 Task: Buy 4 Air Bypass Valves of size 3 from Exhaust & Emissions section under best seller category for shipping address: Dylan Clark, 3515 Cook Hill Road, Danbury, Connecticut 06810, Cell Number 2034707320. Pay from credit card ending with 6010, CVV 682
Action: Mouse moved to (23, 103)
Screenshot: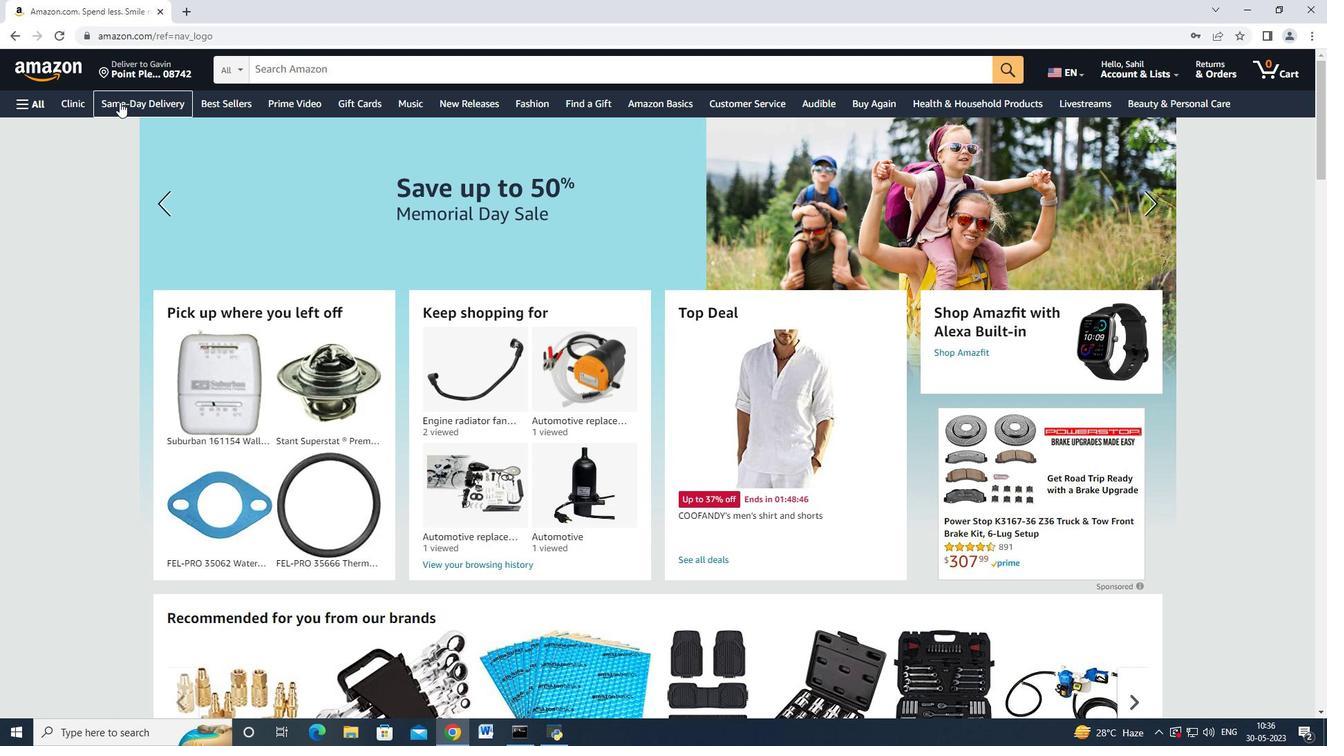 
Action: Mouse pressed left at (23, 103)
Screenshot: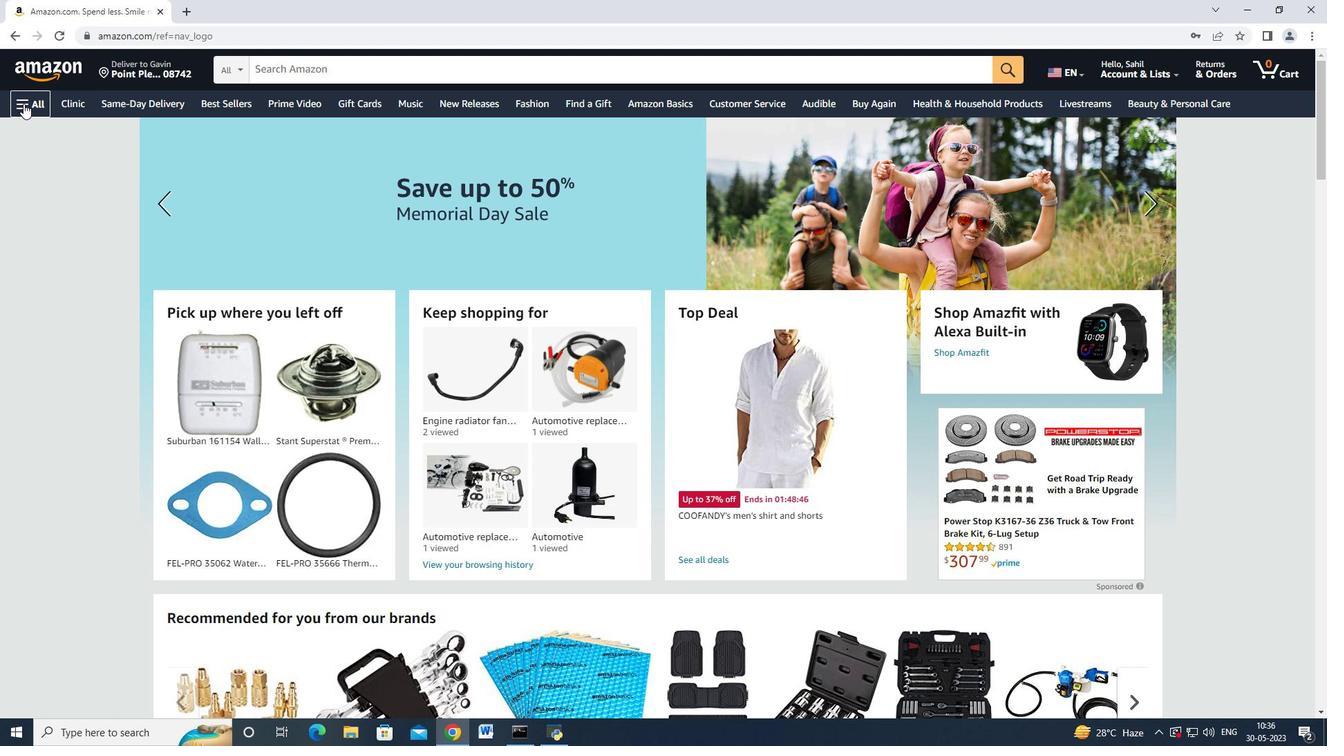 
Action: Mouse moved to (88, 257)
Screenshot: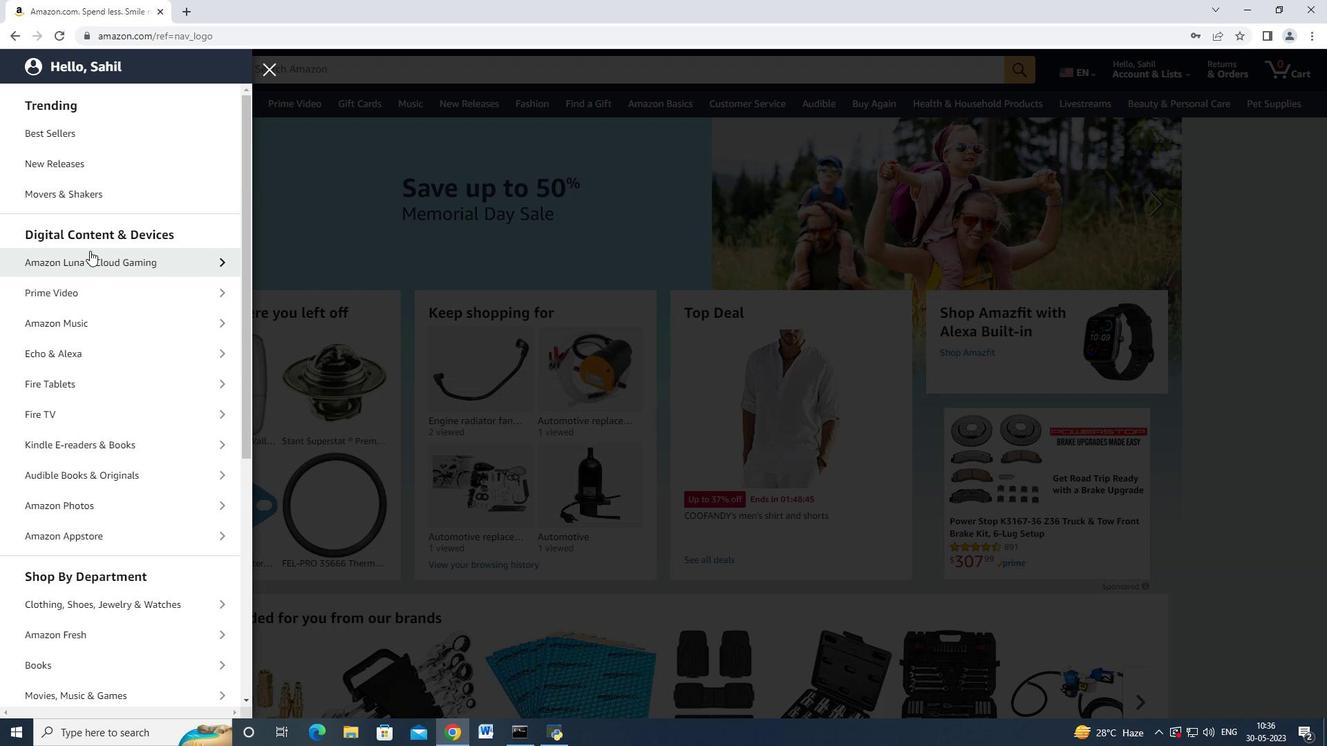 
Action: Mouse scrolled (88, 257) with delta (0, 0)
Screenshot: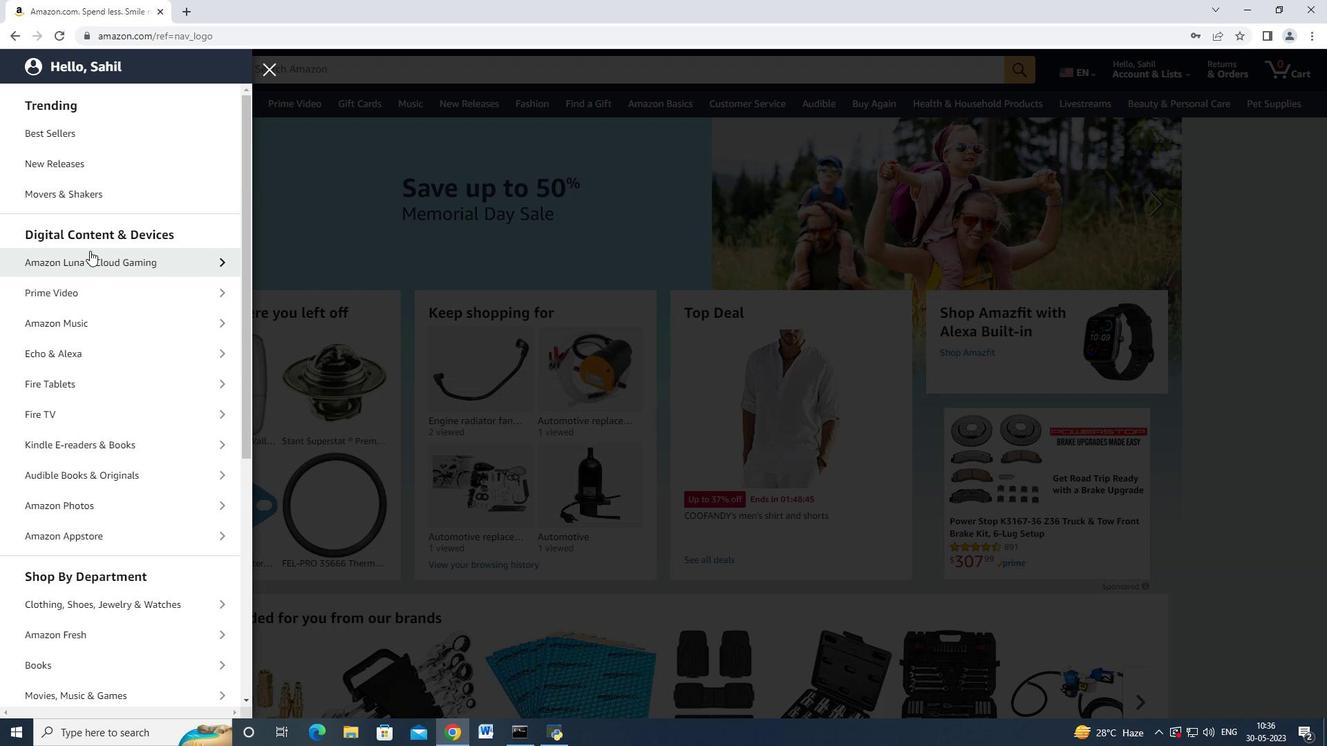 
Action: Mouse moved to (91, 259)
Screenshot: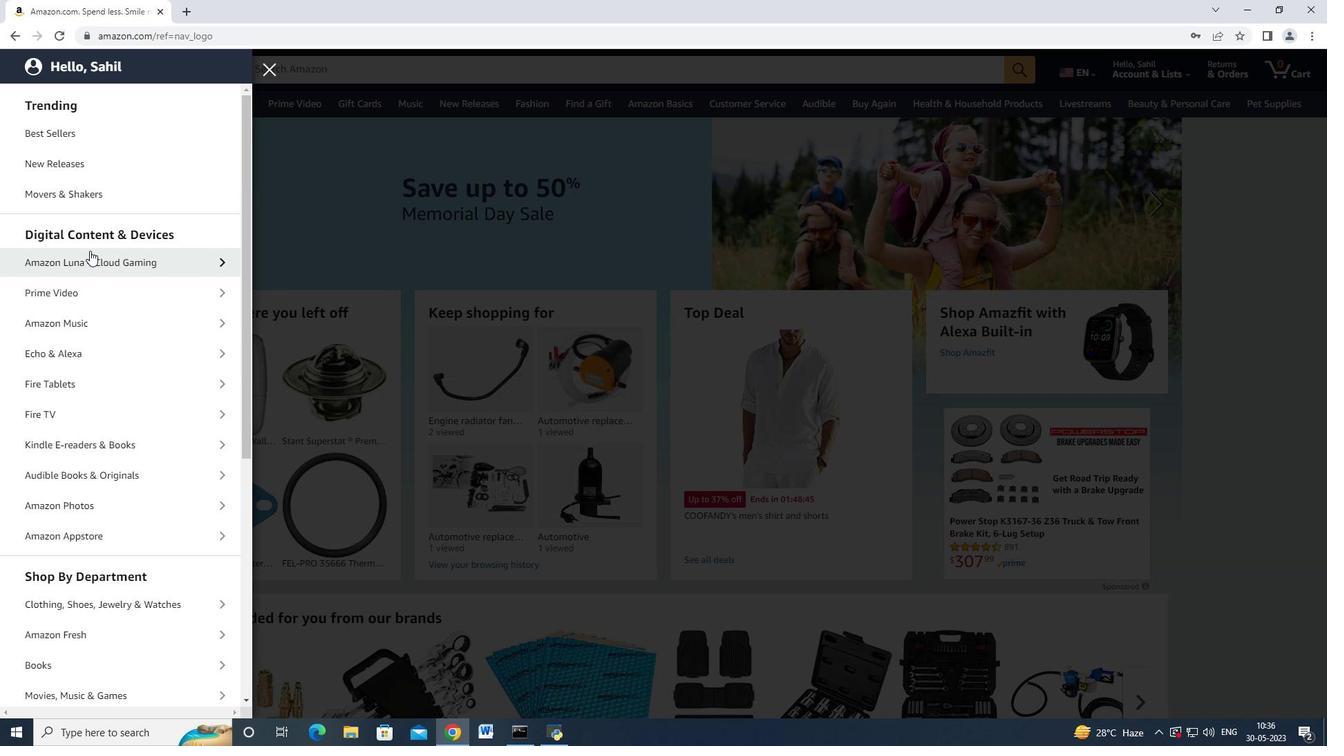 
Action: Mouse scrolled (91, 259) with delta (0, 0)
Screenshot: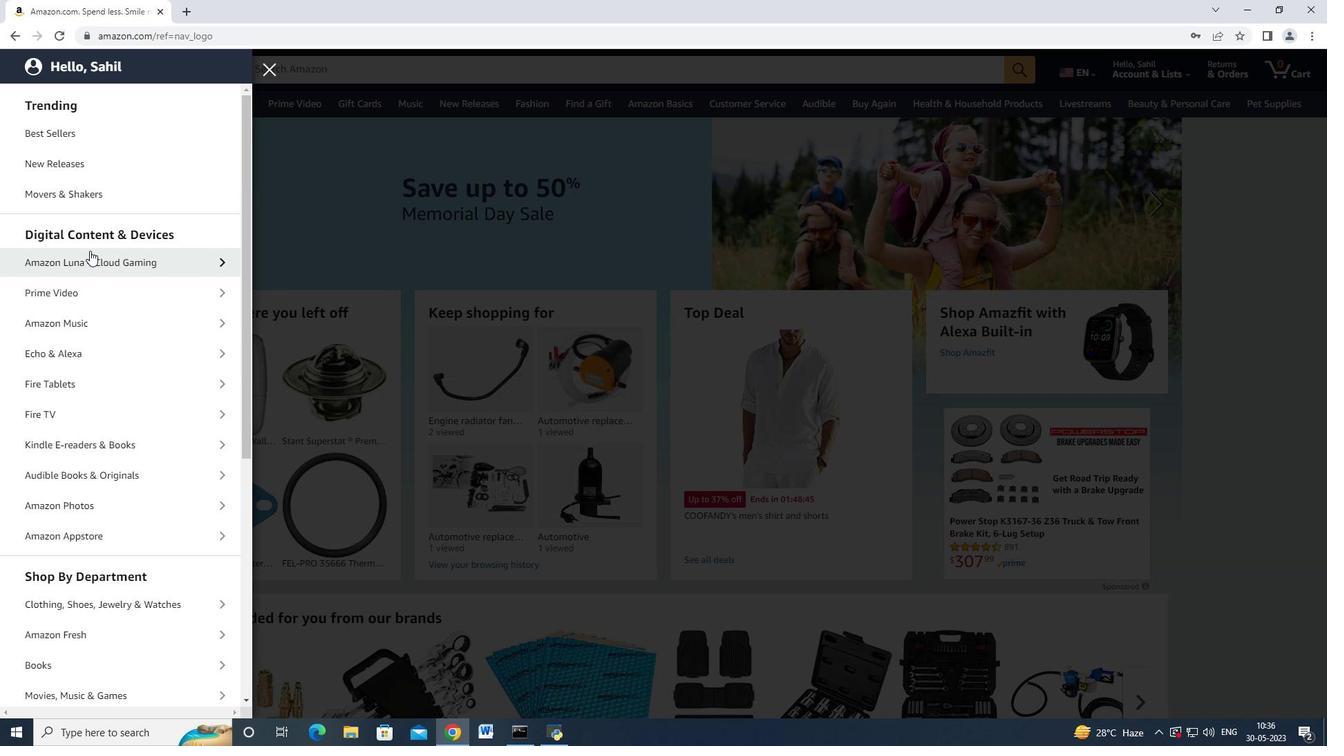 
Action: Mouse moved to (91, 262)
Screenshot: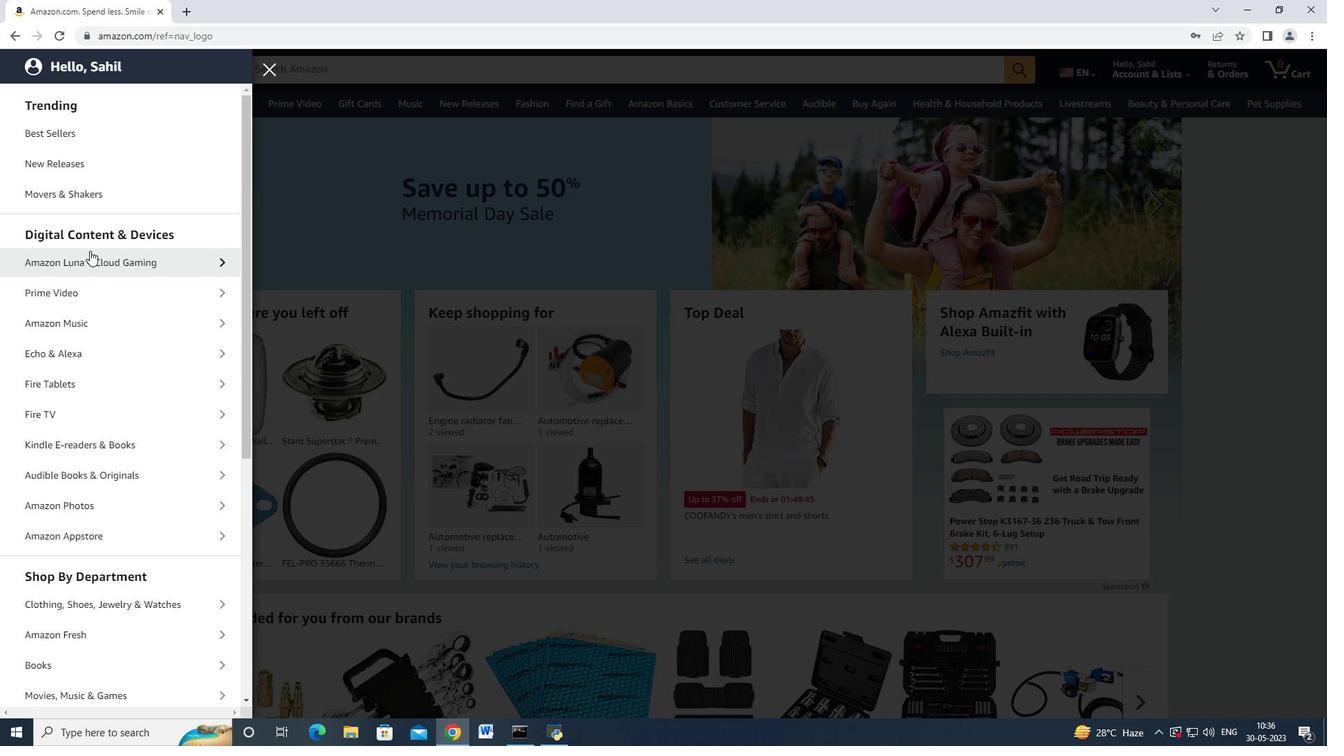 
Action: Mouse scrolled (91, 261) with delta (0, 0)
Screenshot: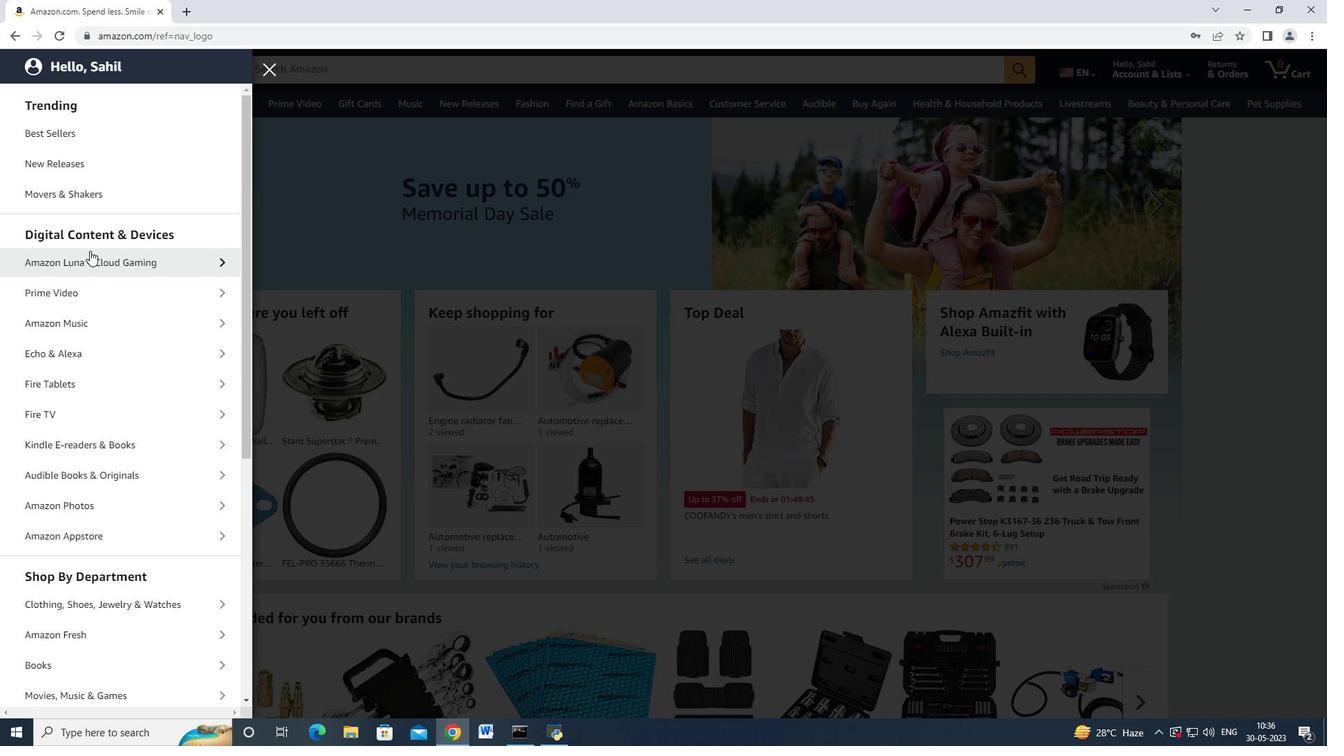 
Action: Mouse moved to (91, 262)
Screenshot: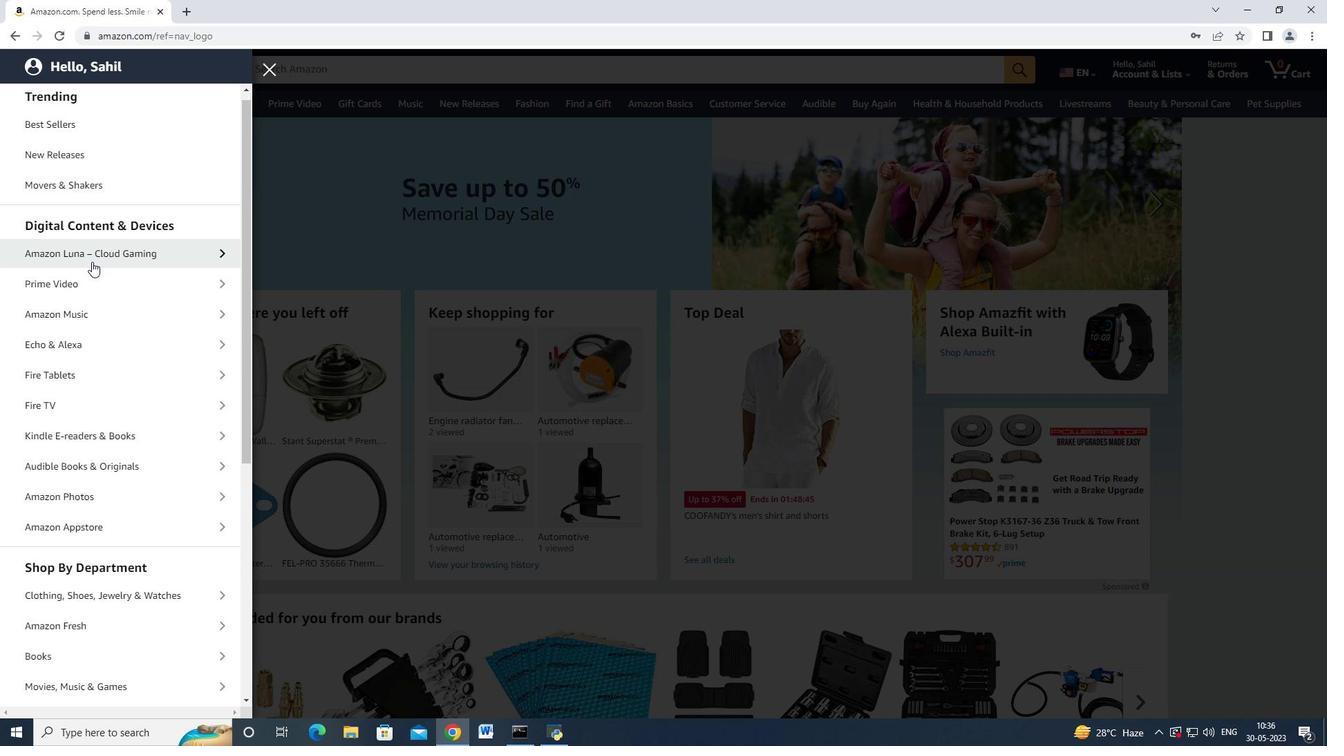 
Action: Mouse scrolled (91, 262) with delta (0, 0)
Screenshot: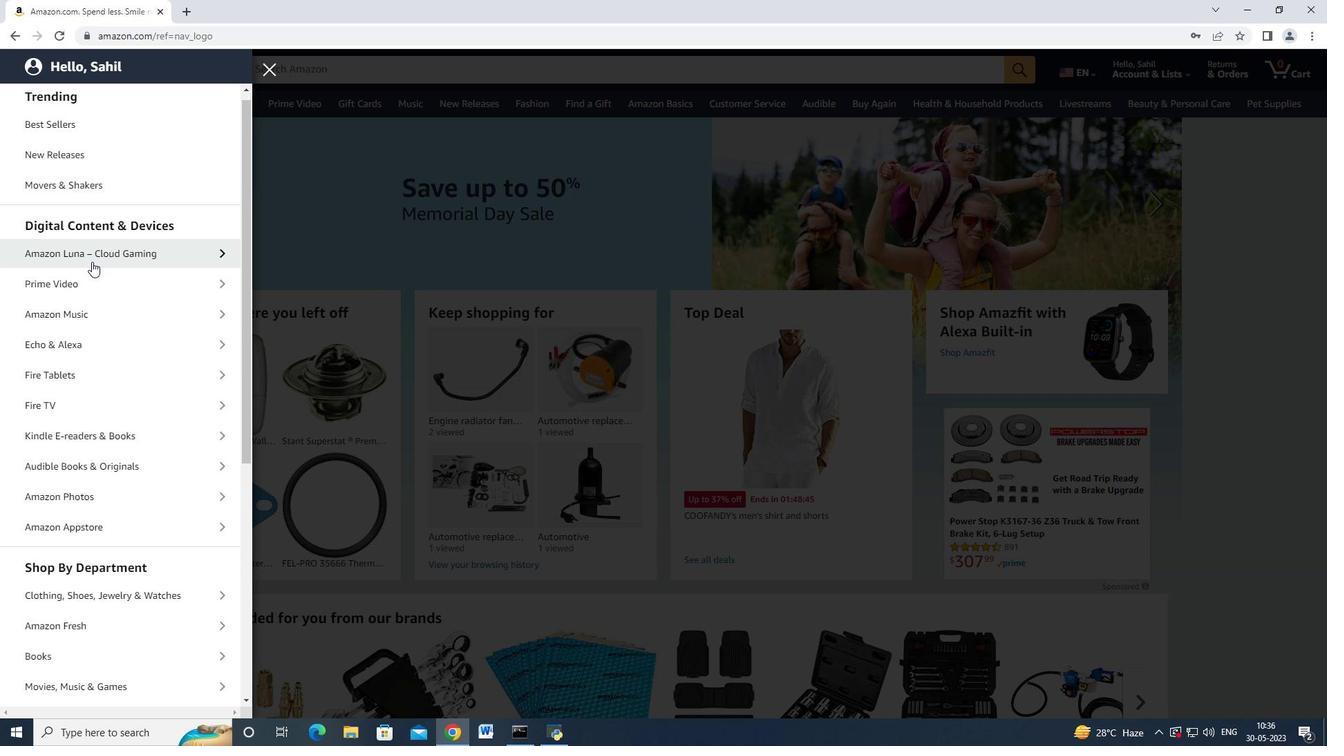 
Action: Mouse moved to (67, 445)
Screenshot: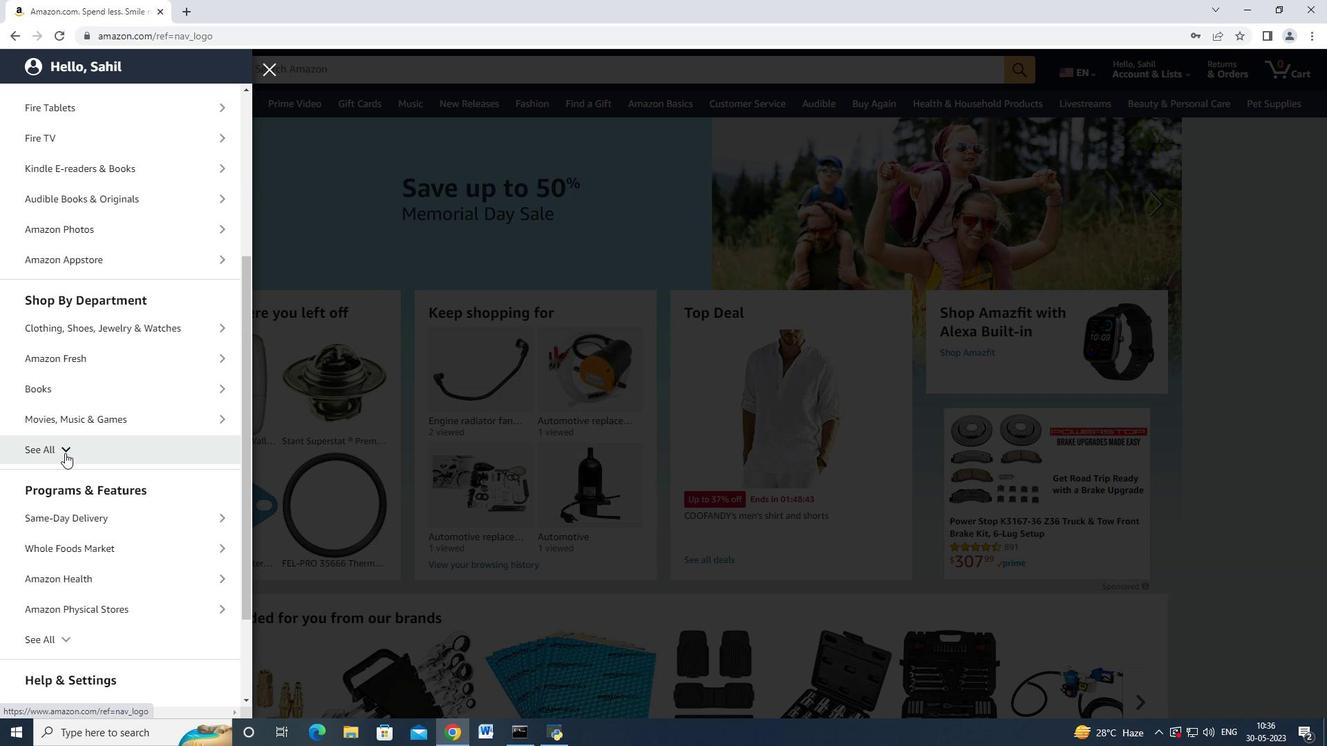 
Action: Mouse pressed left at (67, 445)
Screenshot: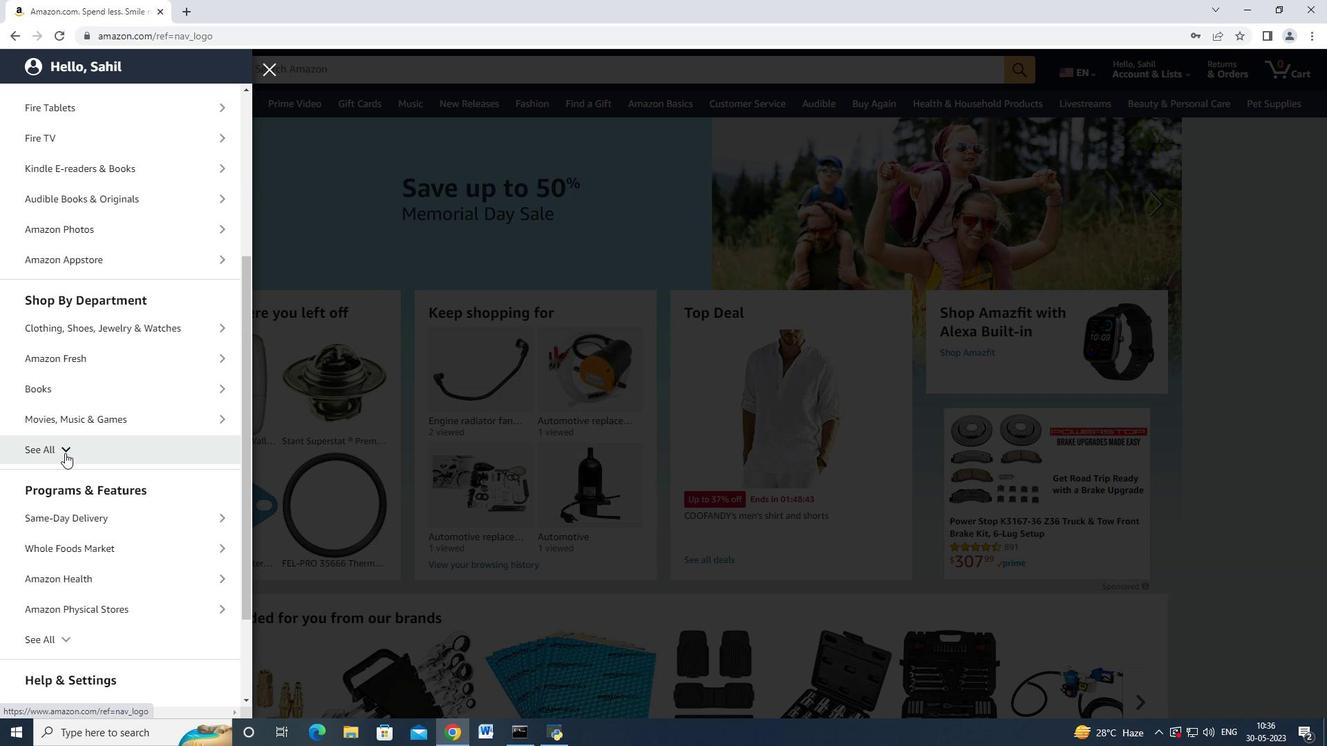 
Action: Mouse moved to (100, 387)
Screenshot: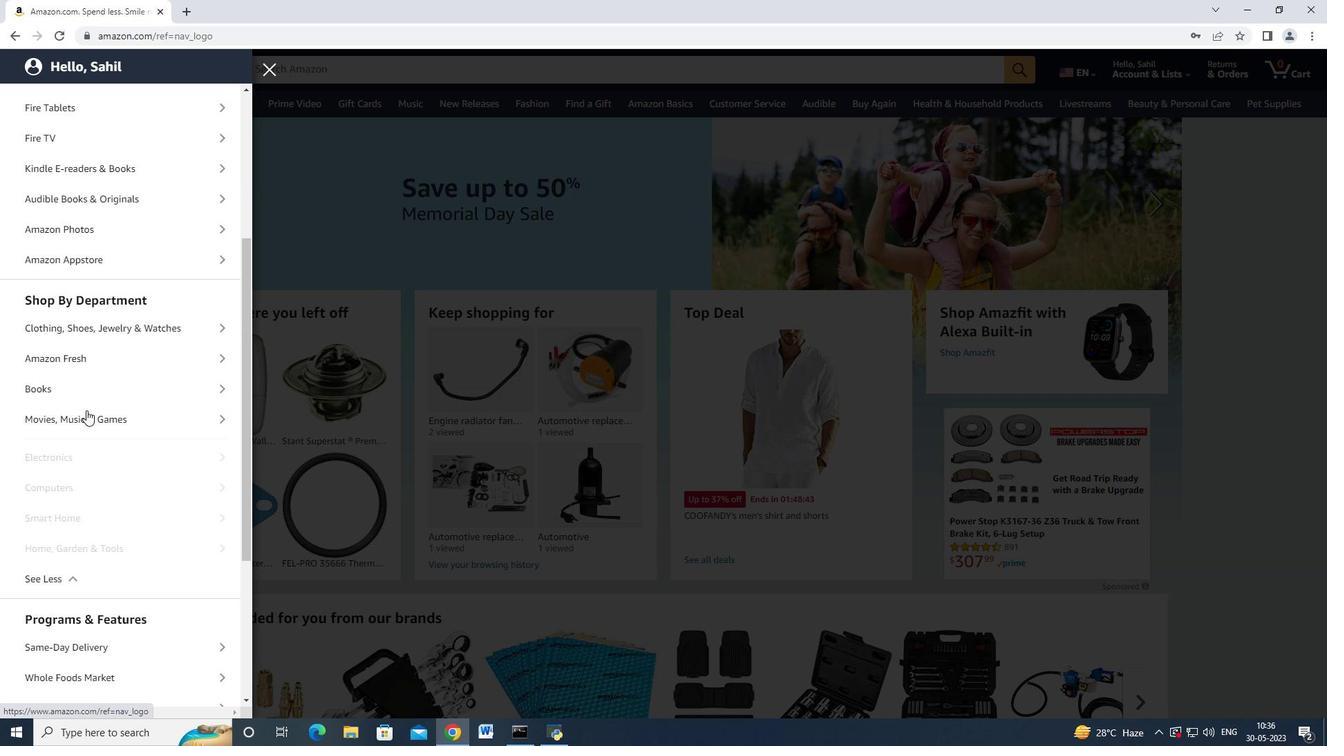 
Action: Mouse scrolled (100, 387) with delta (0, 0)
Screenshot: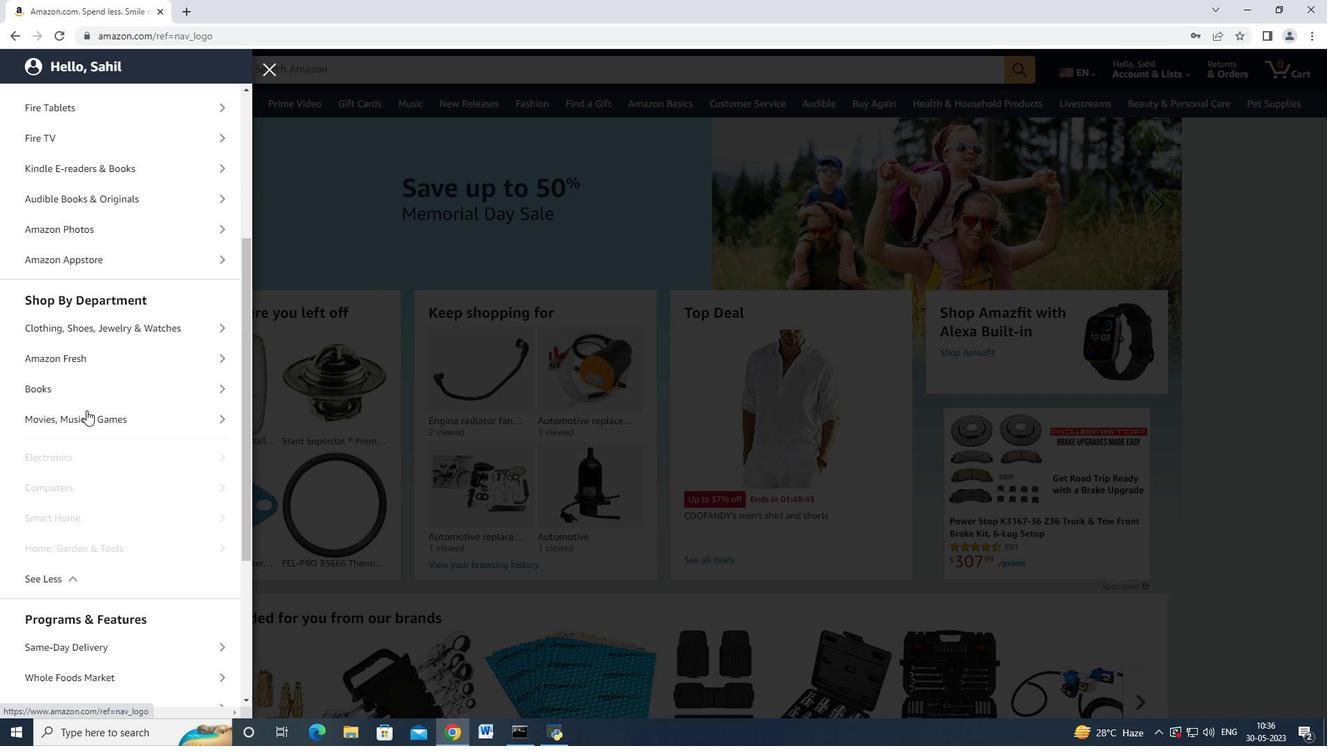 
Action: Mouse scrolled (100, 387) with delta (0, 0)
Screenshot: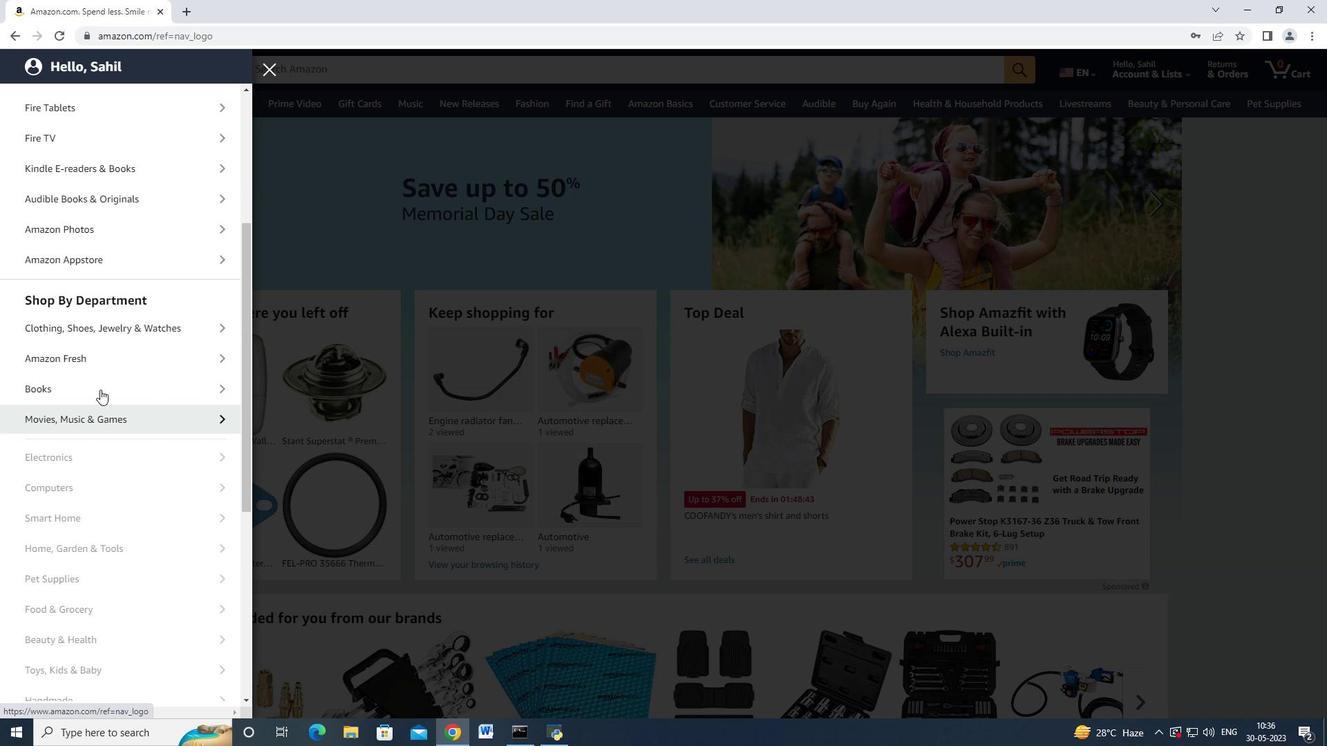 
Action: Mouse scrolled (100, 387) with delta (0, 0)
Screenshot: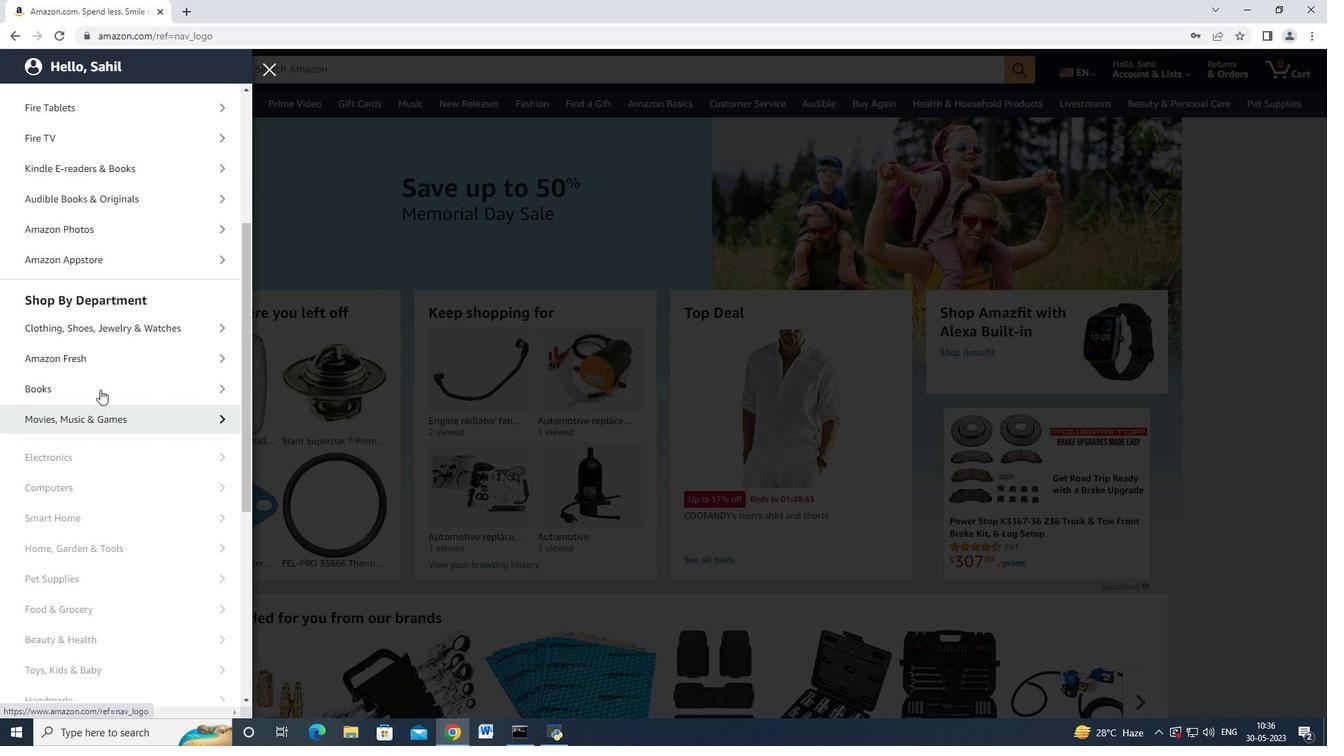
Action: Mouse scrolled (100, 387) with delta (0, 0)
Screenshot: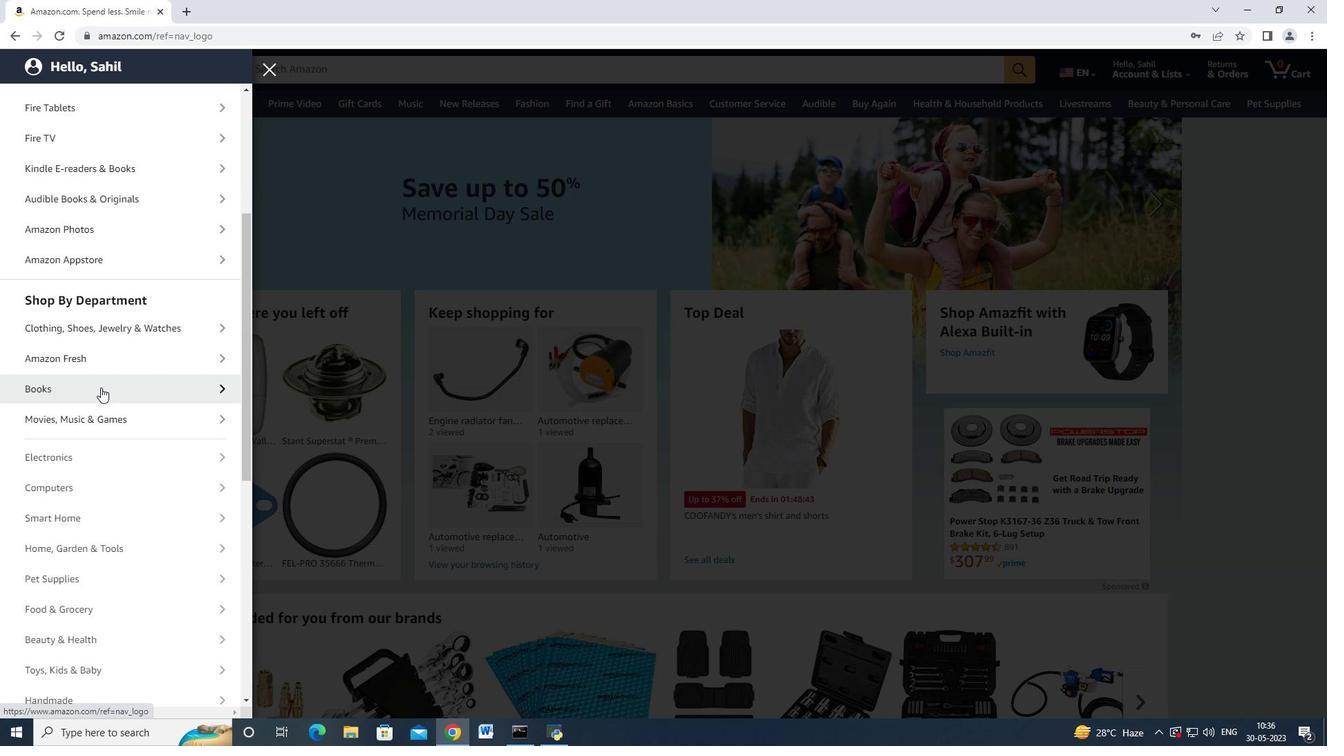 
Action: Mouse scrolled (100, 387) with delta (0, 0)
Screenshot: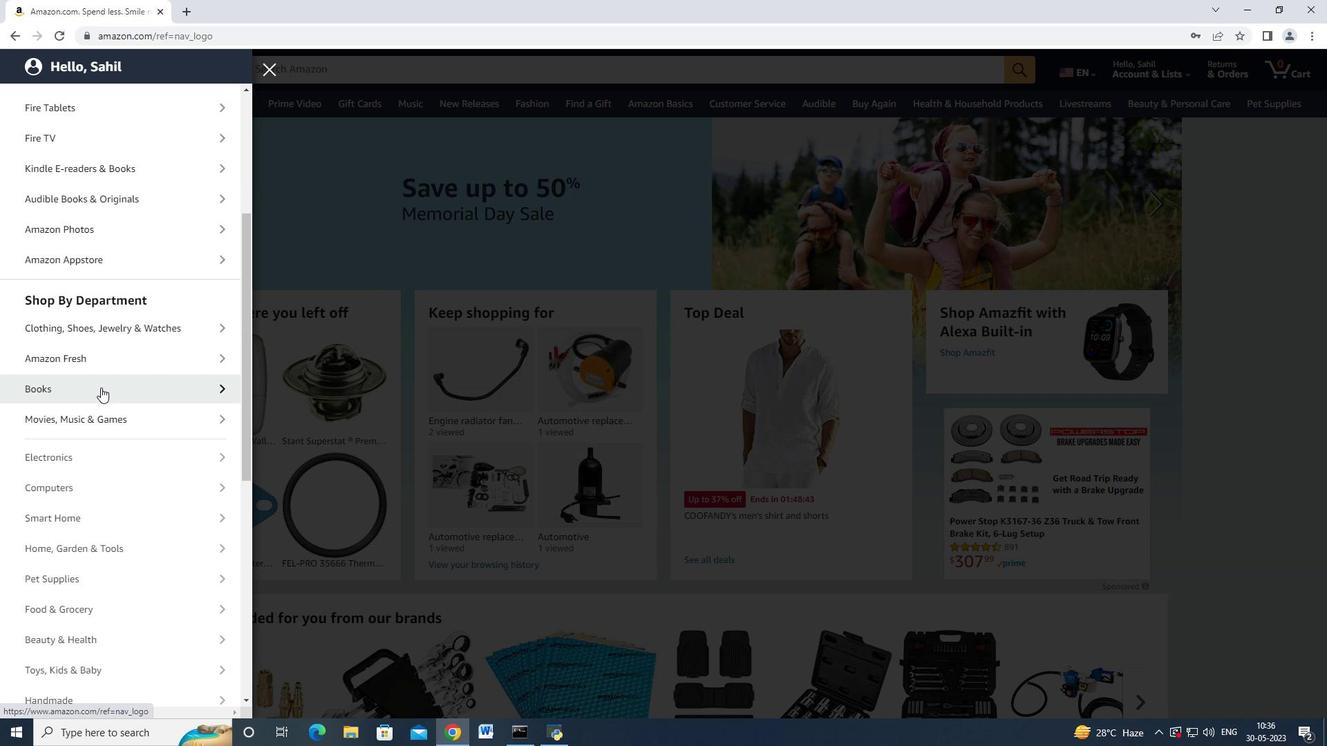 
Action: Mouse moved to (125, 453)
Screenshot: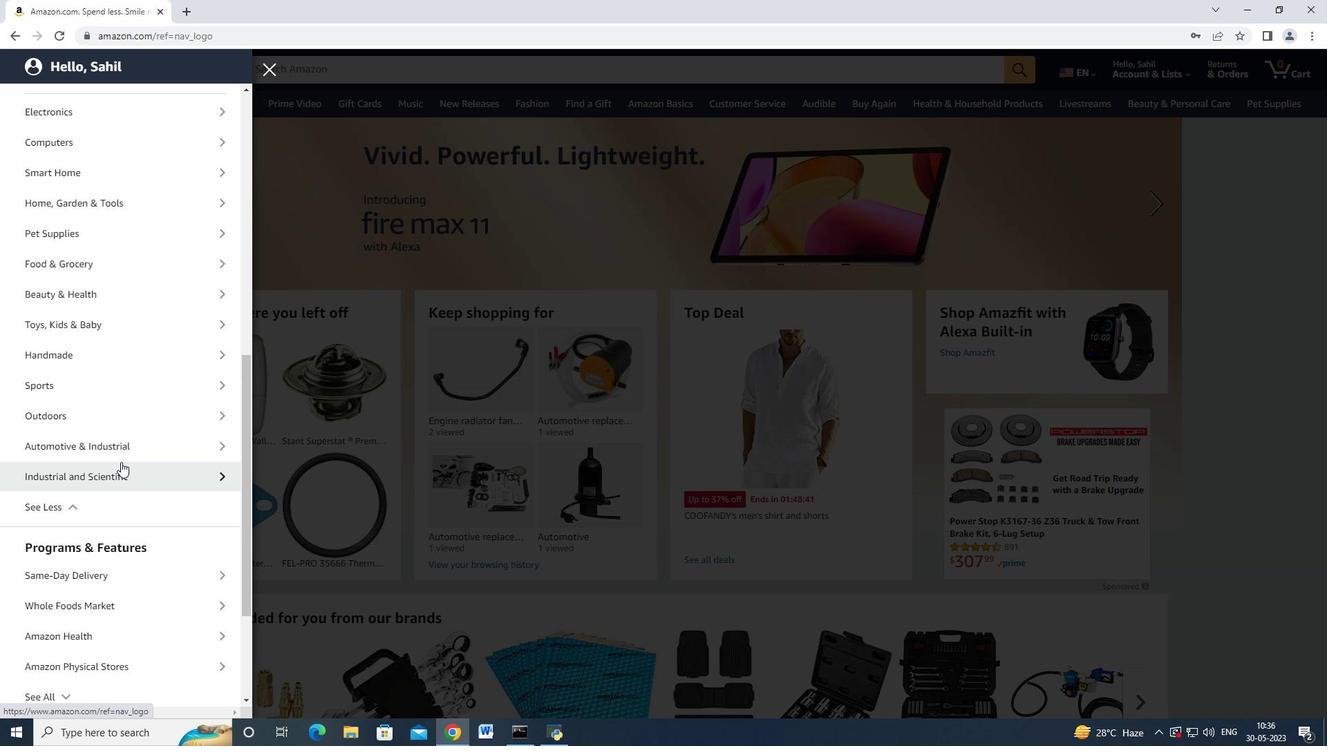 
Action: Mouse pressed left at (125, 453)
Screenshot: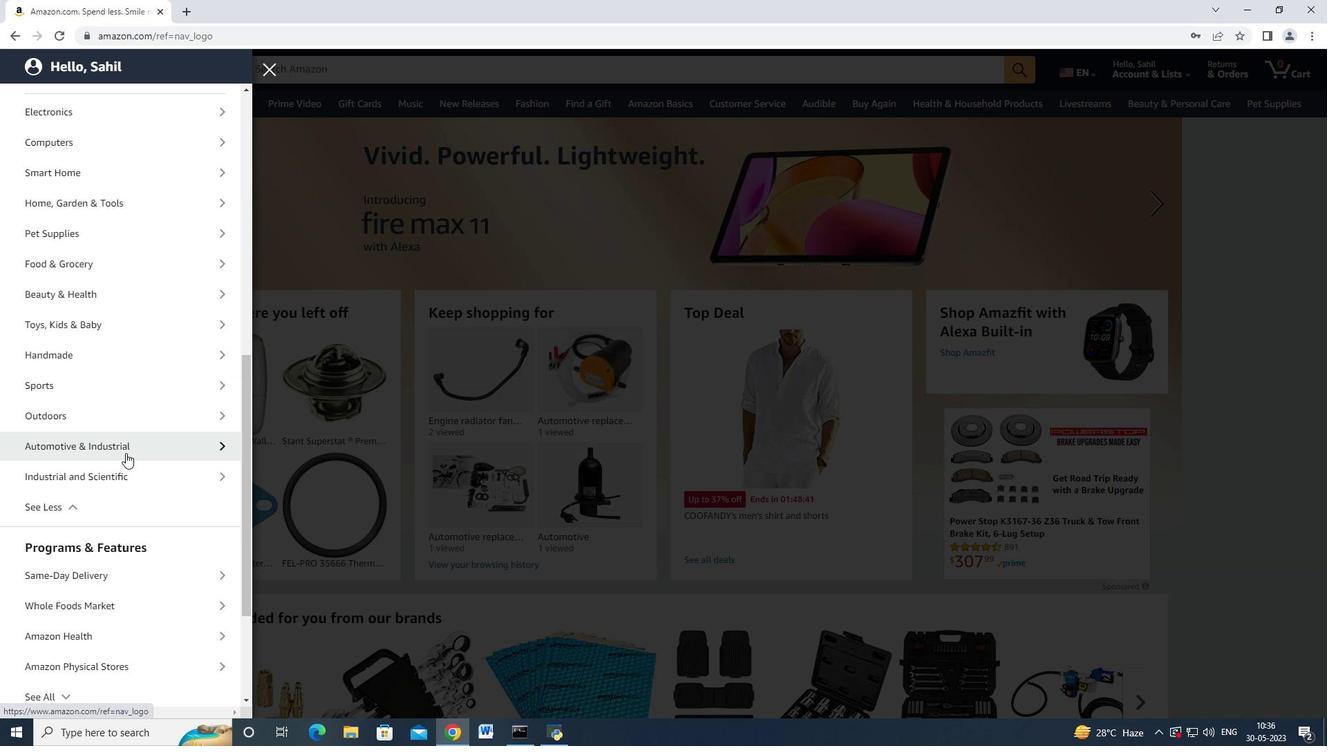 
Action: Mouse moved to (118, 173)
Screenshot: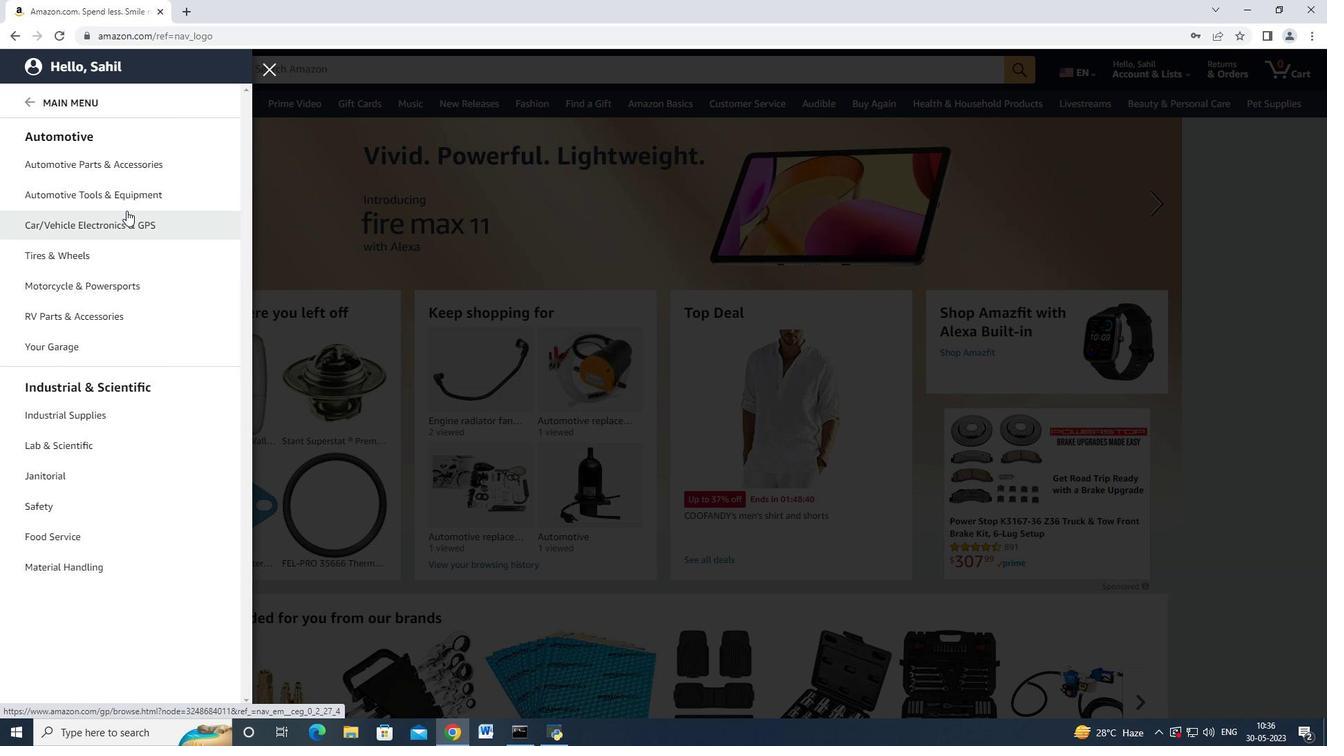 
Action: Mouse pressed left at (118, 173)
Screenshot: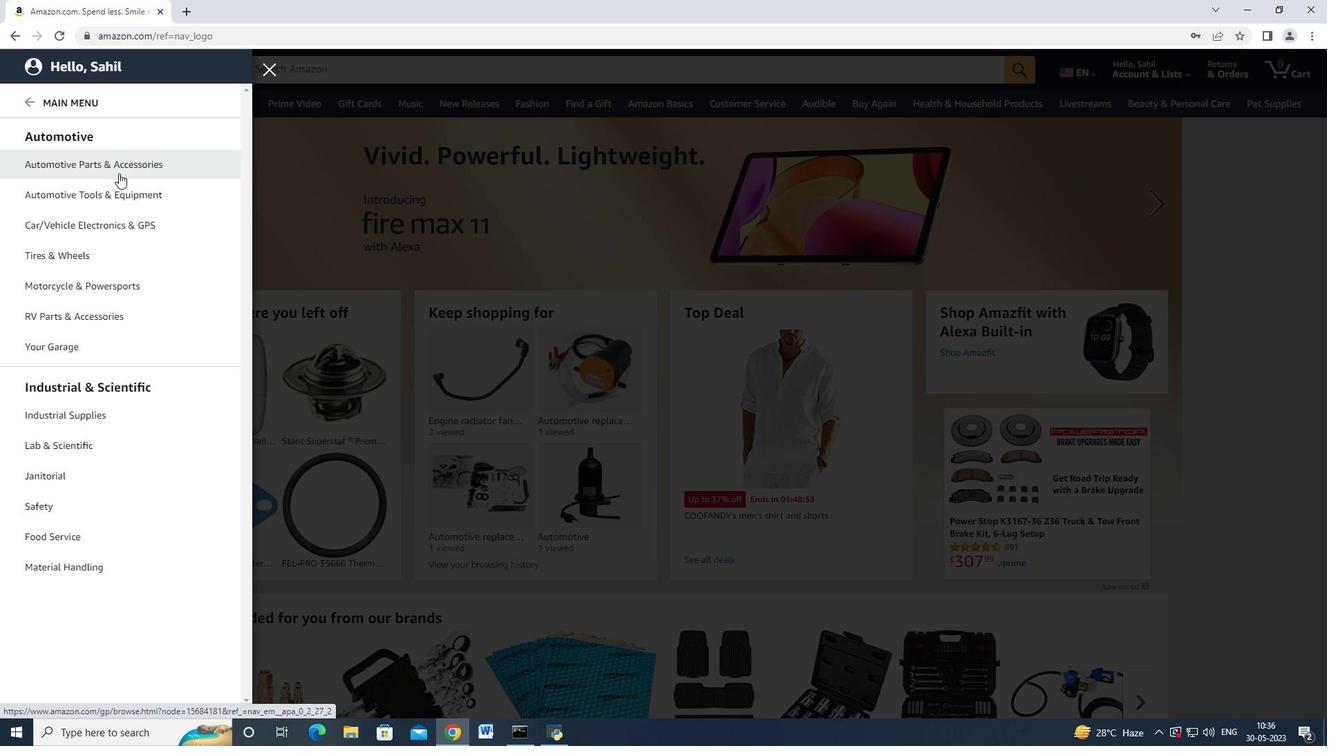 
Action: Mouse moved to (228, 131)
Screenshot: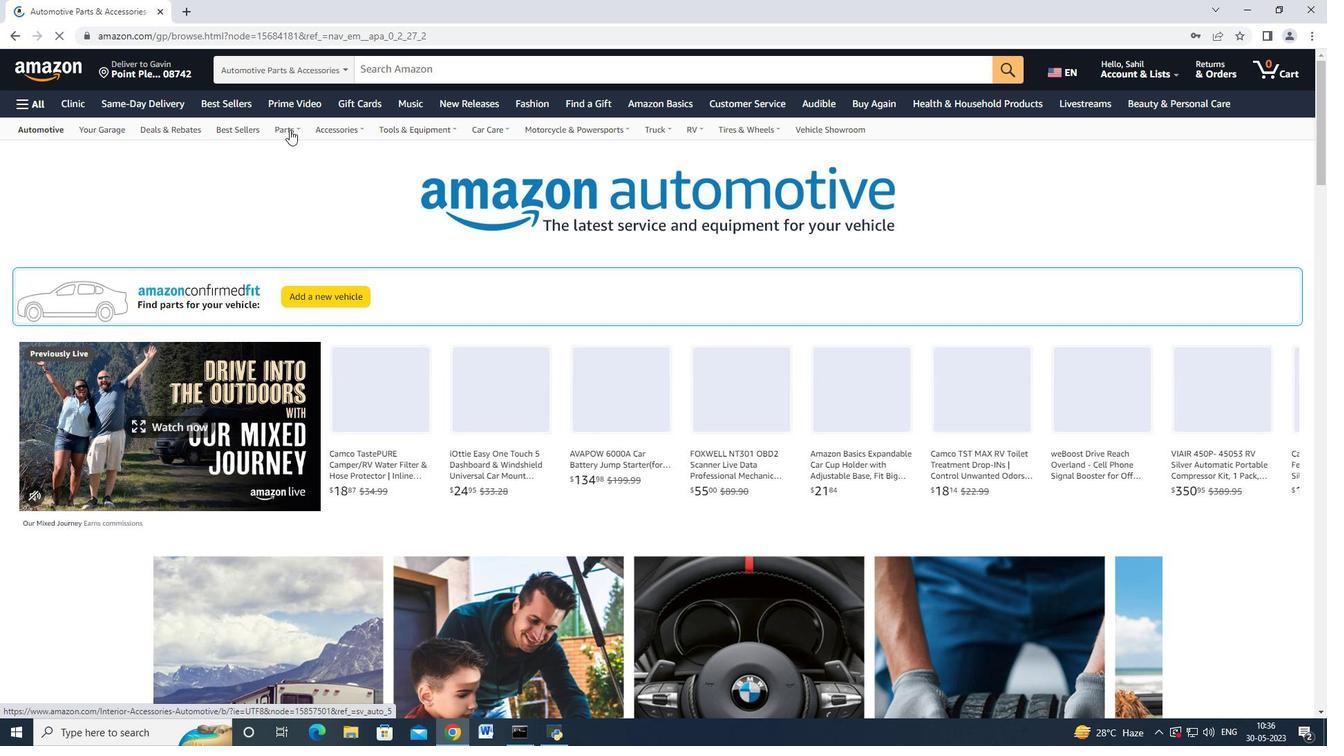 
Action: Mouse pressed left at (228, 131)
Screenshot: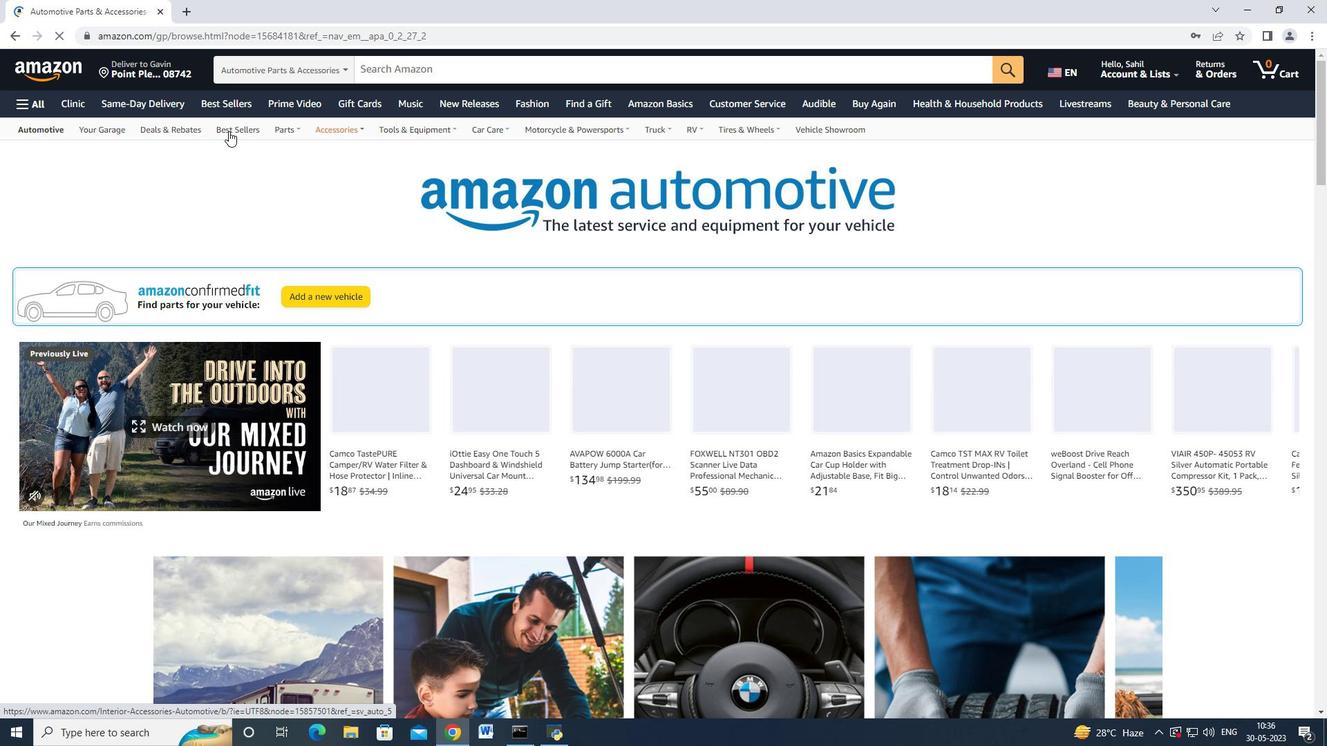 
Action: Mouse moved to (125, 376)
Screenshot: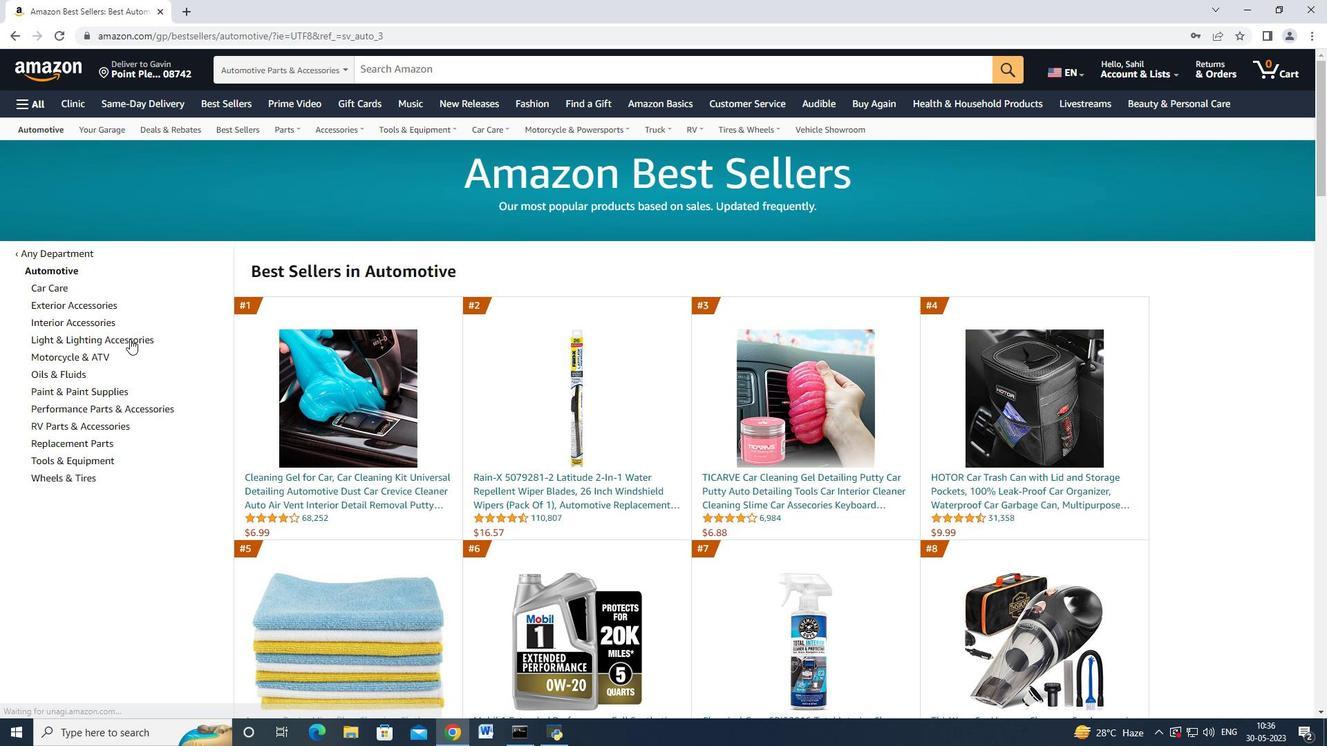 
Action: Mouse scrolled (125, 375) with delta (0, 0)
Screenshot: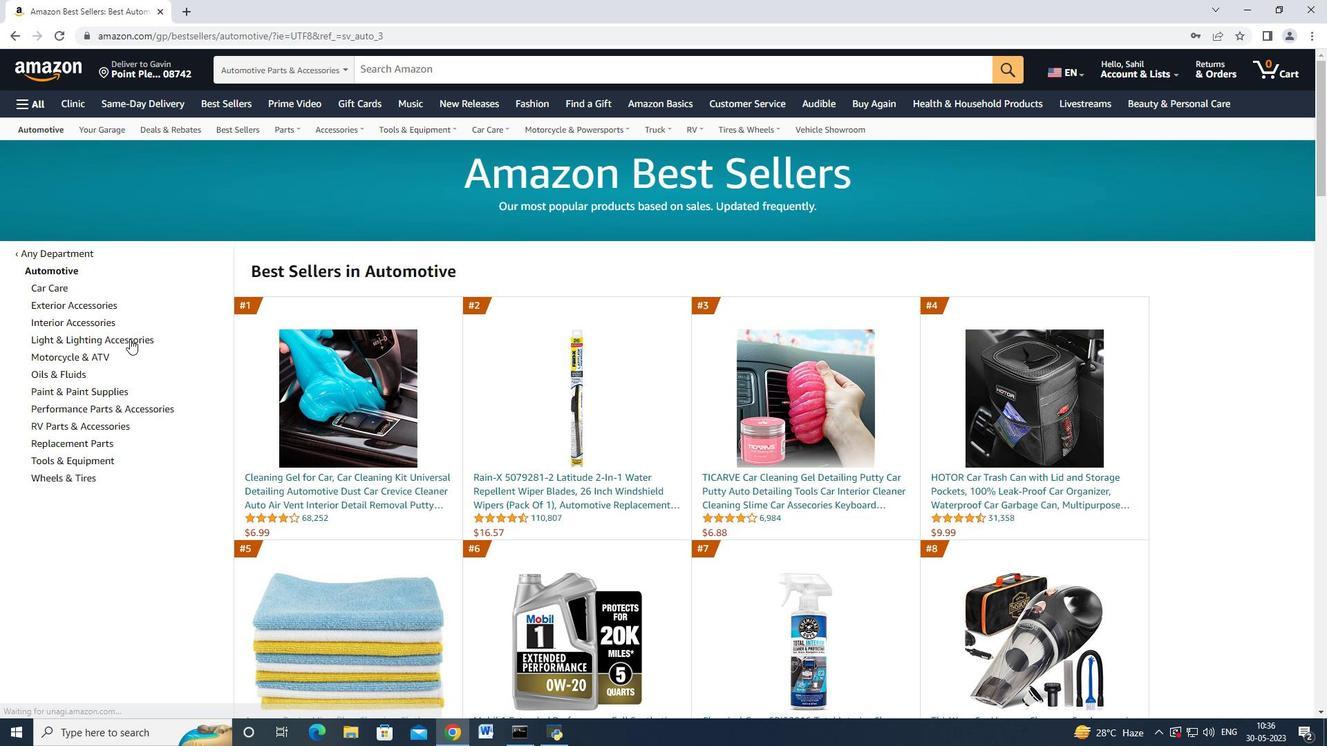 
Action: Mouse moved to (90, 367)
Screenshot: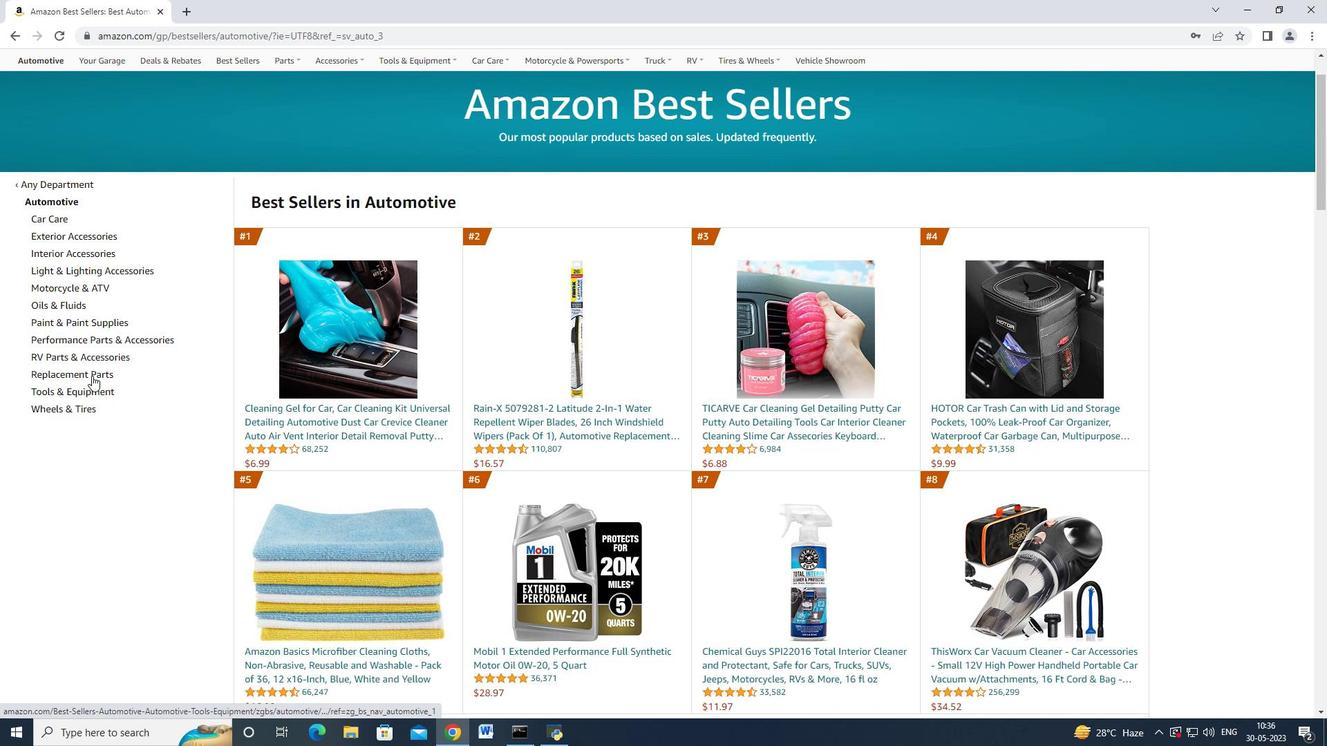 
Action: Mouse pressed left at (90, 367)
Screenshot: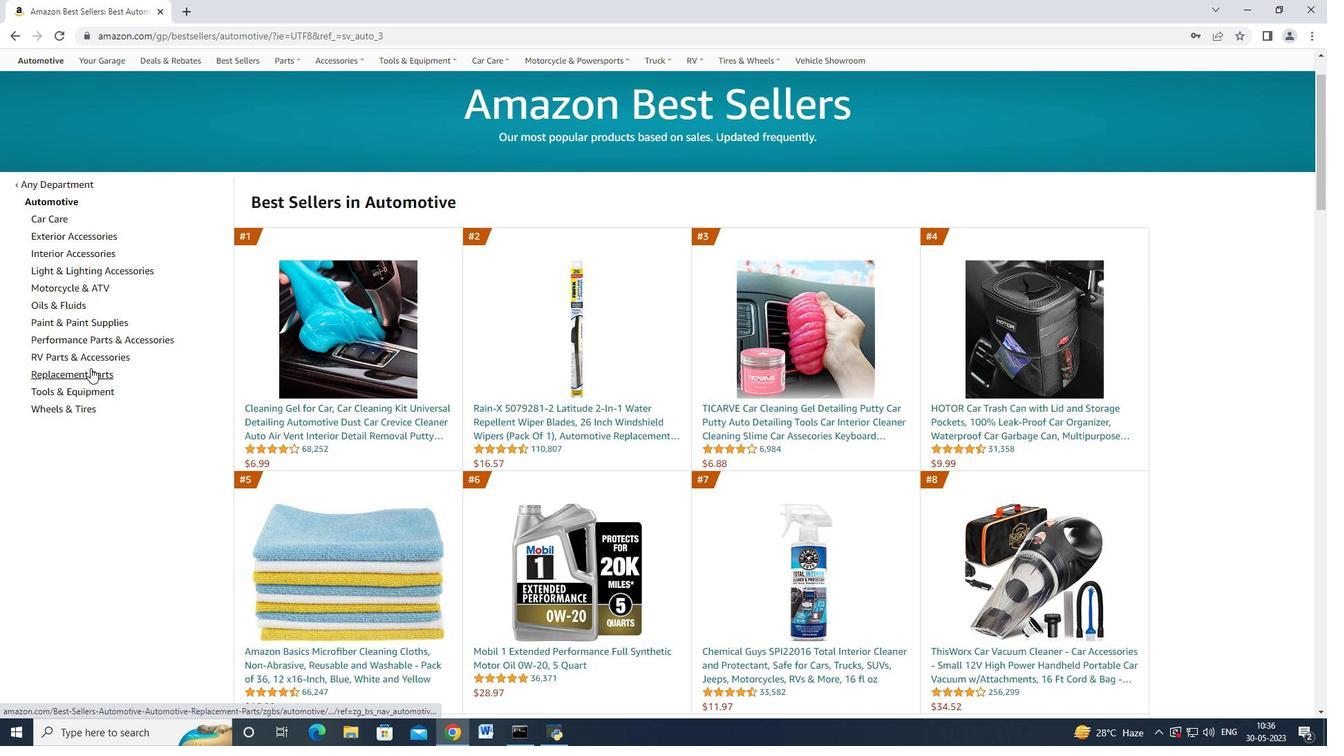 
Action: Mouse moved to (90, 369)
Screenshot: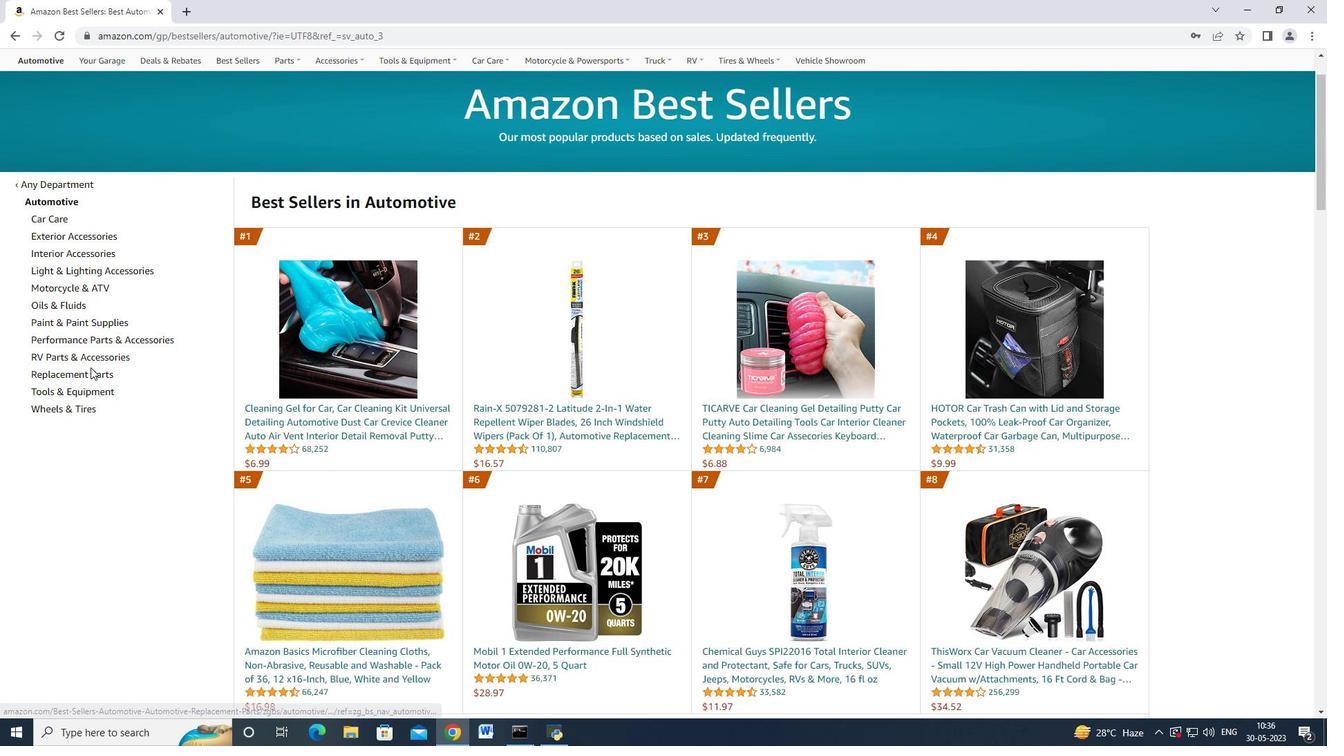
Action: Mouse pressed left at (90, 369)
Screenshot: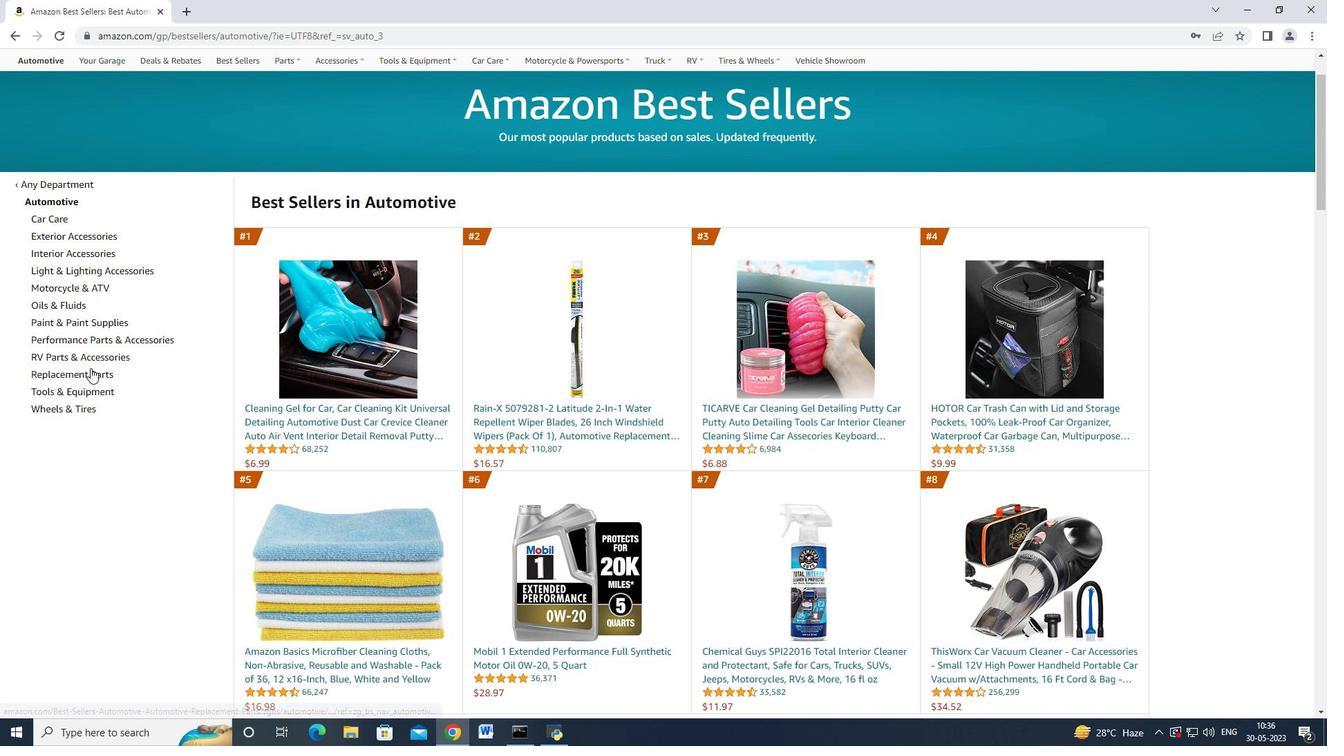 
Action: Mouse moved to (139, 356)
Screenshot: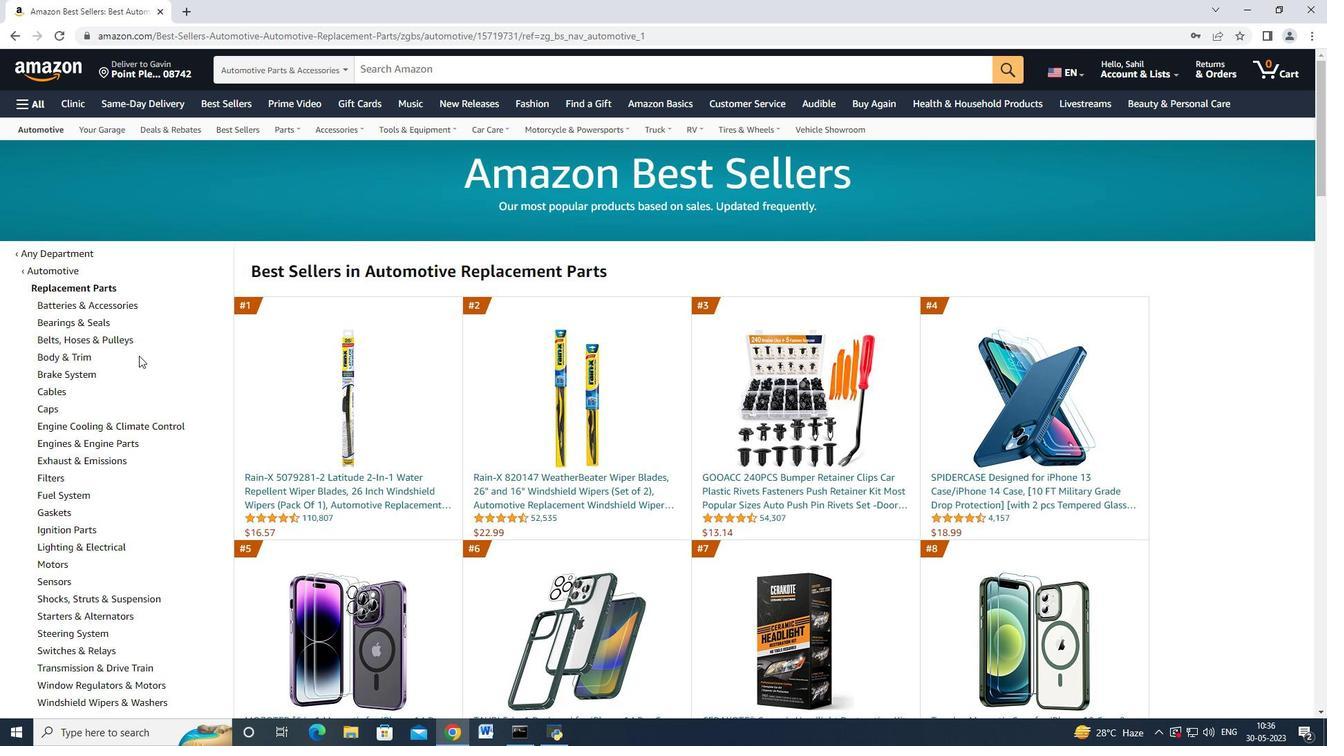 
Action: Mouse scrolled (139, 355) with delta (0, 0)
Screenshot: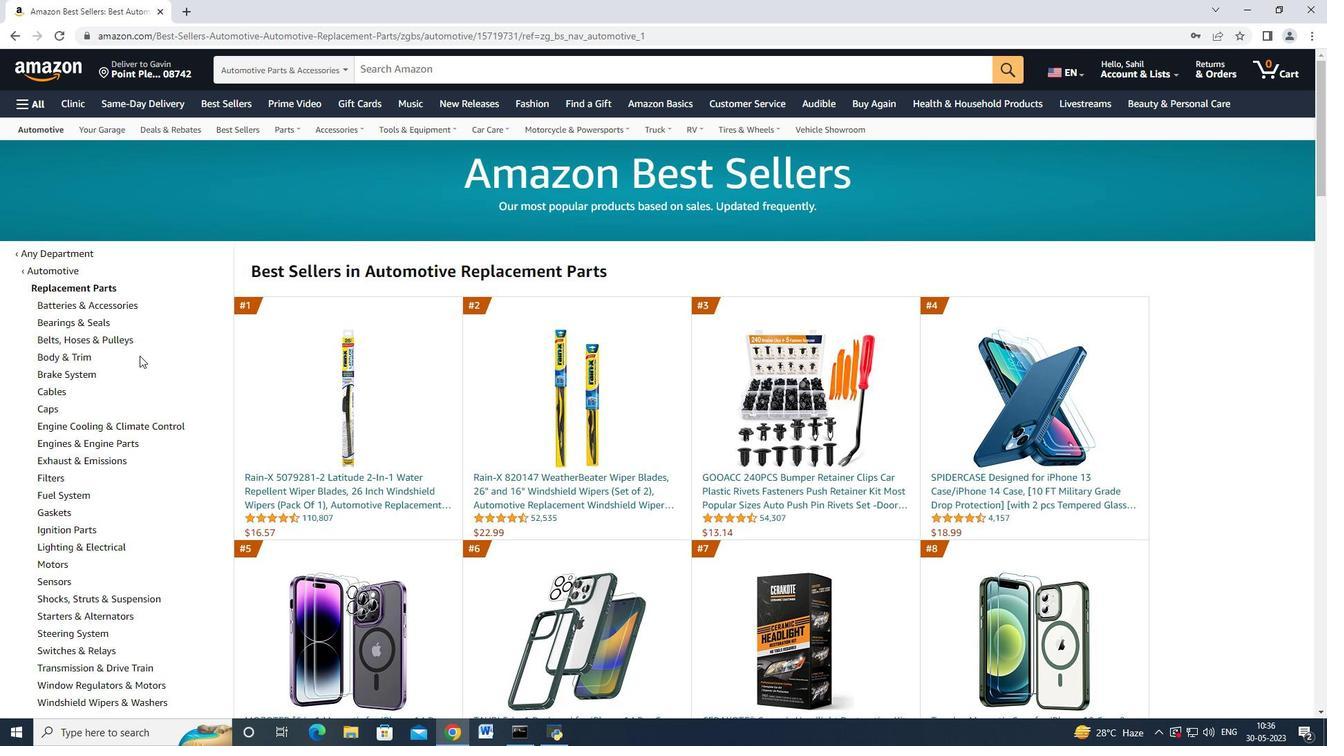 
Action: Mouse moved to (139, 358)
Screenshot: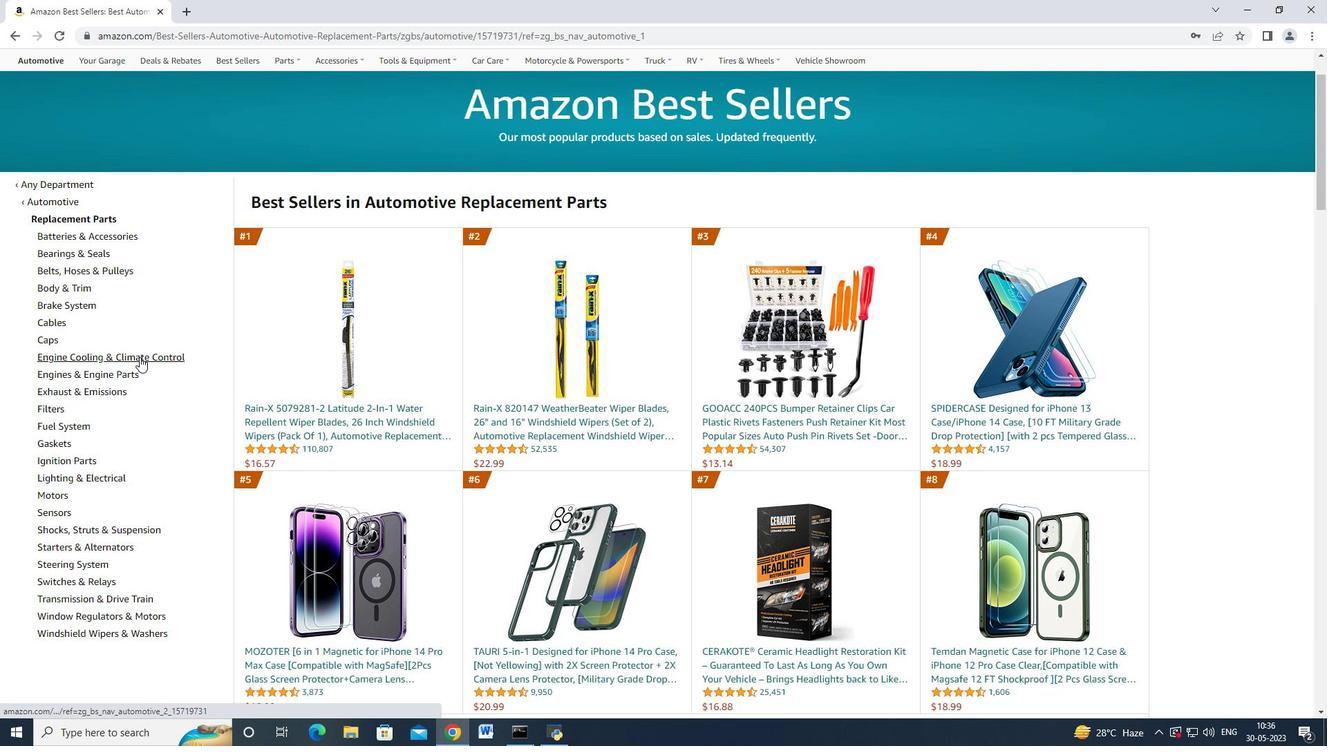 
Action: Mouse scrolled (139, 357) with delta (0, 0)
Screenshot: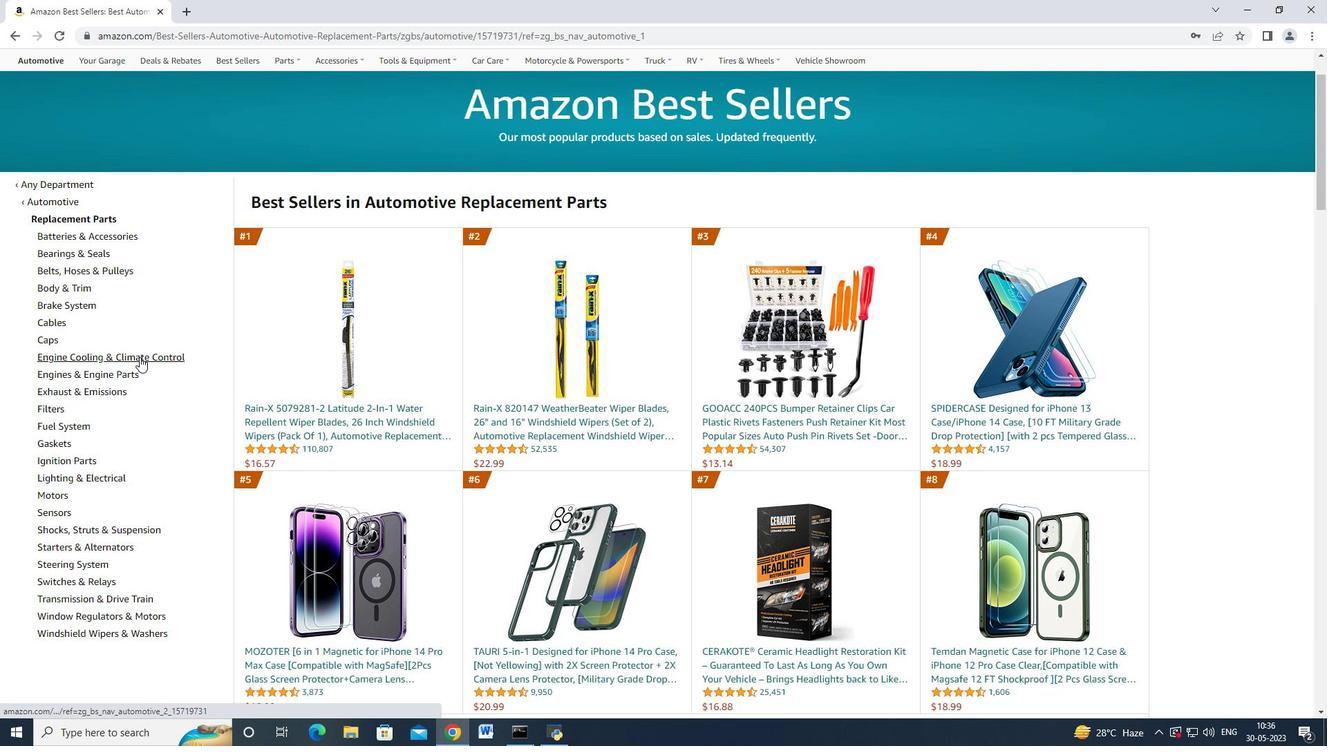 
Action: Mouse moved to (107, 324)
Screenshot: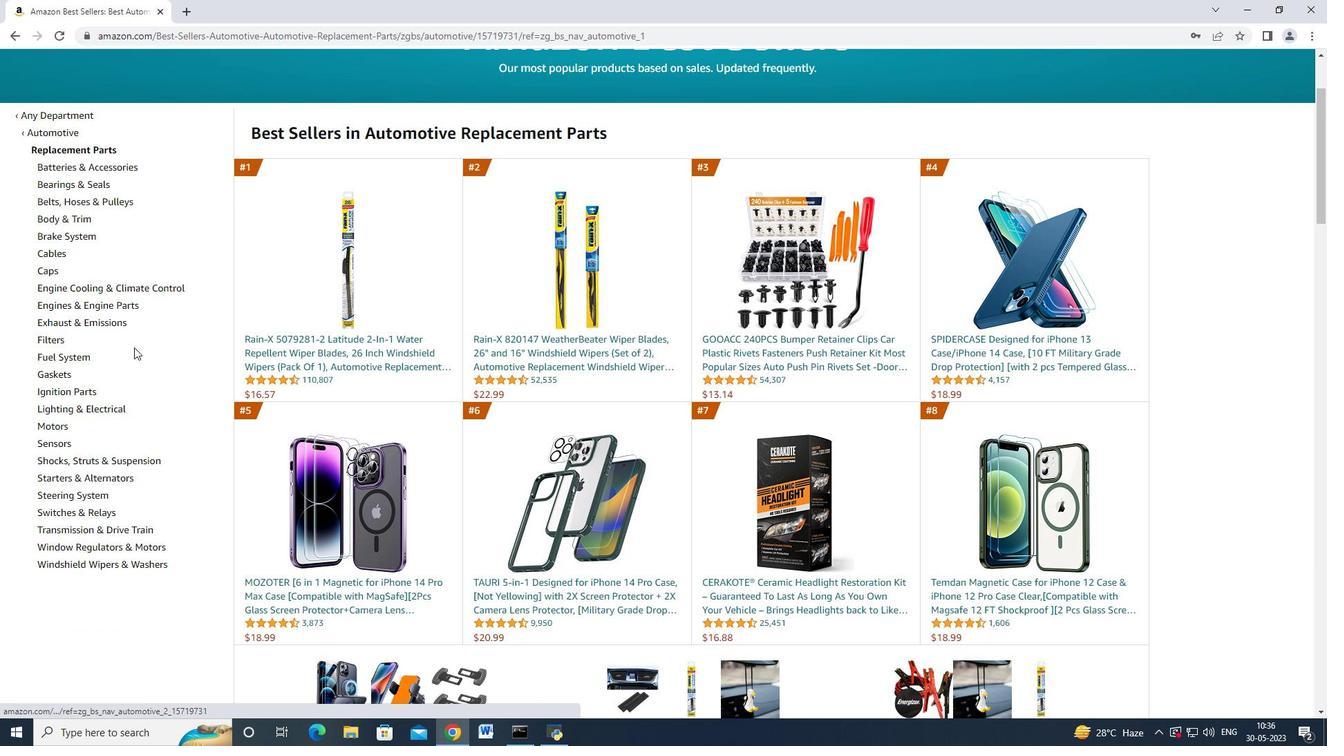 
Action: Mouse pressed left at (107, 324)
Screenshot: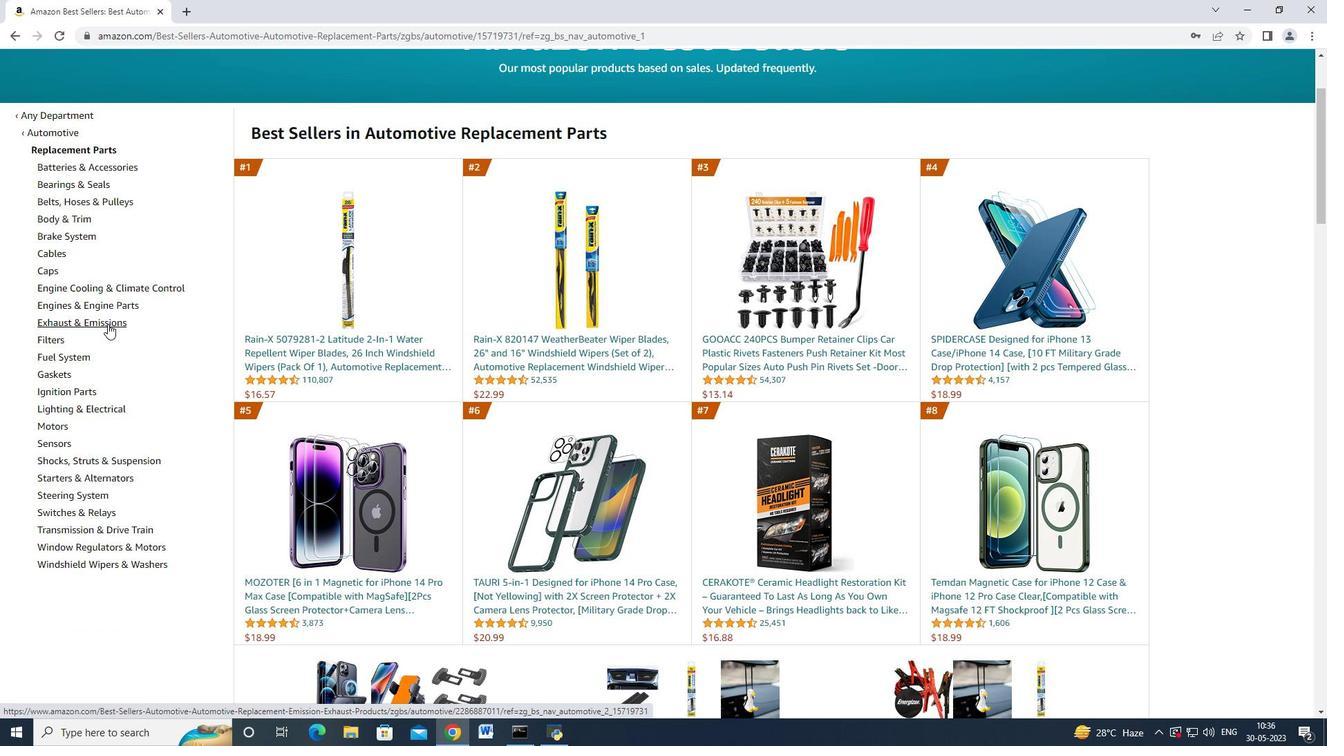 
Action: Mouse moved to (101, 340)
Screenshot: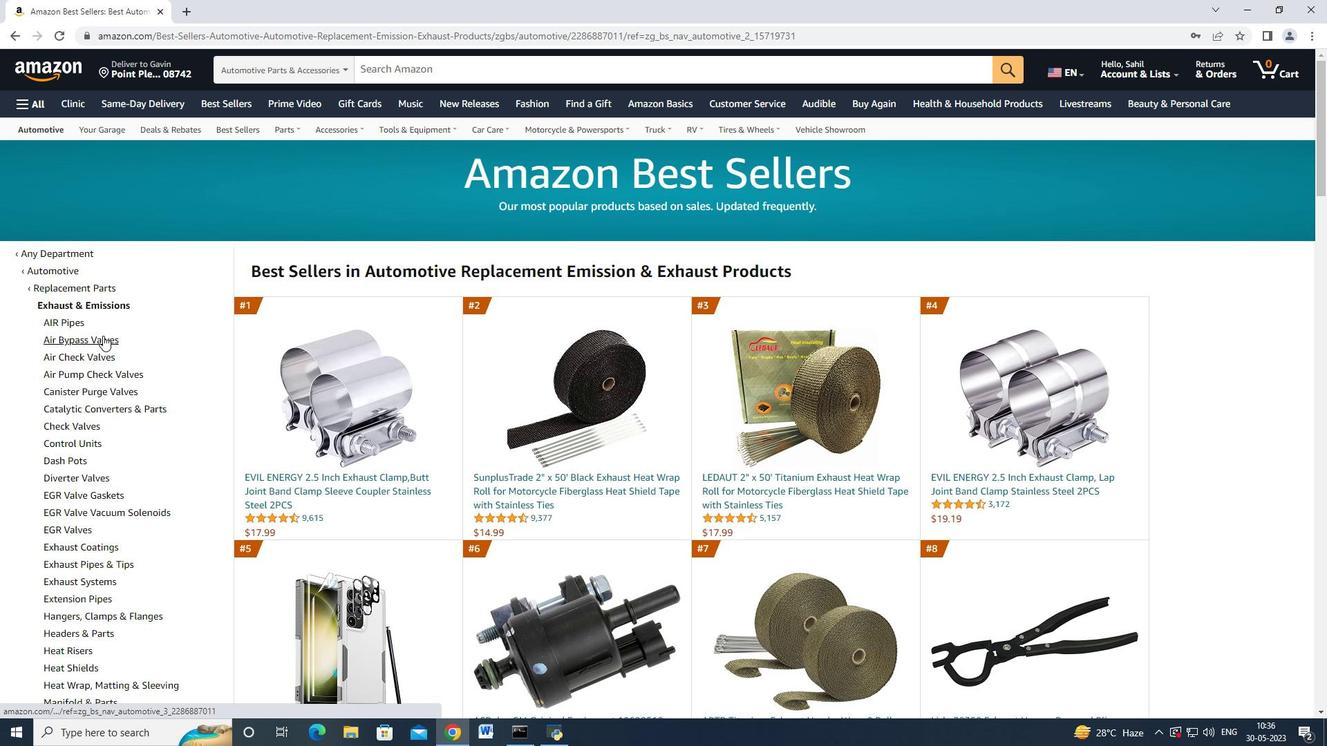 
Action: Mouse pressed left at (101, 340)
Screenshot: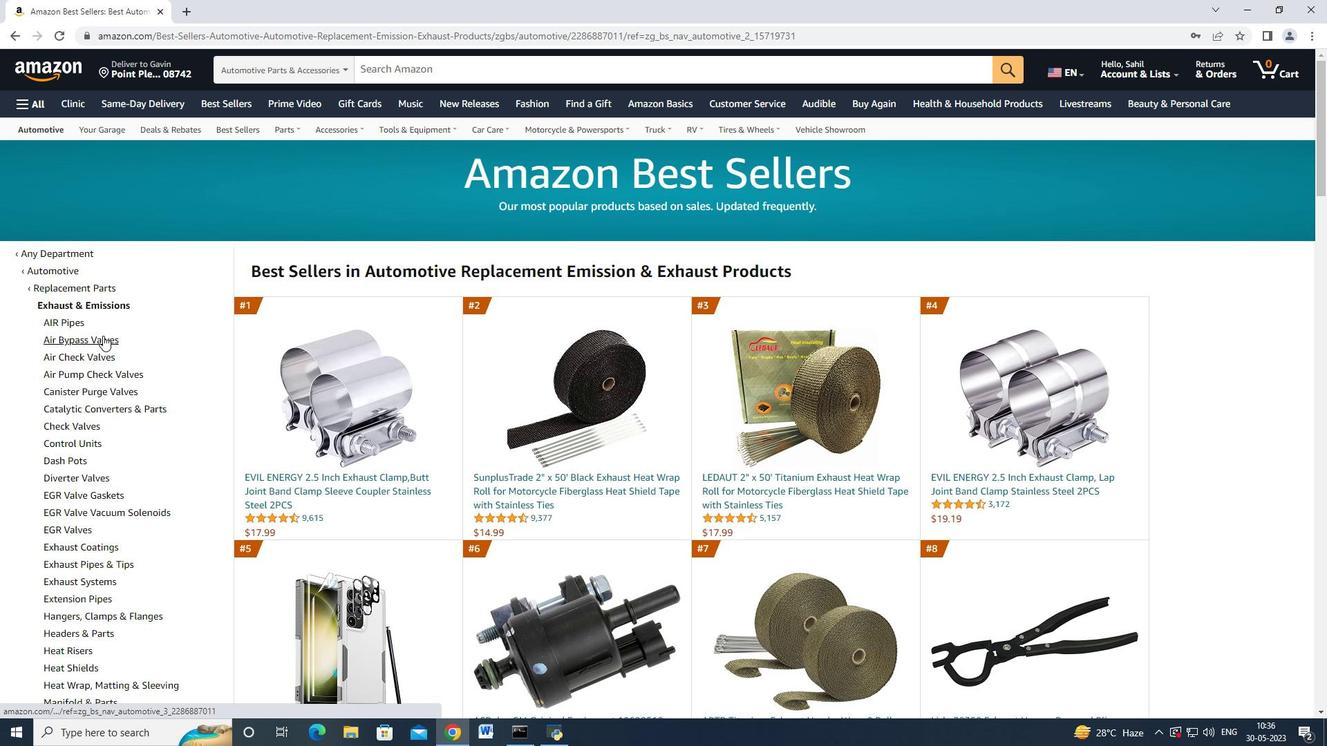 
Action: Mouse moved to (404, 479)
Screenshot: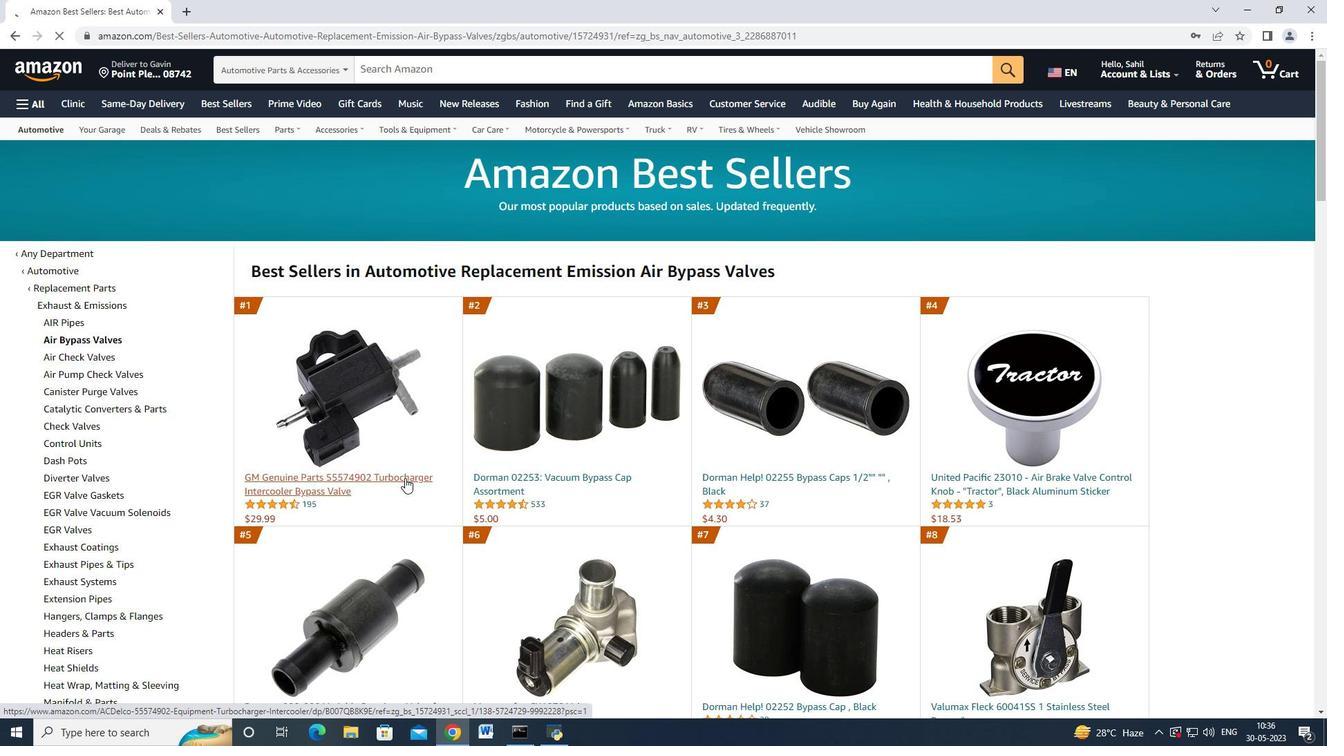 
Action: Mouse pressed left at (404, 479)
Screenshot: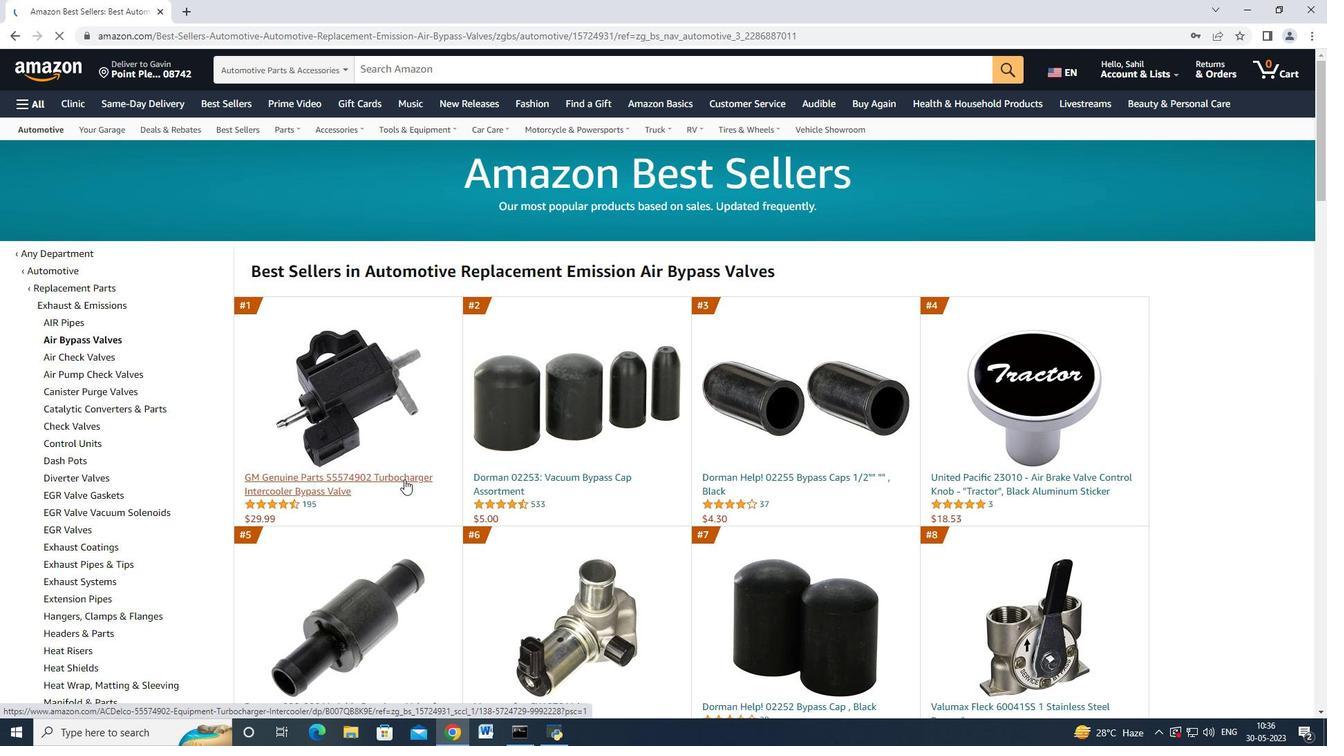 
Action: Mouse moved to (1033, 441)
Screenshot: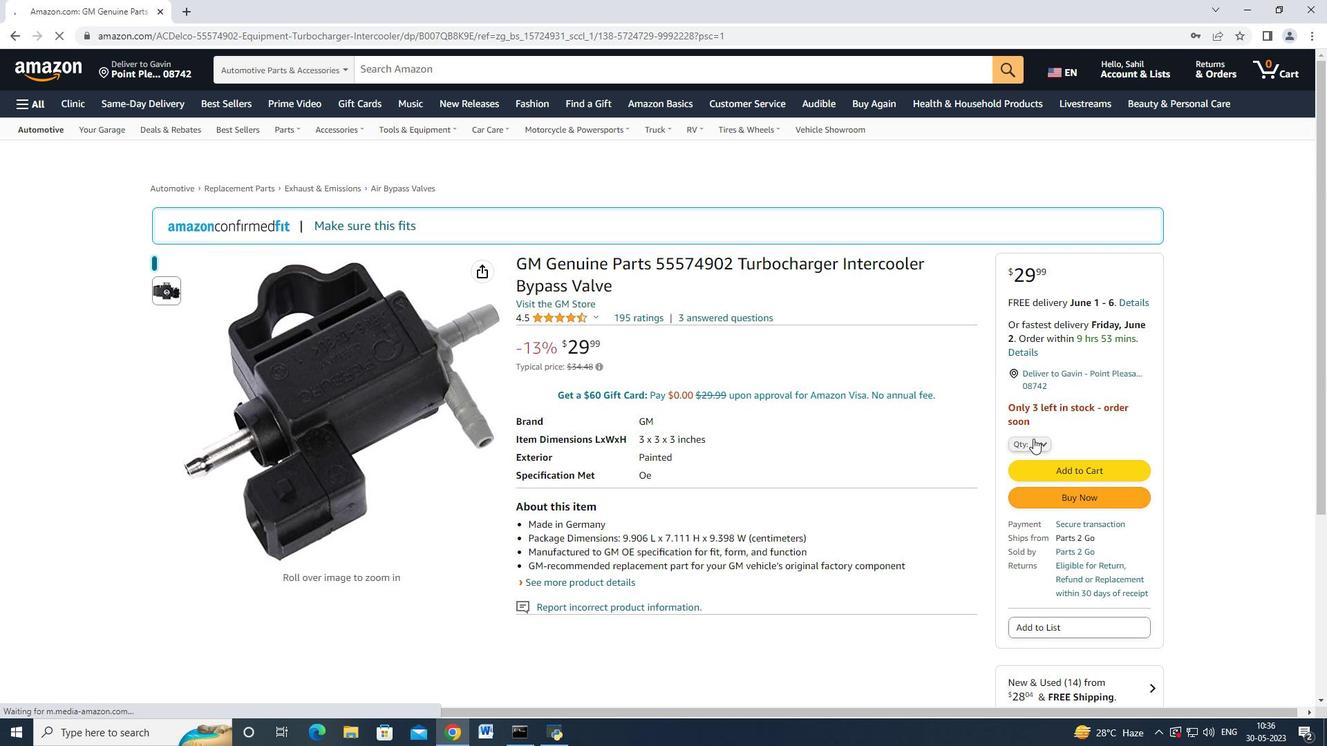 
Action: Mouse pressed left at (1033, 441)
Screenshot: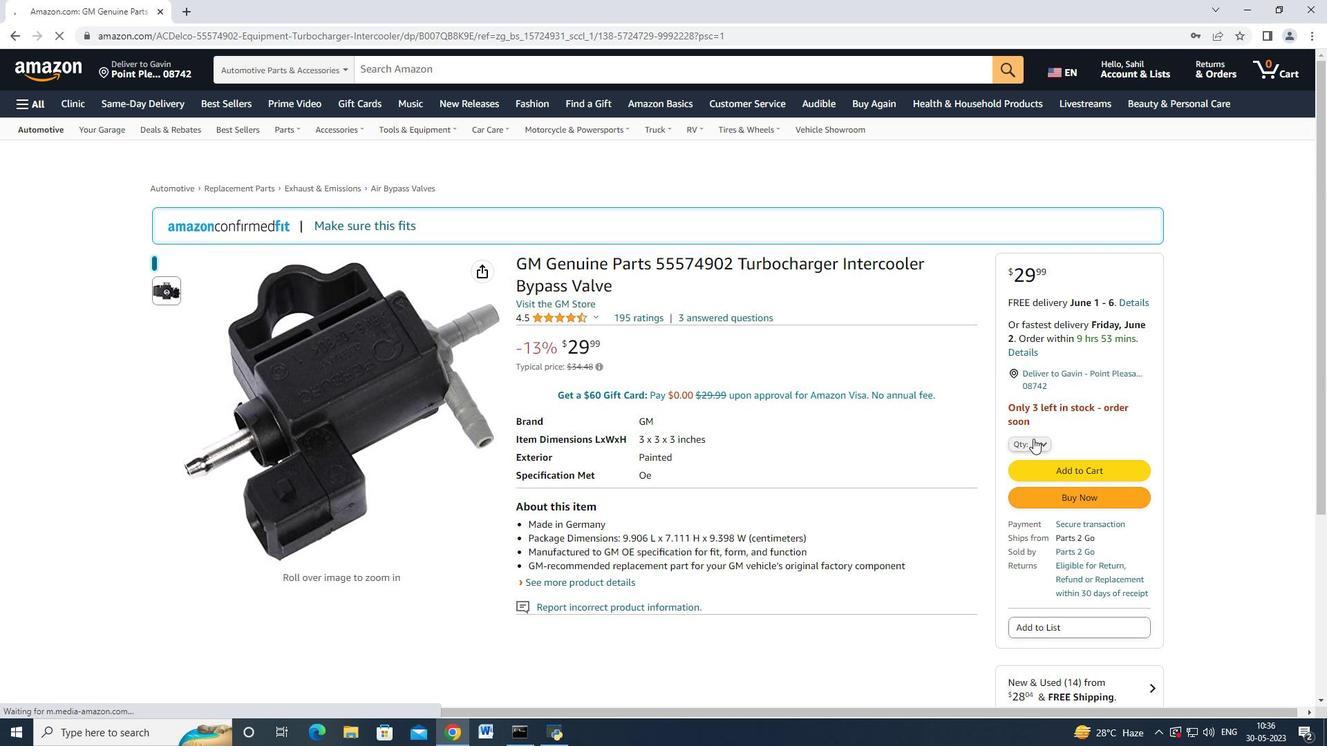 
Action: Mouse moved to (1024, 484)
Screenshot: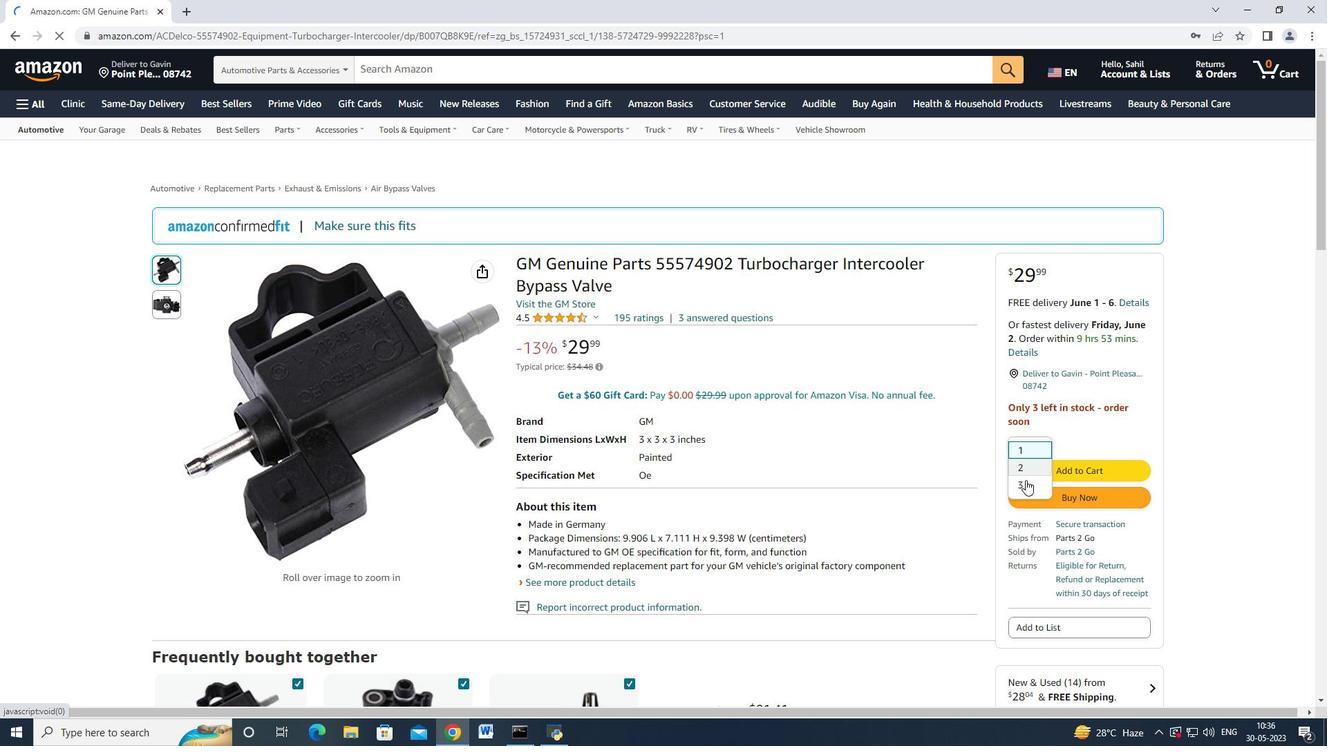 
Action: Mouse pressed left at (1024, 484)
Screenshot: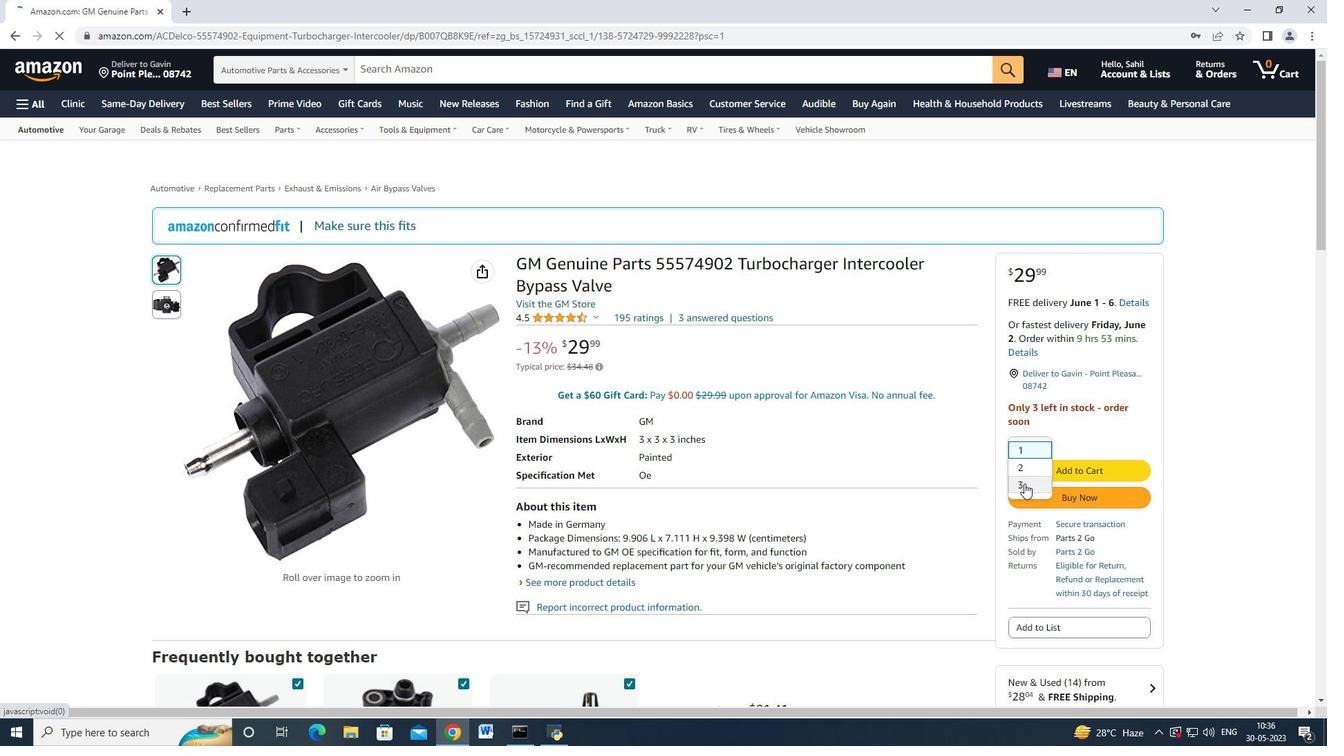 
Action: Mouse moved to (1051, 471)
Screenshot: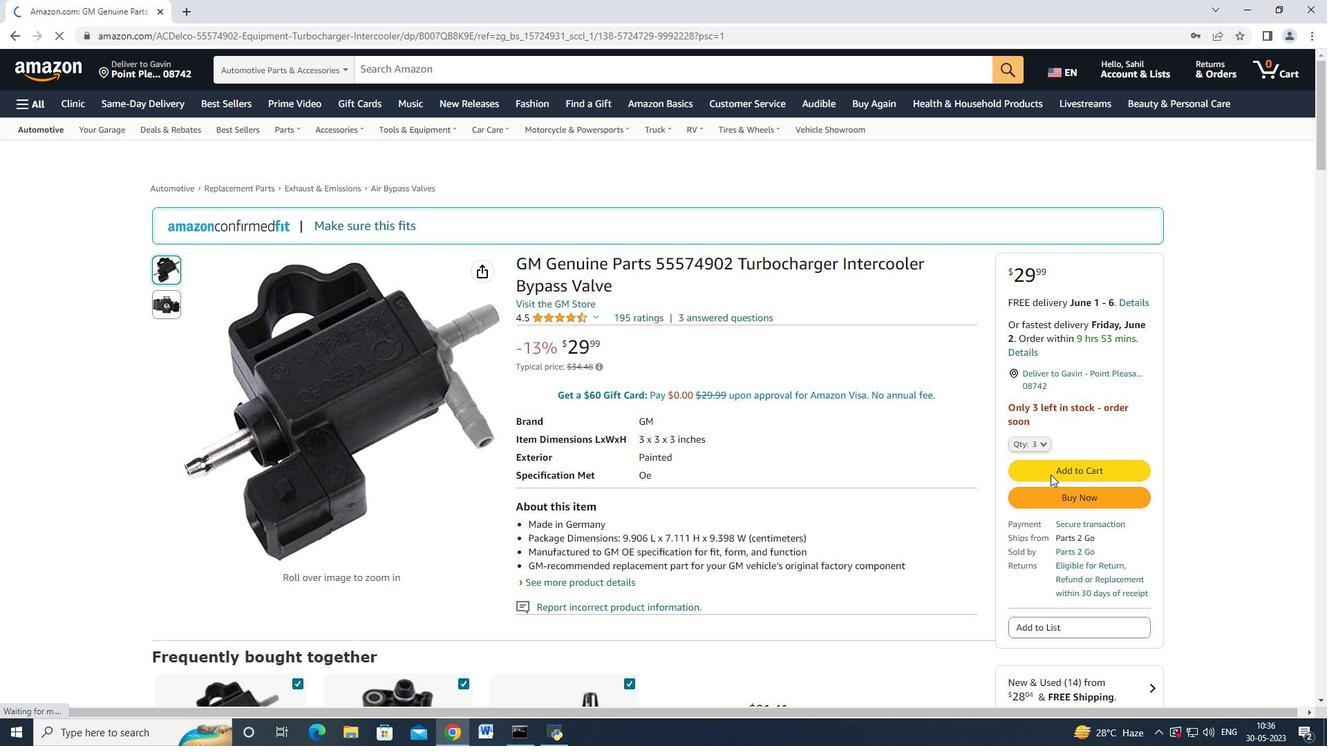 
Action: Mouse pressed left at (1051, 471)
Screenshot: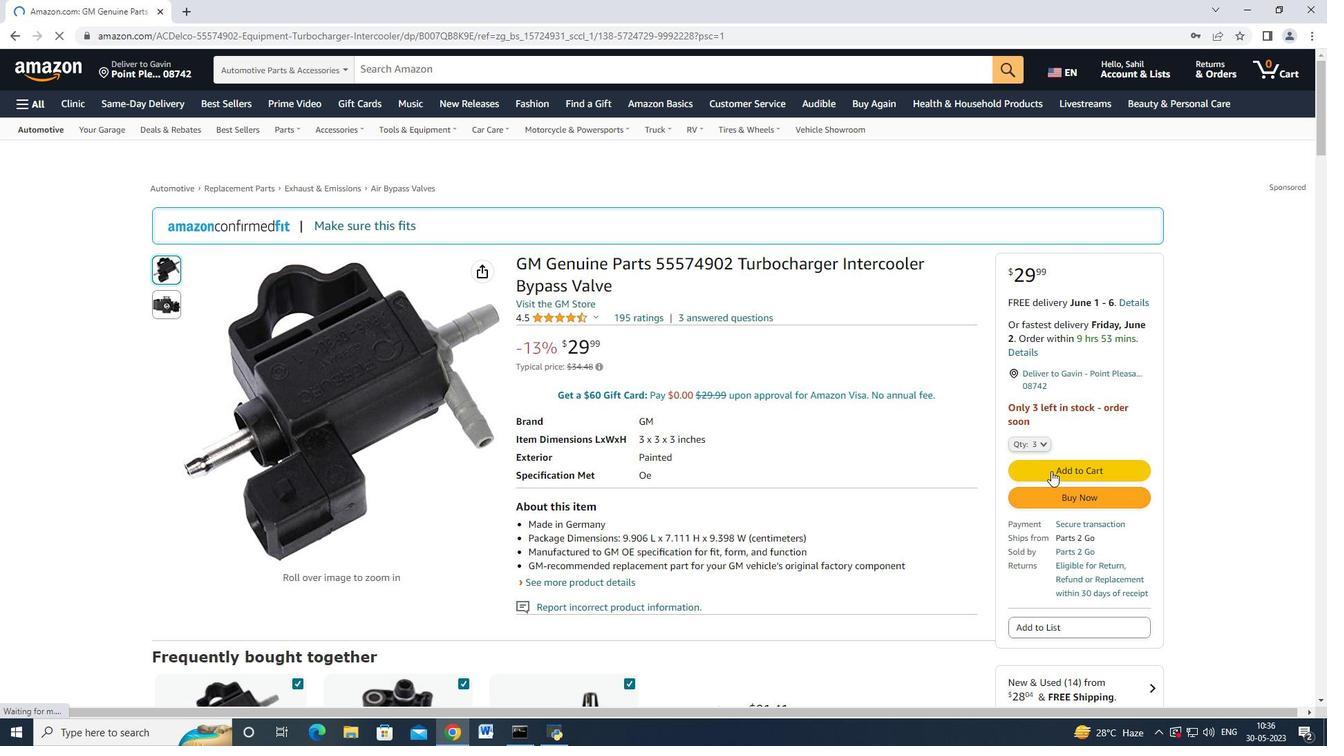 
Action: Mouse moved to (20, 35)
Screenshot: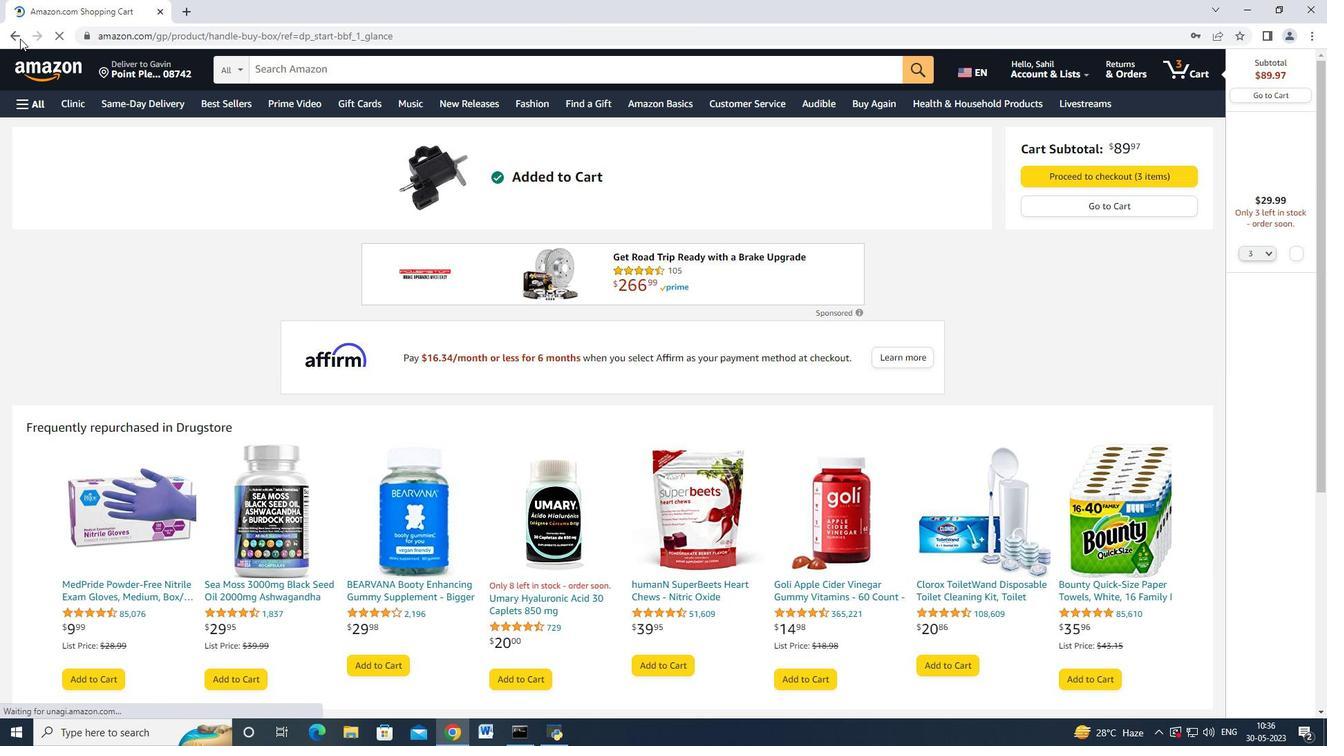 
Action: Mouse pressed left at (20, 35)
Screenshot: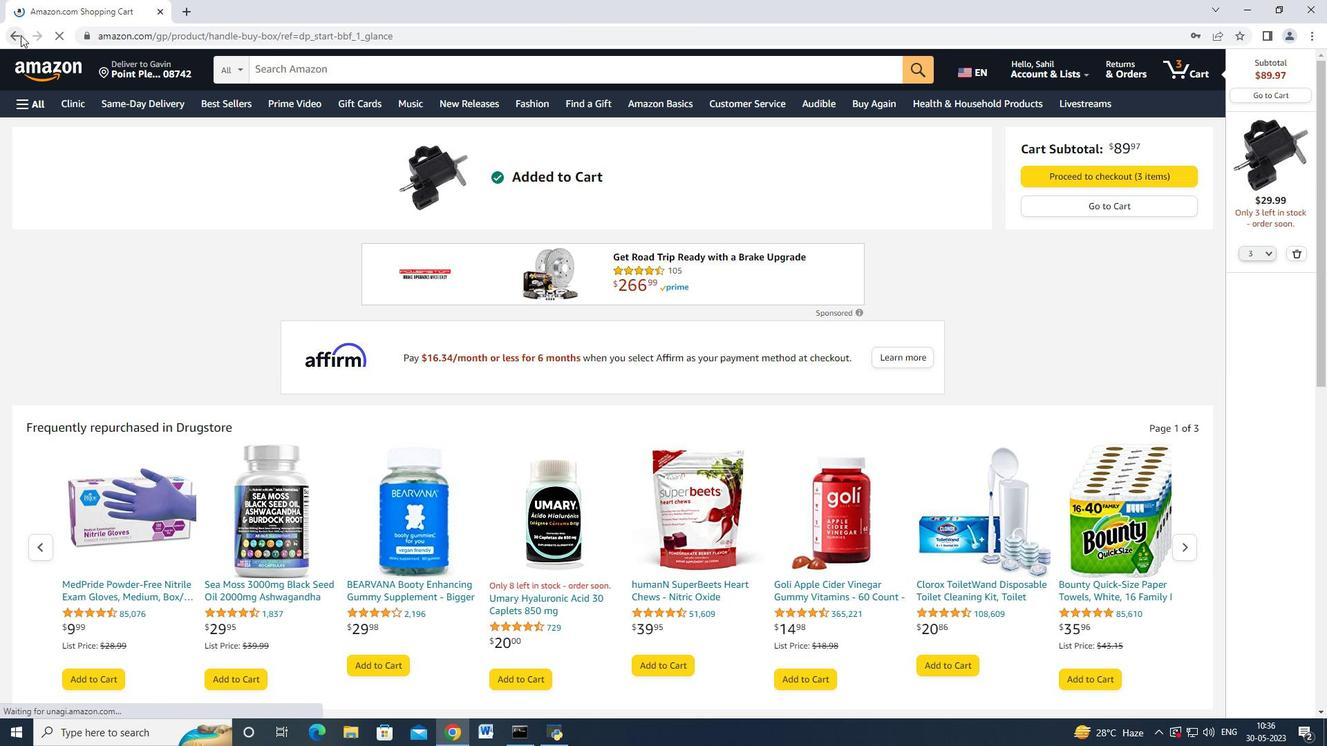
Action: Mouse pressed left at (20, 35)
Screenshot: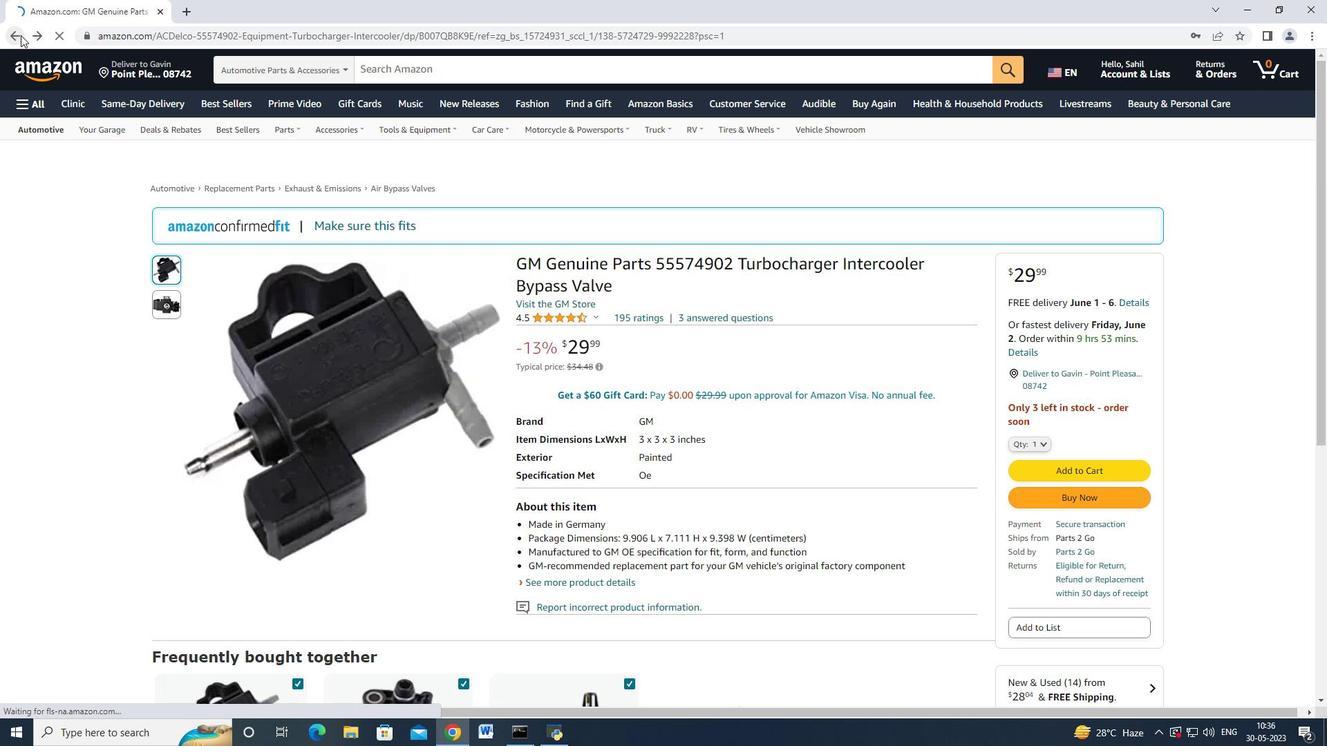 
Action: Mouse moved to (665, 353)
Screenshot: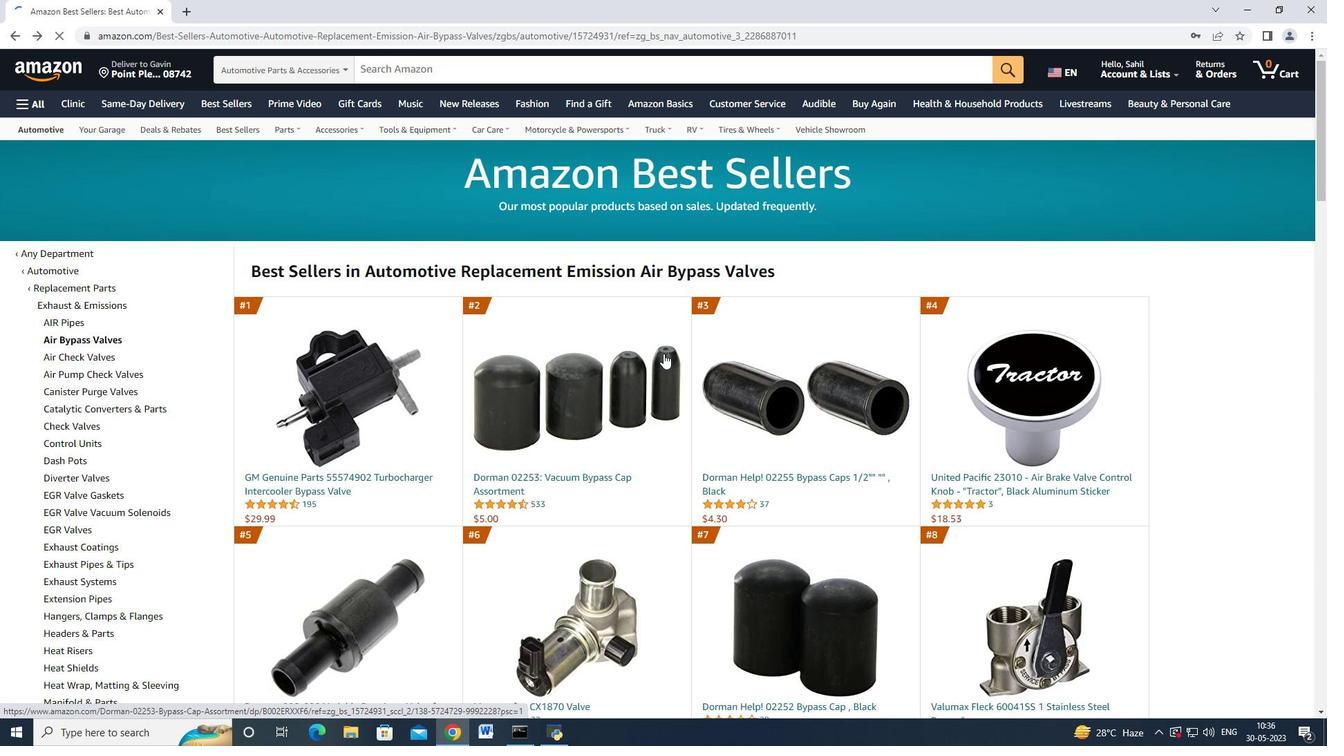 
Action: Mouse scrolled (665, 353) with delta (0, 0)
Screenshot: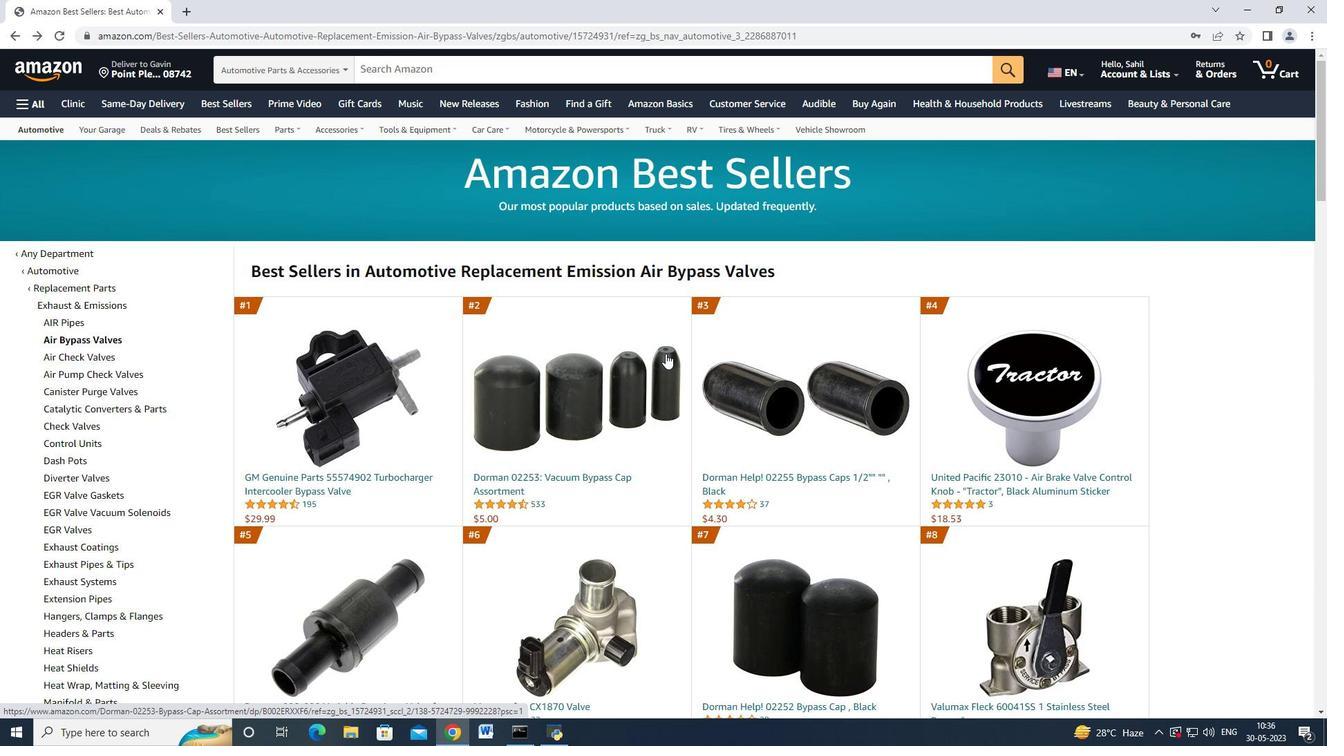 
Action: Mouse moved to (608, 409)
Screenshot: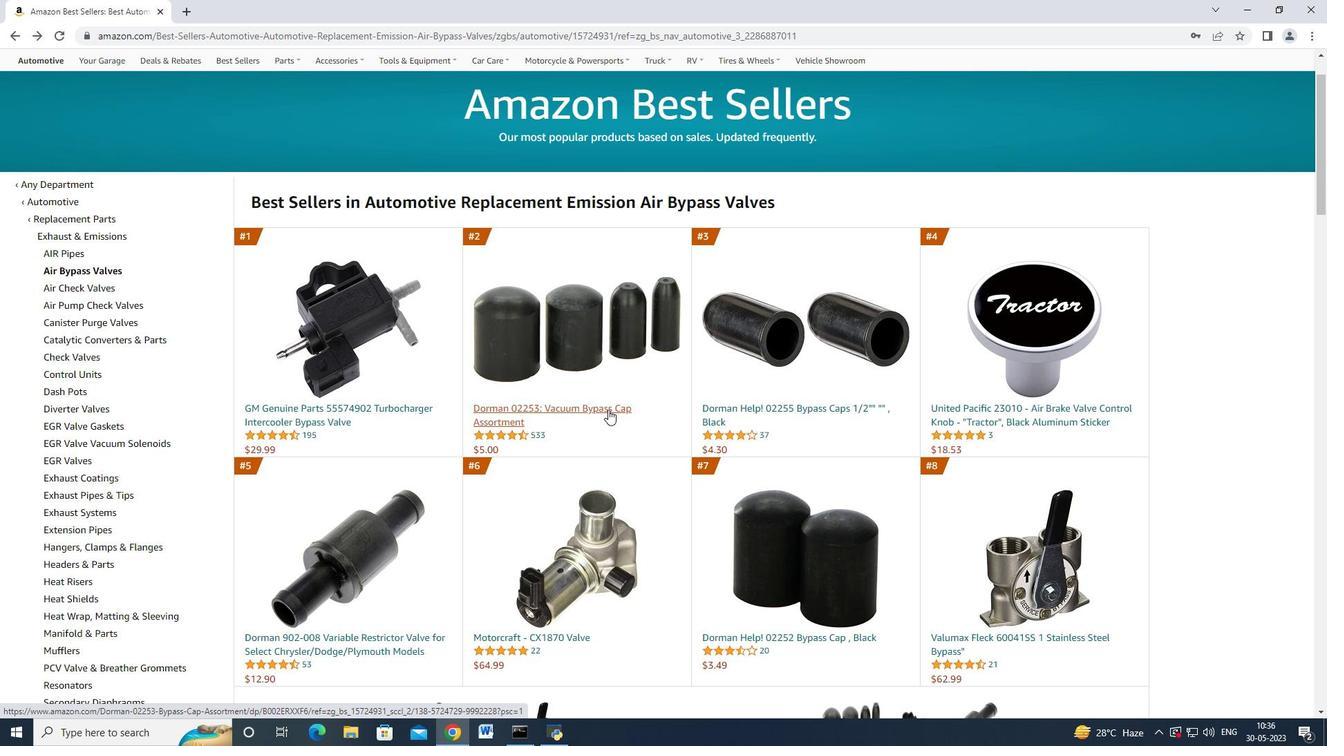 
Action: Mouse scrolled (608, 409) with delta (0, 0)
Screenshot: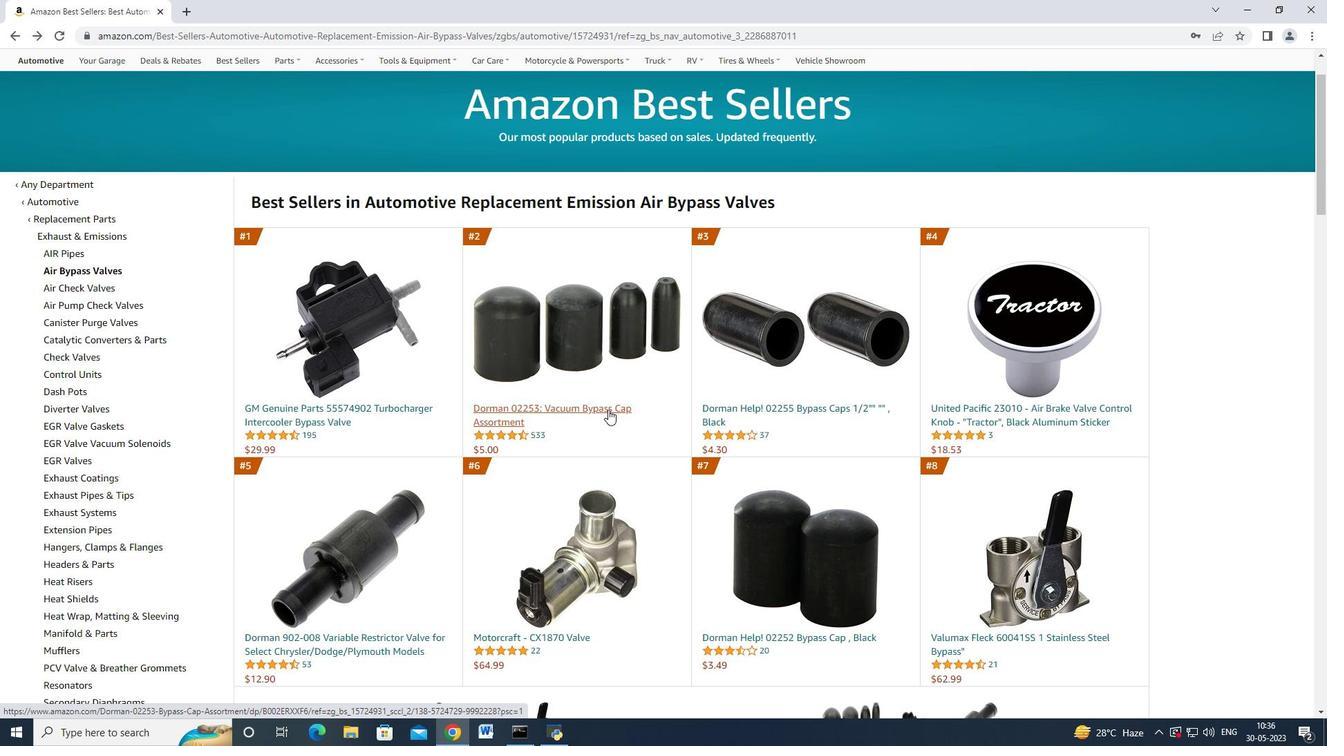 
Action: Mouse scrolled (608, 409) with delta (0, 0)
Screenshot: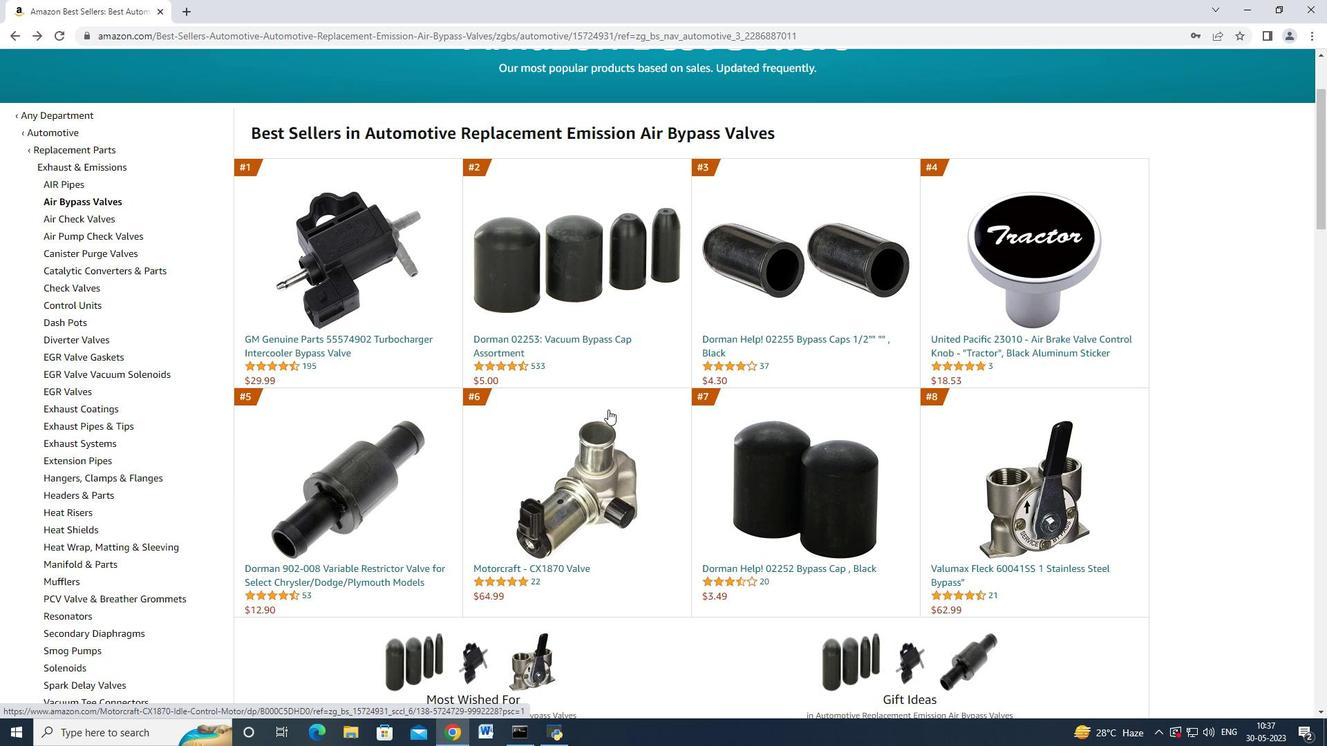 
Action: Mouse moved to (483, 290)
Screenshot: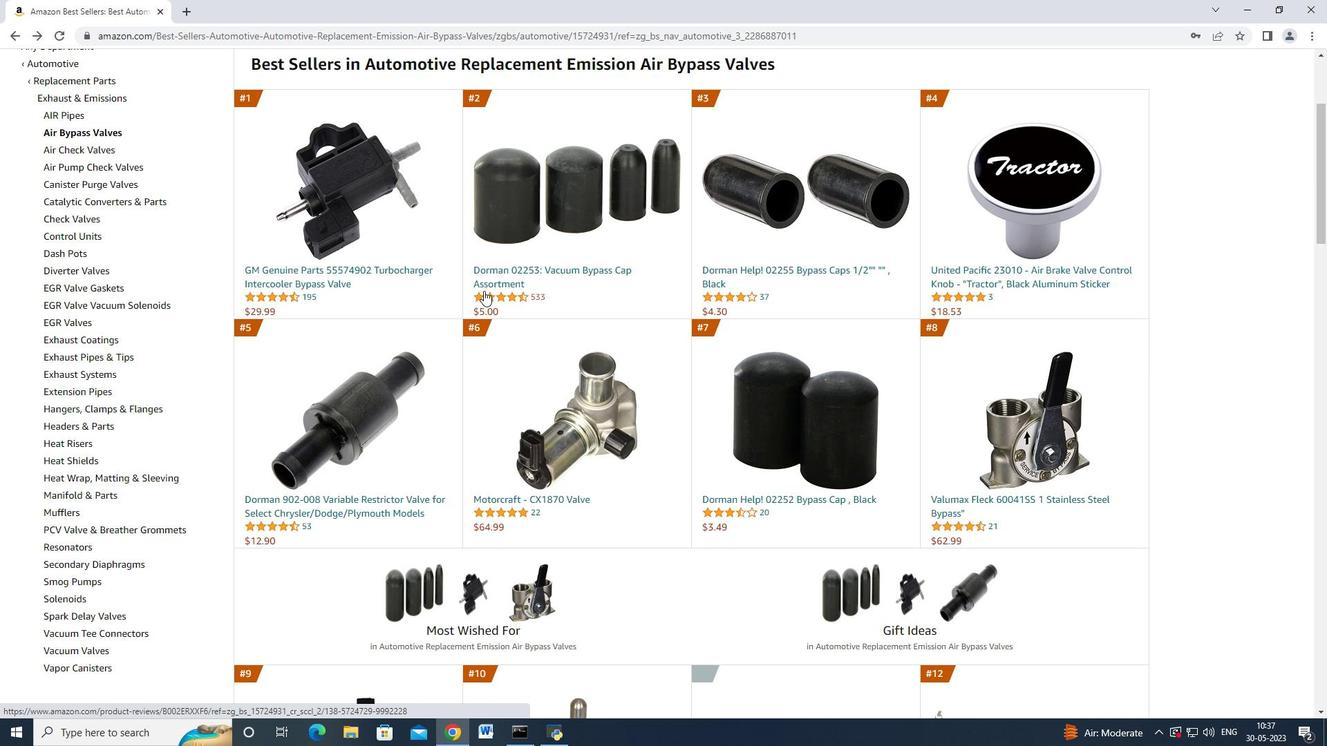 
Action: Mouse scrolled (483, 289) with delta (0, 0)
Screenshot: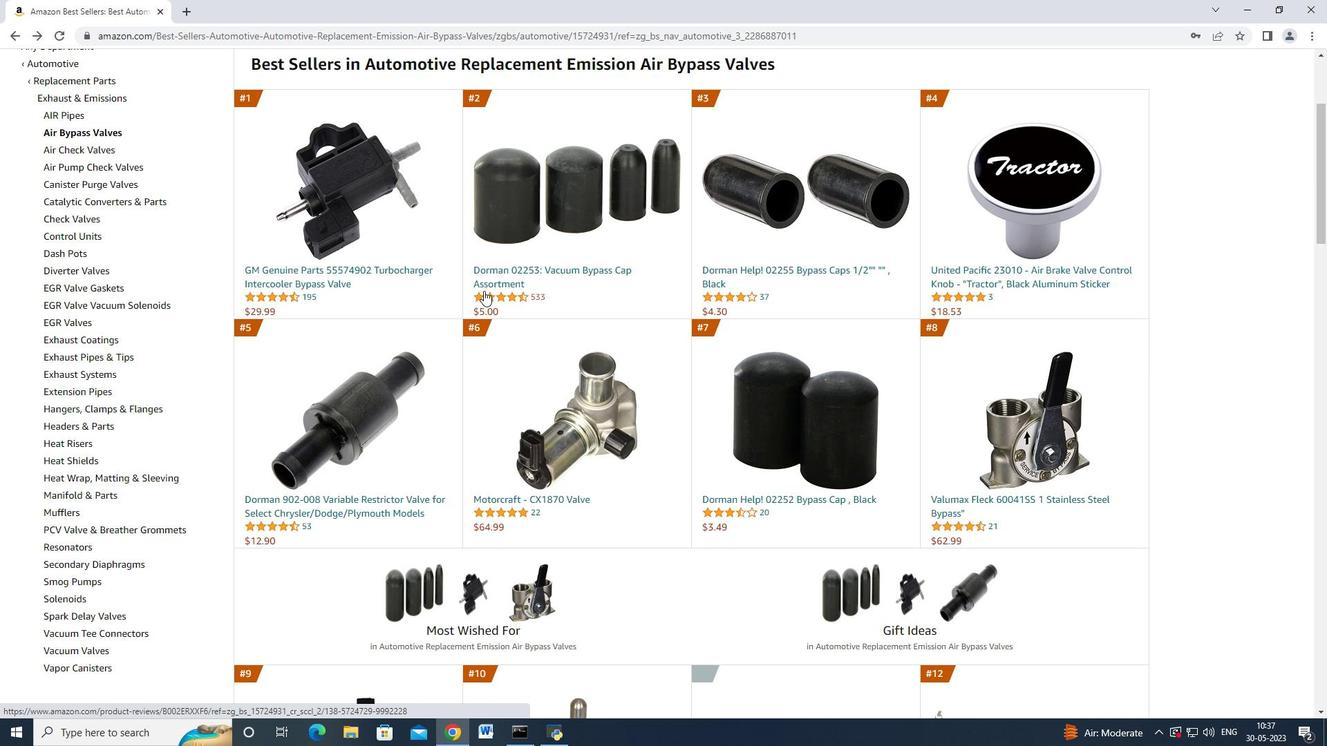 
Action: Mouse scrolled (483, 289) with delta (0, 0)
Screenshot: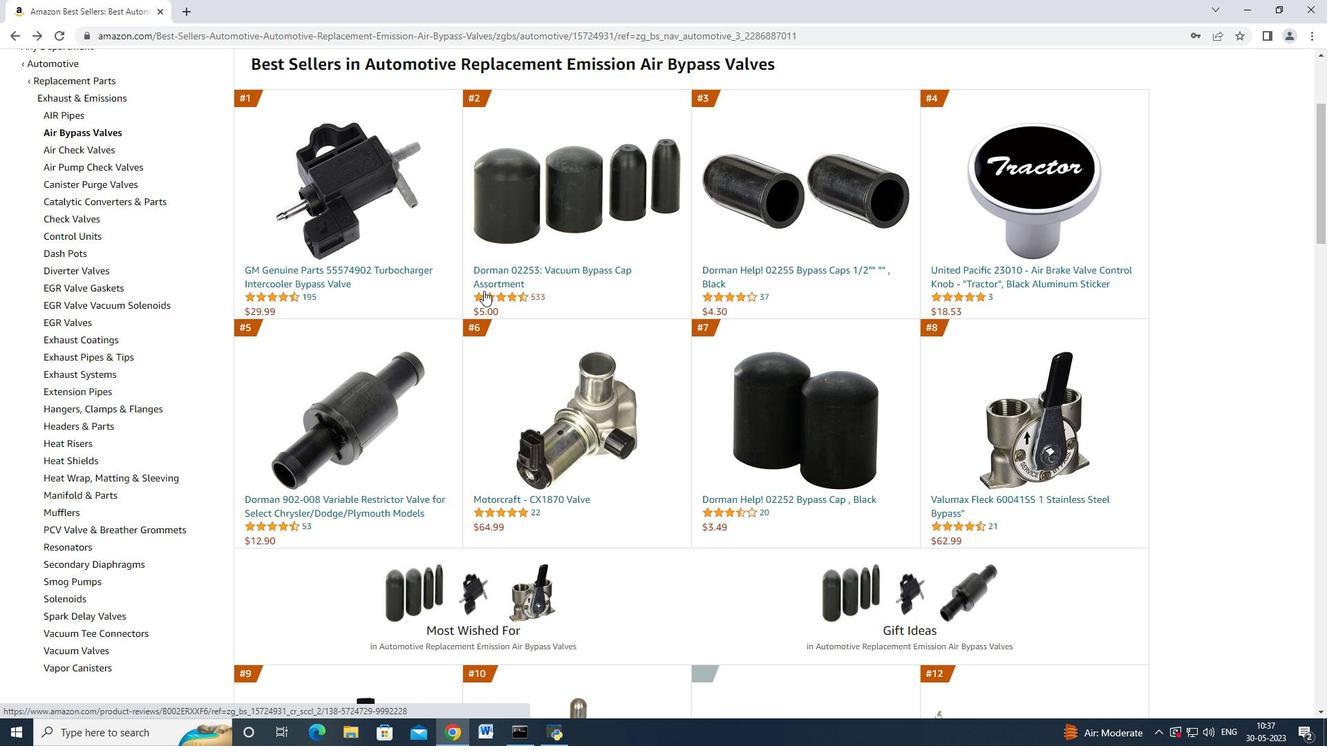 
Action: Mouse moved to (482, 290)
Screenshot: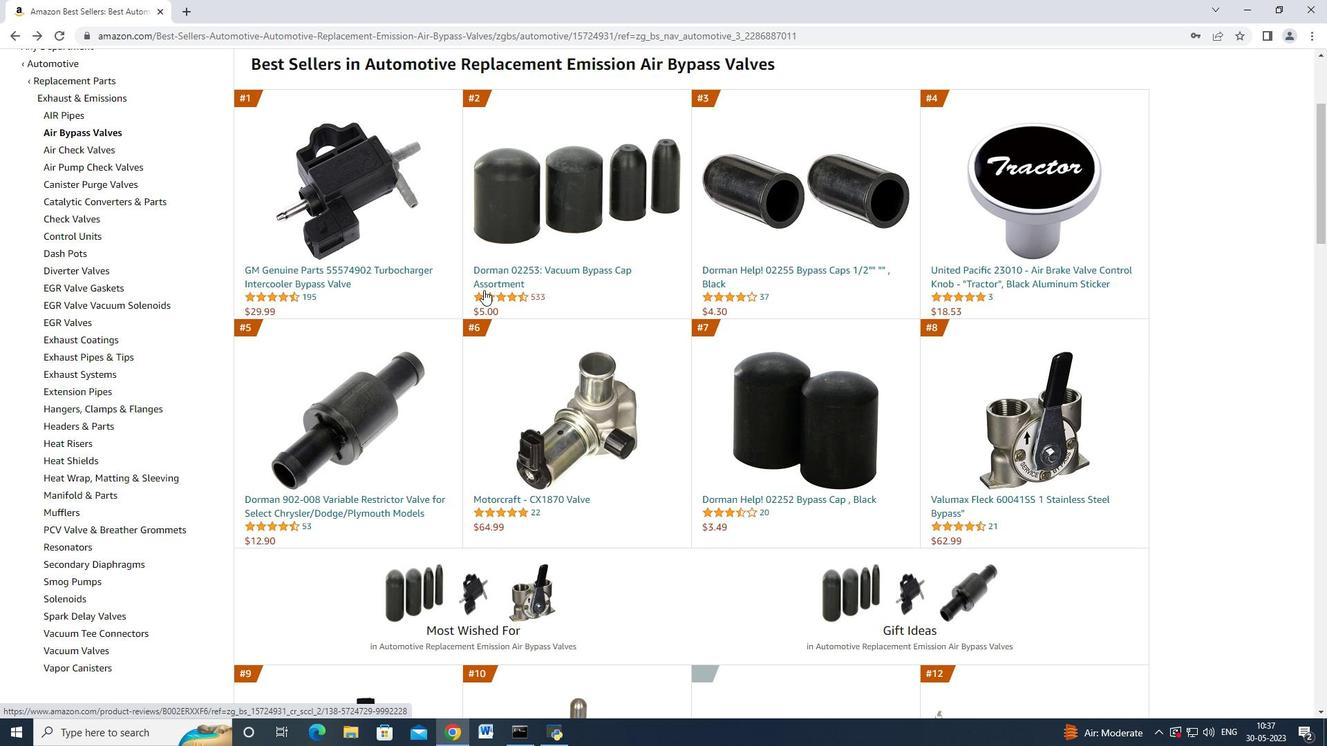 
Action: Mouse scrolled (482, 289) with delta (0, 0)
Screenshot: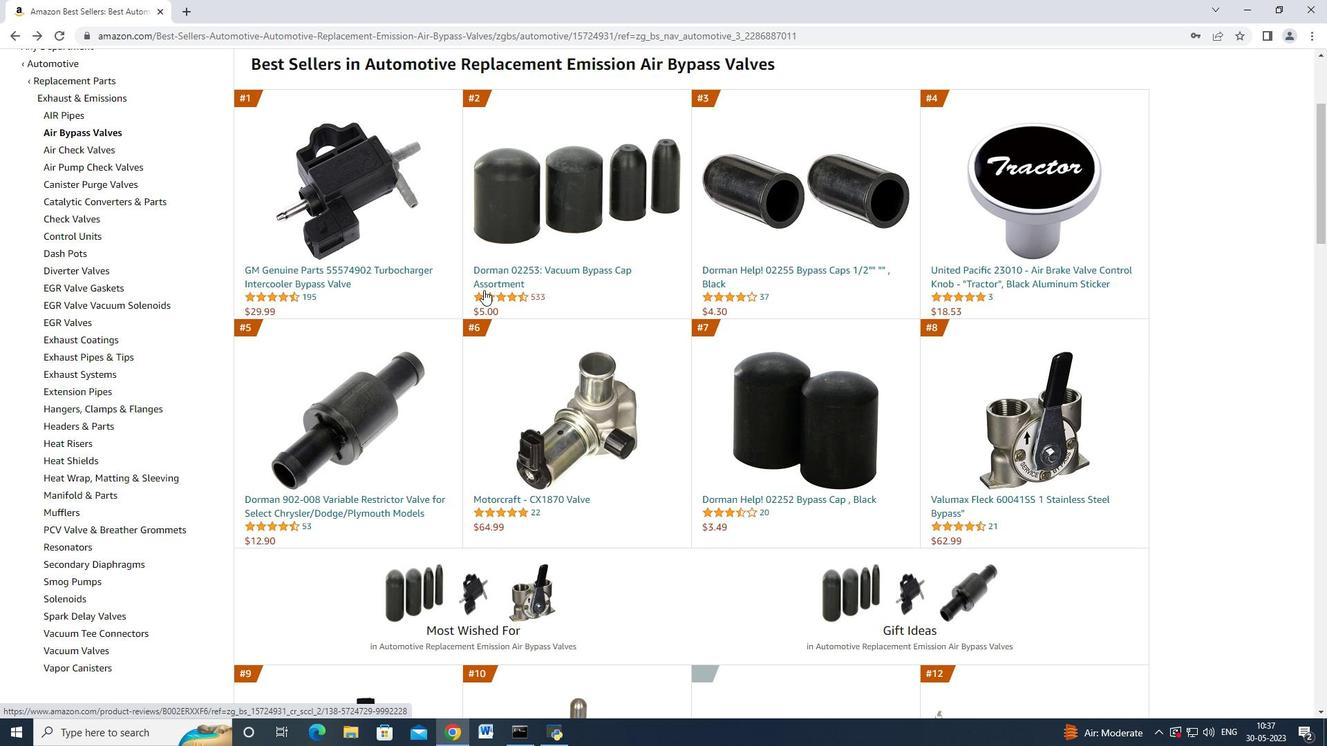 
Action: Mouse scrolled (482, 289) with delta (0, 0)
Screenshot: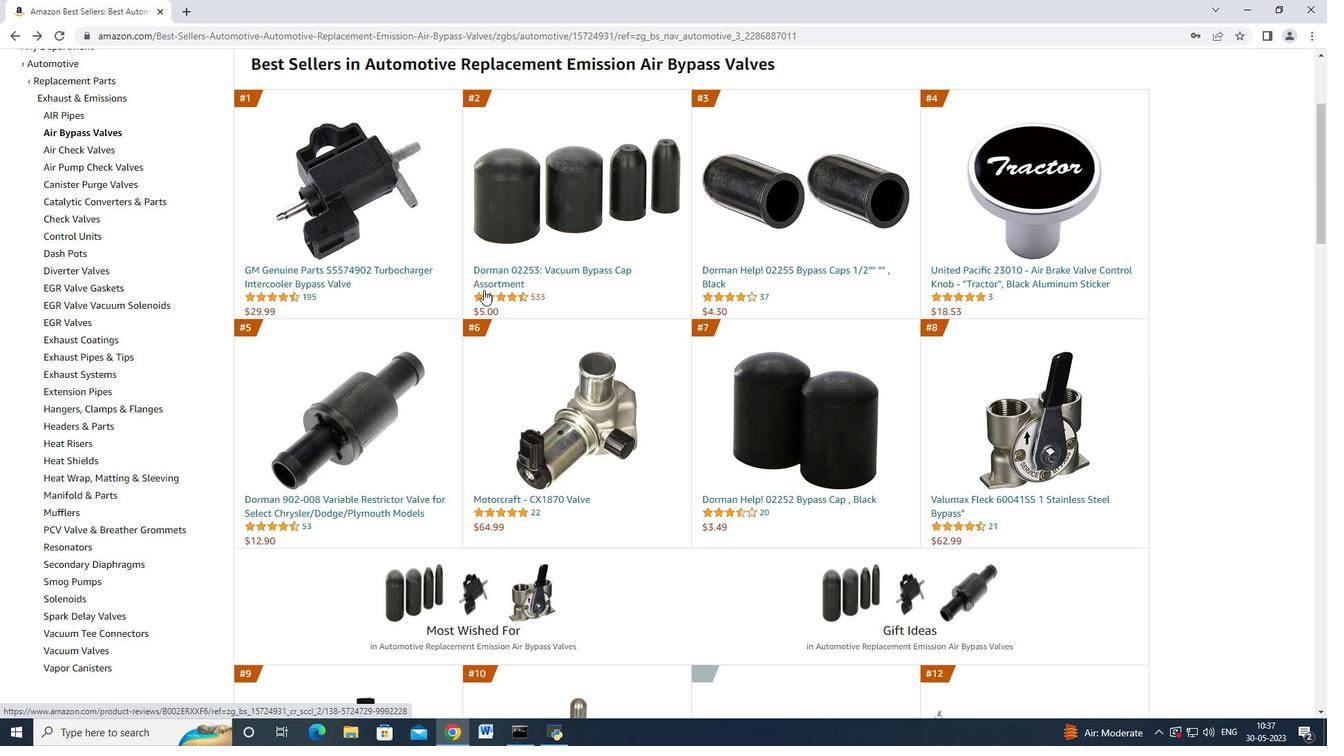 
Action: Mouse moved to (482, 289)
Screenshot: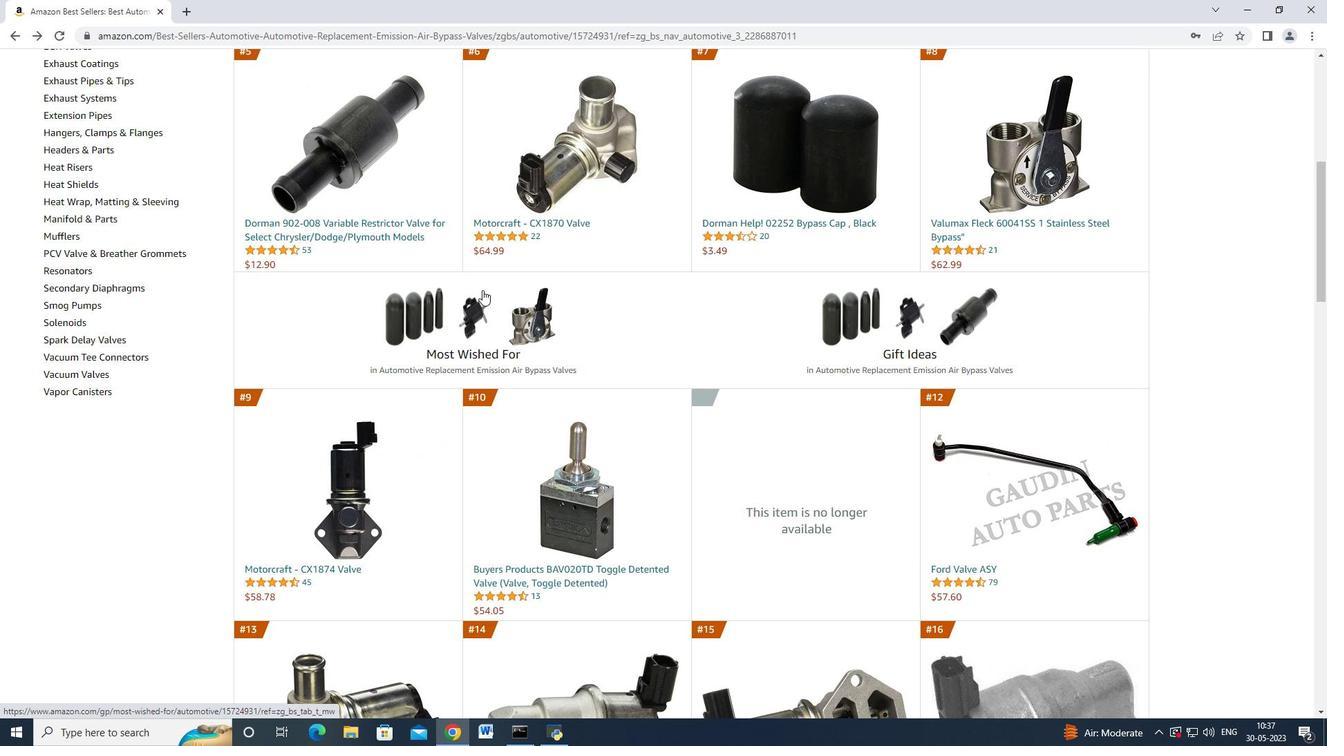 
Action: Mouse scrolled (482, 290) with delta (0, 0)
Screenshot: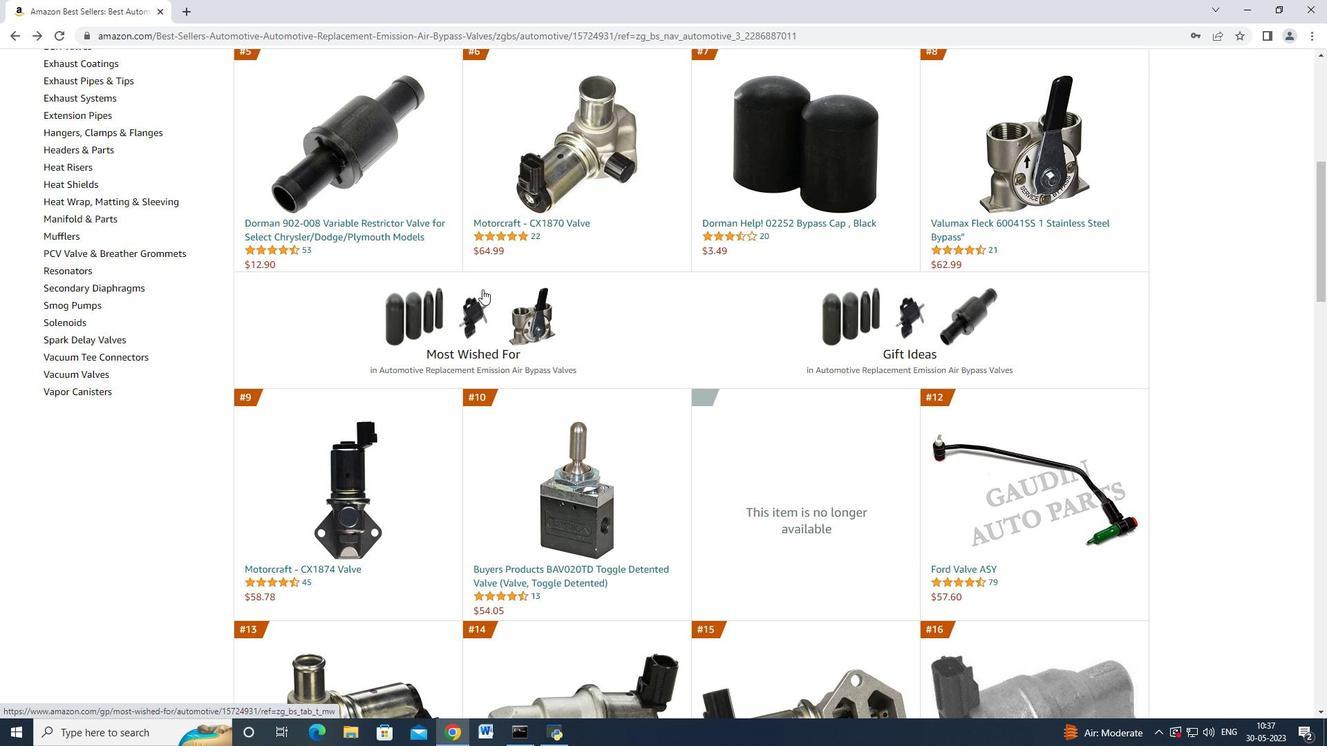
Action: Mouse scrolled (482, 290) with delta (0, 0)
Screenshot: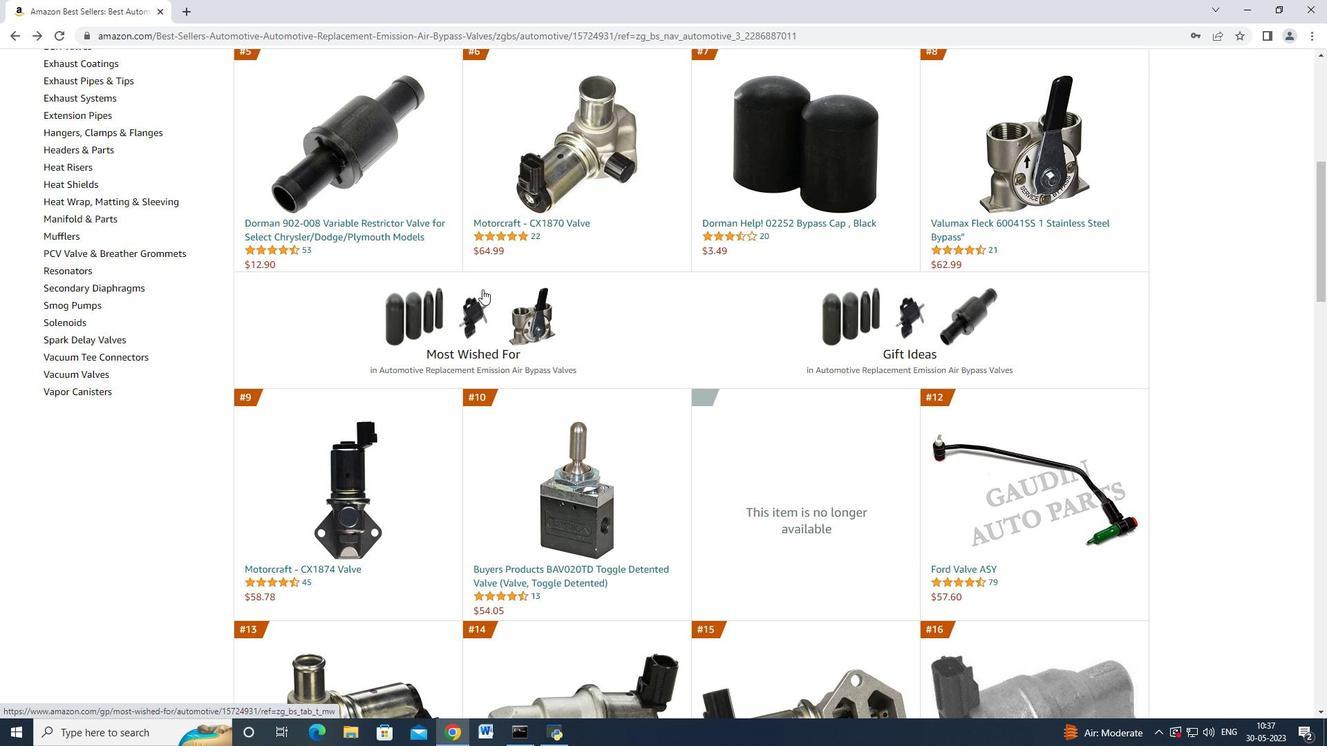 
Action: Mouse scrolled (482, 290) with delta (0, 0)
Screenshot: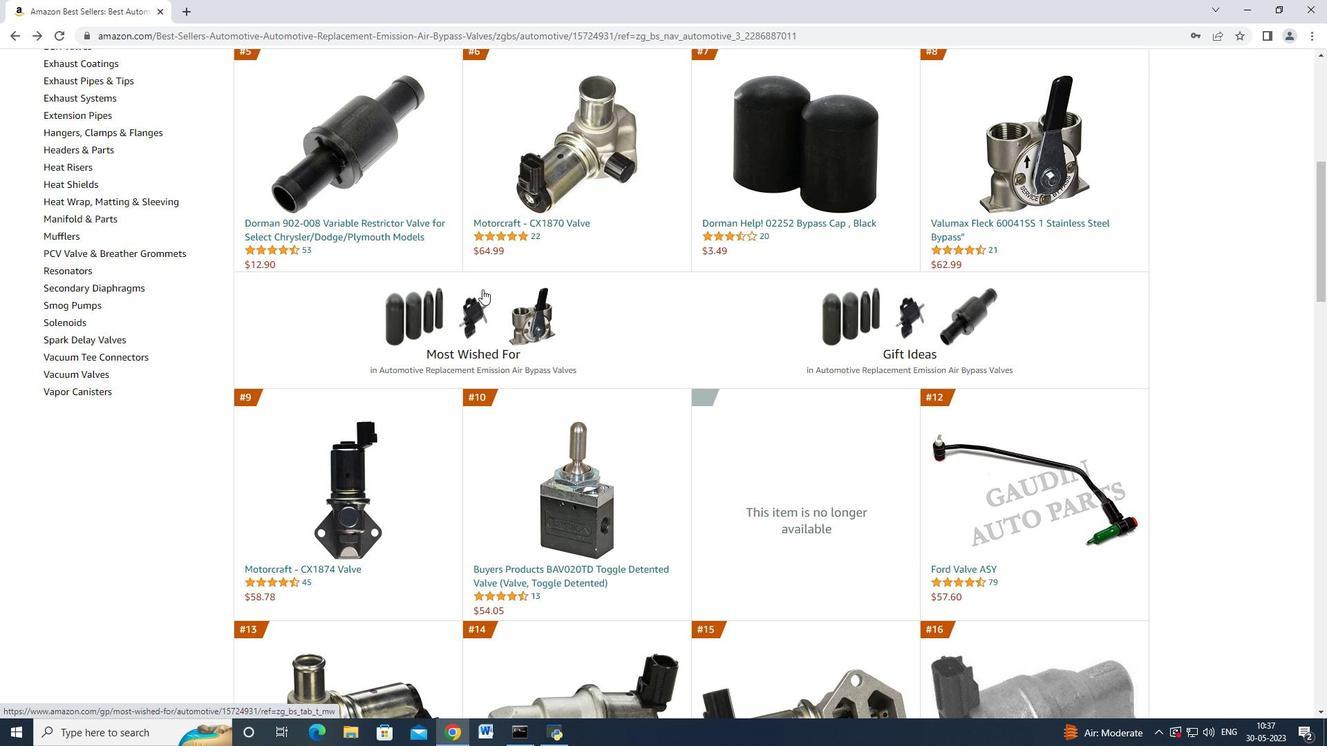 
Action: Mouse moved to (552, 269)
Screenshot: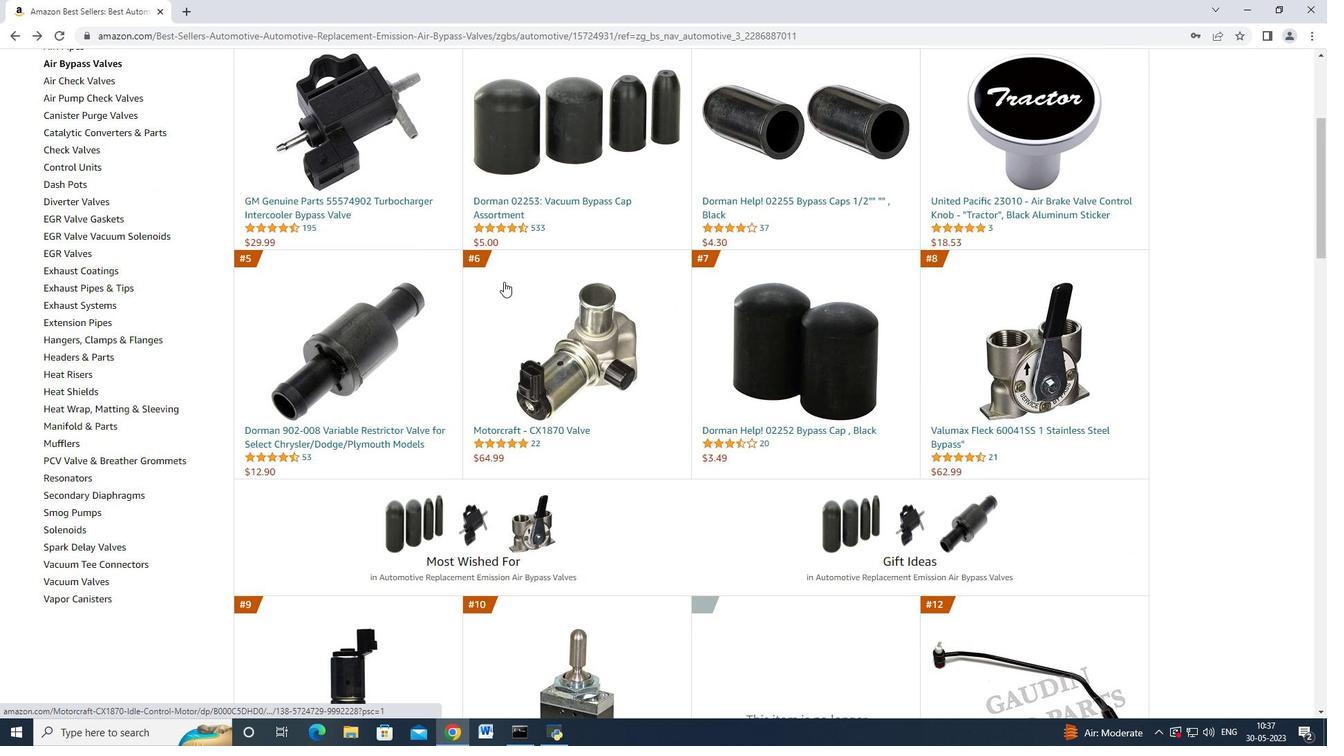 
Action: Mouse scrolled (552, 270) with delta (0, 0)
Screenshot: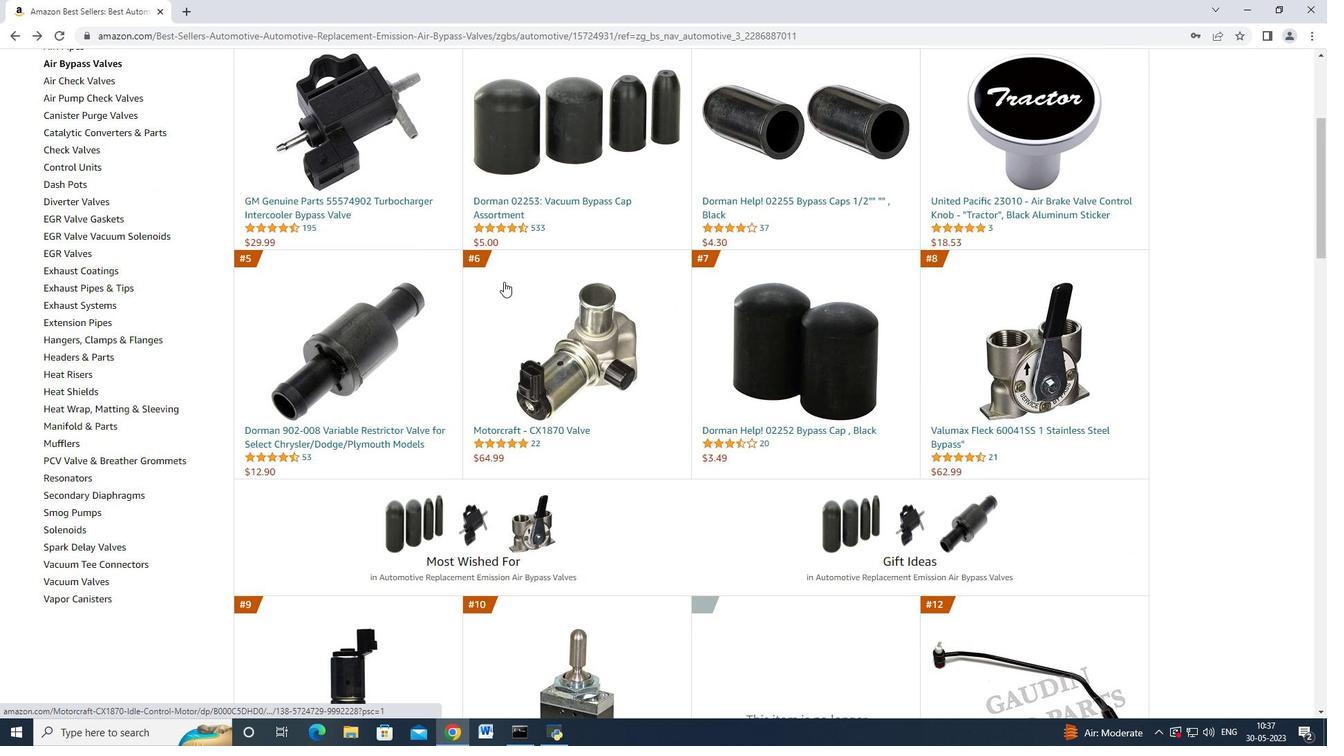 
Action: Mouse scrolled (552, 270) with delta (0, 0)
Screenshot: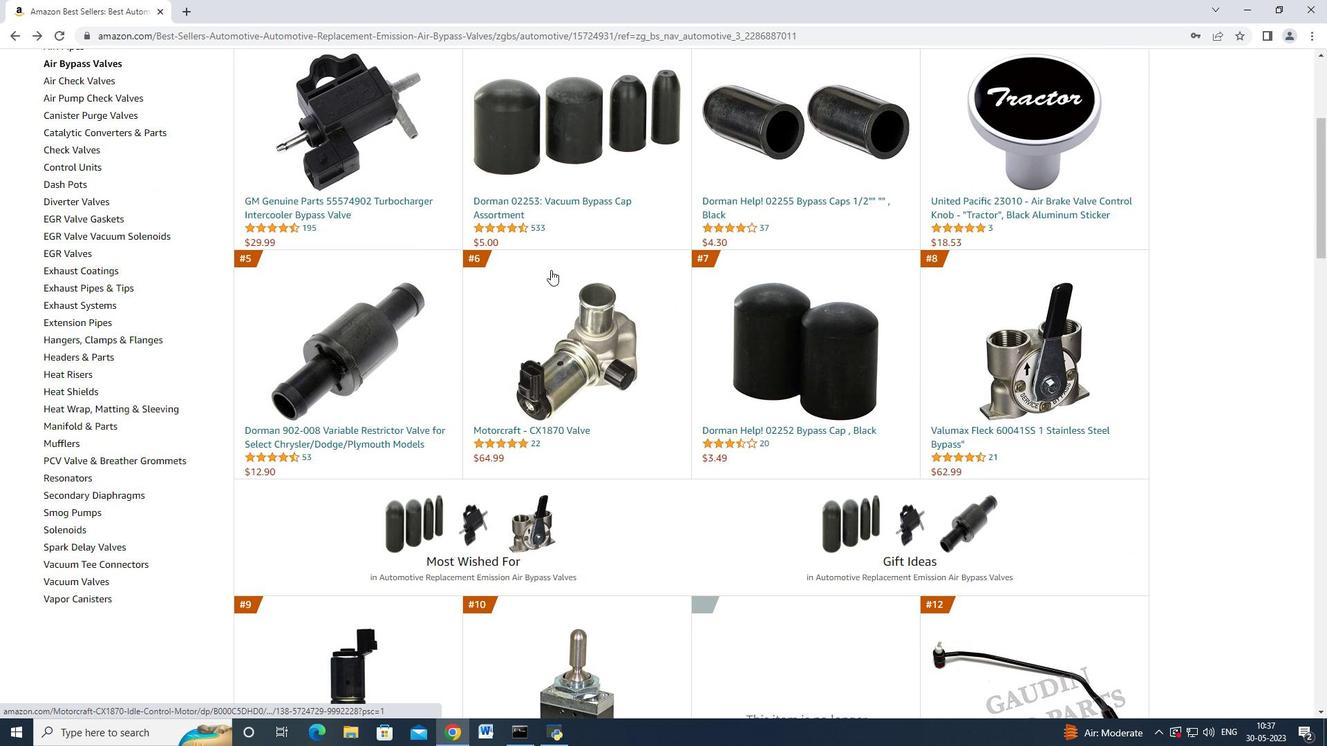 
Action: Mouse scrolled (552, 268) with delta (0, 0)
Screenshot: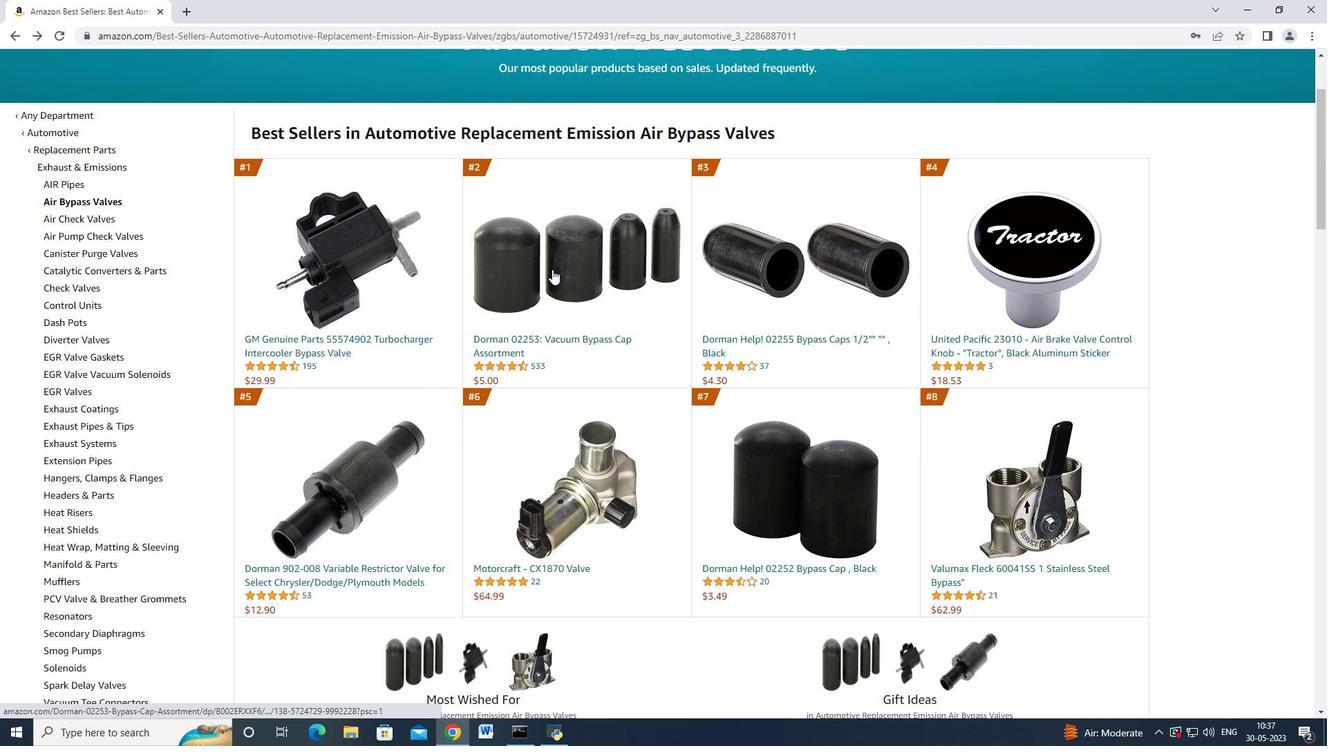 
Action: Mouse scrolled (552, 268) with delta (0, 0)
Screenshot: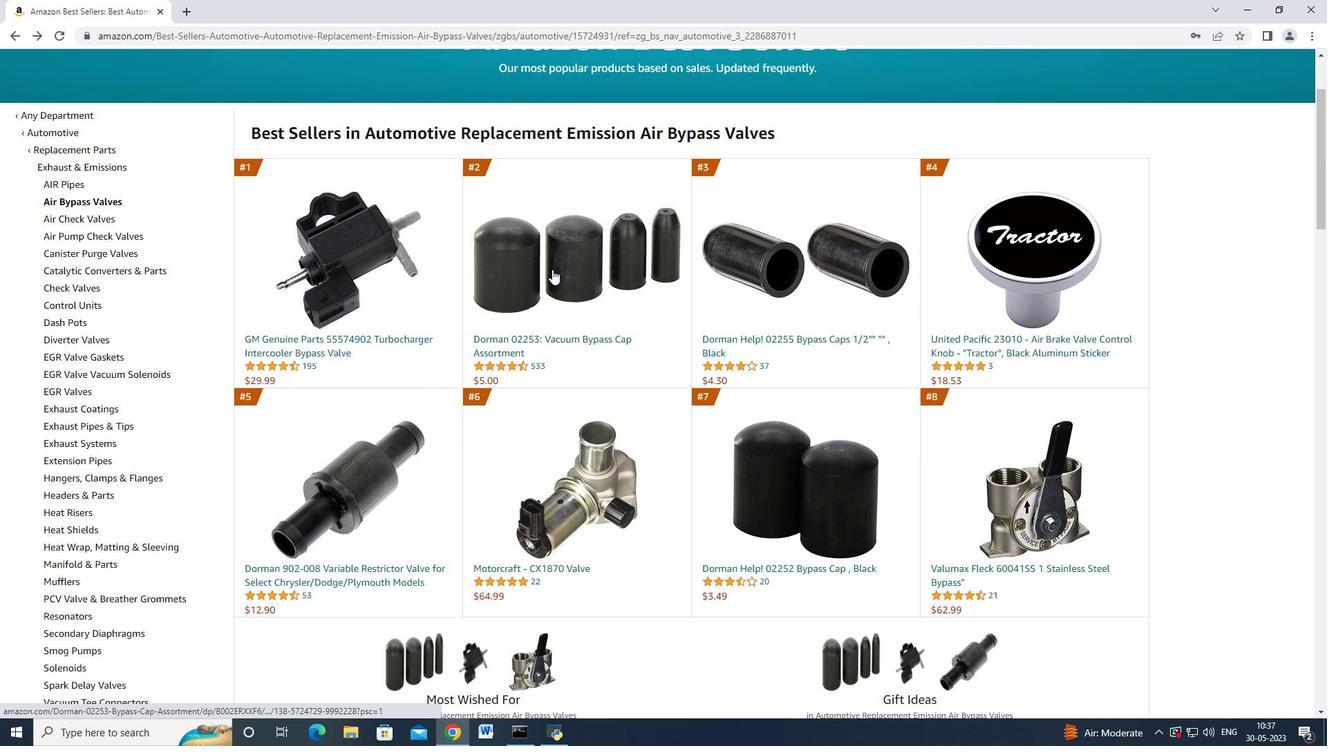 
Action: Mouse moved to (553, 279)
Screenshot: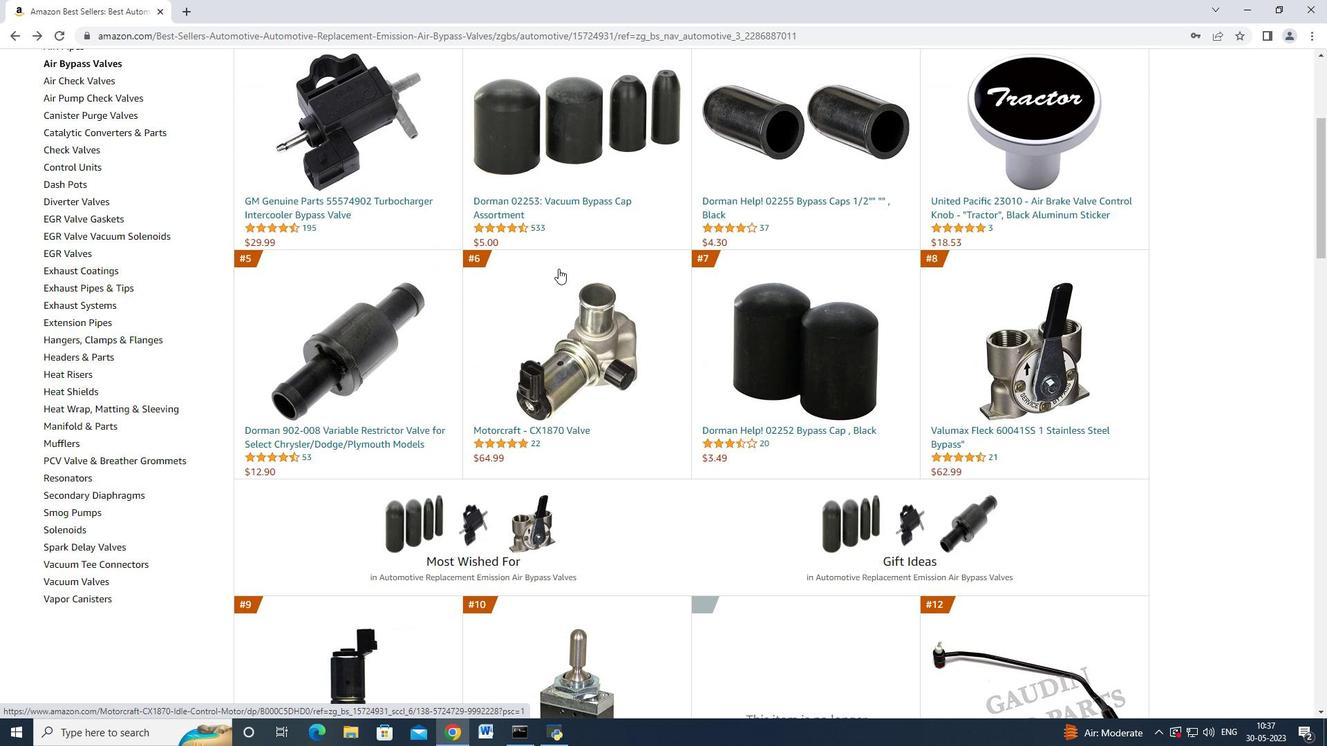 
Action: Mouse scrolled (553, 279) with delta (0, 0)
Screenshot: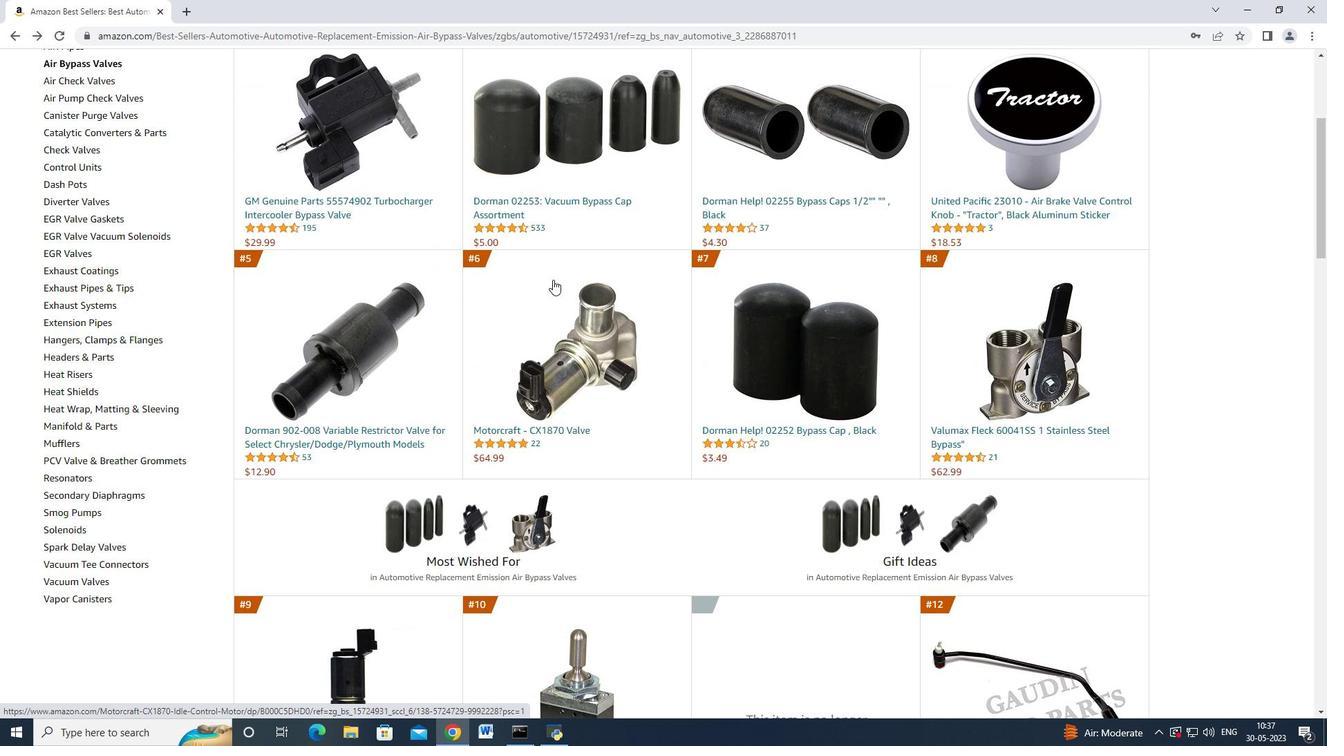 
Action: Mouse scrolled (553, 279) with delta (0, 0)
Screenshot: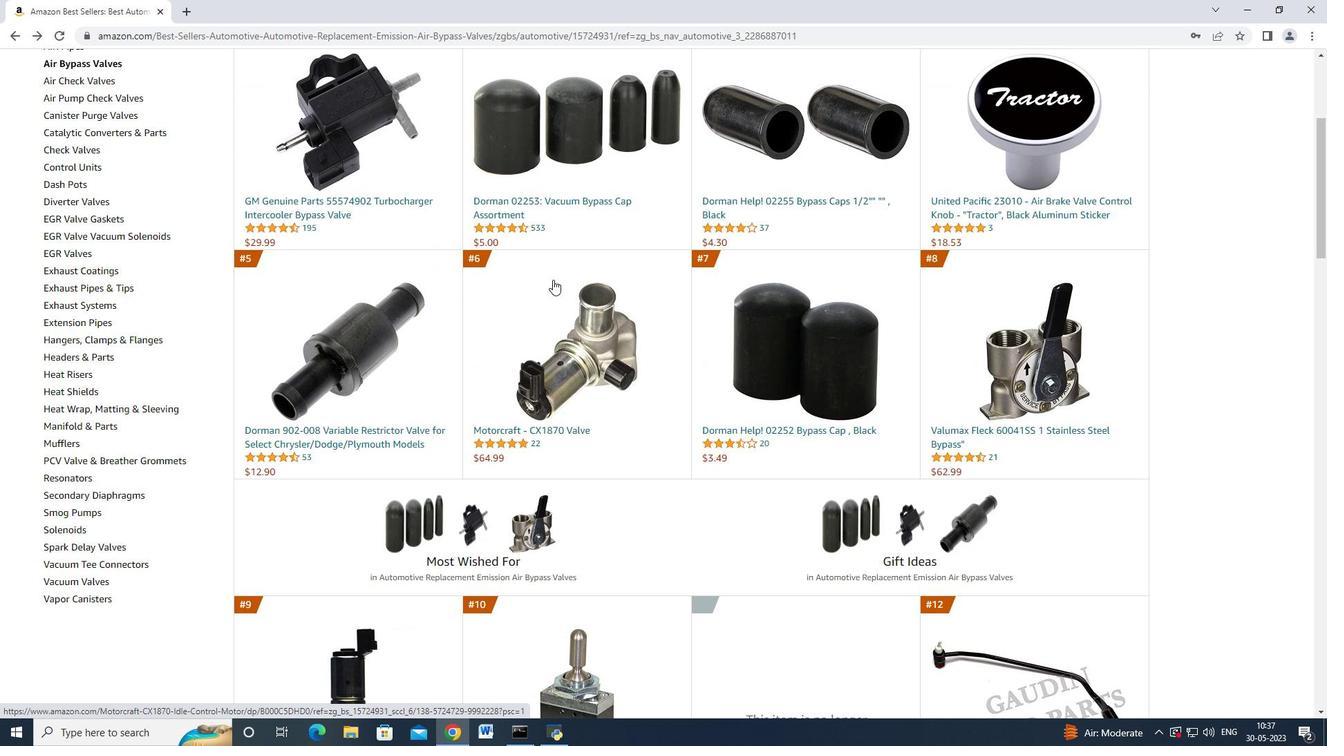 
Action: Mouse scrolled (553, 279) with delta (0, 0)
Screenshot: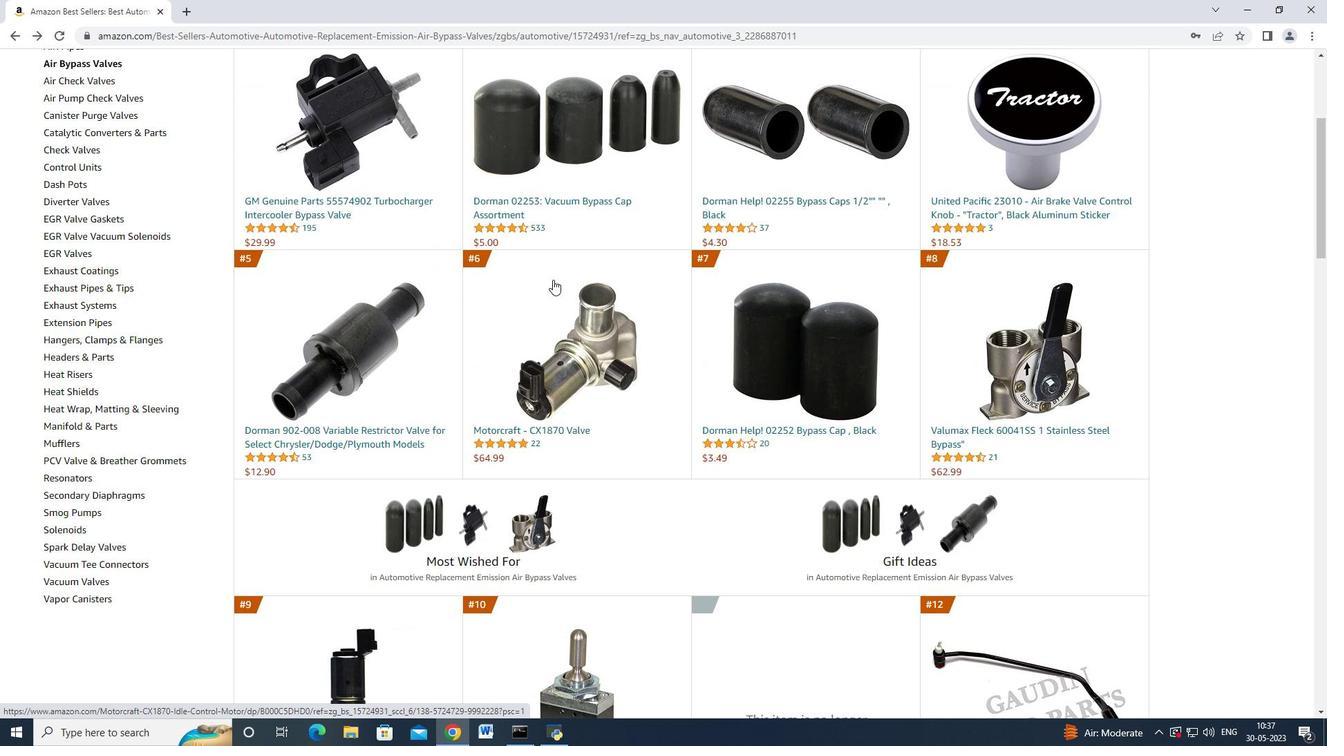 
Action: Mouse scrolled (553, 279) with delta (0, 0)
Screenshot: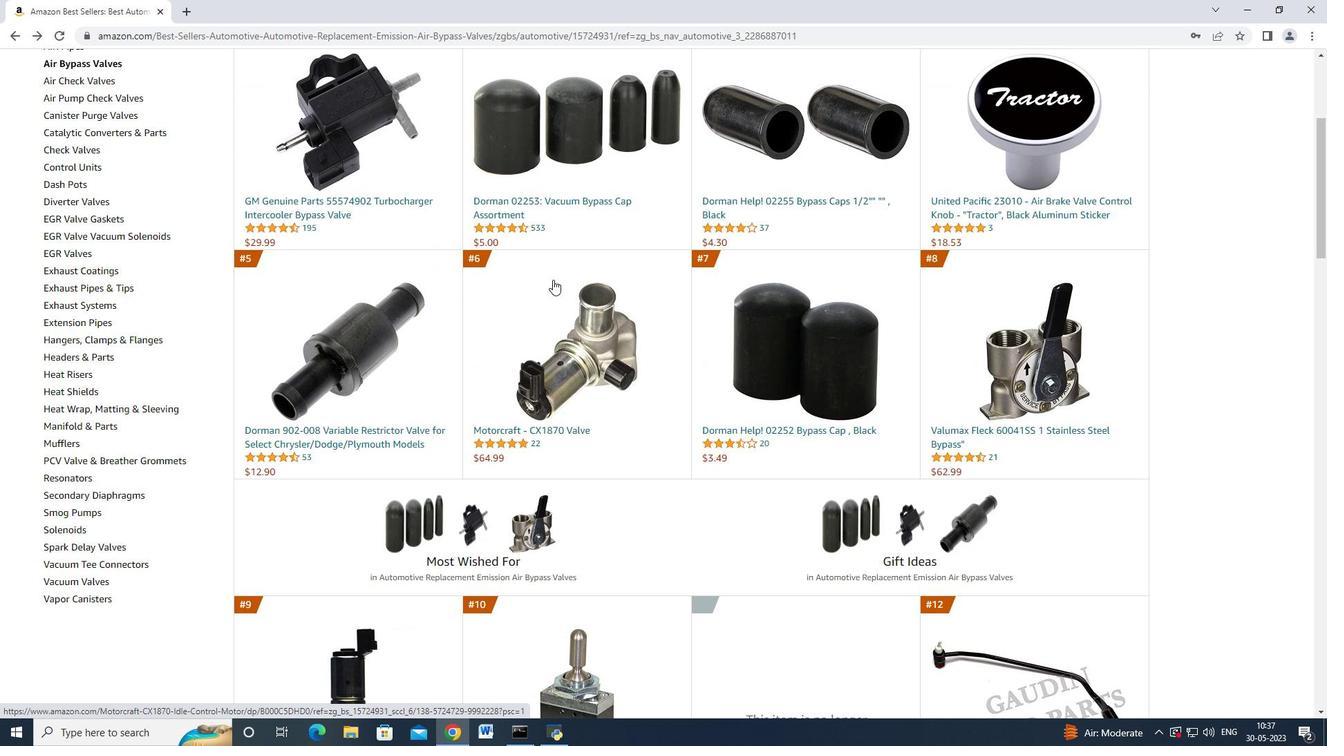 
Action: Mouse scrolled (553, 279) with delta (0, 0)
Screenshot: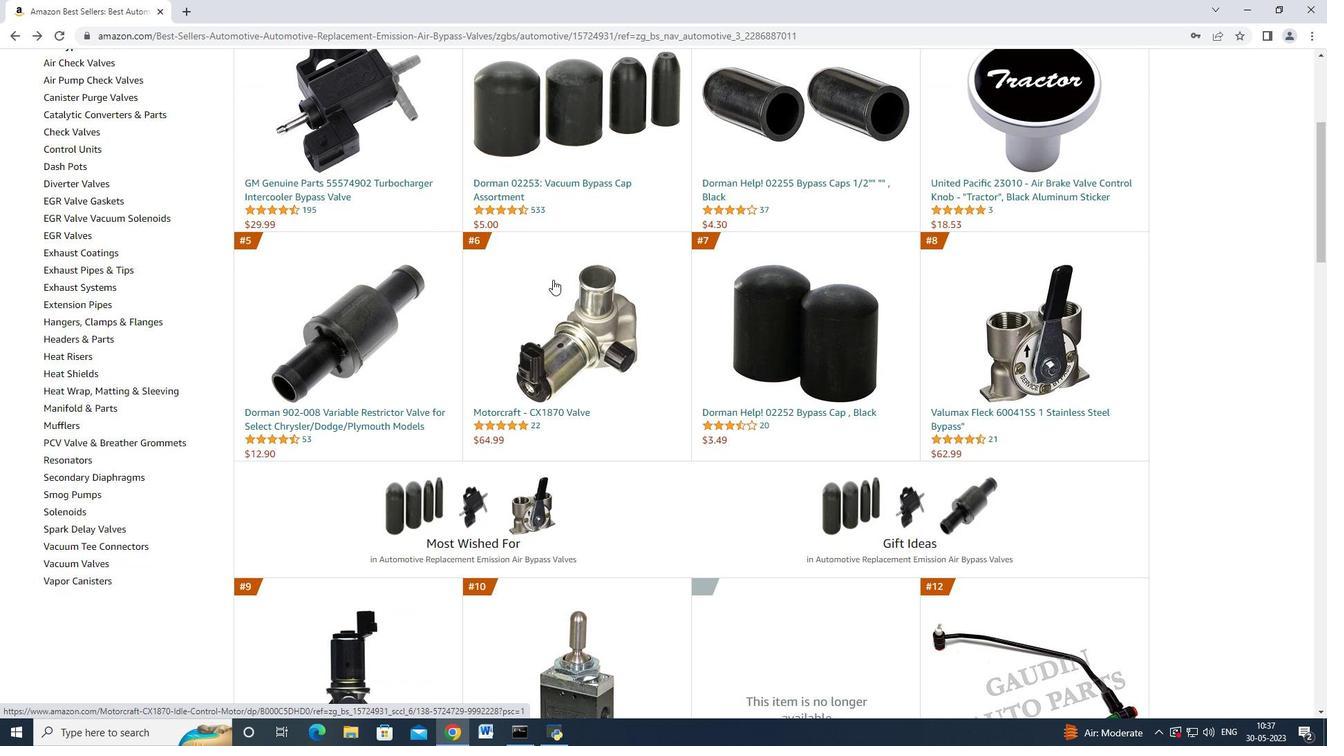 
Action: Mouse scrolled (553, 279) with delta (0, 0)
Screenshot: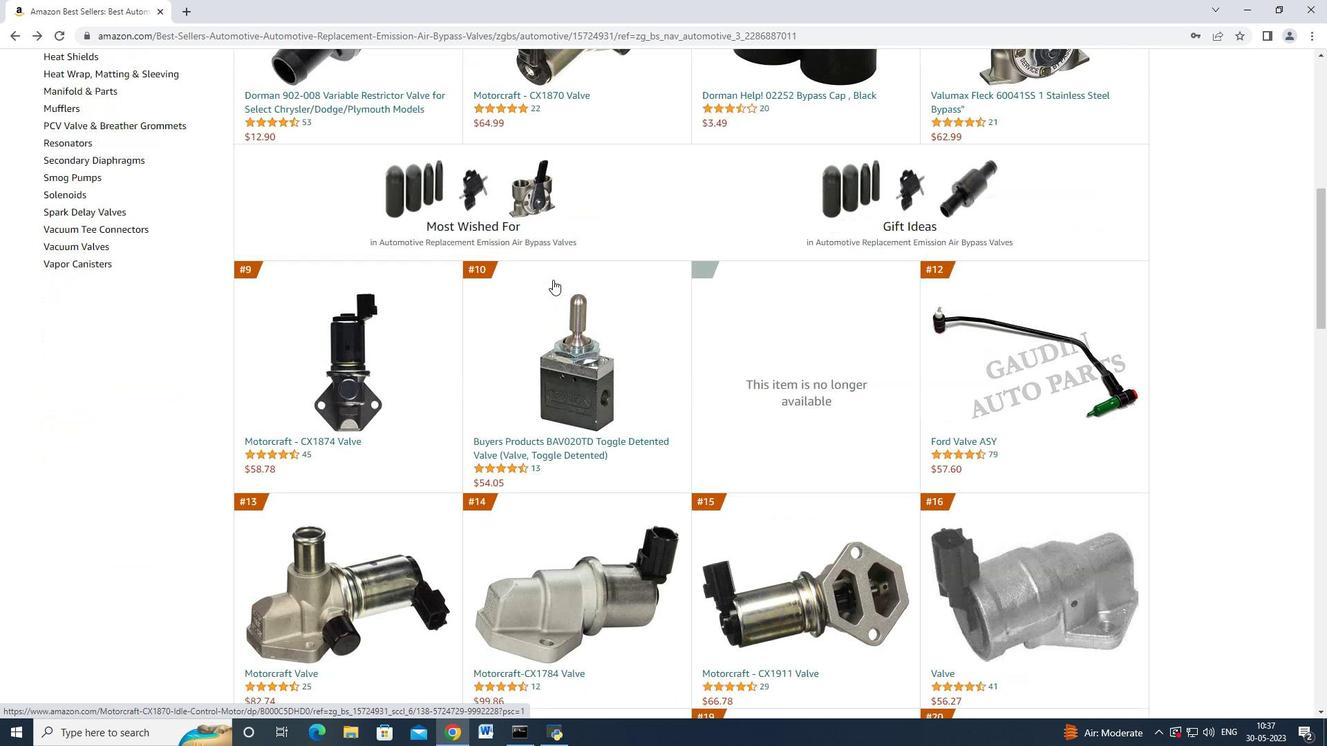 
Action: Mouse scrolled (553, 279) with delta (0, 0)
Screenshot: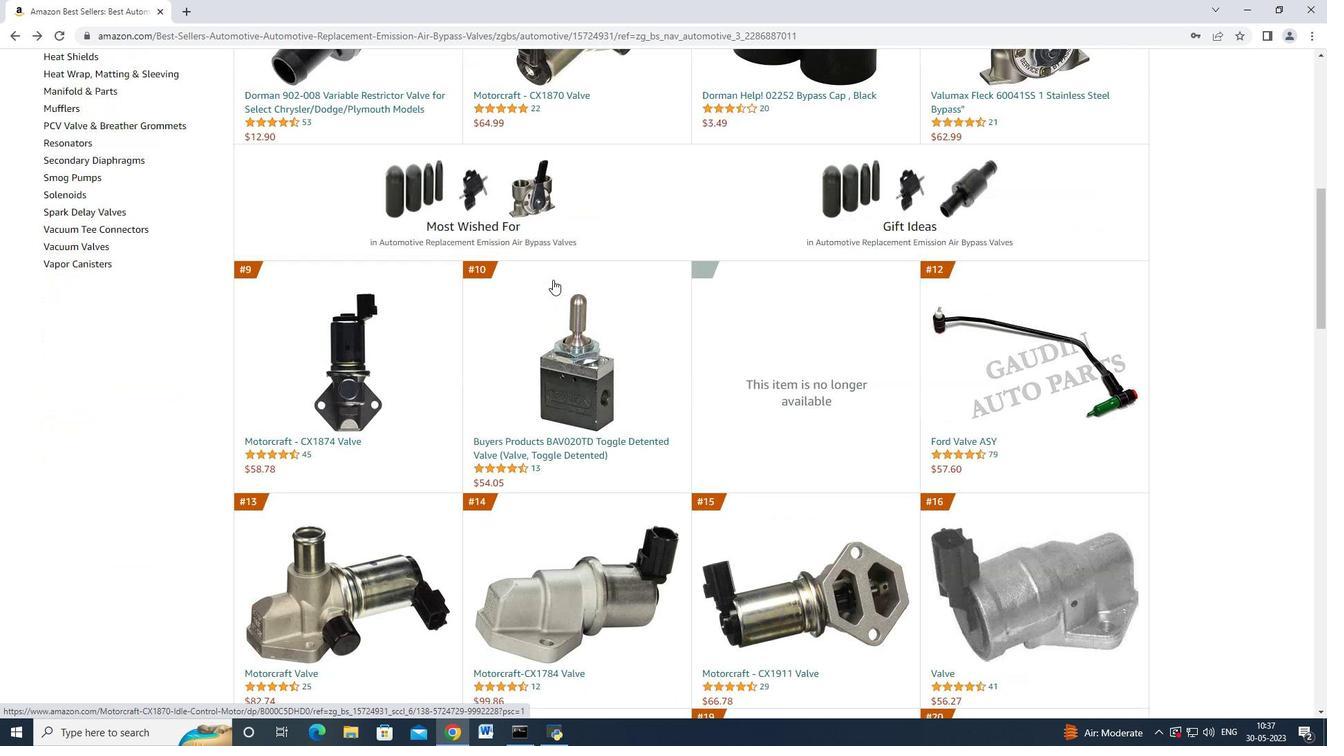 
Action: Mouse scrolled (553, 279) with delta (0, 0)
Screenshot: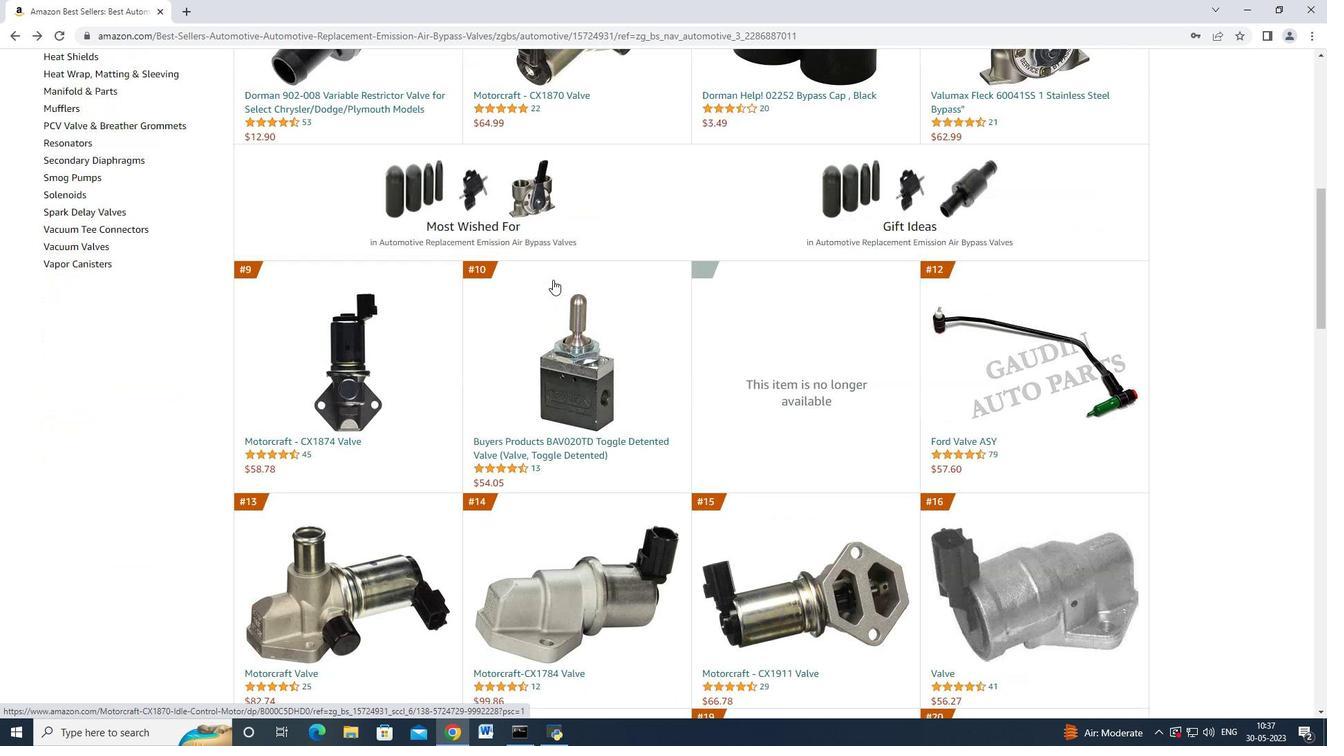 
Action: Mouse scrolled (553, 279) with delta (0, 0)
Screenshot: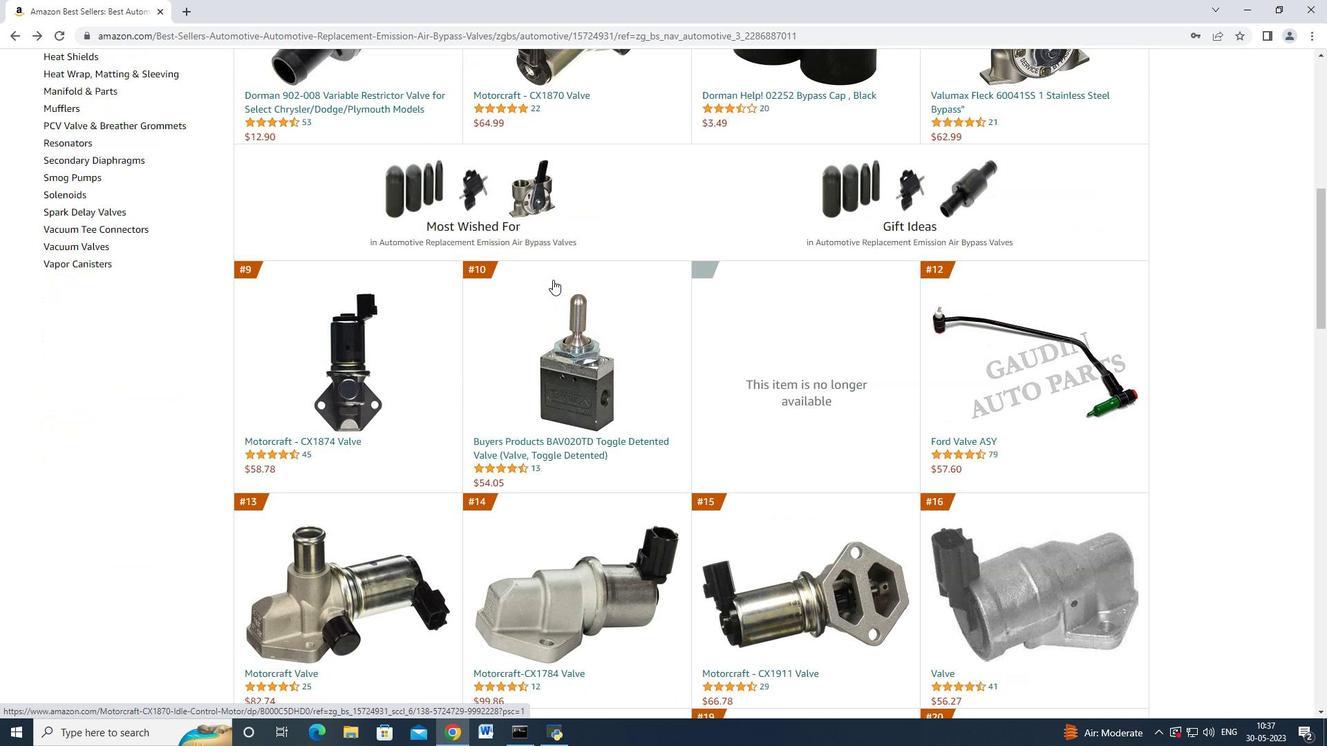 
Action: Mouse moved to (553, 280)
Screenshot: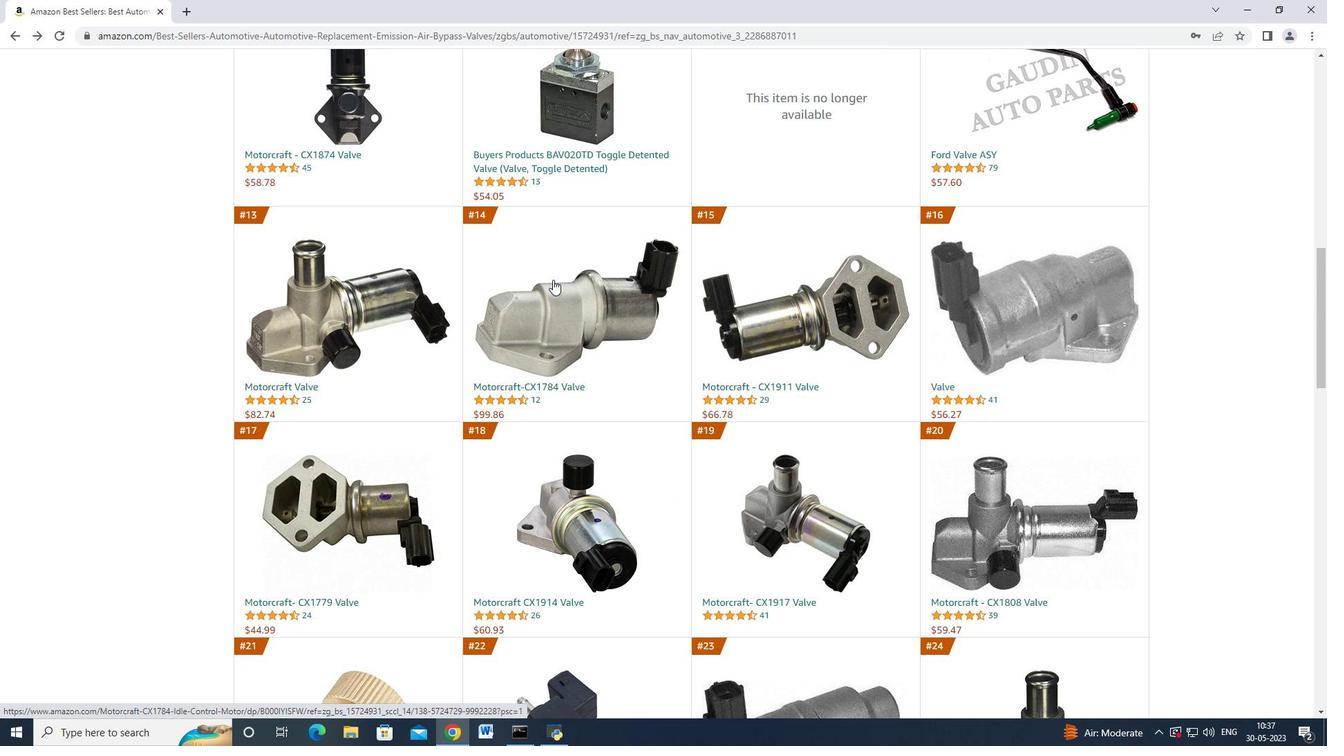 
Action: Mouse scrolled (553, 279) with delta (0, 0)
Screenshot: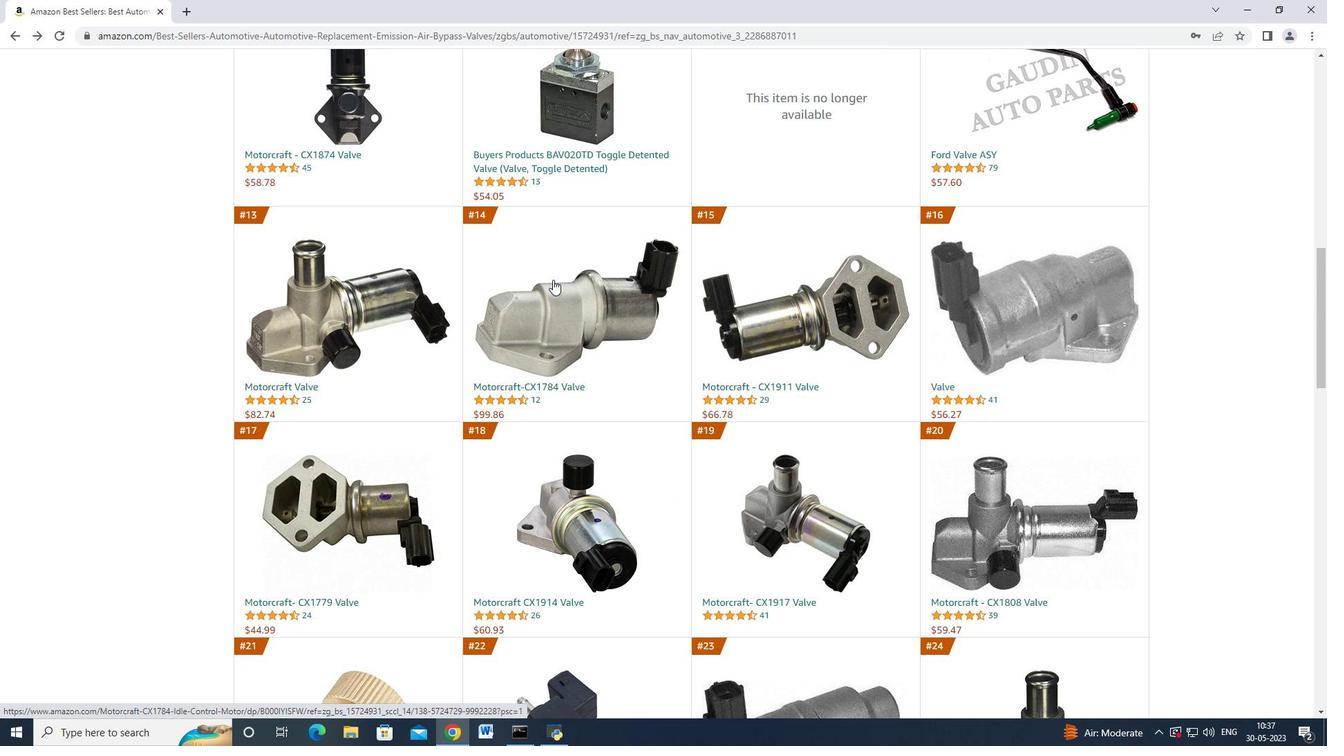 
Action: Mouse scrolled (553, 279) with delta (0, 0)
Screenshot: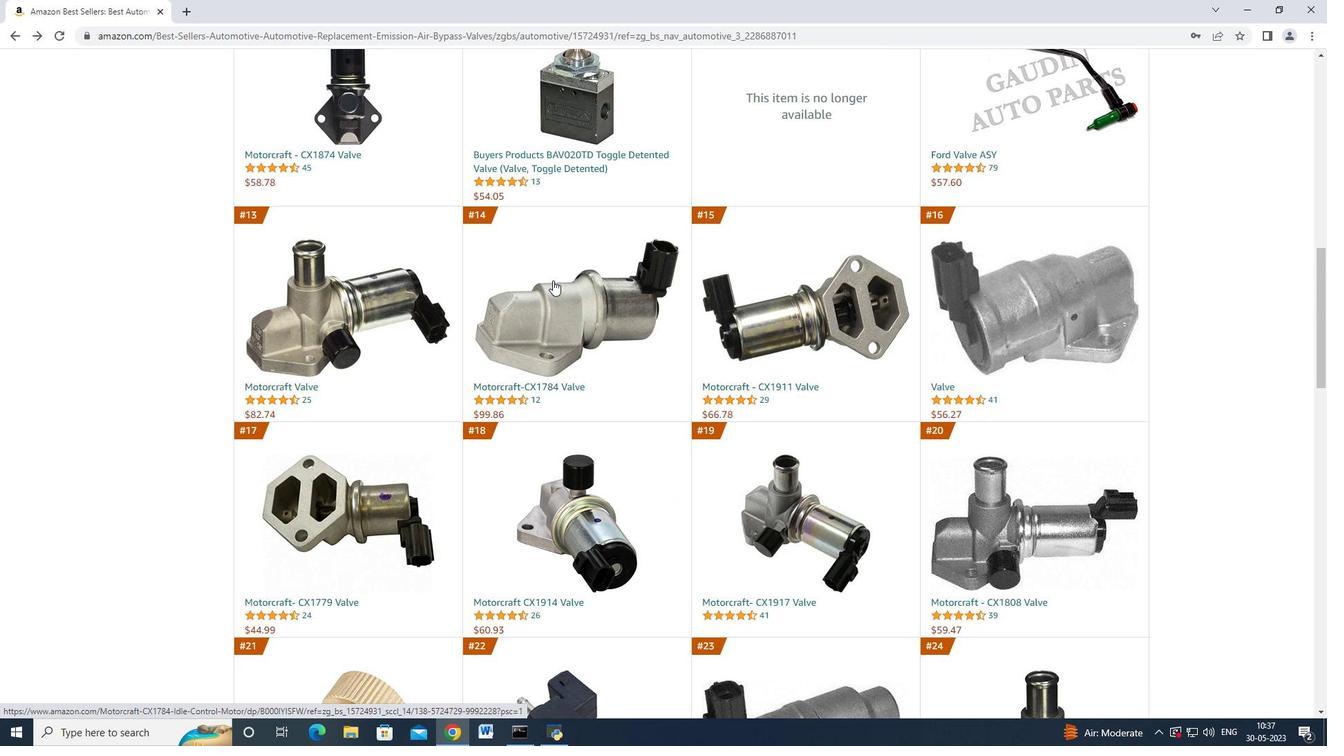 
Action: Mouse moved to (553, 286)
Screenshot: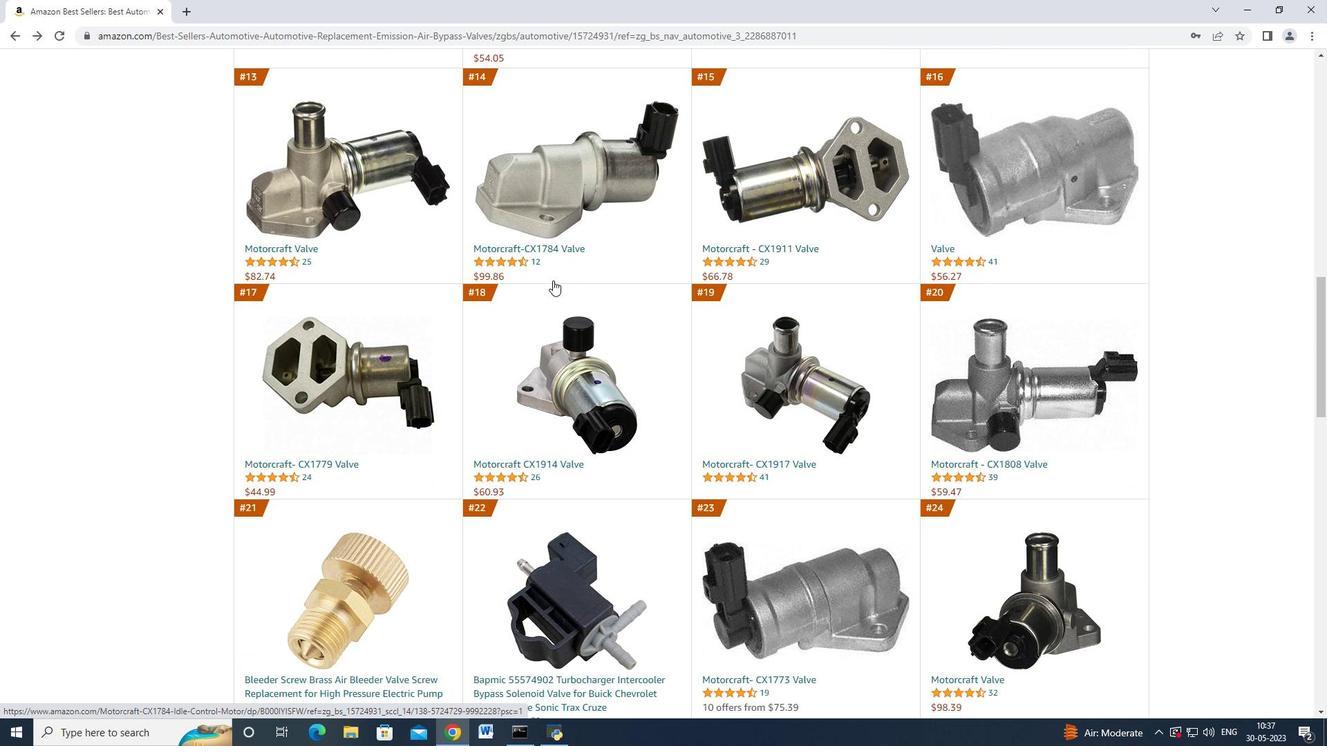 
Action: Mouse scrolled (553, 286) with delta (0, 0)
Screenshot: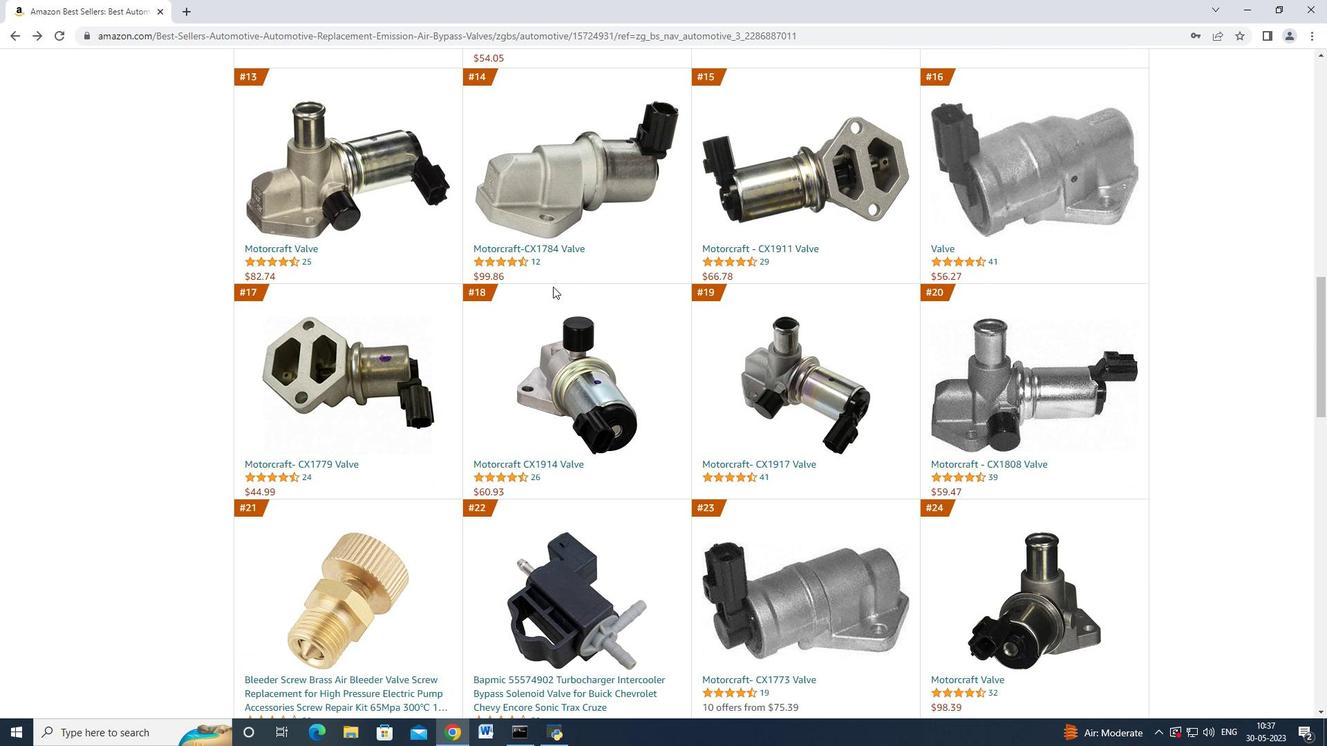 
Action: Mouse moved to (568, 347)
Screenshot: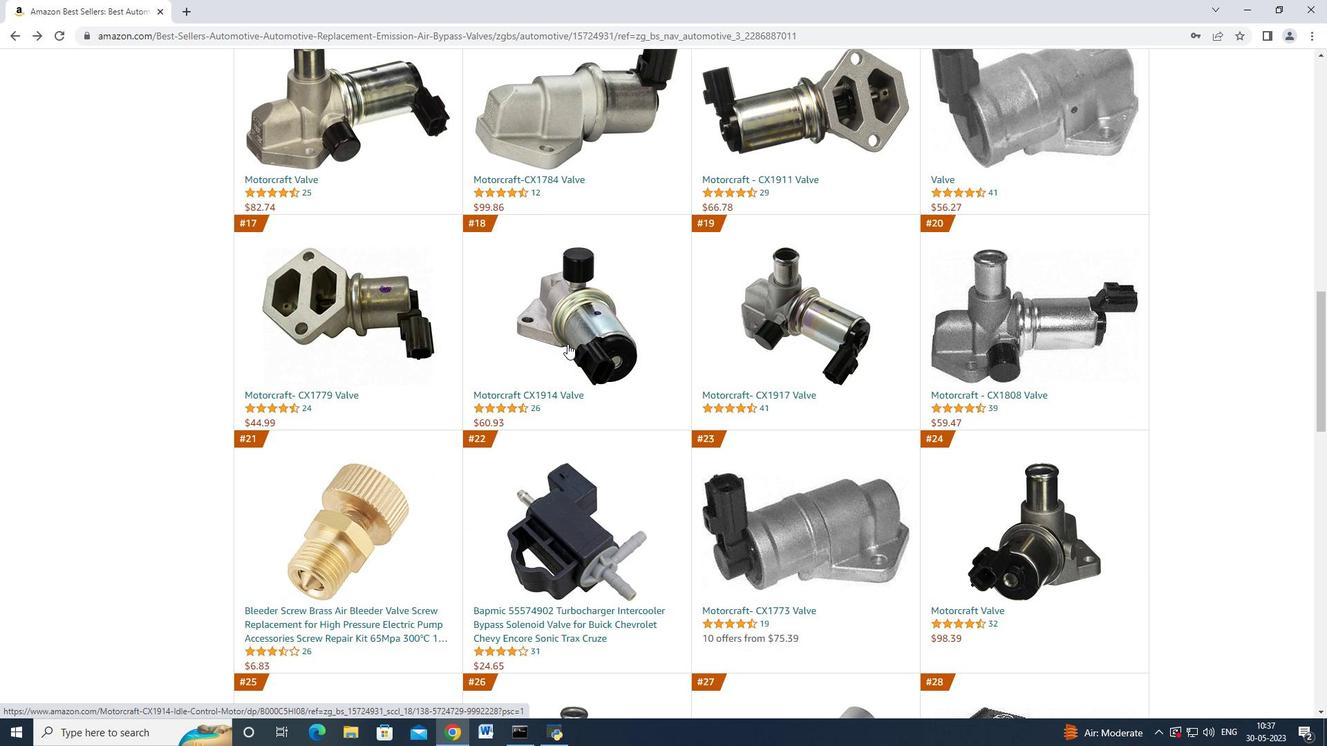
Action: Mouse scrolled (568, 348) with delta (0, 0)
Screenshot: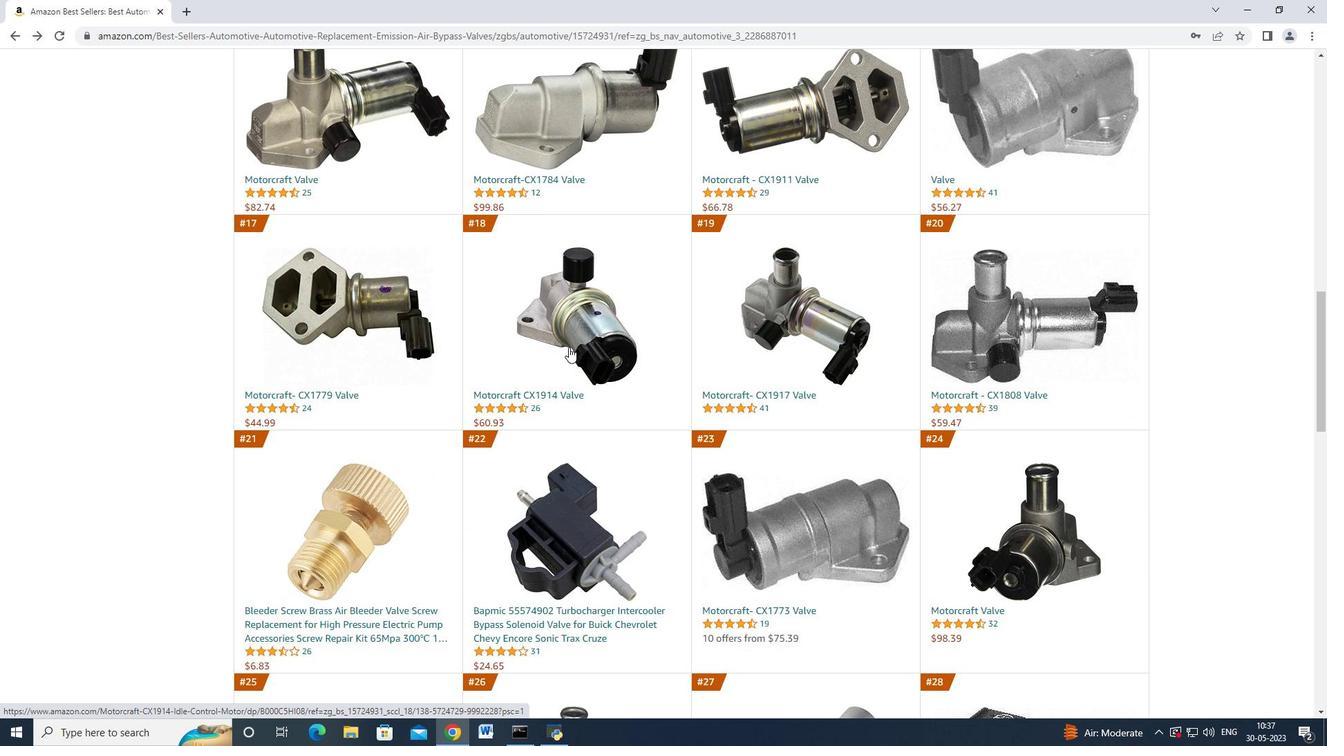 
Action: Mouse scrolled (568, 348) with delta (0, 0)
Screenshot: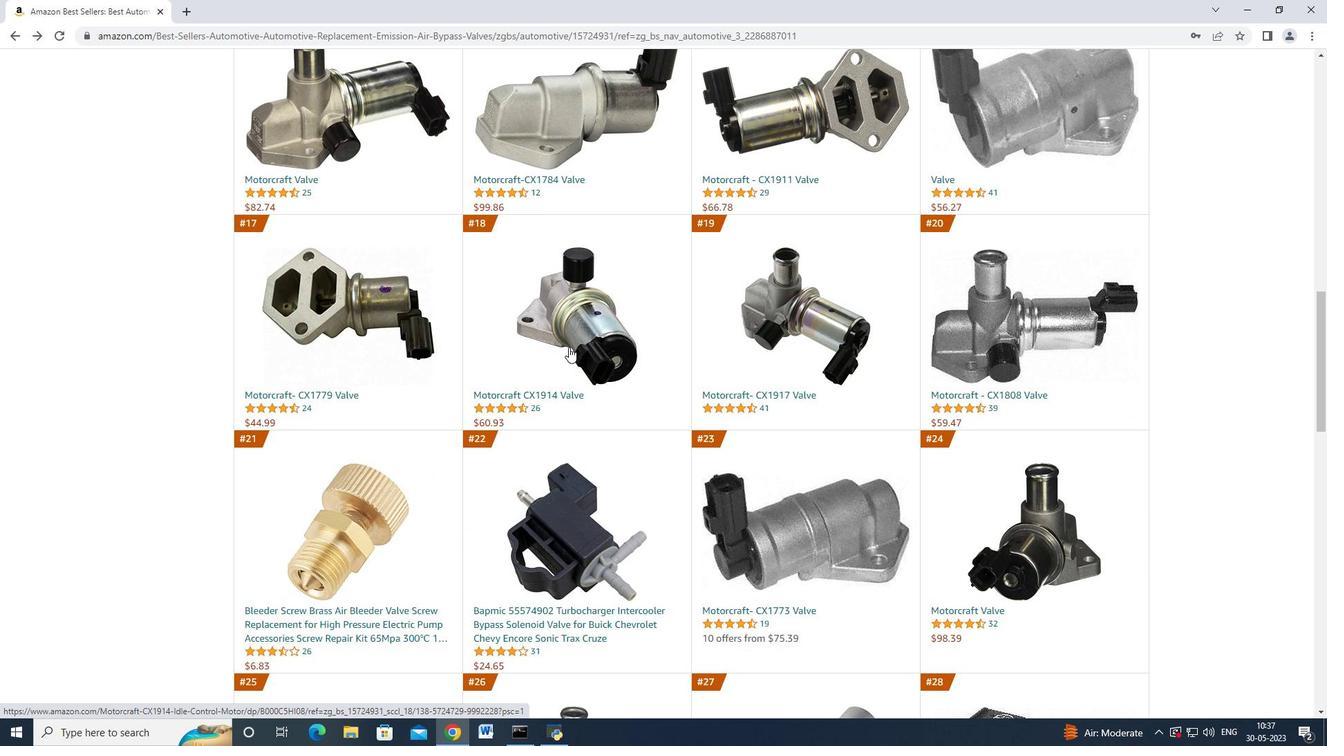 
Action: Mouse scrolled (568, 348) with delta (0, 0)
Screenshot: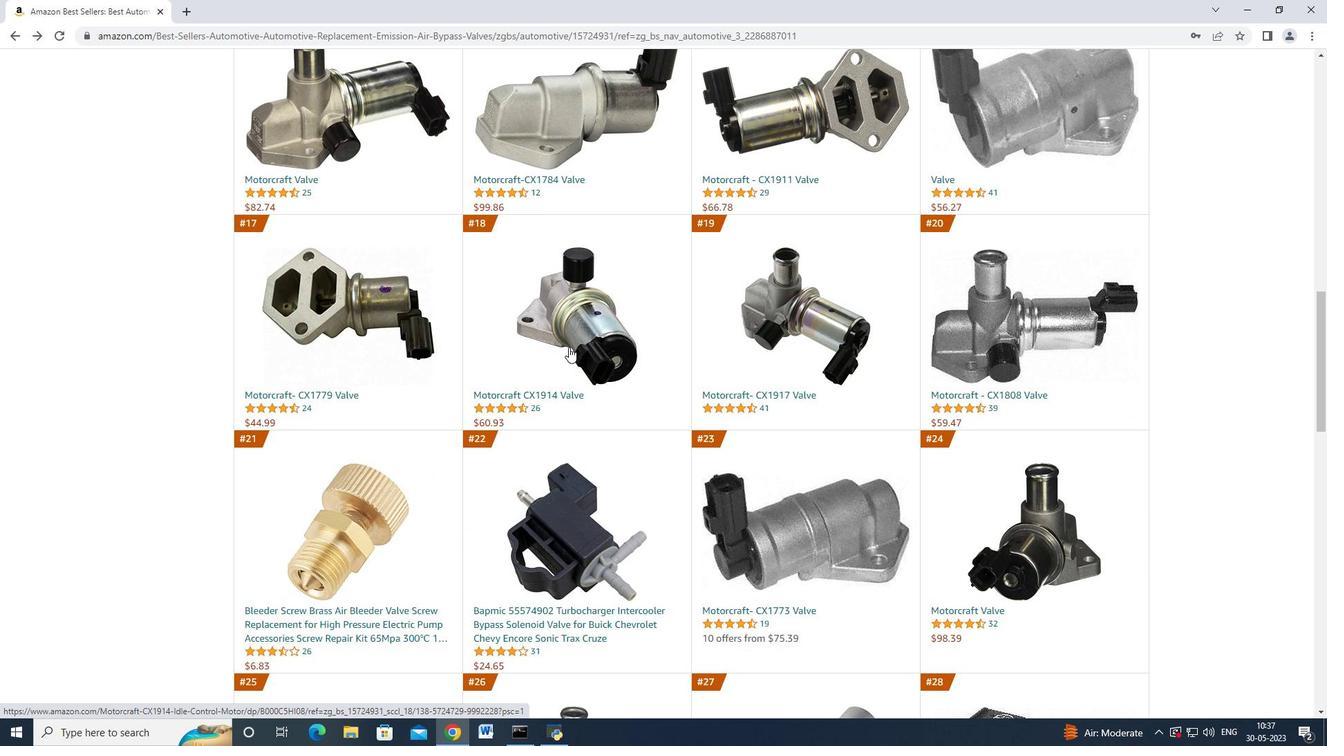 
Action: Mouse scrolled (568, 348) with delta (0, 0)
Screenshot: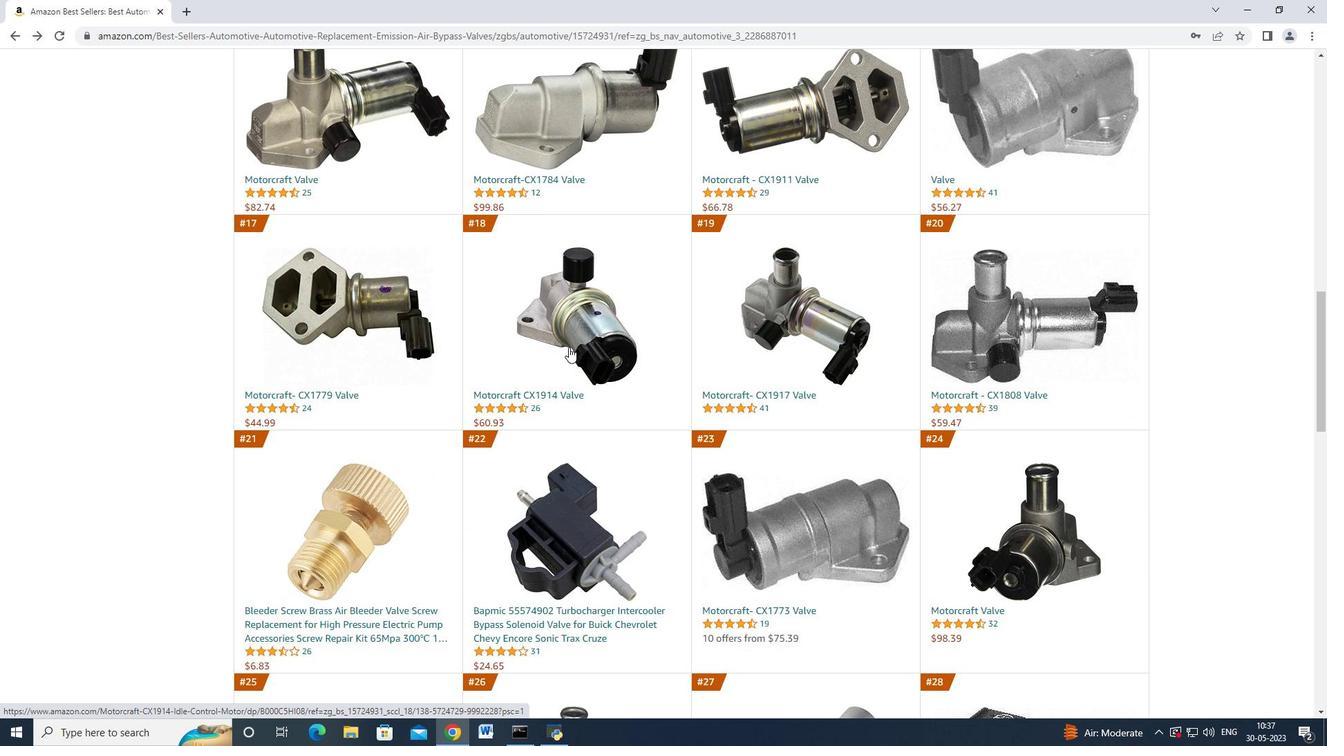 
Action: Mouse scrolled (568, 348) with delta (0, 0)
Screenshot: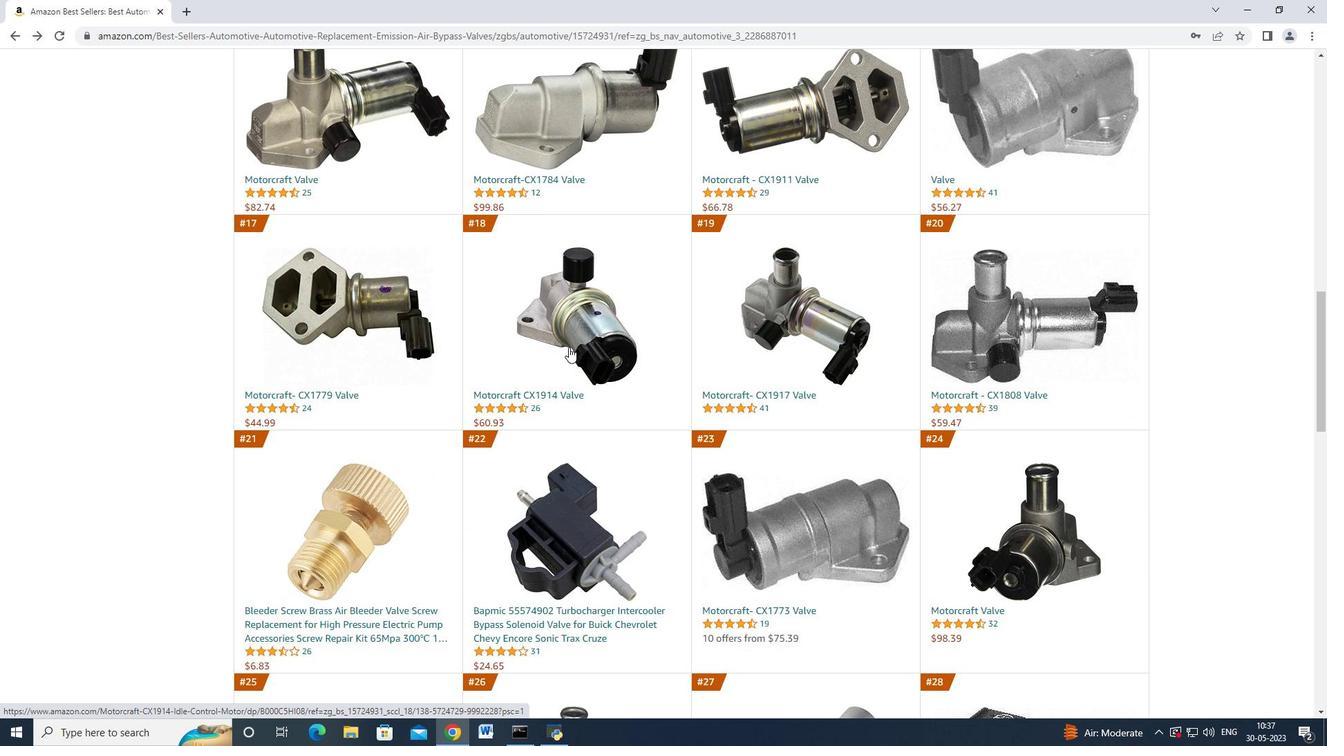 
Action: Mouse moved to (580, 346)
Screenshot: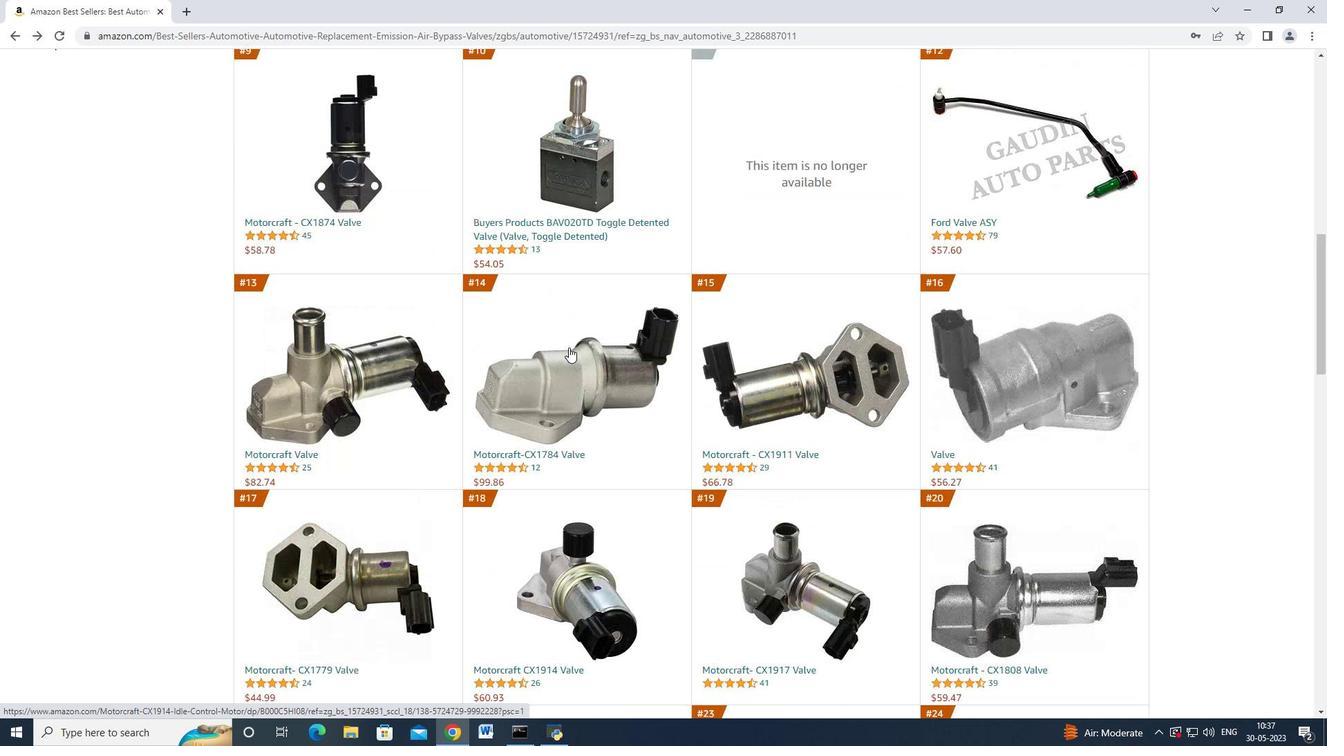 
Action: Mouse scrolled (580, 347) with delta (0, 0)
Screenshot: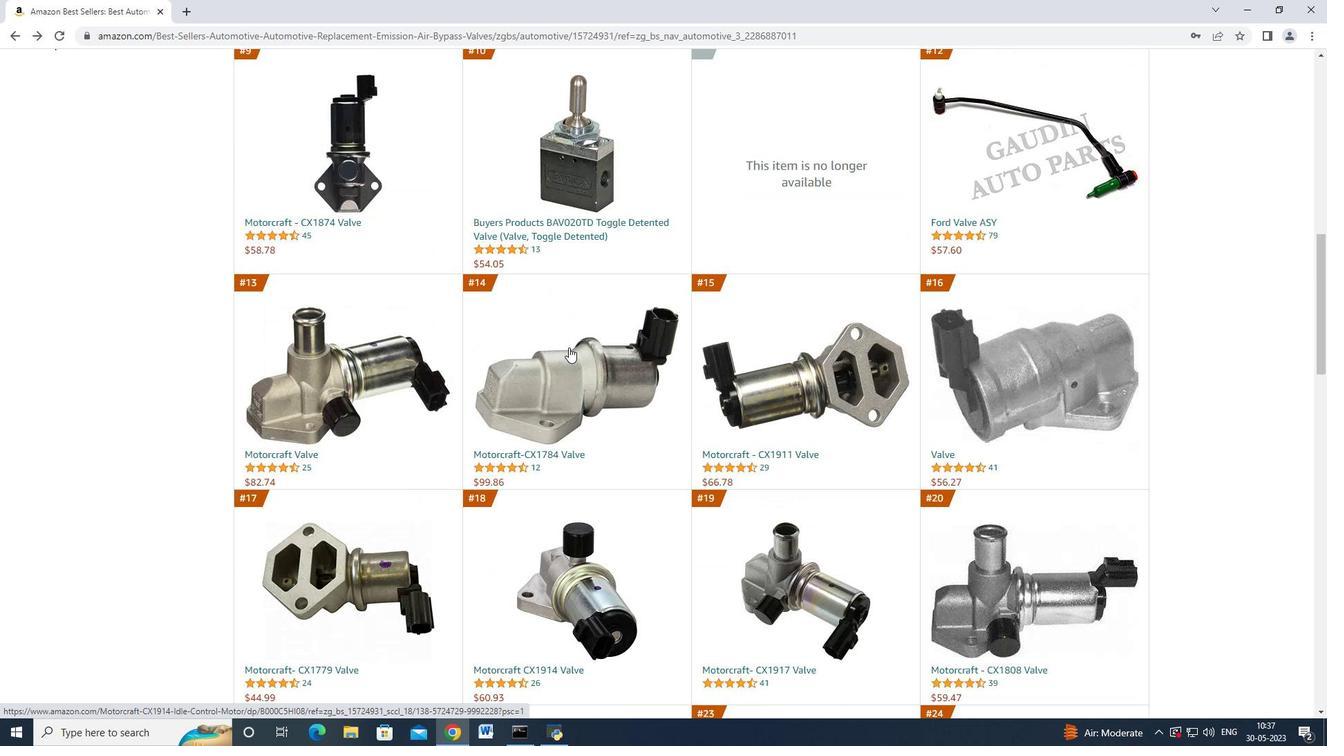 
Action: Mouse scrolled (580, 347) with delta (0, 0)
Screenshot: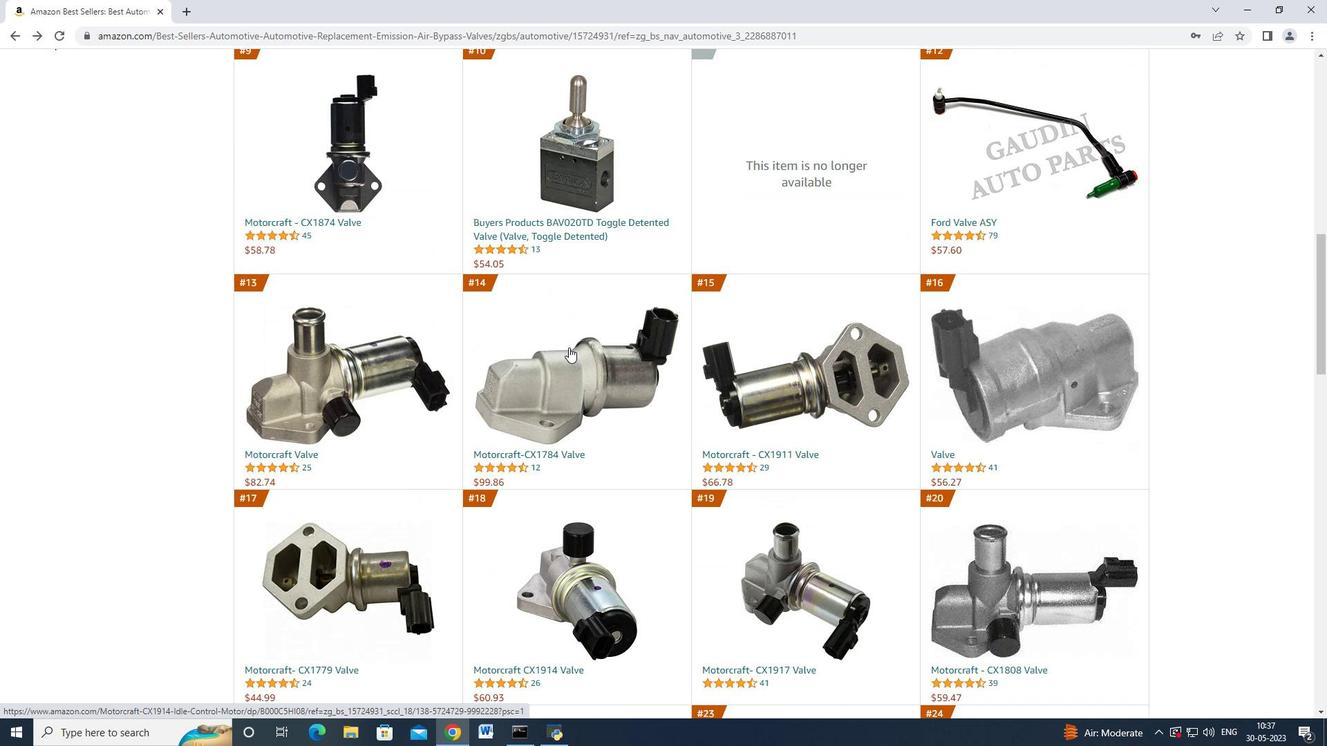 
Action: Mouse scrolled (580, 347) with delta (0, 0)
Screenshot: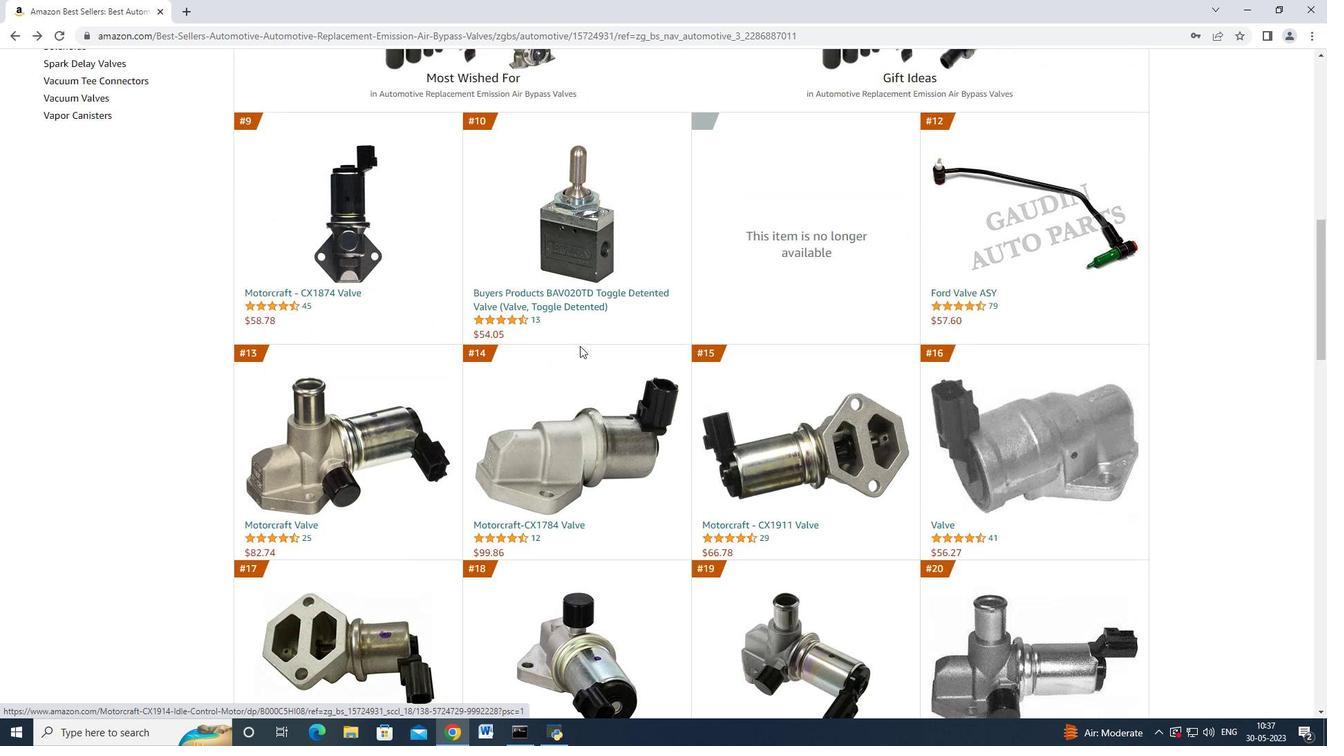 
Action: Mouse scrolled (580, 347) with delta (0, 0)
Screenshot: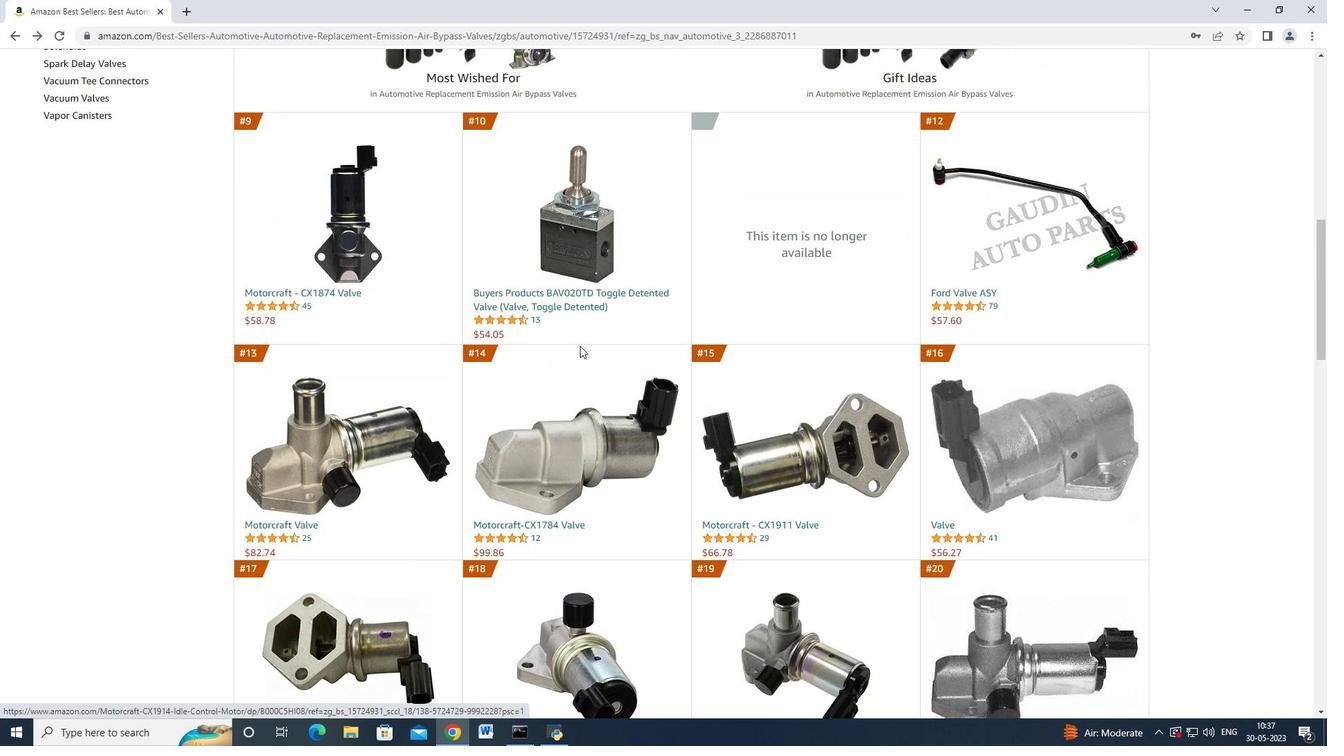 
Action: Mouse scrolled (580, 347) with delta (0, 0)
Screenshot: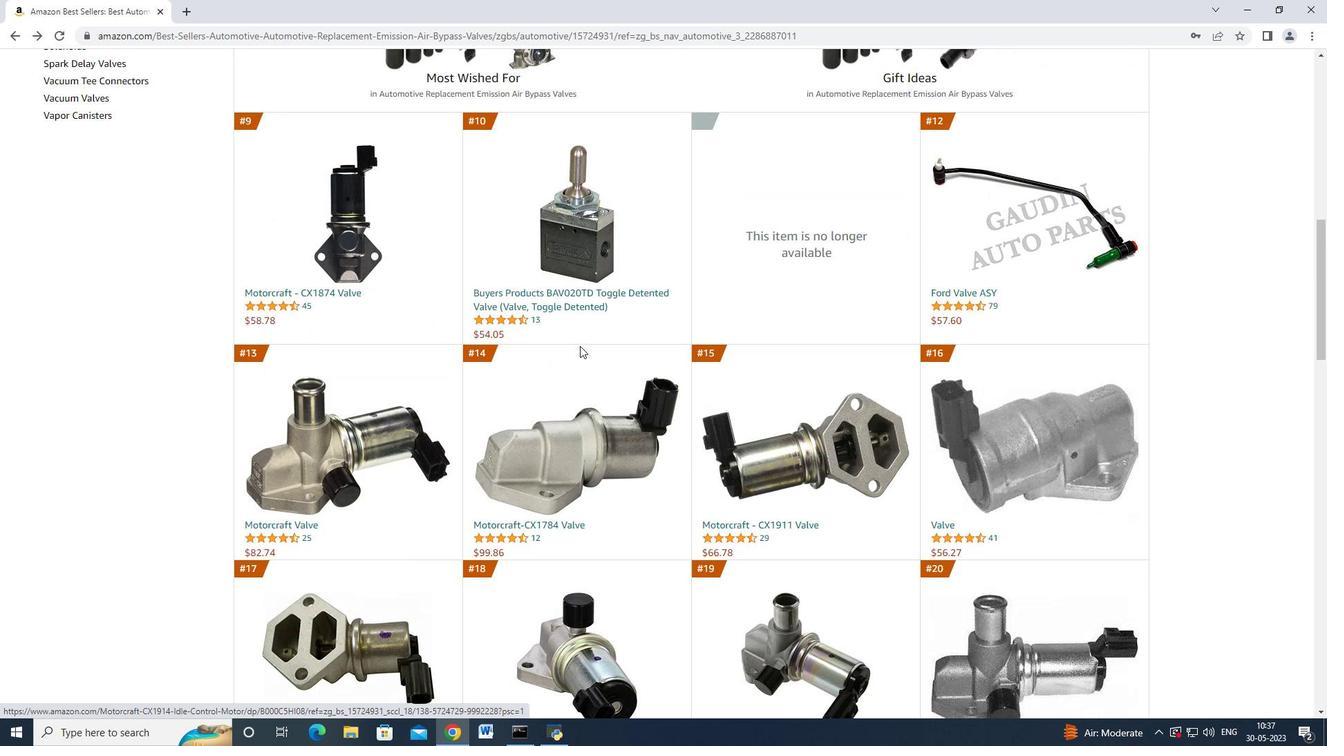 
Action: Mouse scrolled (580, 347) with delta (0, 0)
Screenshot: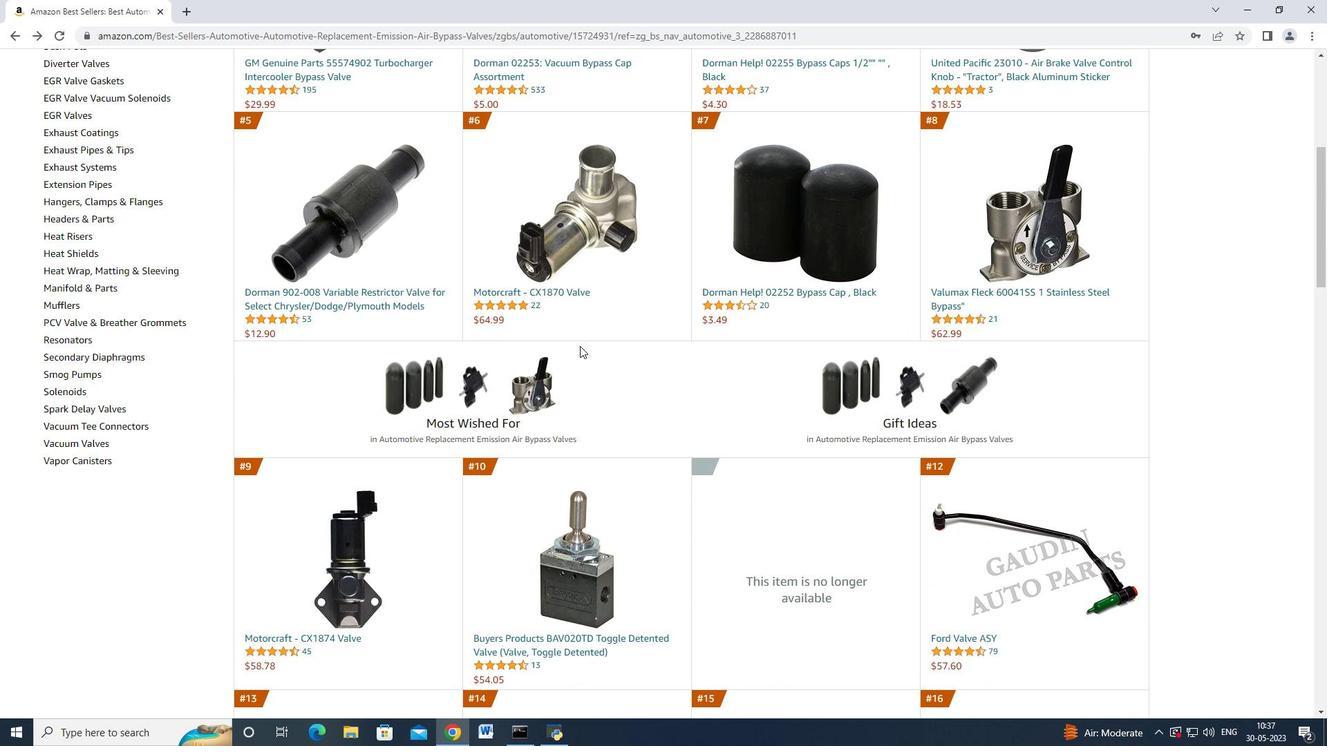 
Action: Mouse moved to (580, 346)
Screenshot: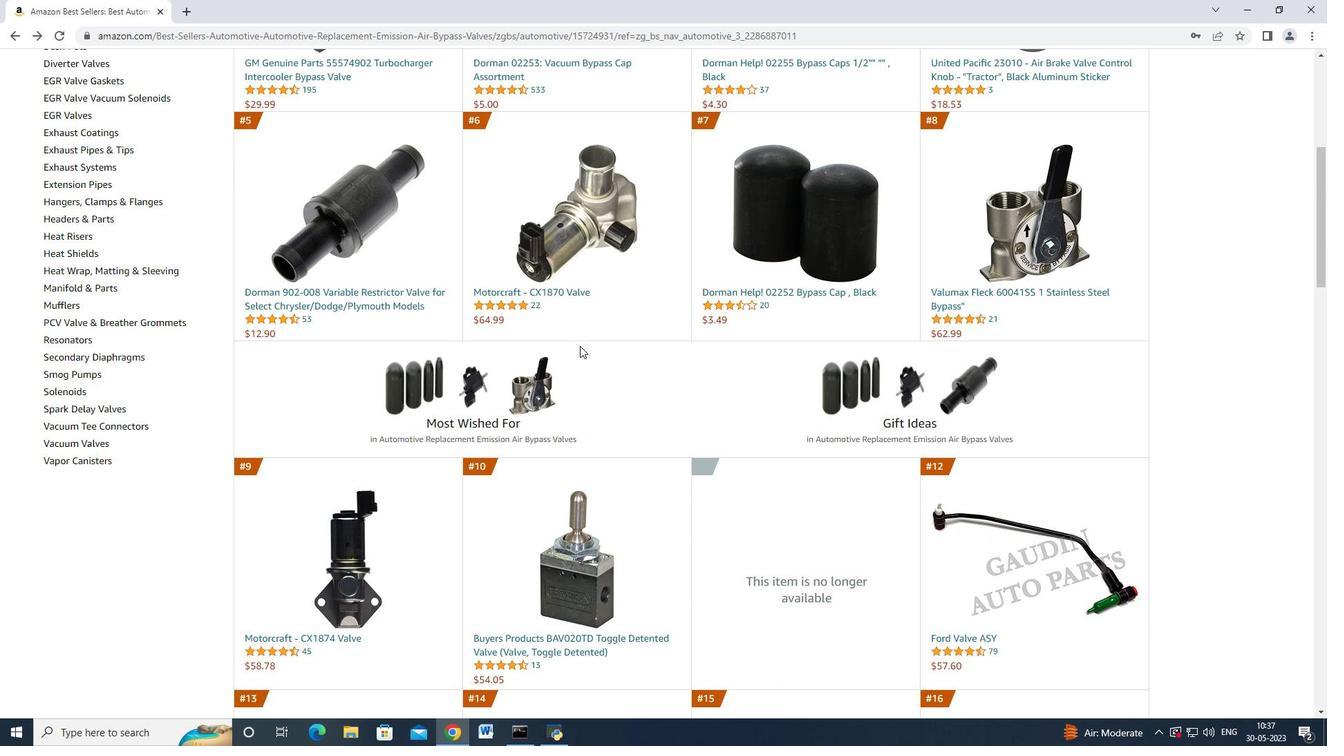 
Action: Mouse scrolled (580, 347) with delta (0, 0)
Screenshot: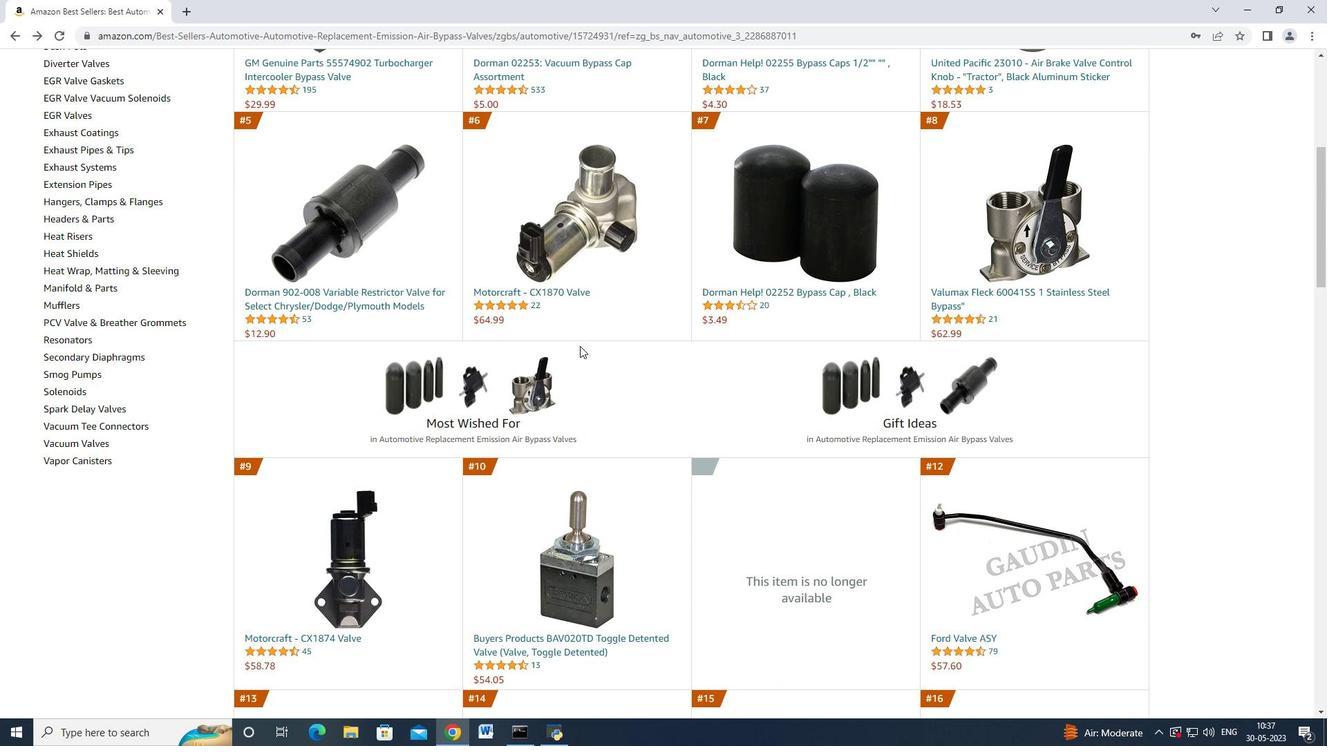 
Action: Mouse moved to (579, 345)
Screenshot: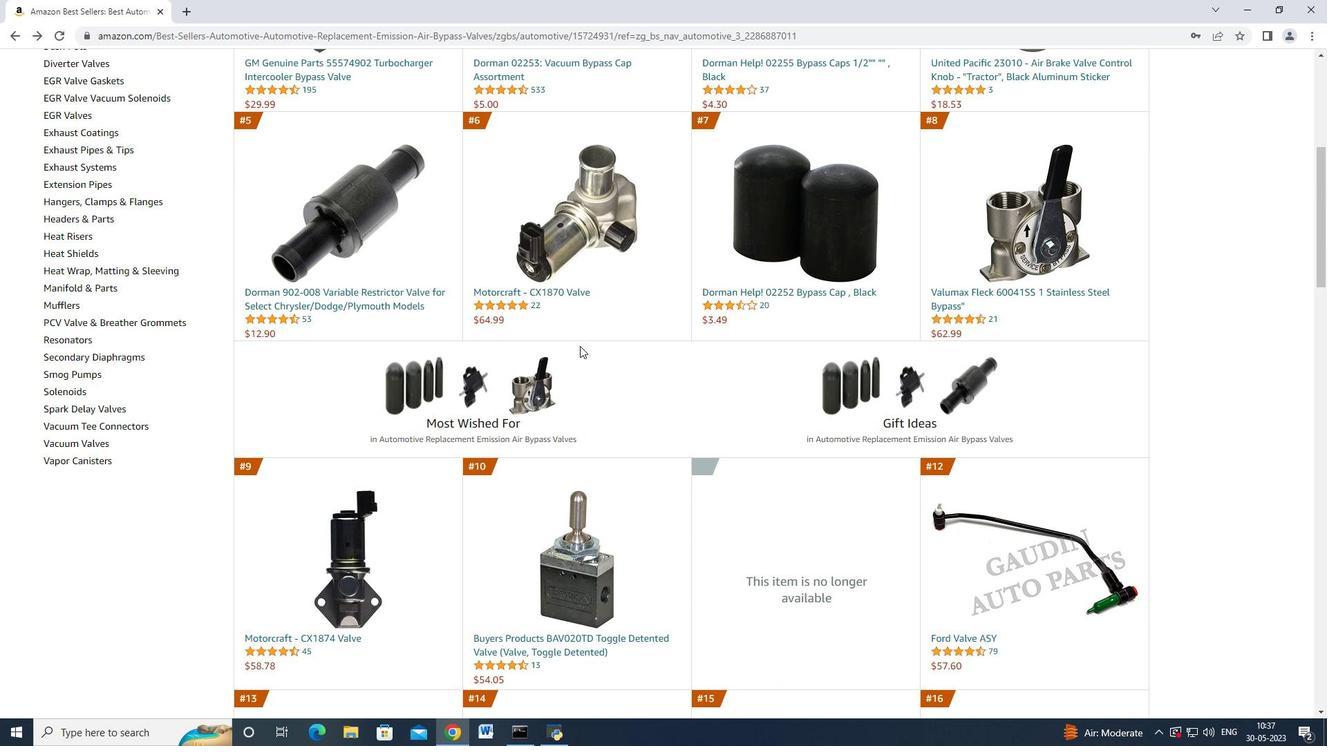 
Action: Mouse scrolled (579, 344) with delta (0, 0)
Screenshot: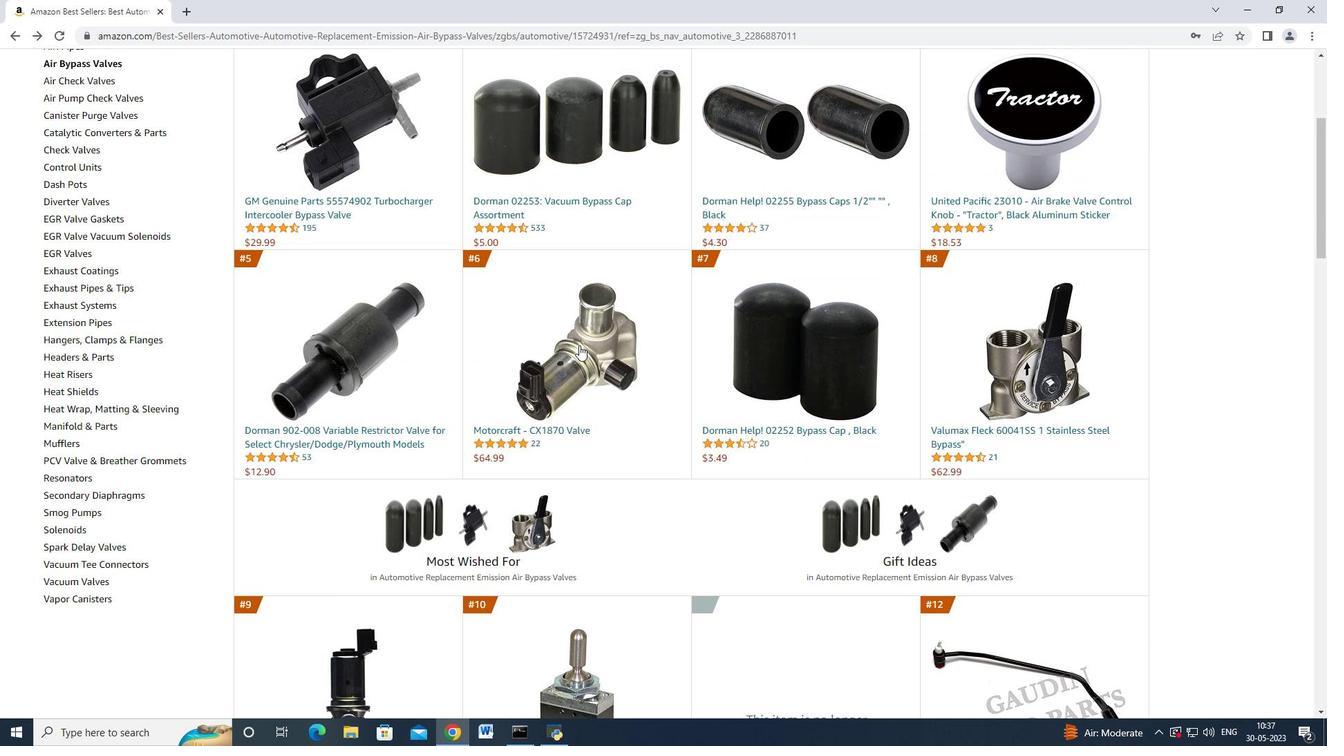 
Action: Mouse scrolled (579, 344) with delta (0, 0)
Screenshot: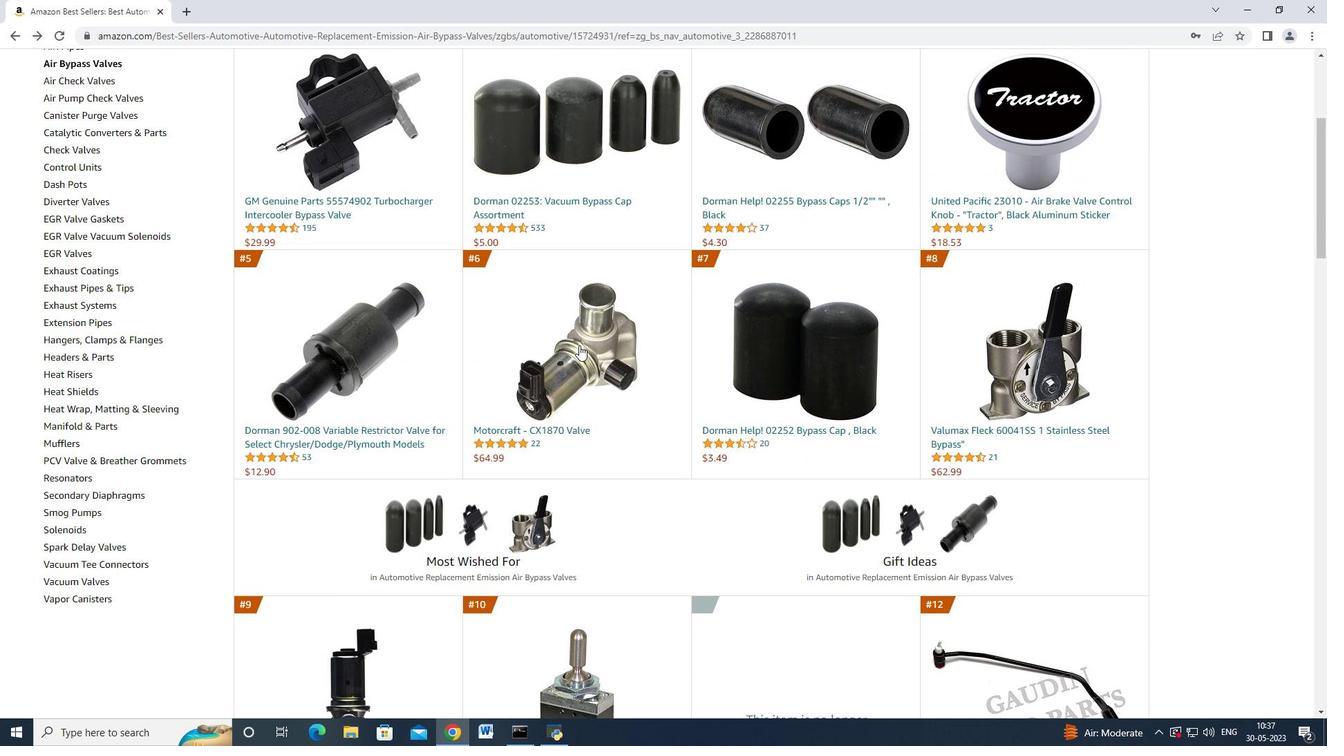 
Action: Mouse scrolled (579, 344) with delta (0, 0)
Screenshot: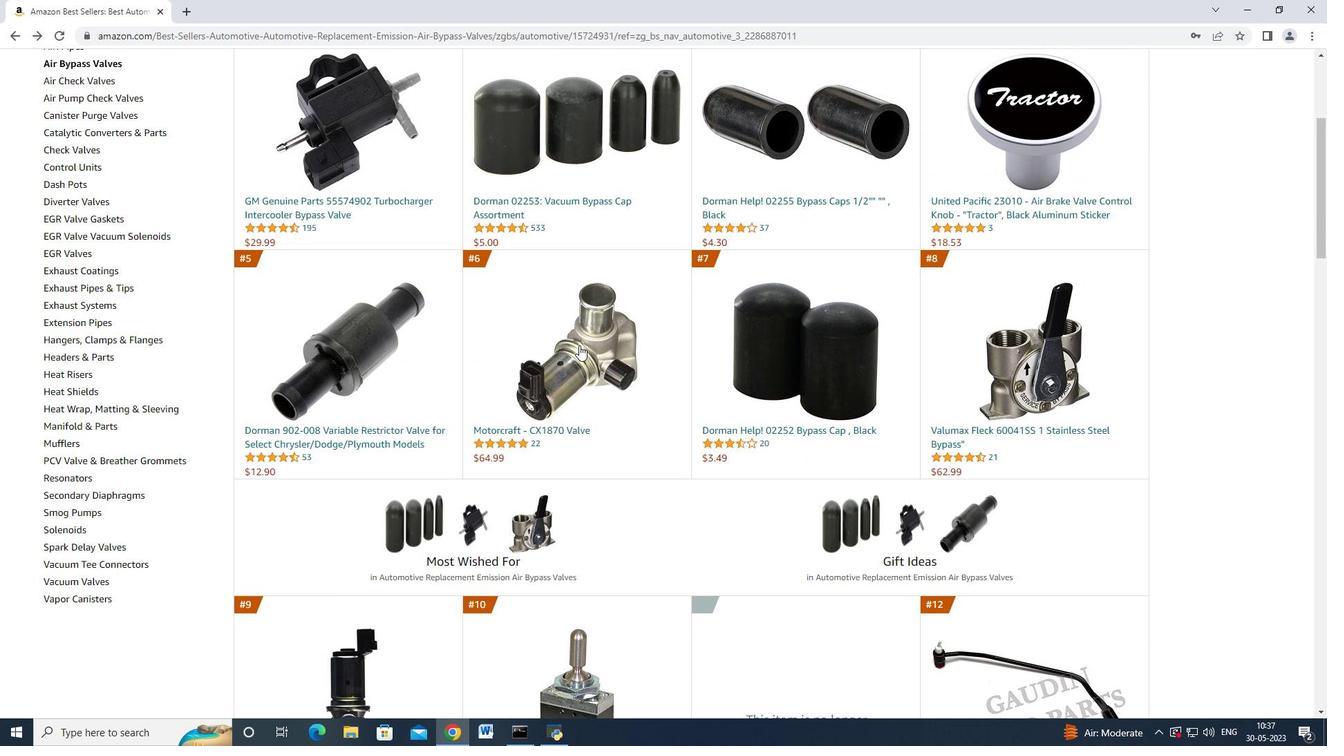 
Action: Mouse scrolled (579, 344) with delta (0, 0)
Screenshot: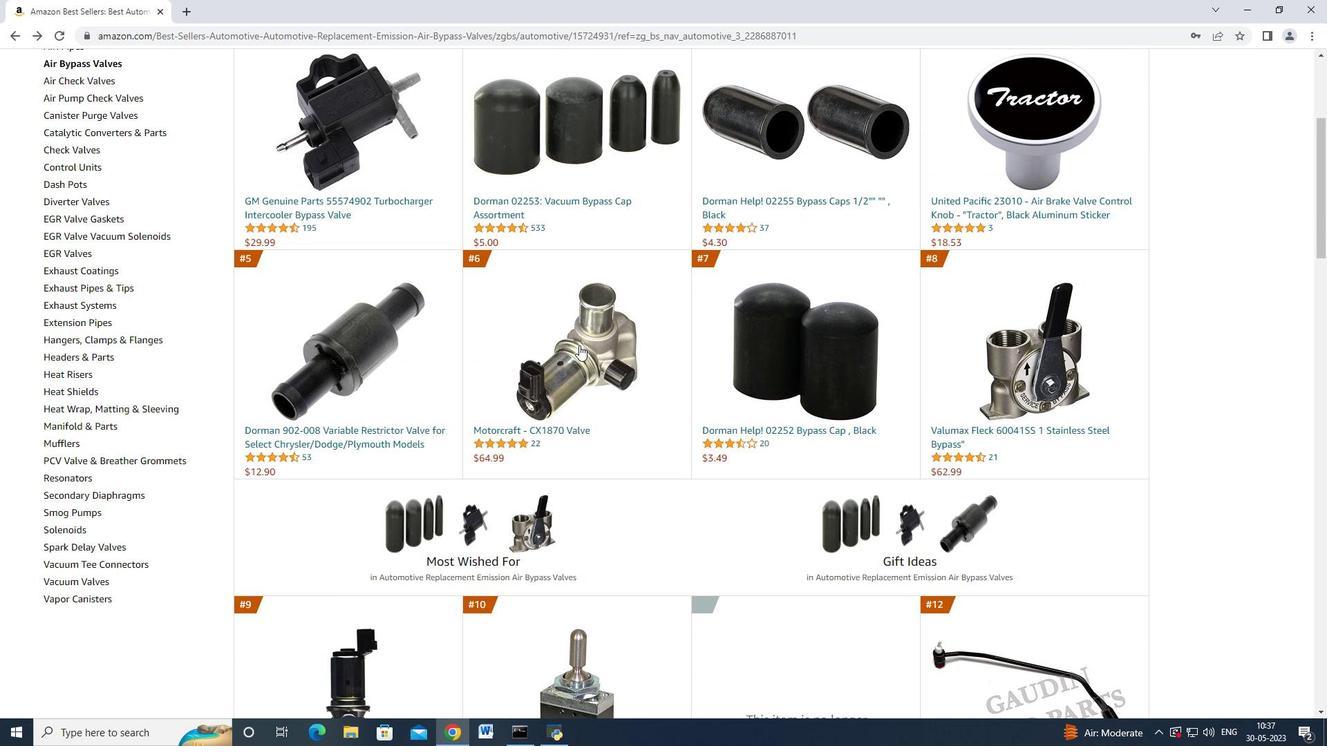 
Action: Mouse scrolled (579, 344) with delta (0, 0)
Screenshot: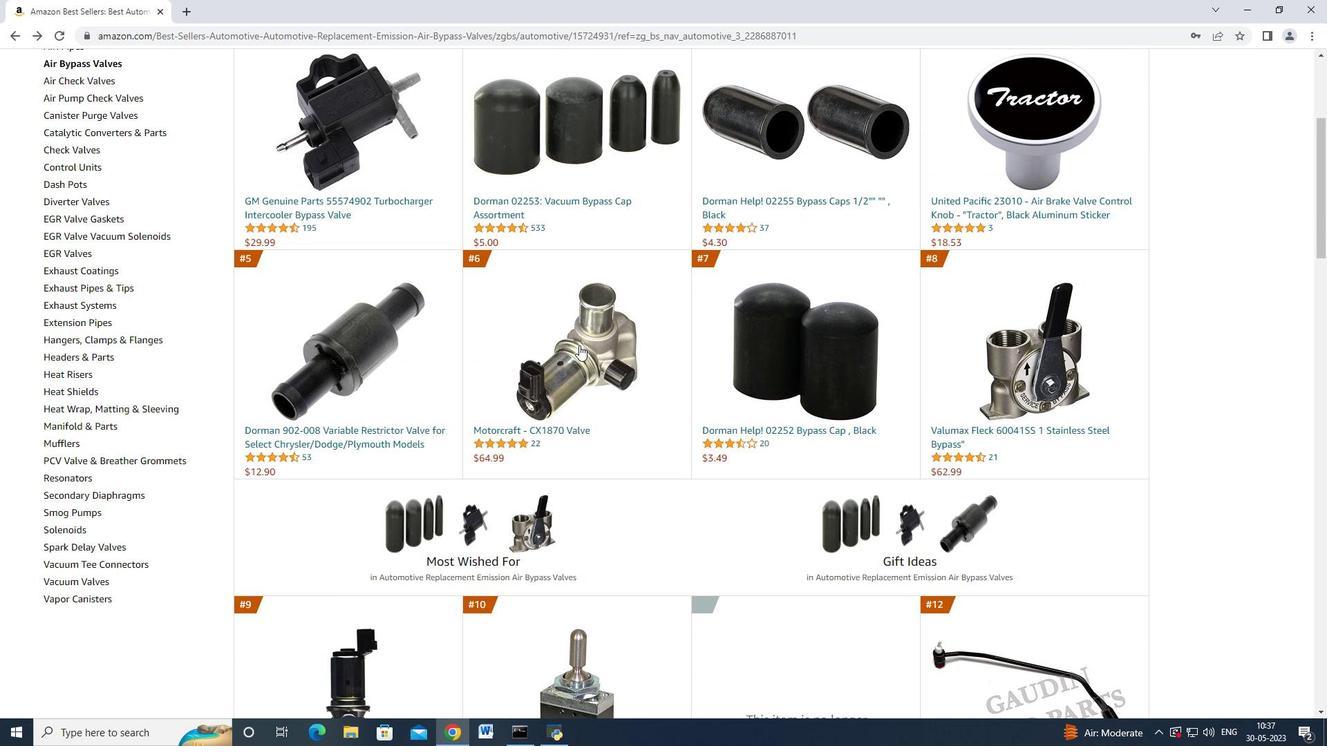 
Action: Mouse scrolled (579, 344) with delta (0, 0)
Screenshot: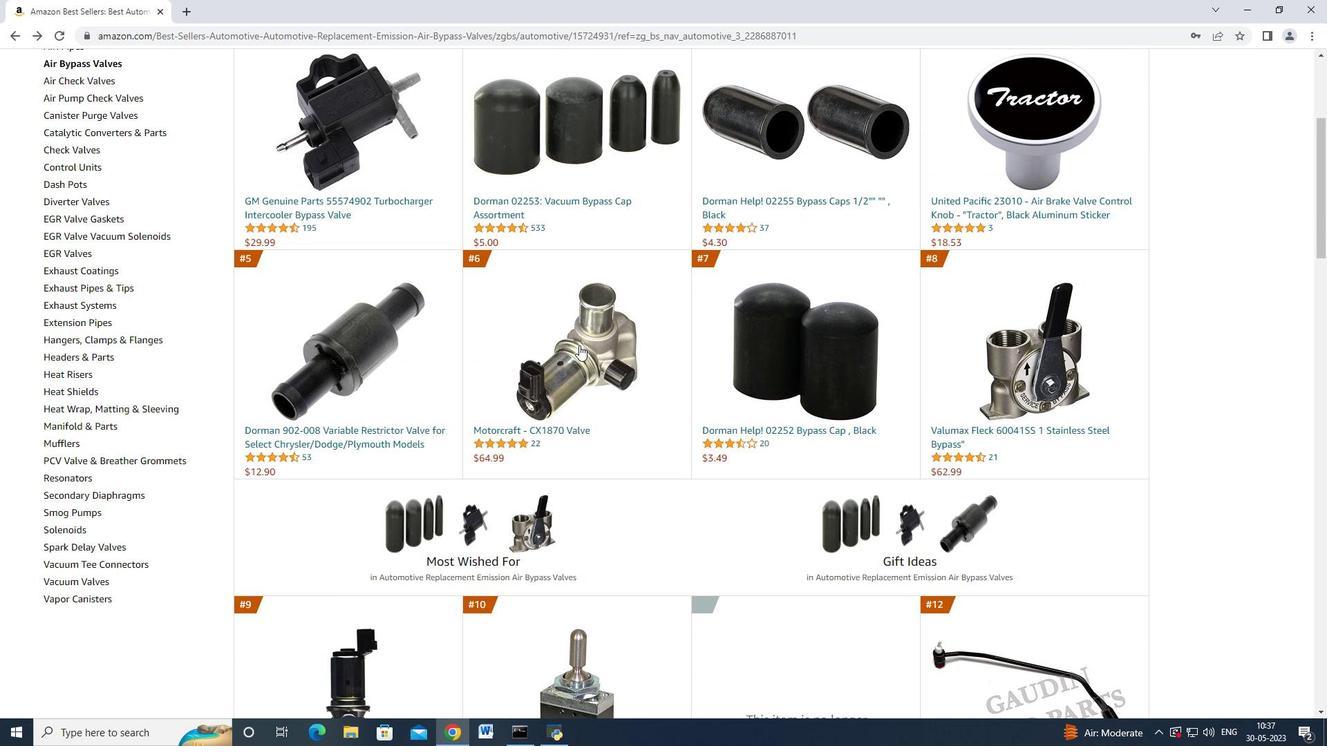 
Action: Mouse scrolled (579, 344) with delta (0, 0)
Screenshot: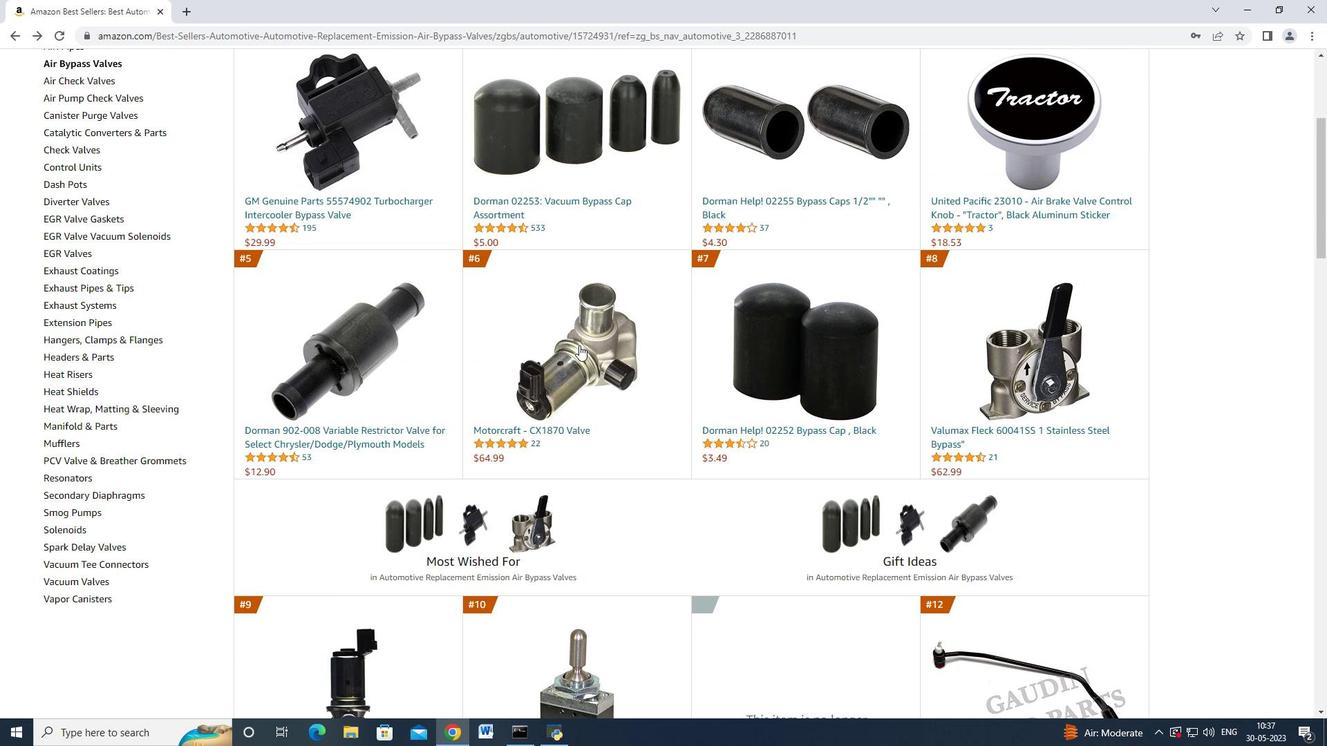 
Action: Mouse scrolled (579, 344) with delta (0, 0)
Screenshot: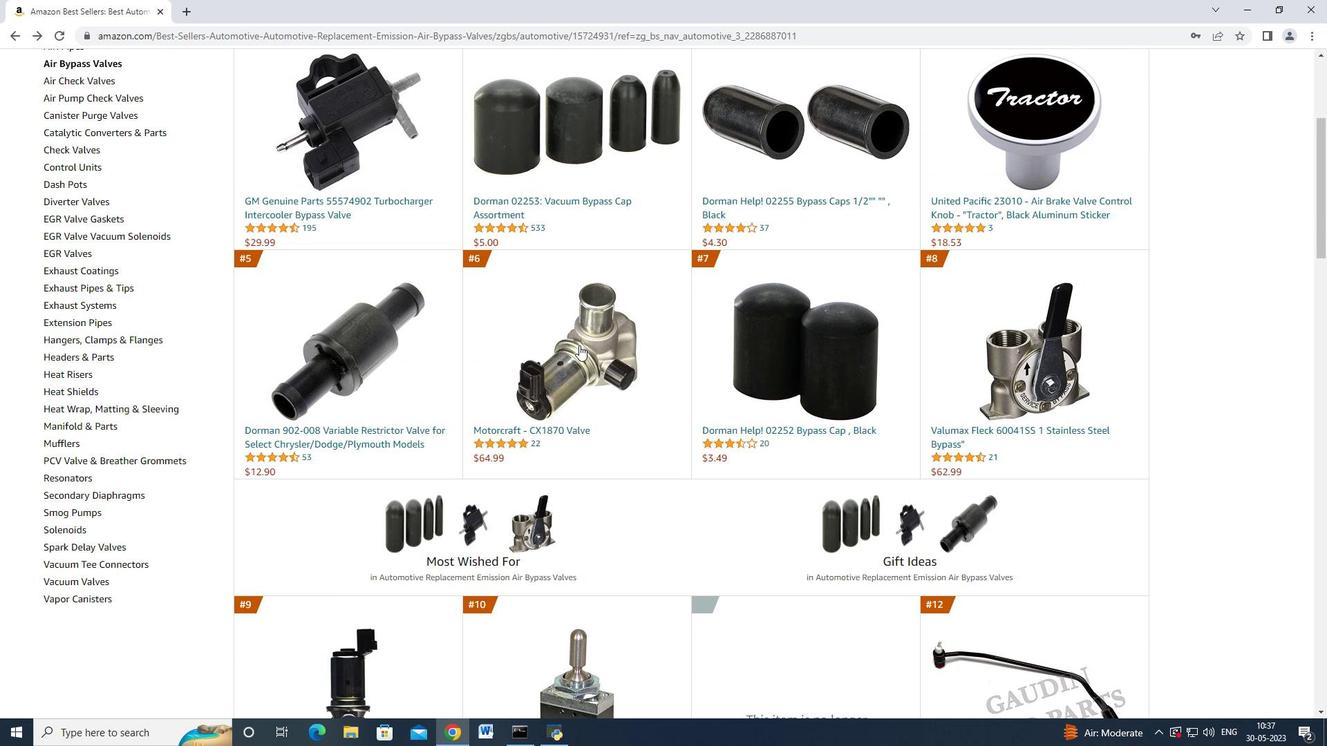 
Action: Mouse scrolled (579, 344) with delta (0, 0)
Screenshot: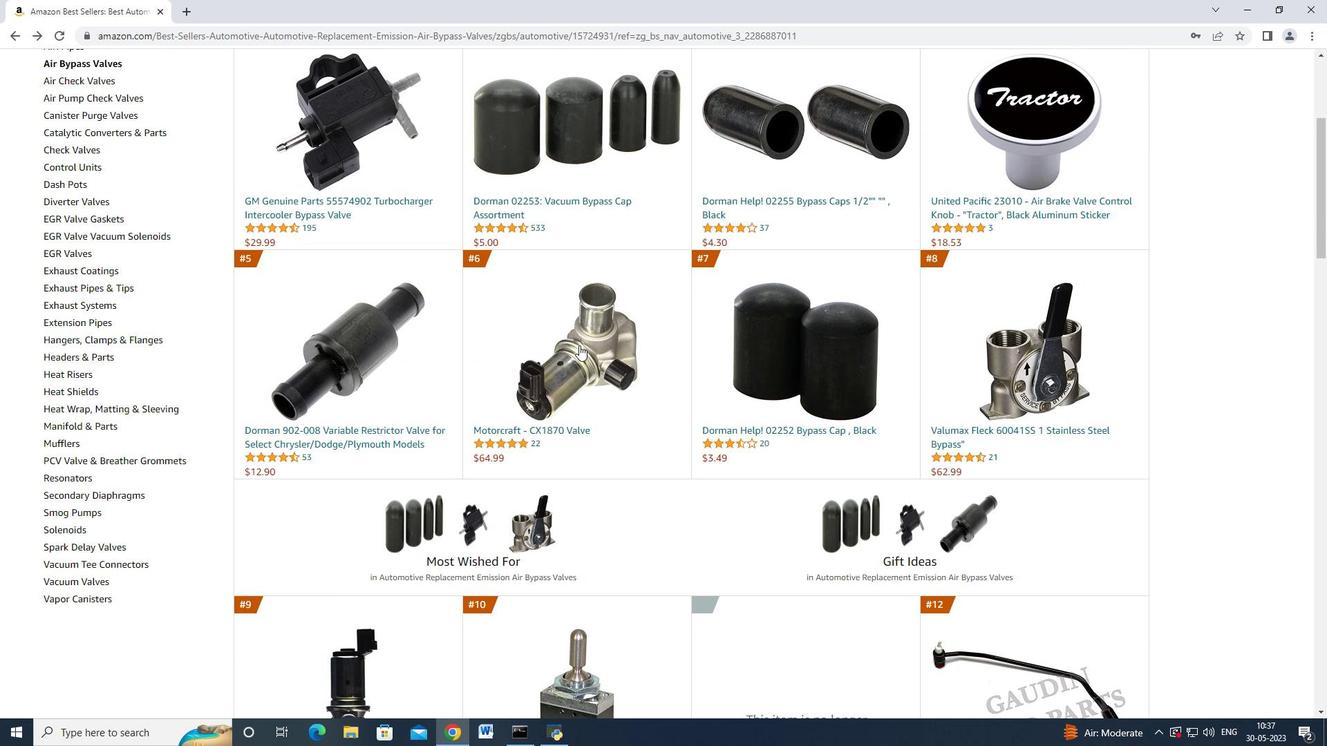 
Action: Mouse scrolled (579, 344) with delta (0, 0)
Screenshot: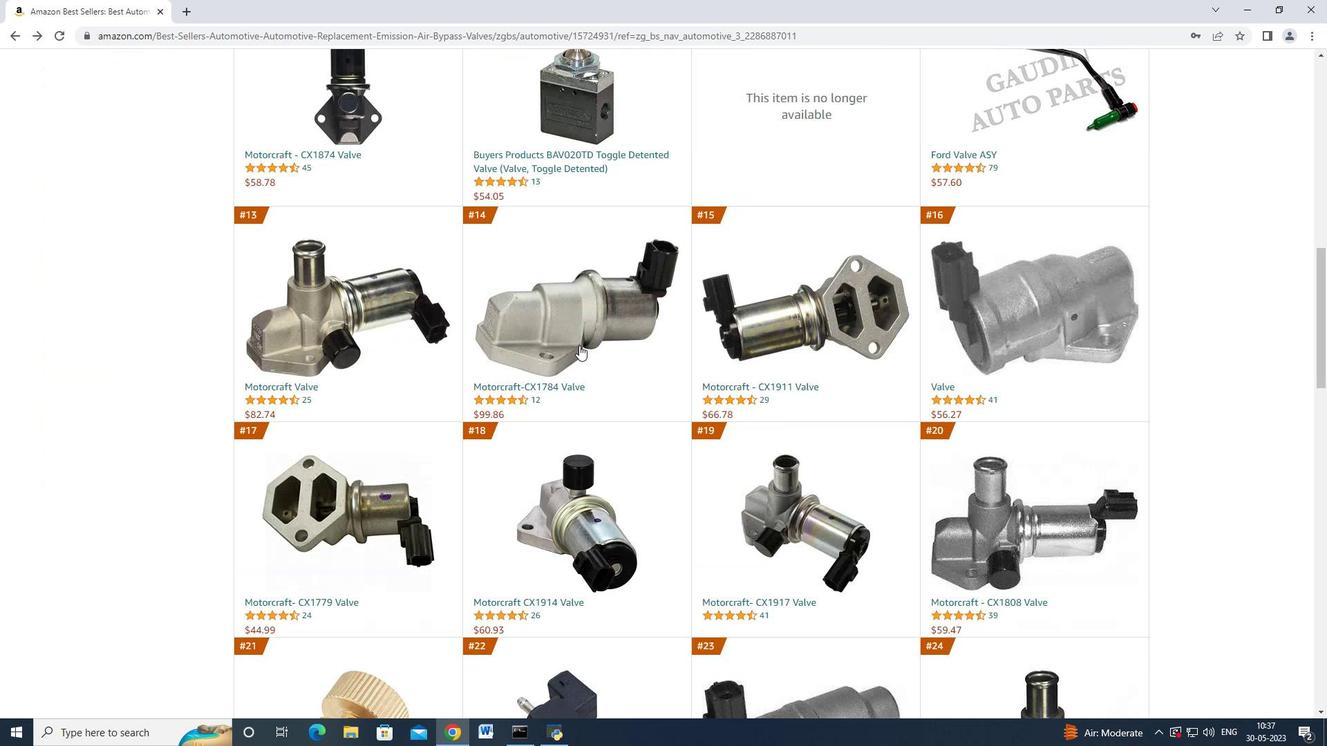 
Action: Mouse scrolled (579, 344) with delta (0, 0)
Screenshot: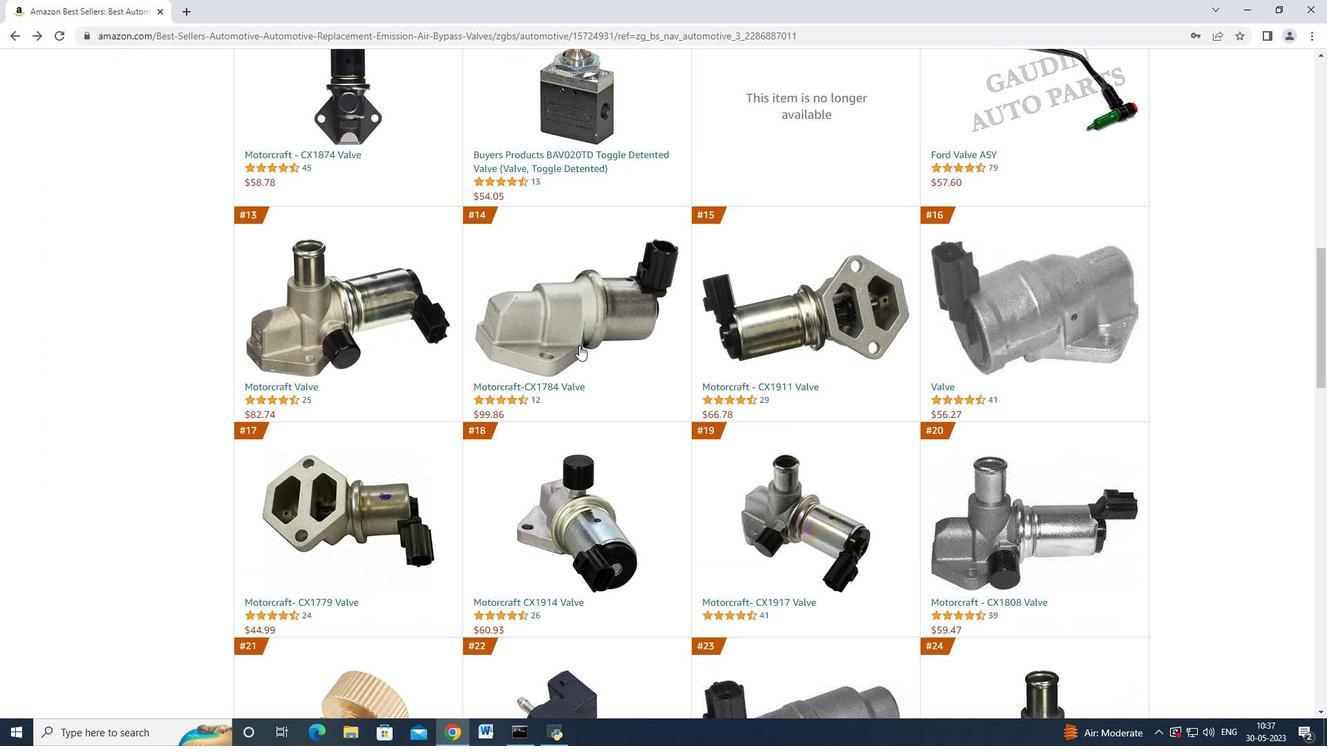 
Action: Mouse scrolled (579, 344) with delta (0, 0)
Screenshot: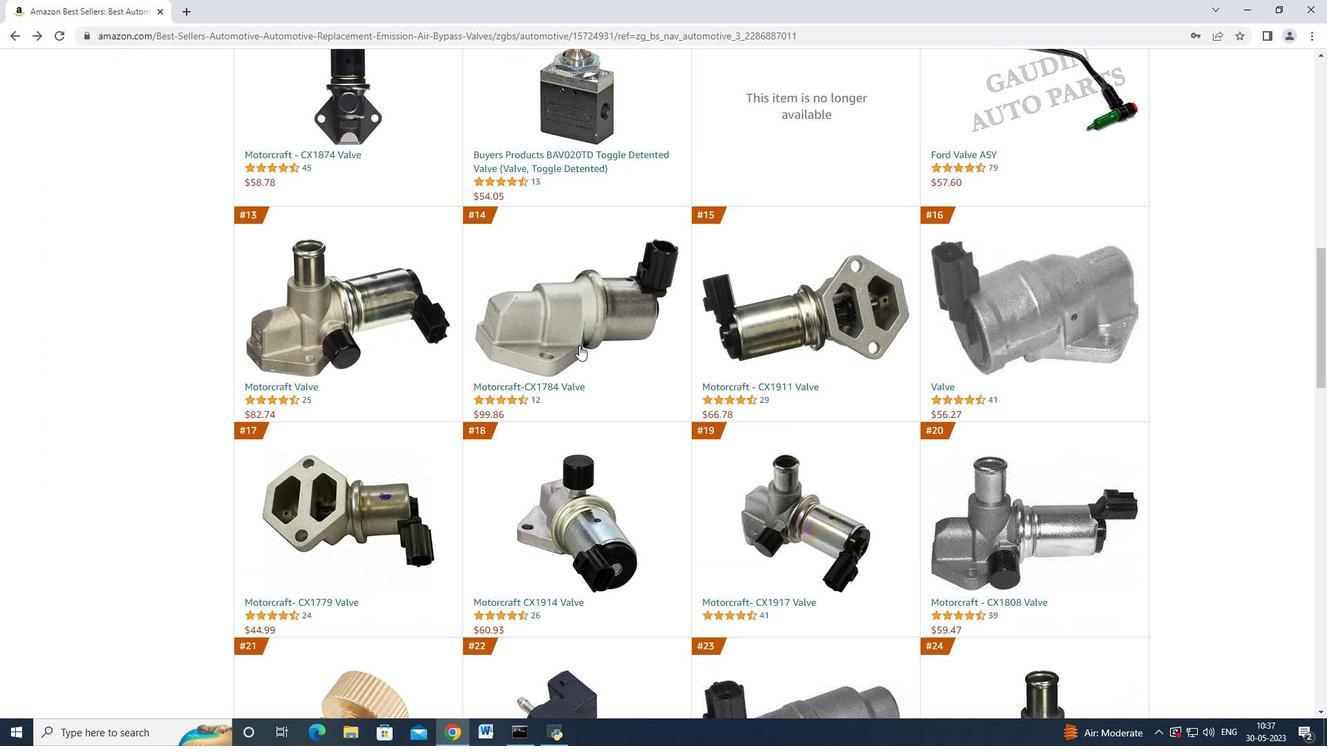 
Action: Mouse scrolled (579, 344) with delta (0, 0)
Screenshot: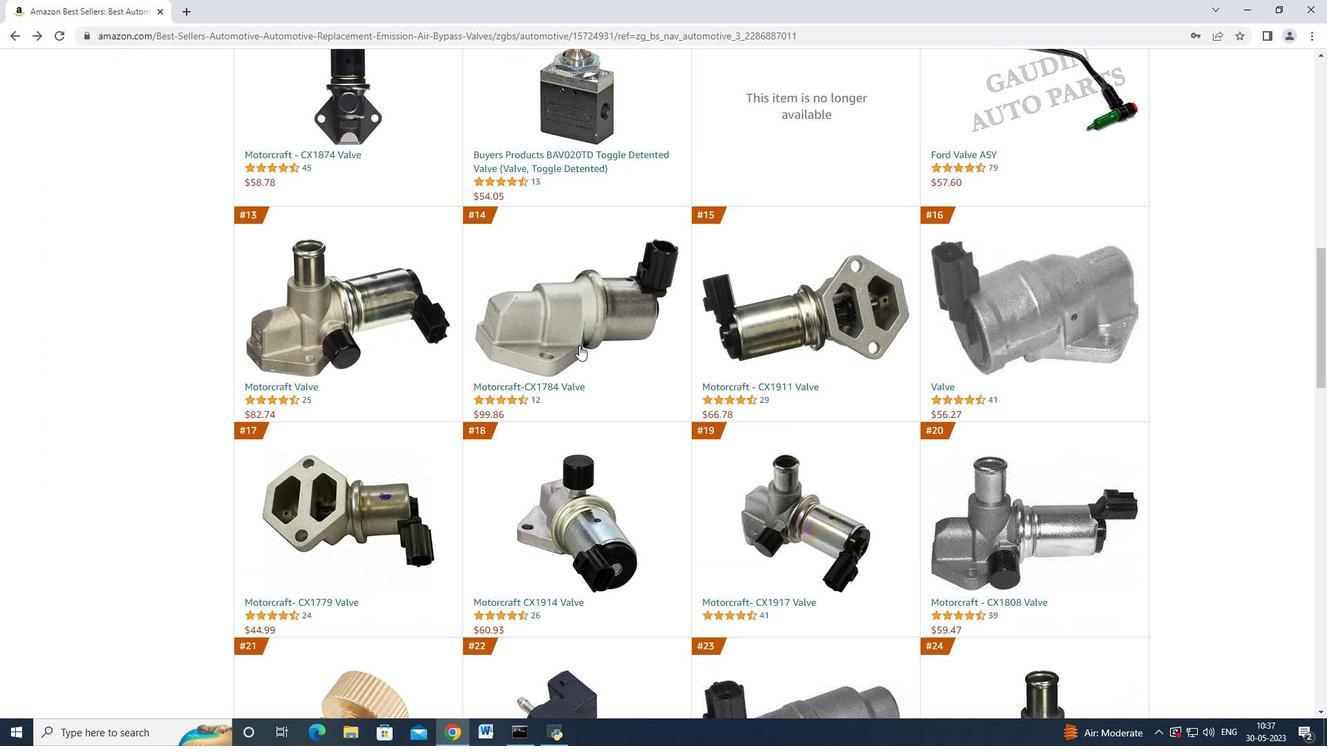 
Action: Mouse scrolled (579, 344) with delta (0, 0)
Screenshot: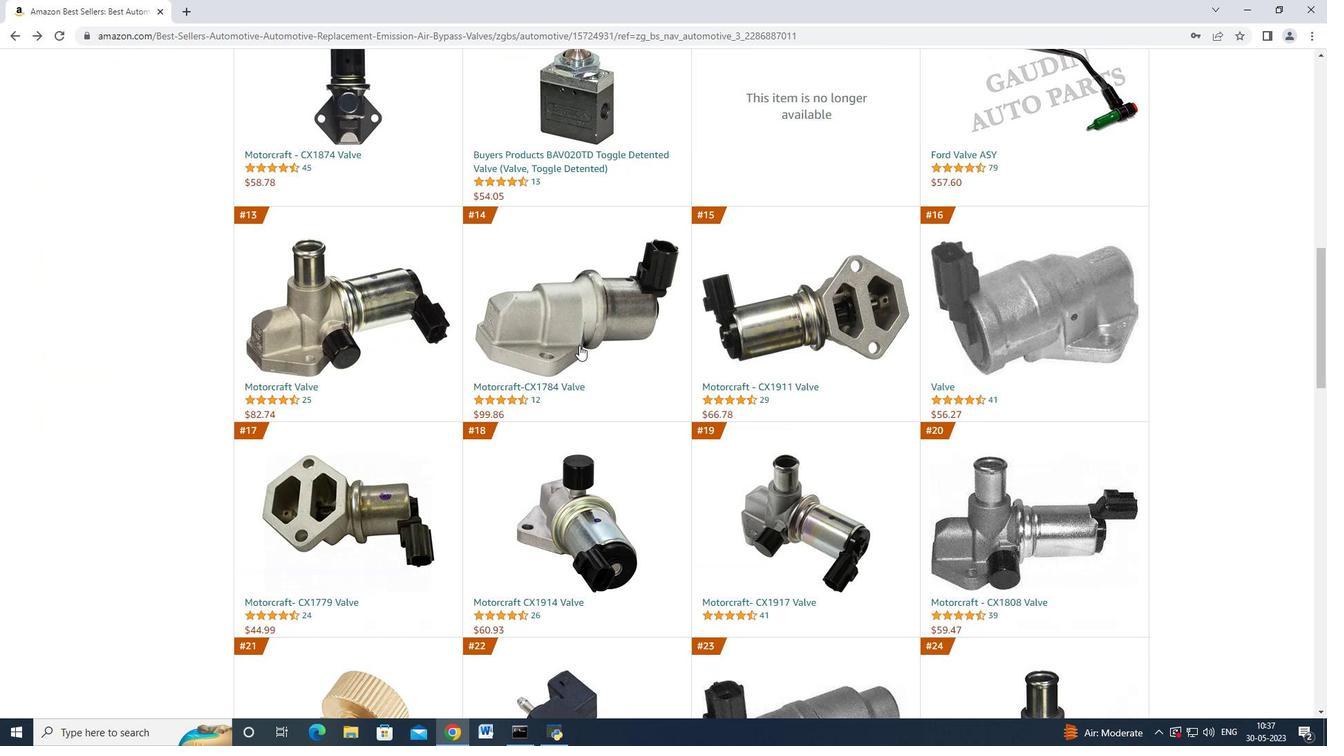 
Action: Mouse scrolled (579, 344) with delta (0, 0)
Screenshot: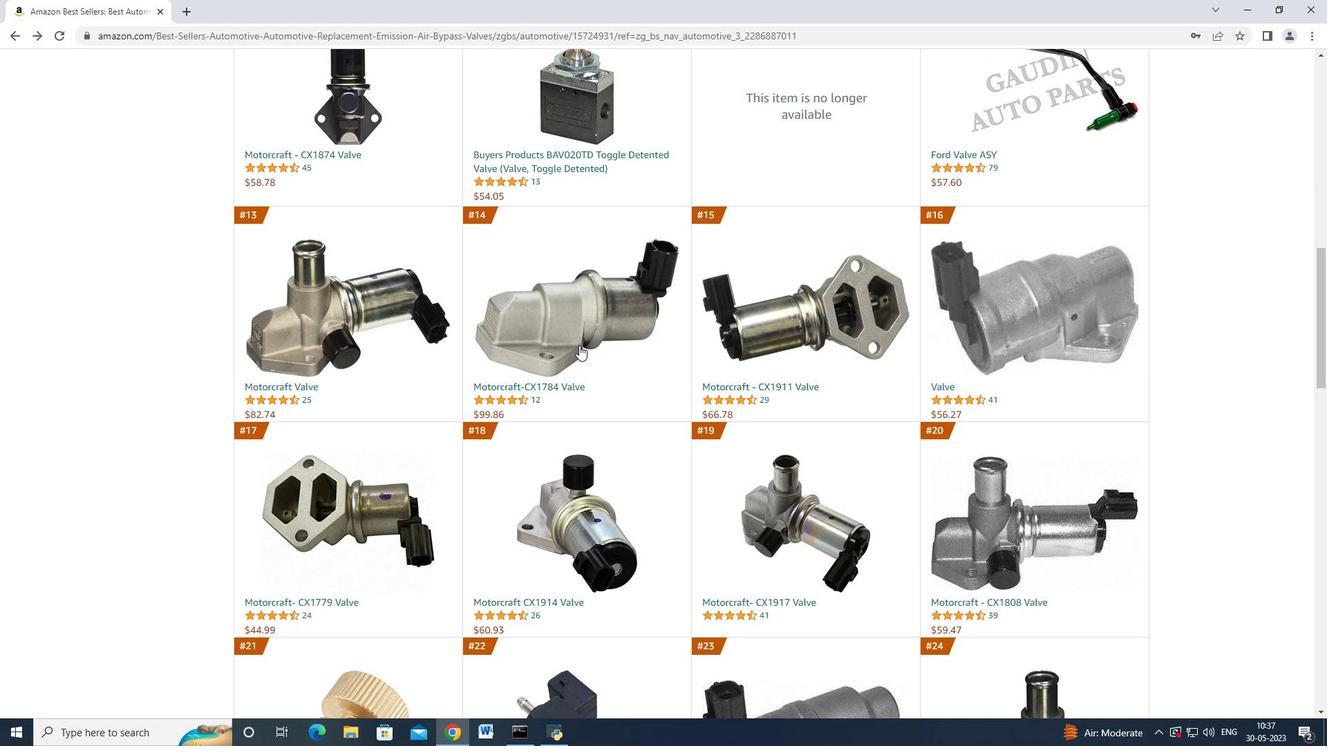 
Action: Mouse scrolled (579, 344) with delta (0, 0)
Screenshot: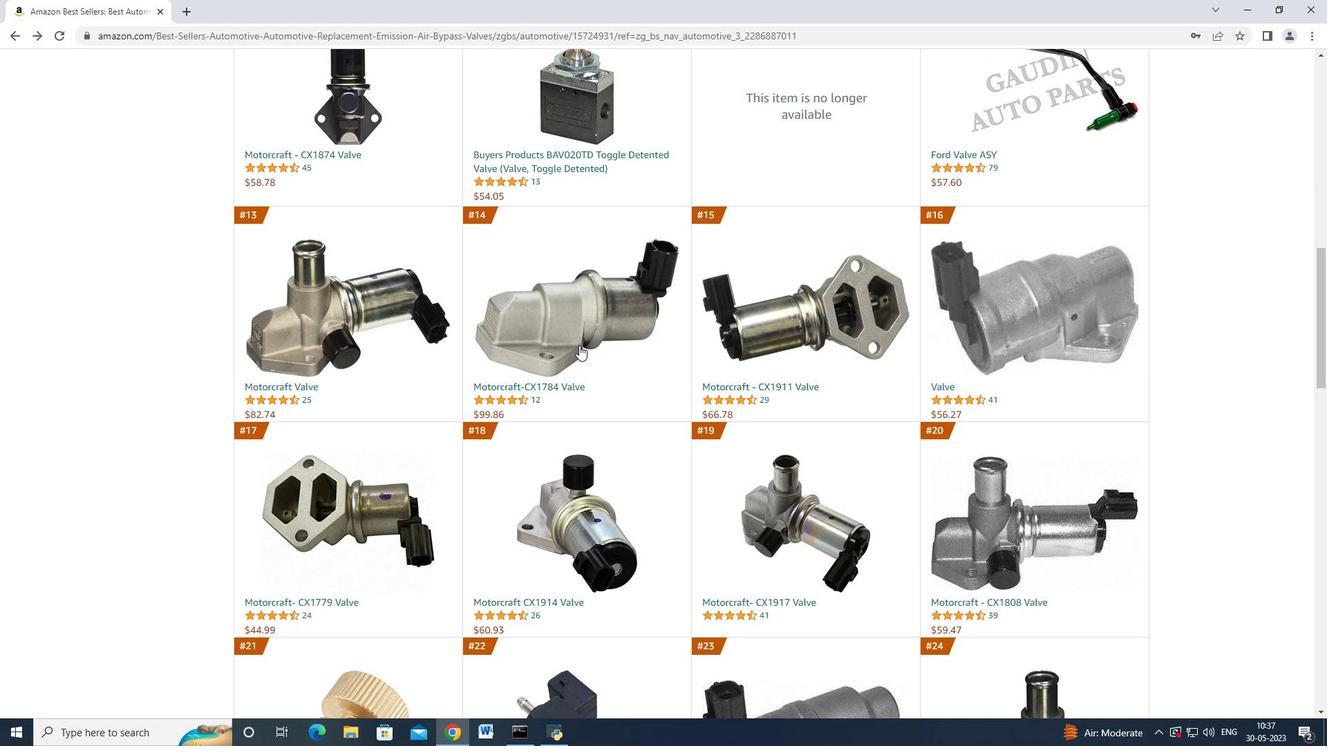 
Action: Mouse moved to (579, 344)
Screenshot: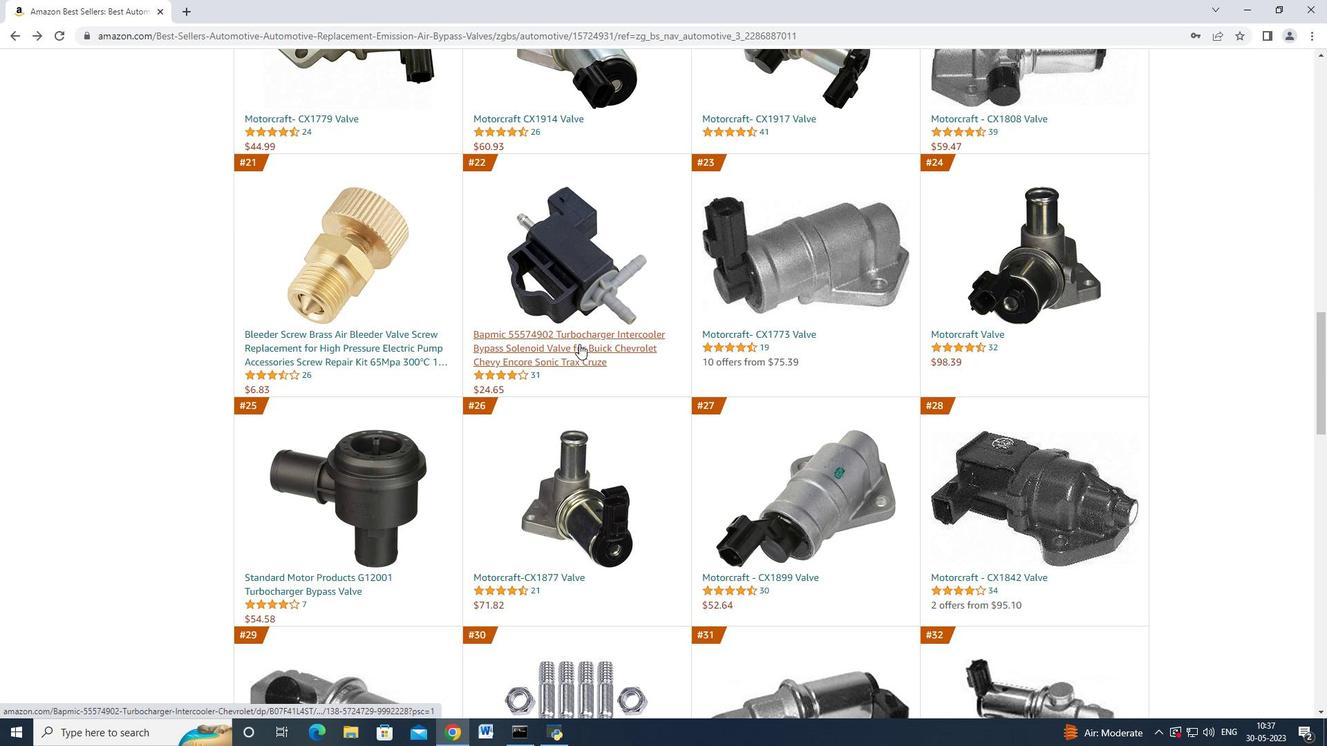 
Action: Mouse pressed left at (579, 344)
Screenshot: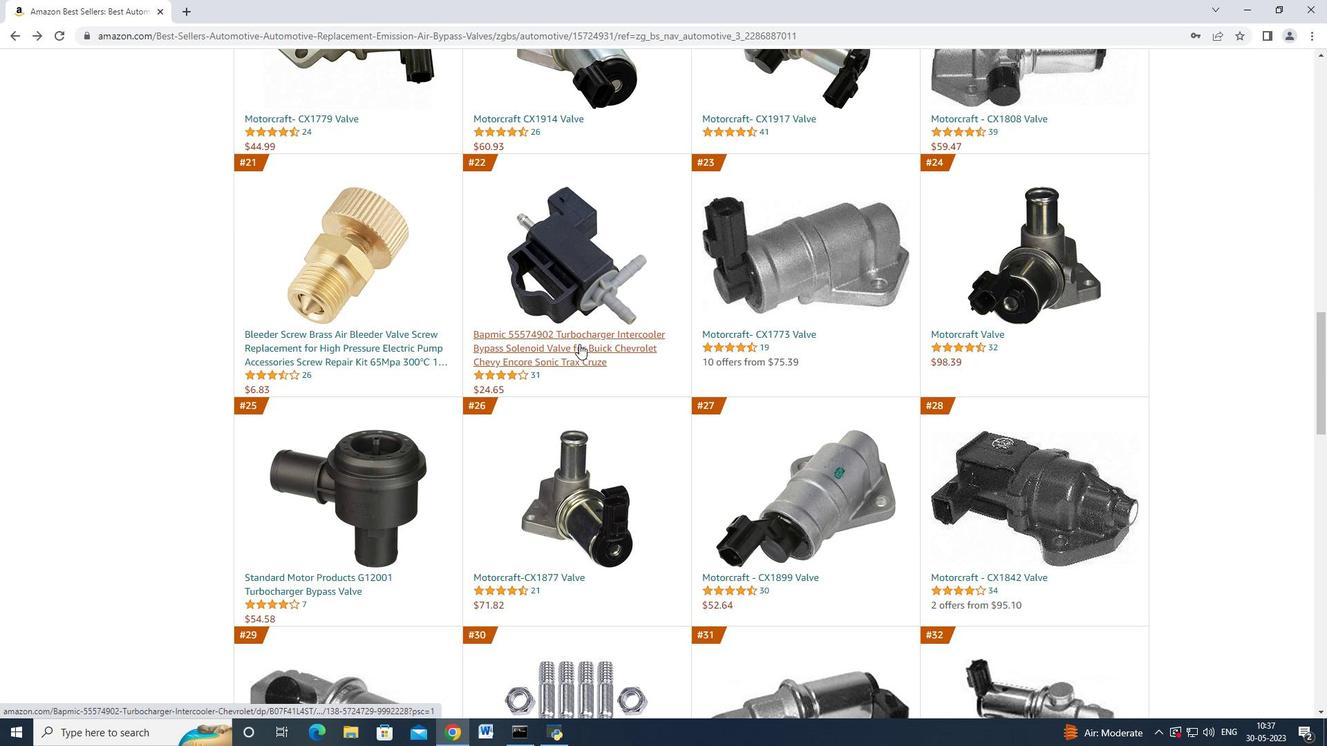 
Action: Mouse moved to (995, 405)
Screenshot: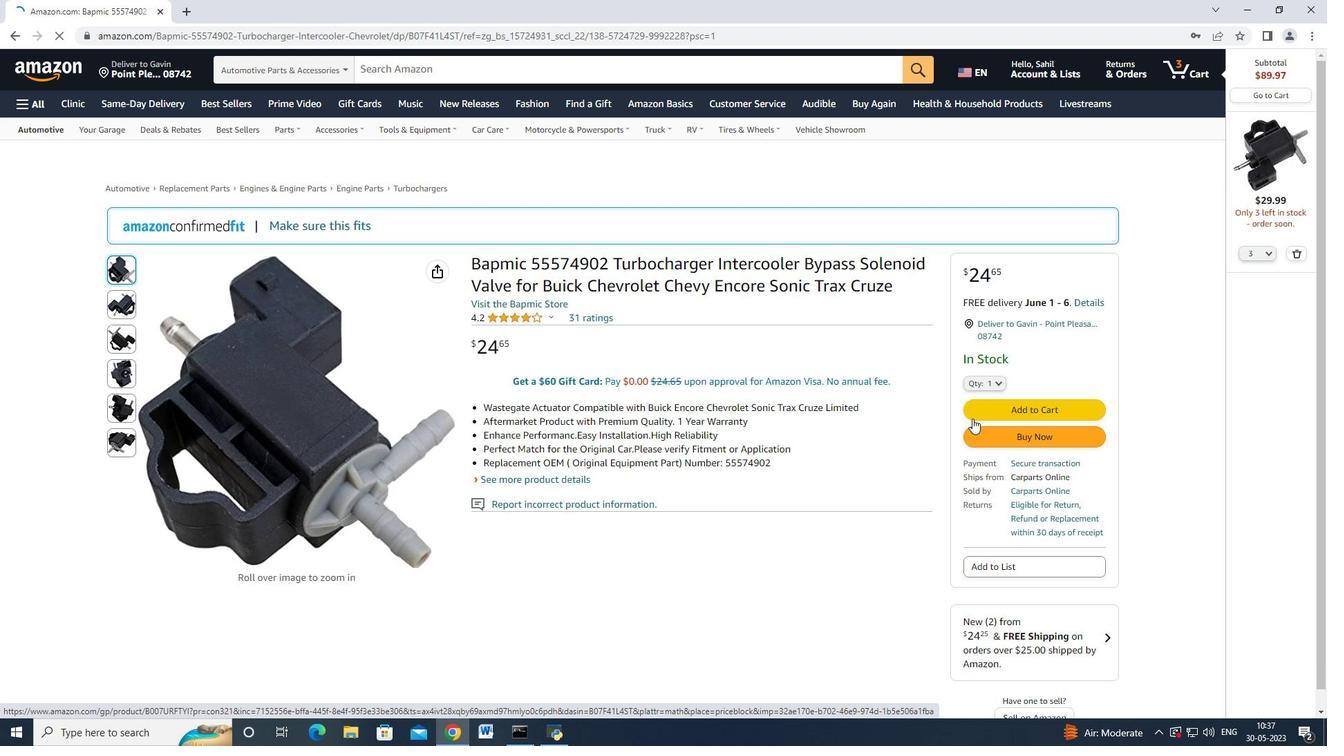 
Action: Mouse pressed left at (995, 405)
Screenshot: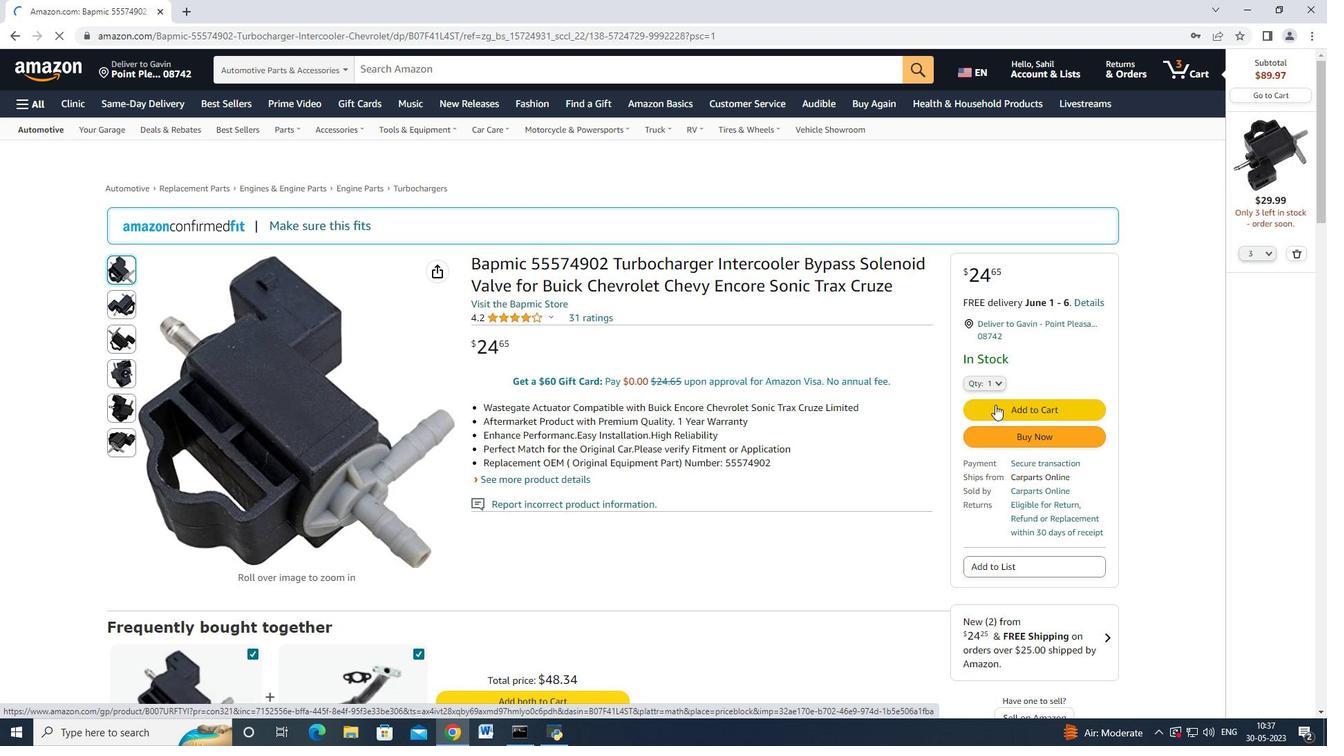 
Action: Mouse moved to (1048, 177)
Screenshot: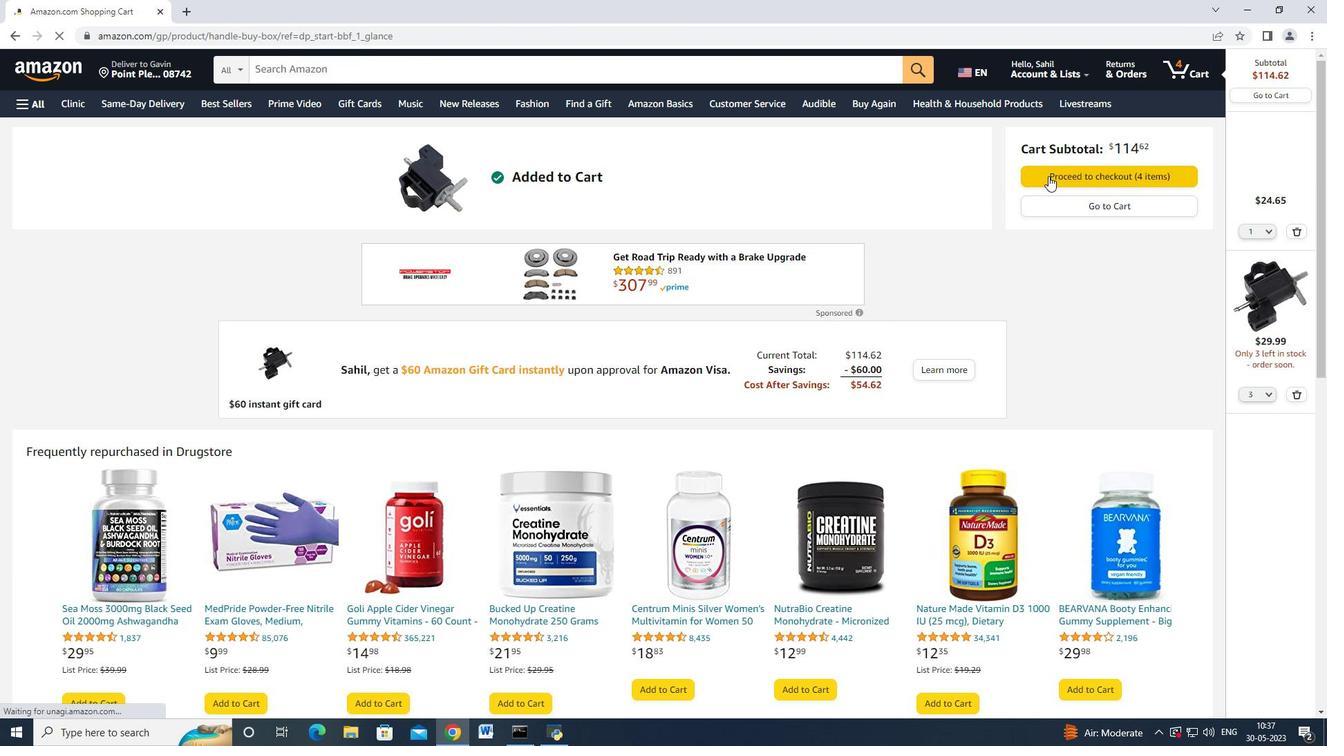 
Action: Mouse pressed left at (1048, 177)
Screenshot: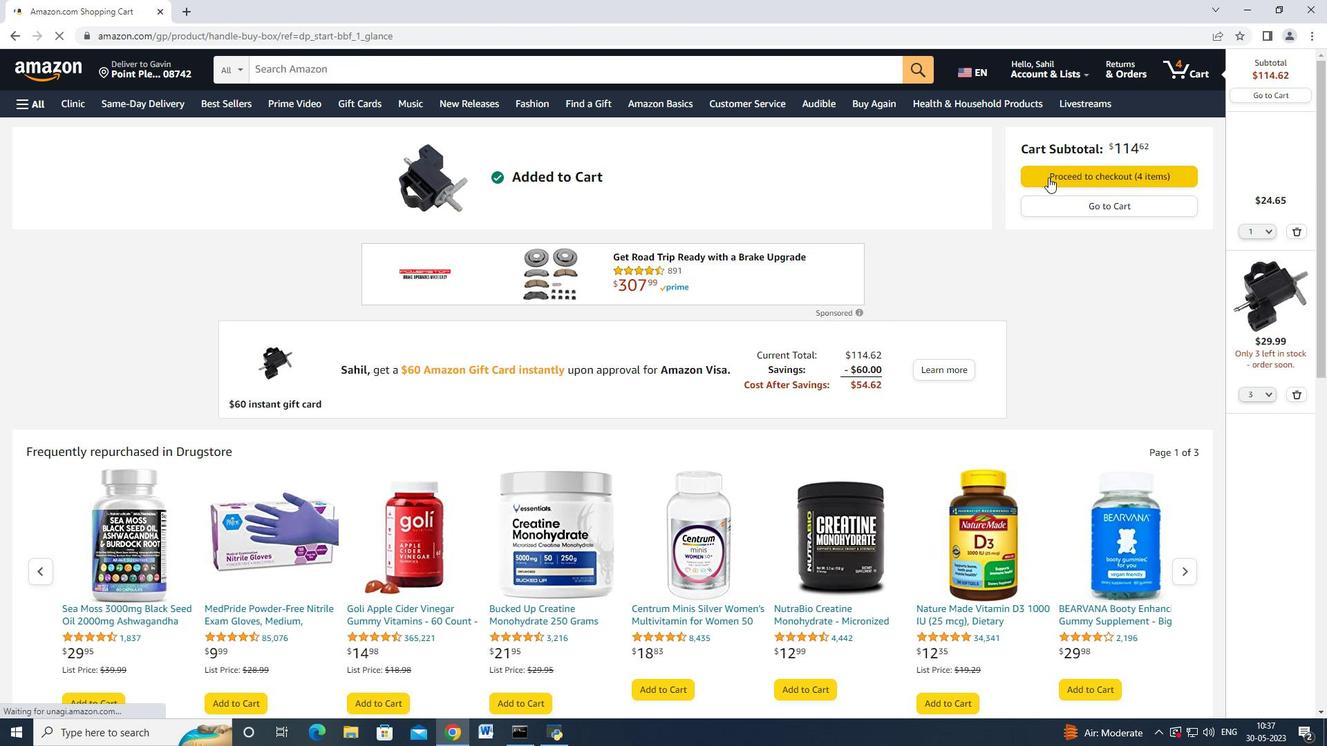
Action: Mouse moved to (801, 113)
Screenshot: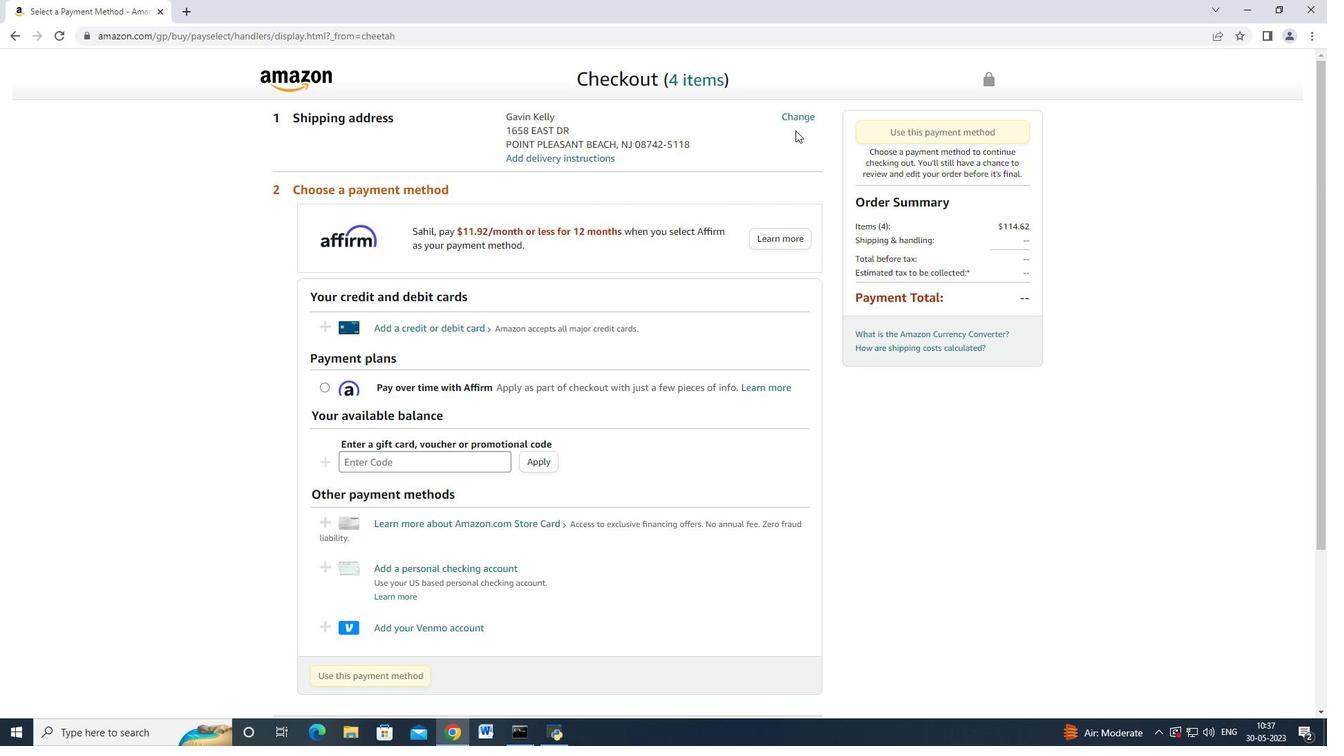 
Action: Mouse pressed left at (801, 113)
Screenshot: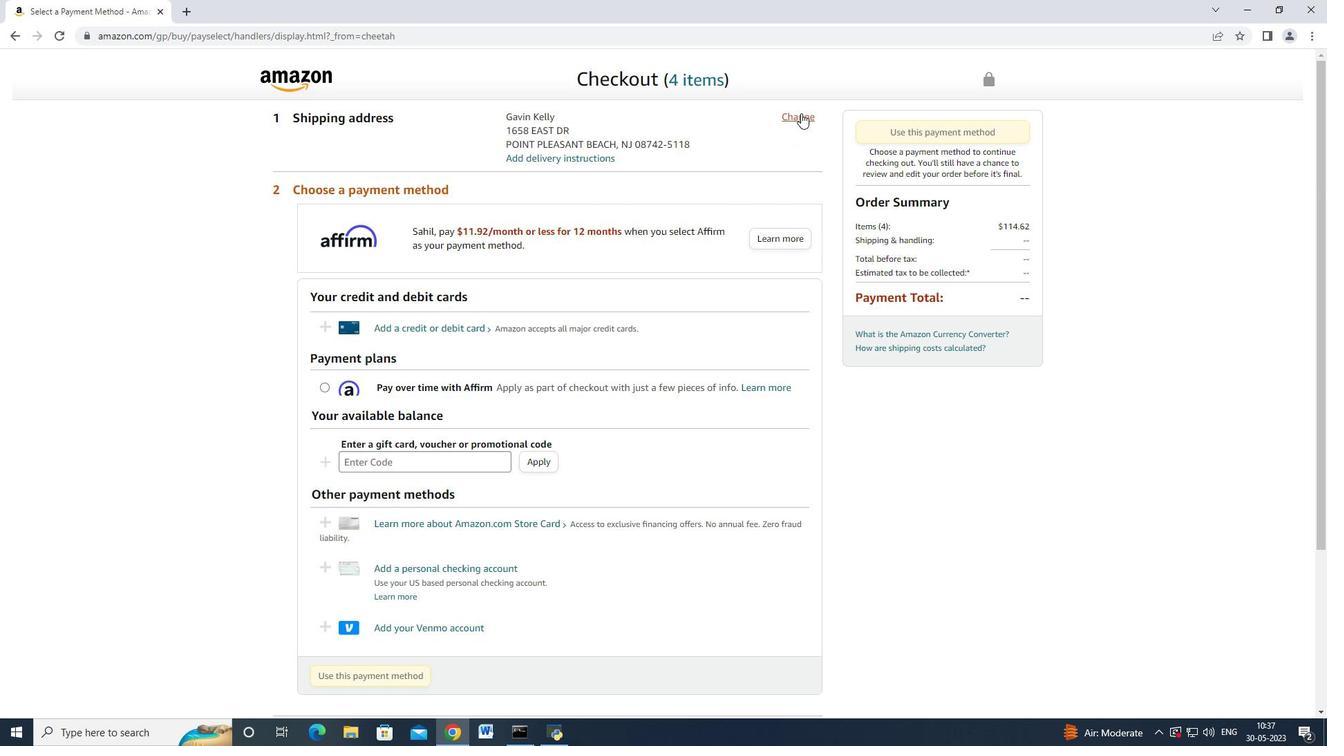 
Action: Mouse moved to (519, 293)
Screenshot: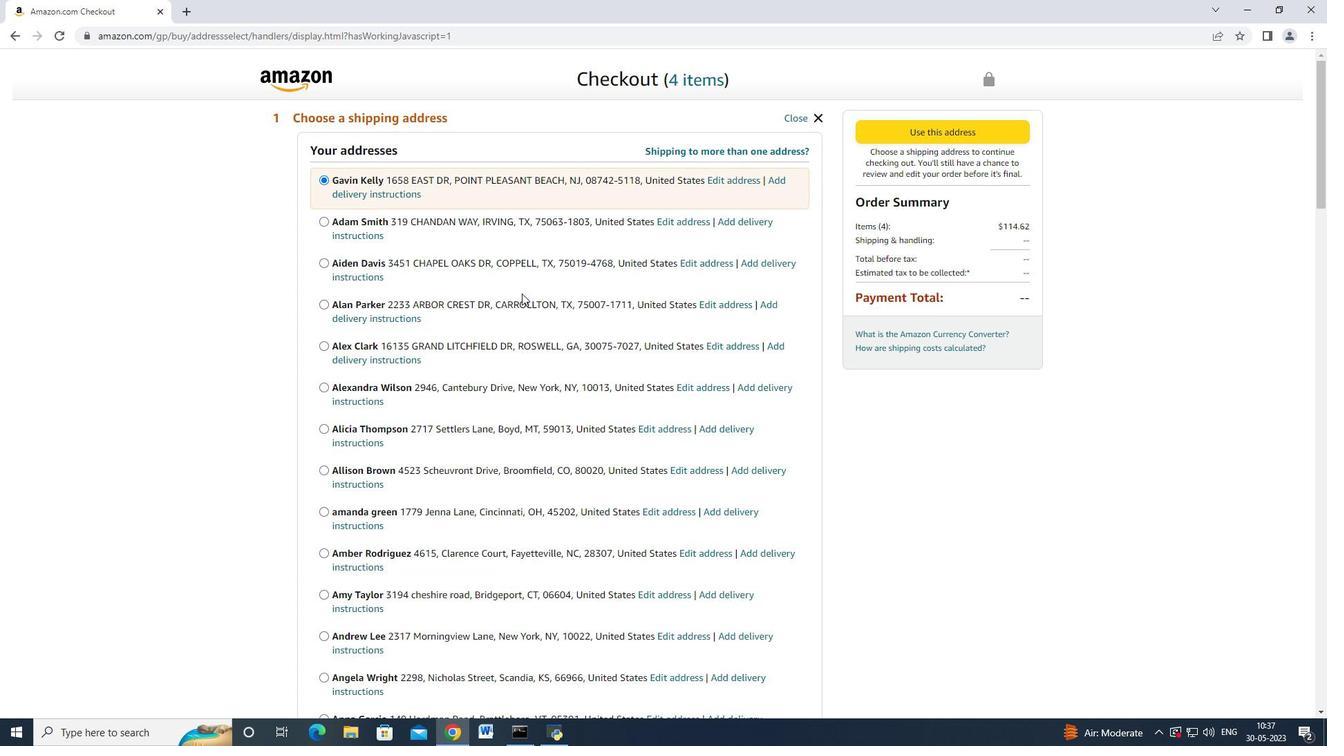 
Action: Mouse scrolled (519, 293) with delta (0, 0)
Screenshot: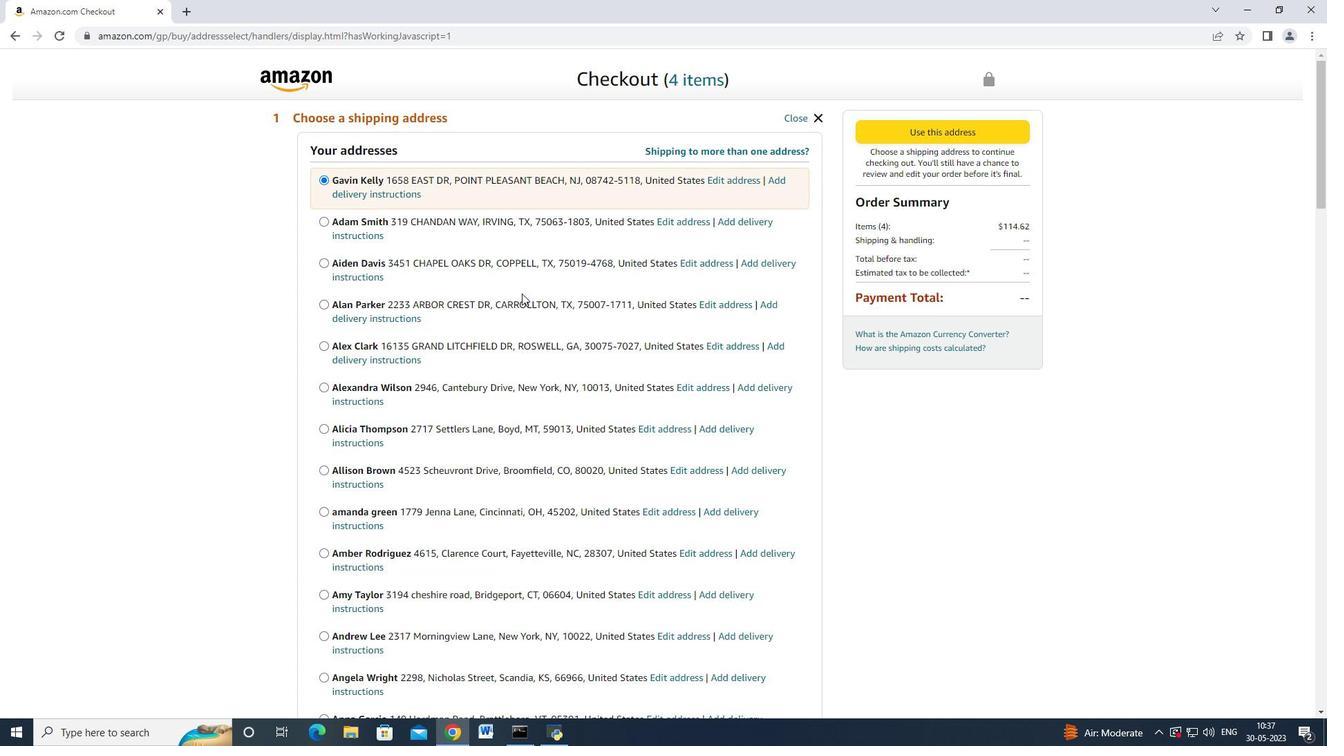 
Action: Mouse scrolled (519, 293) with delta (0, 0)
Screenshot: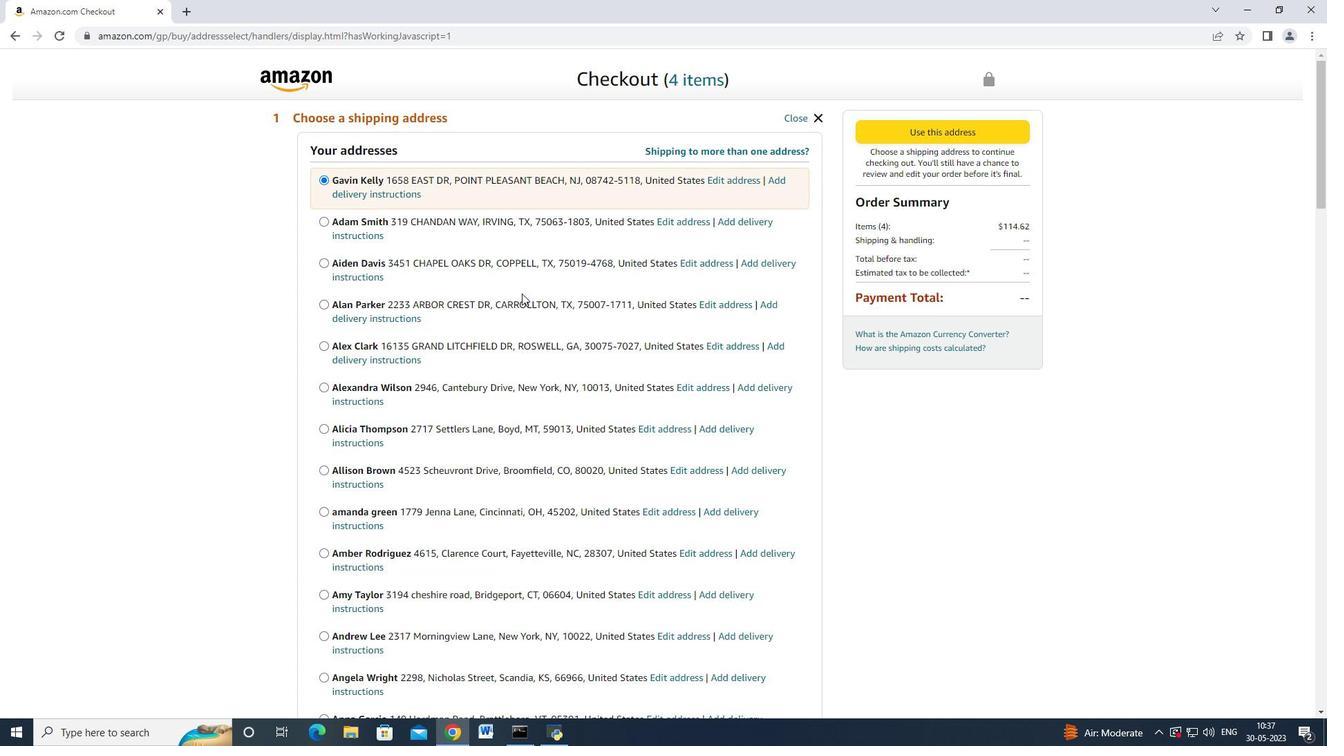 
Action: Mouse moved to (519, 293)
Screenshot: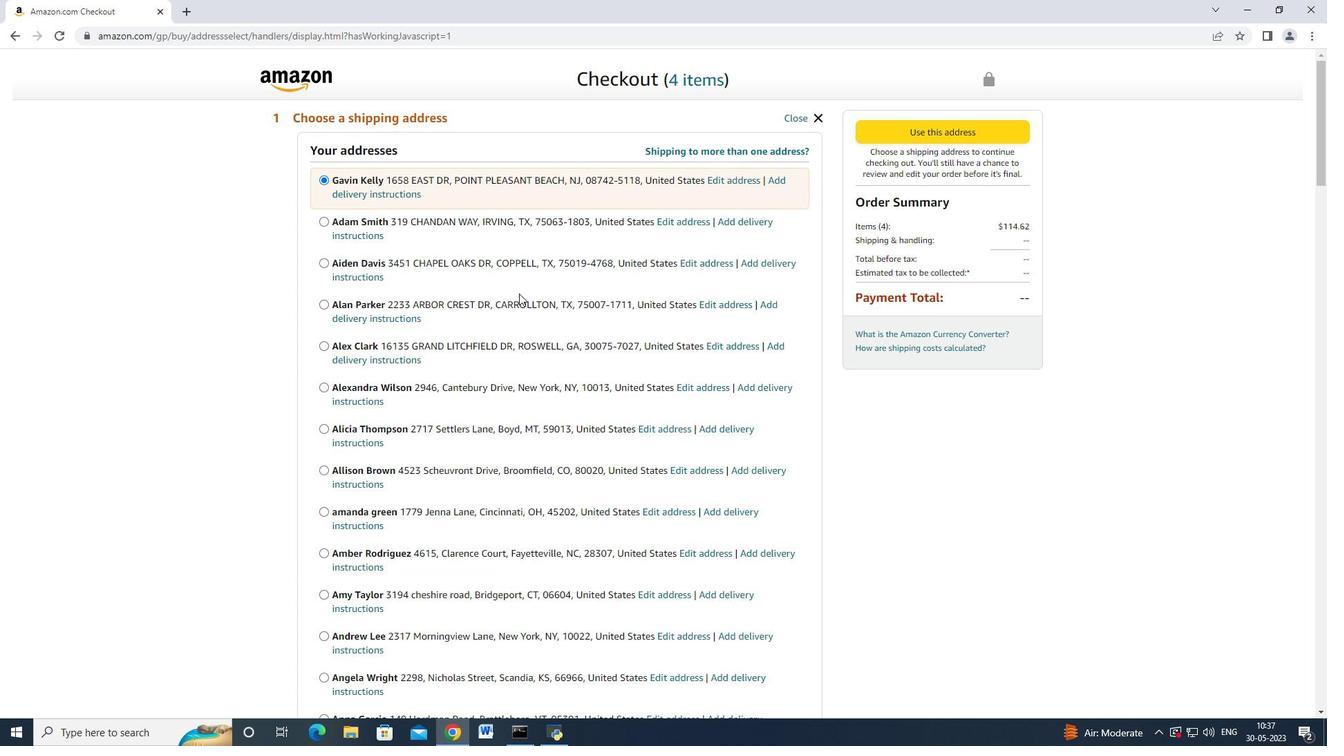 
Action: Mouse scrolled (519, 293) with delta (0, 0)
Screenshot: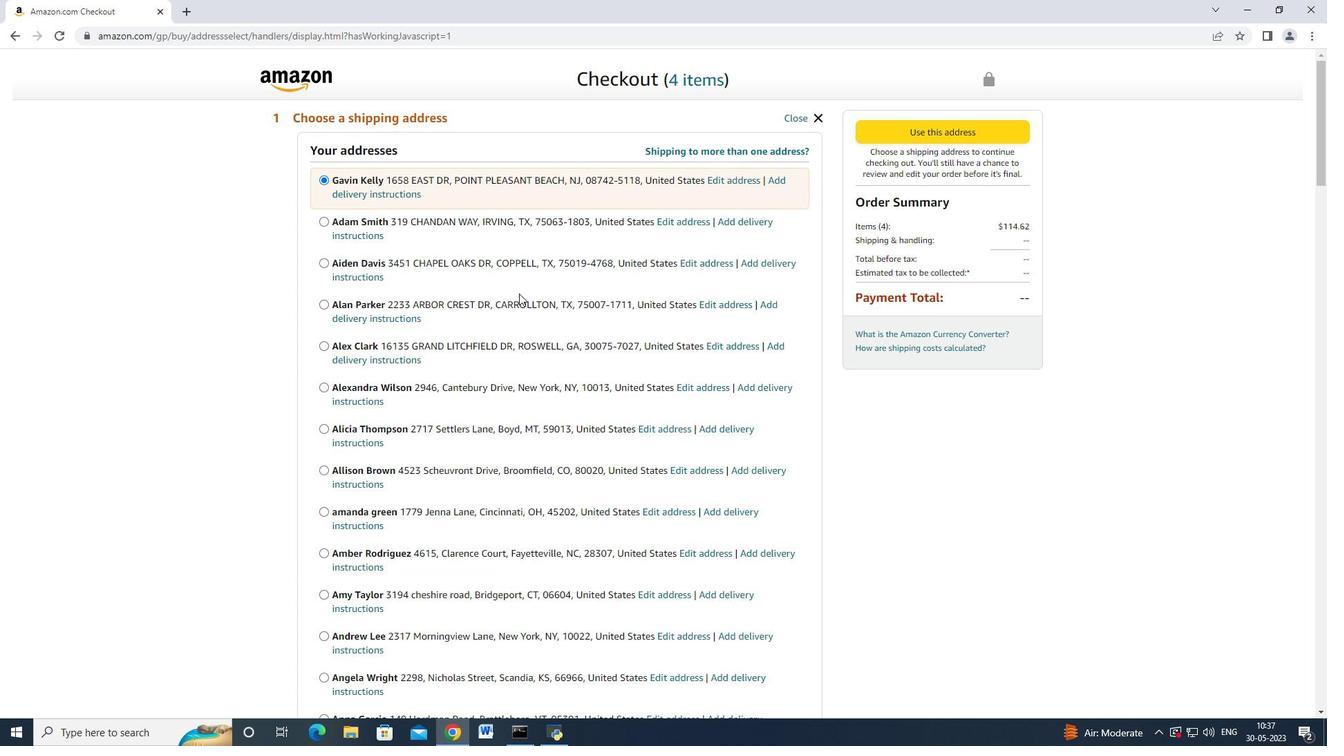 
Action: Mouse moved to (518, 293)
Screenshot: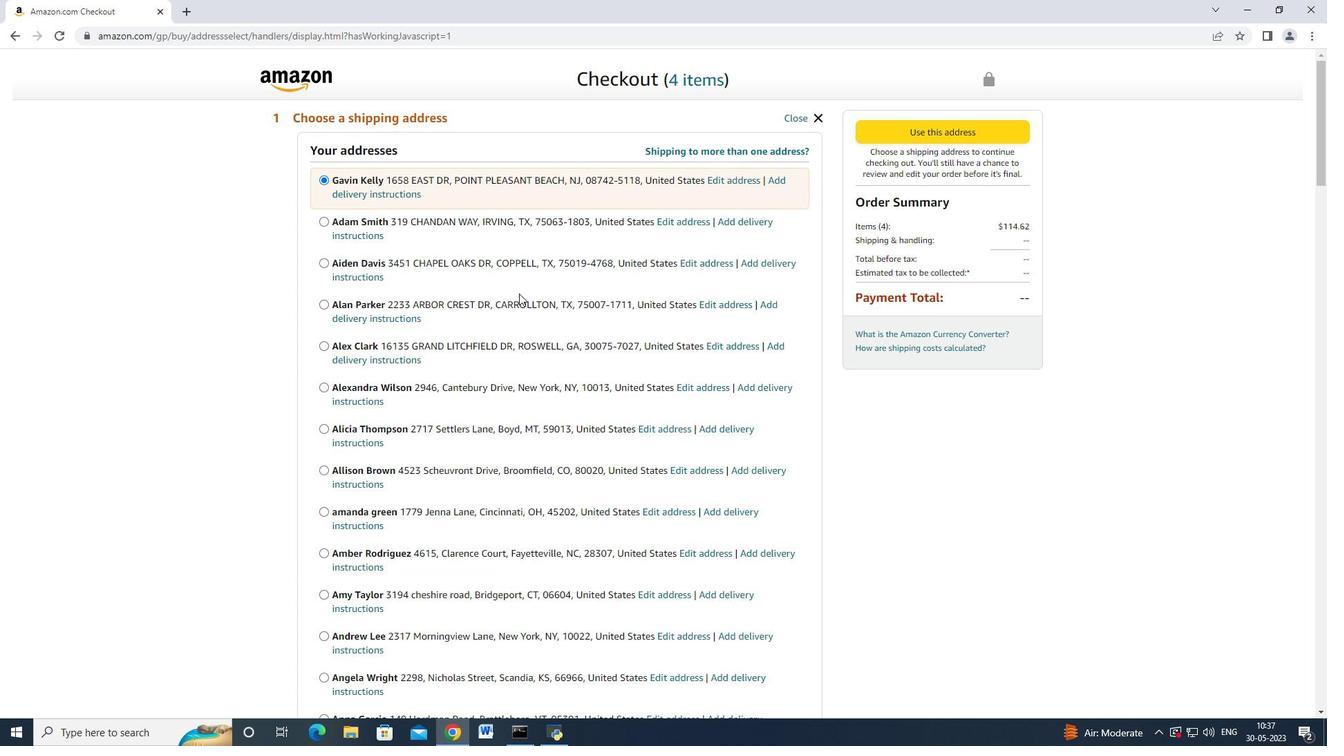 
Action: Mouse scrolled (518, 292) with delta (0, 0)
Screenshot: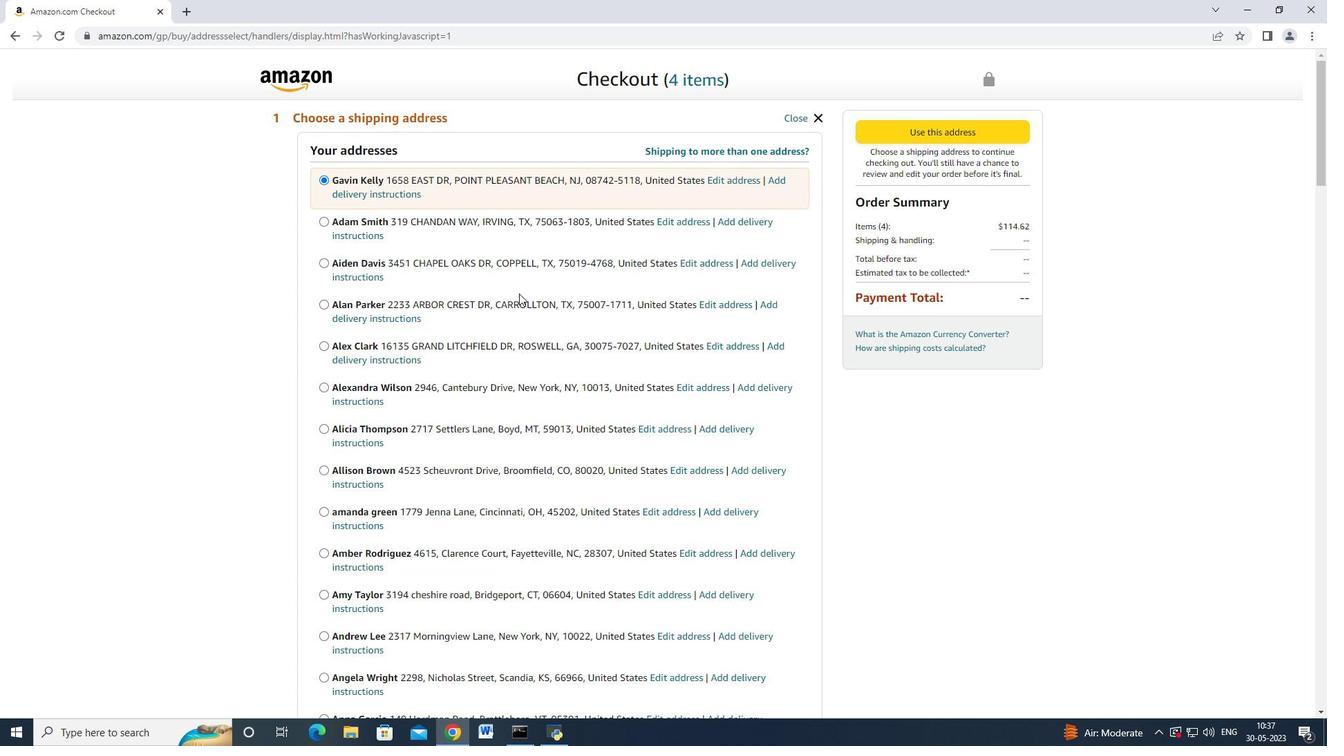 
Action: Mouse moved to (517, 293)
Screenshot: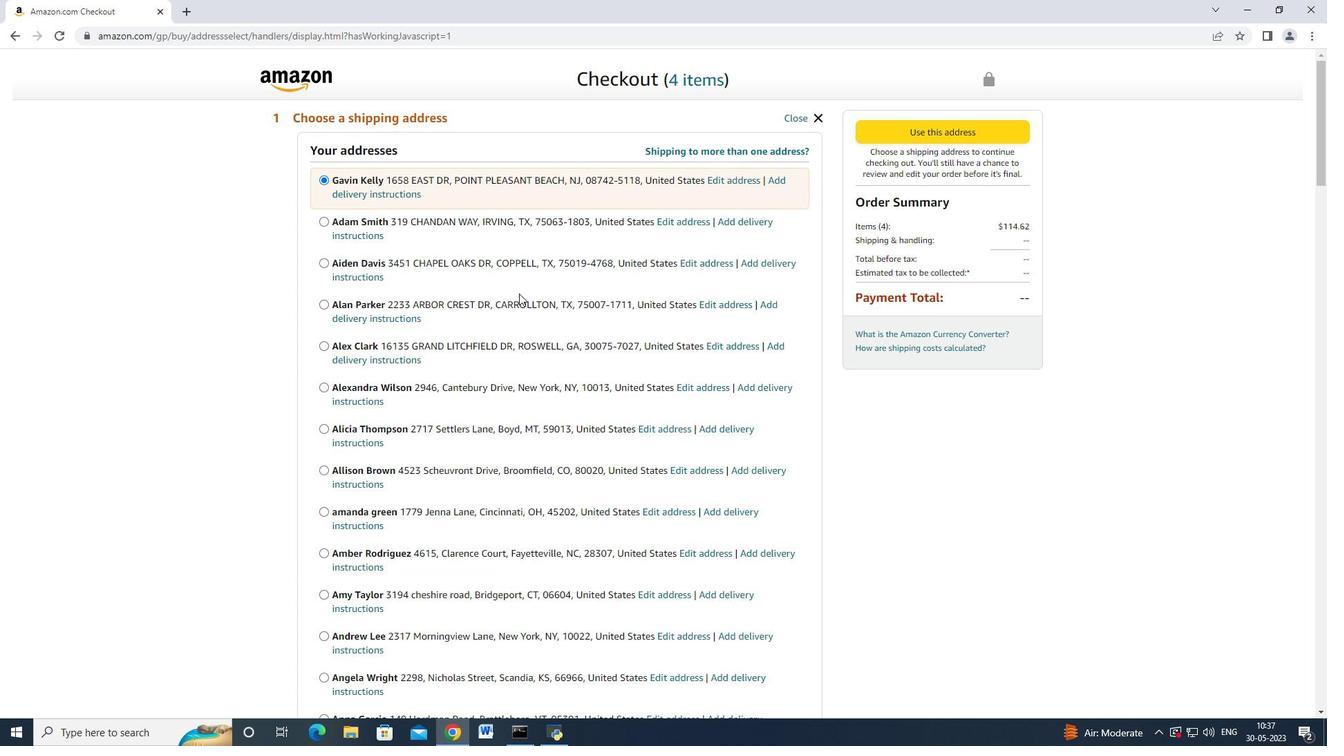 
Action: Mouse scrolled (517, 292) with delta (0, 0)
Screenshot: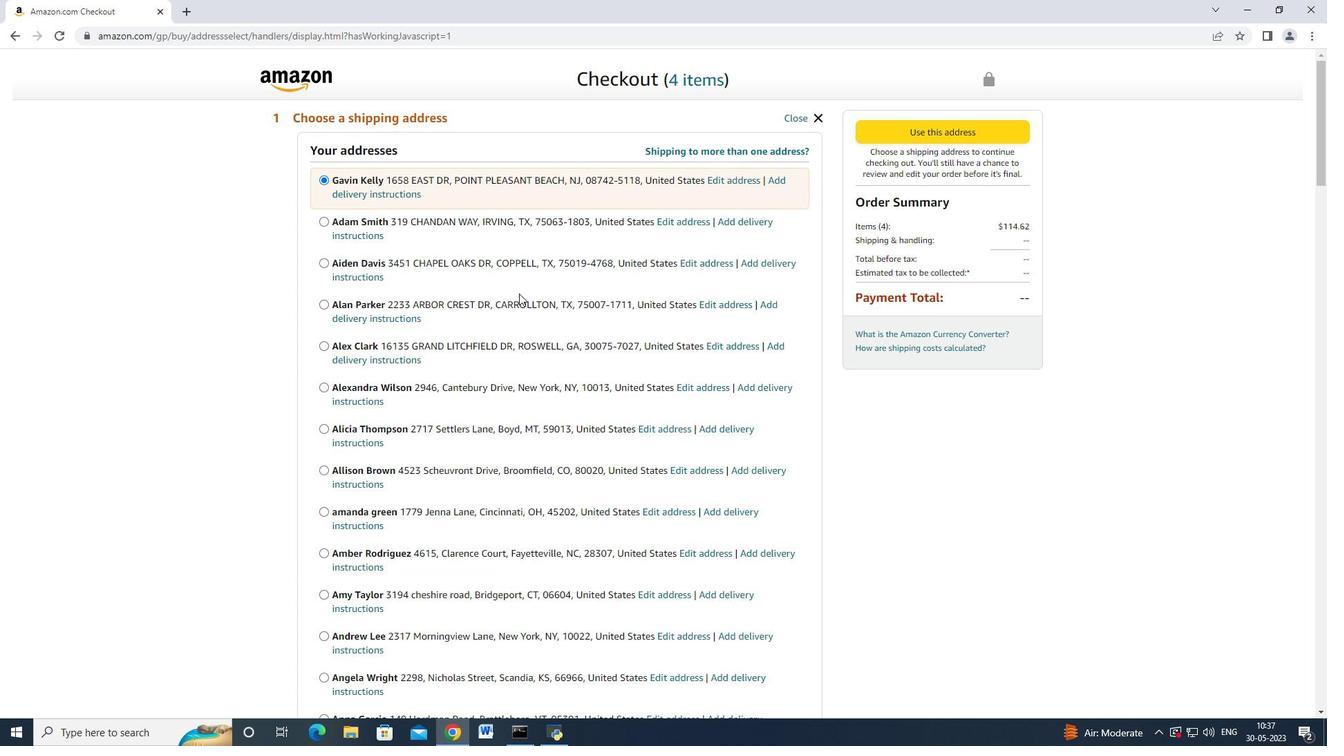 
Action: Mouse moved to (515, 293)
Screenshot: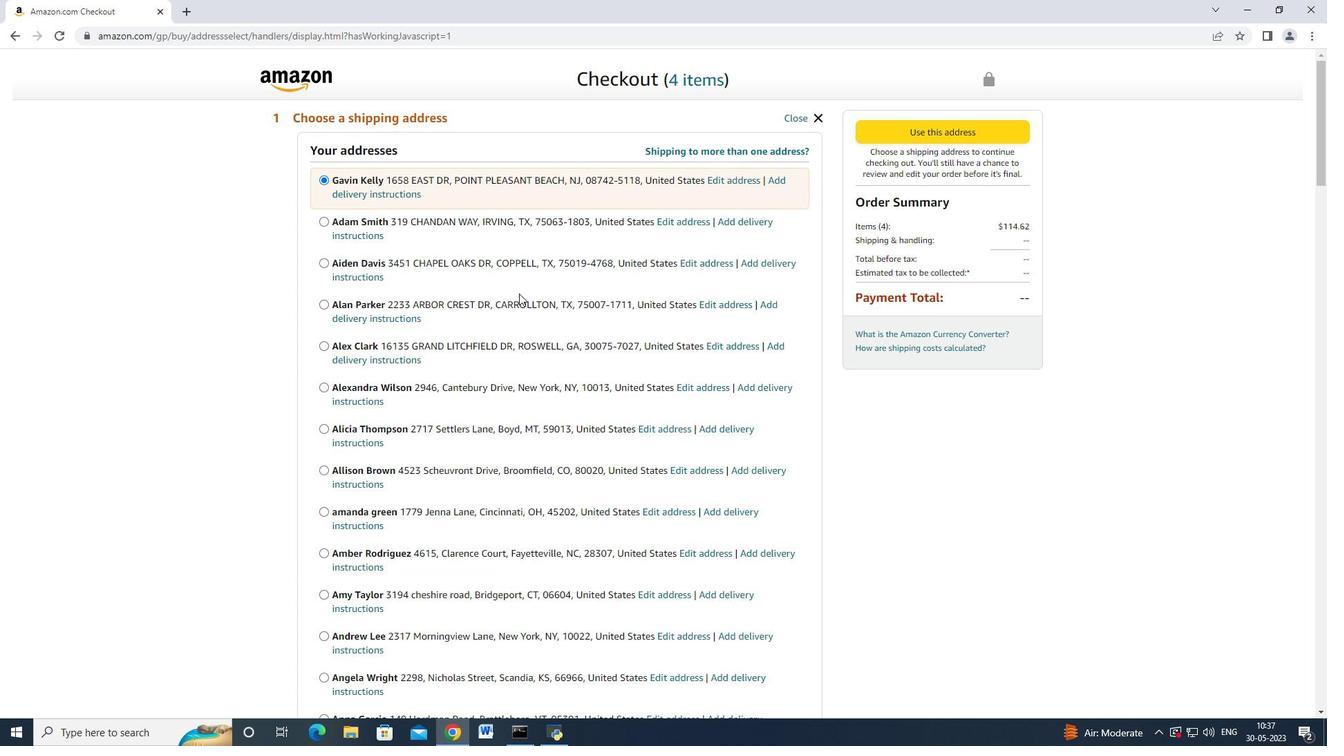 
Action: Mouse scrolled (517, 292) with delta (0, 0)
Screenshot: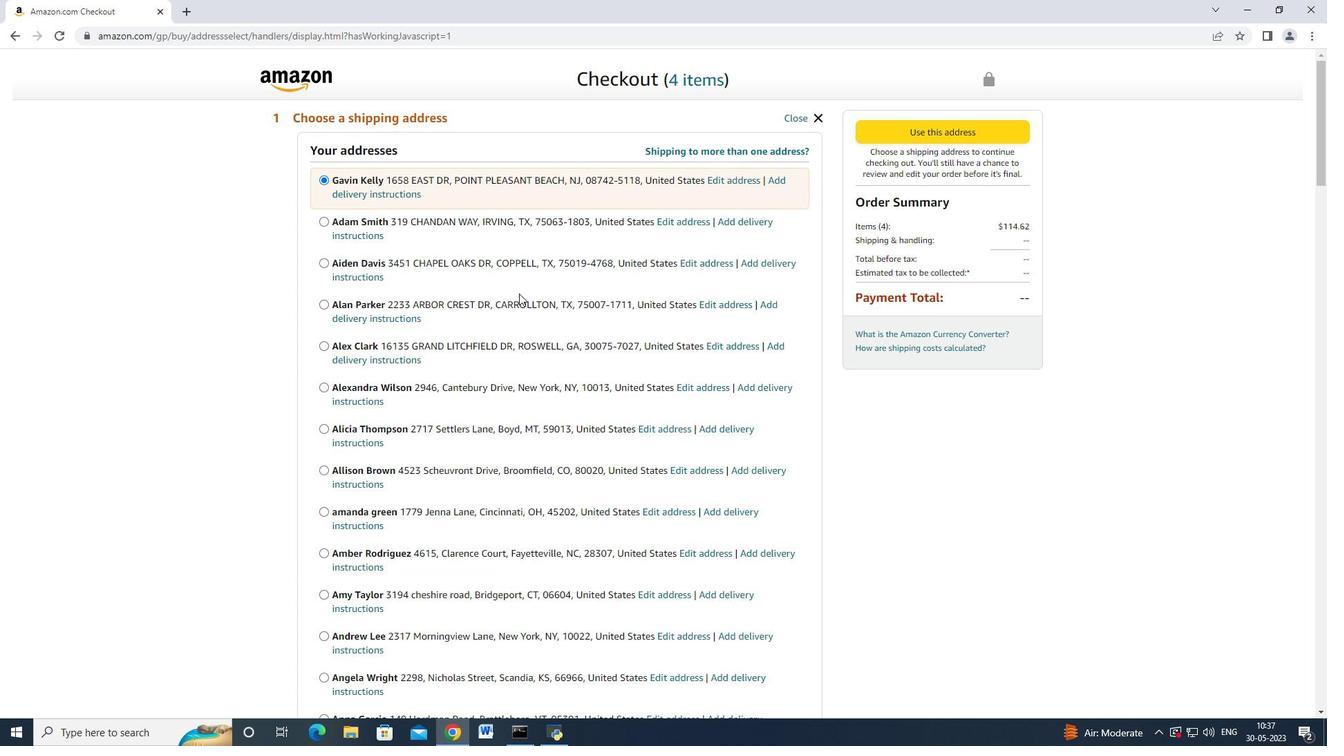 
Action: Mouse moved to (514, 293)
Screenshot: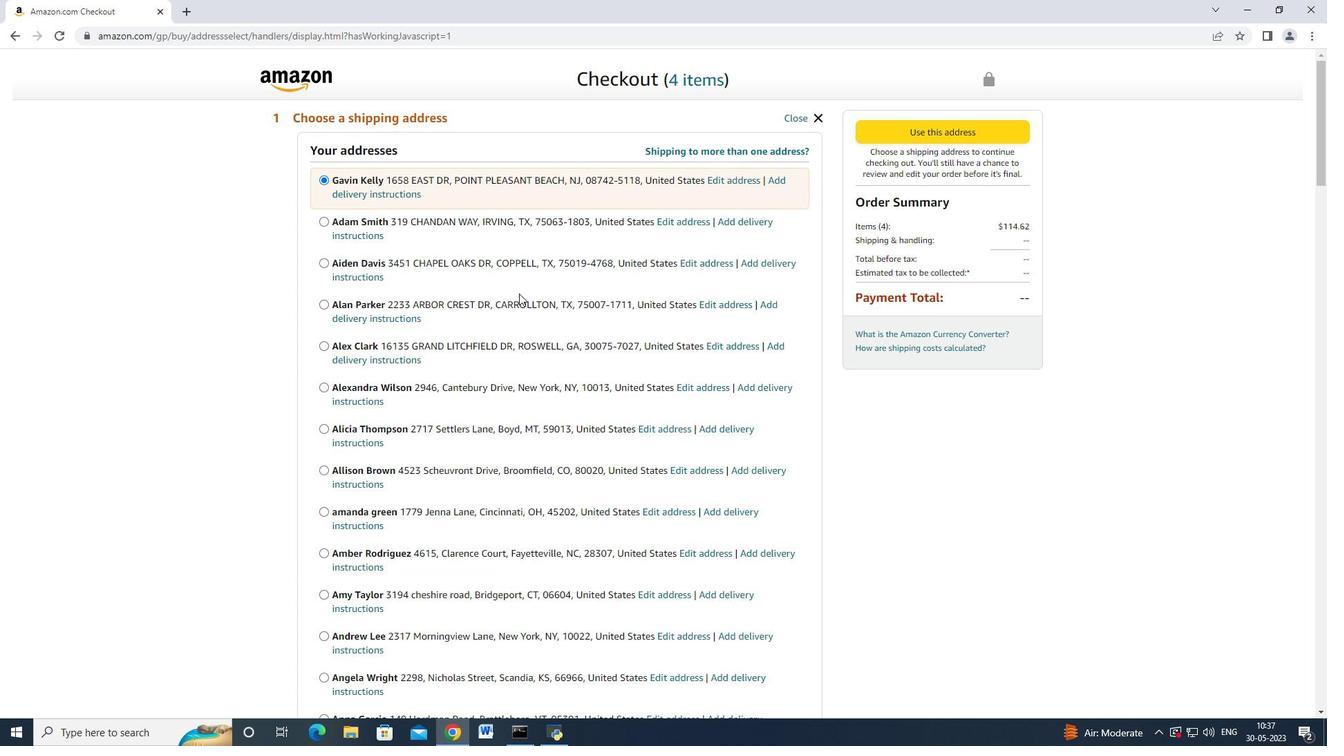 
Action: Mouse scrolled (515, 292) with delta (0, 0)
Screenshot: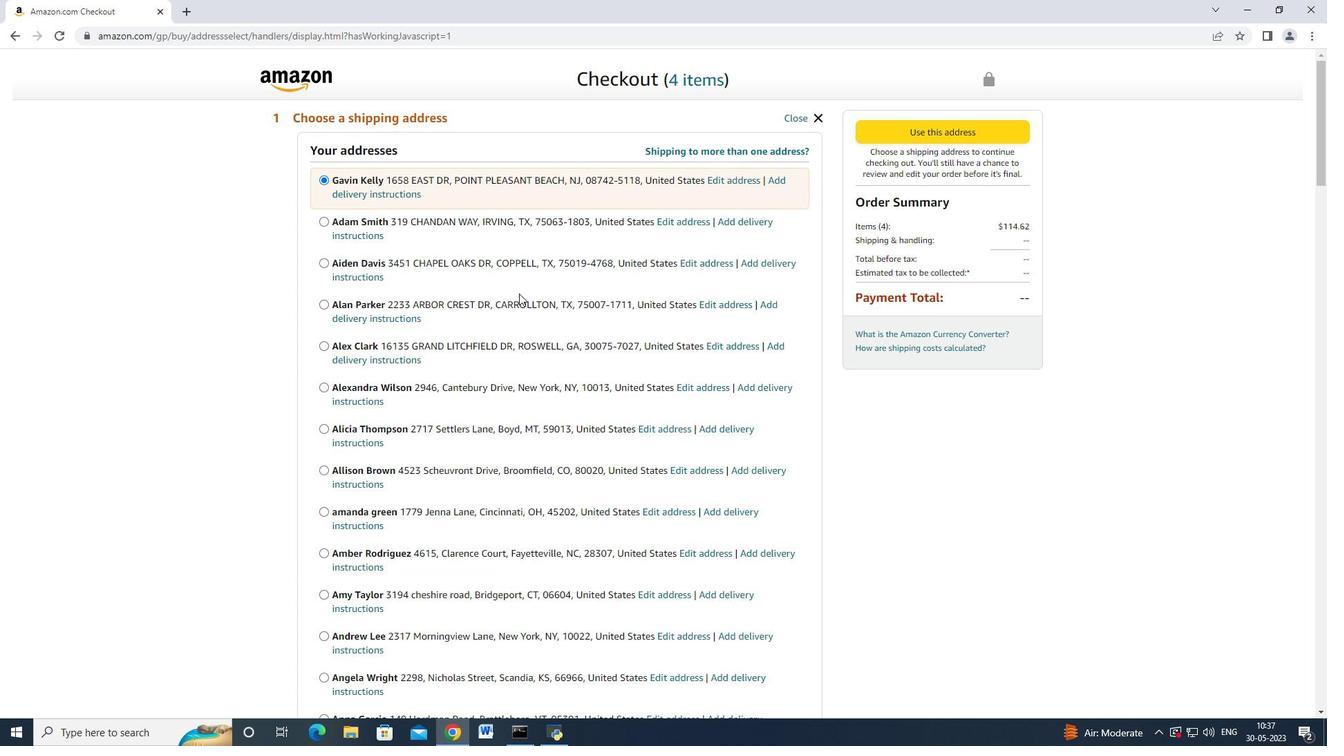 
Action: Mouse moved to (514, 292)
Screenshot: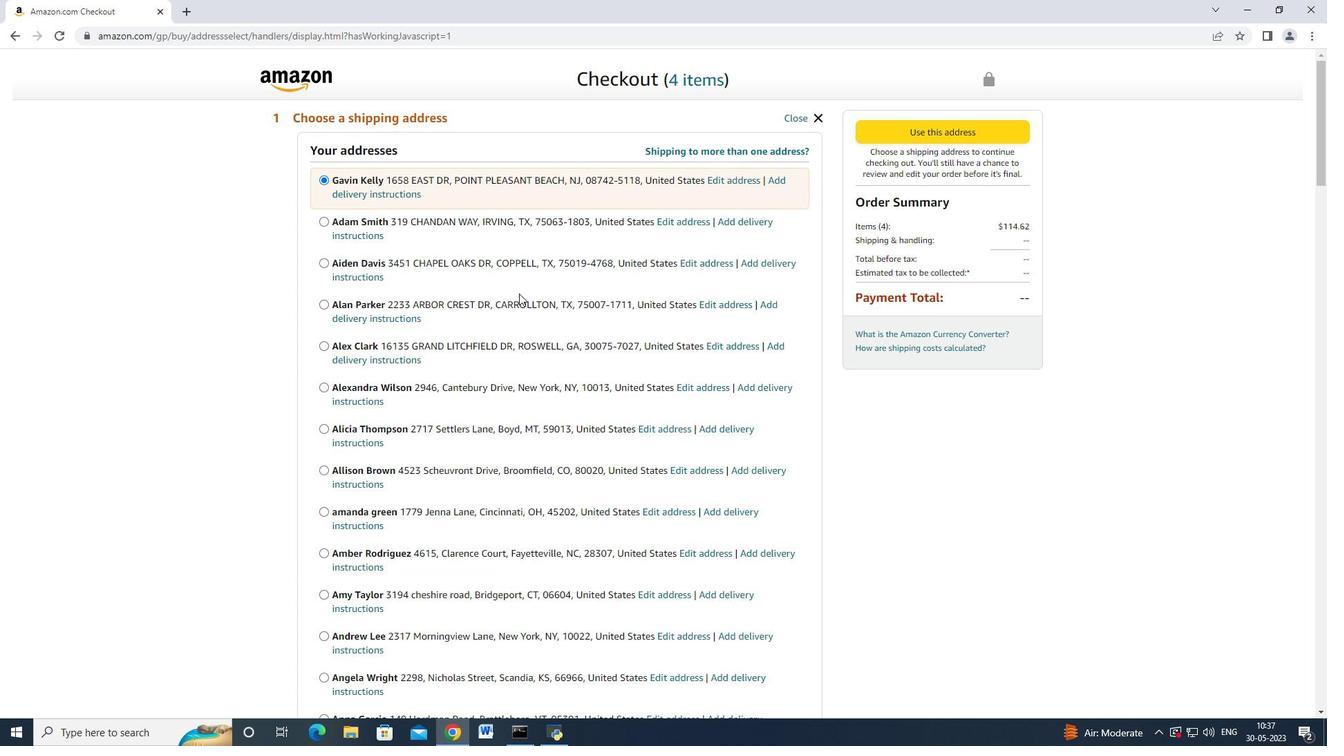 
Action: Mouse scrolled (514, 291) with delta (0, 0)
Screenshot: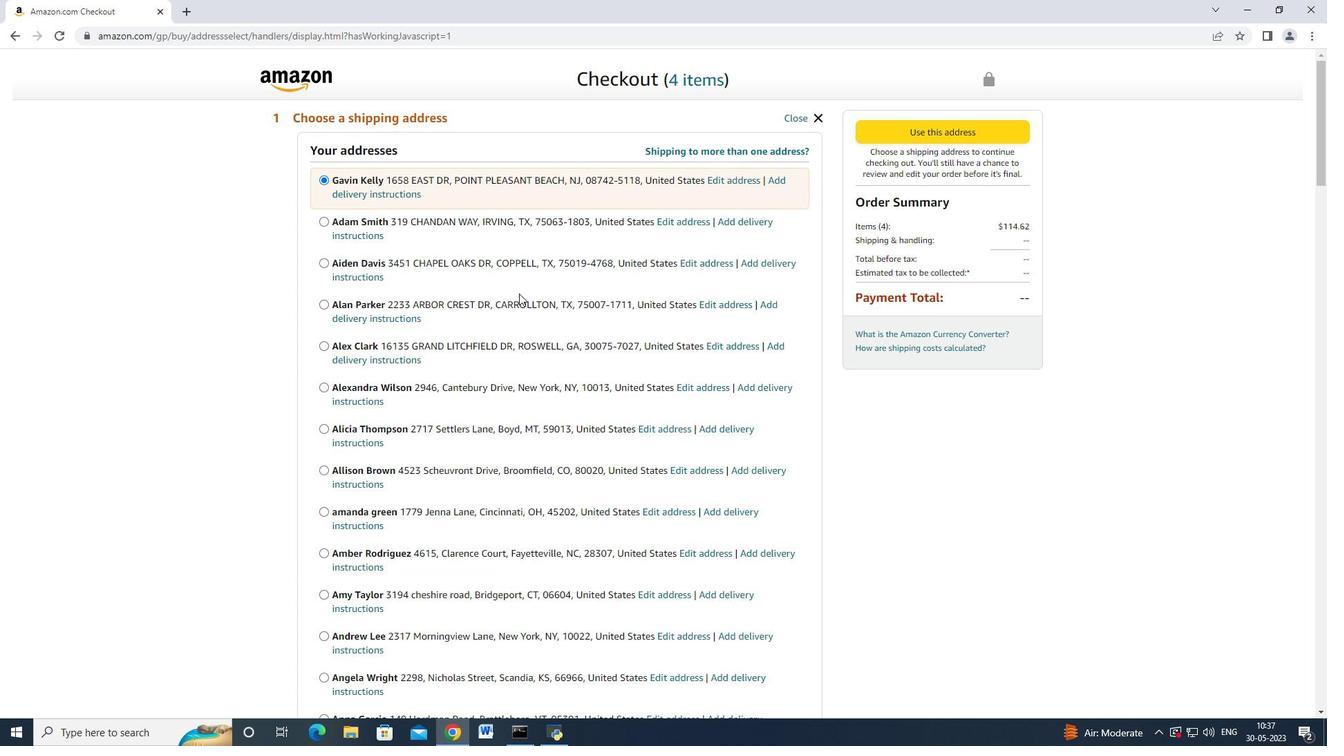 
Action: Mouse moved to (512, 288)
Screenshot: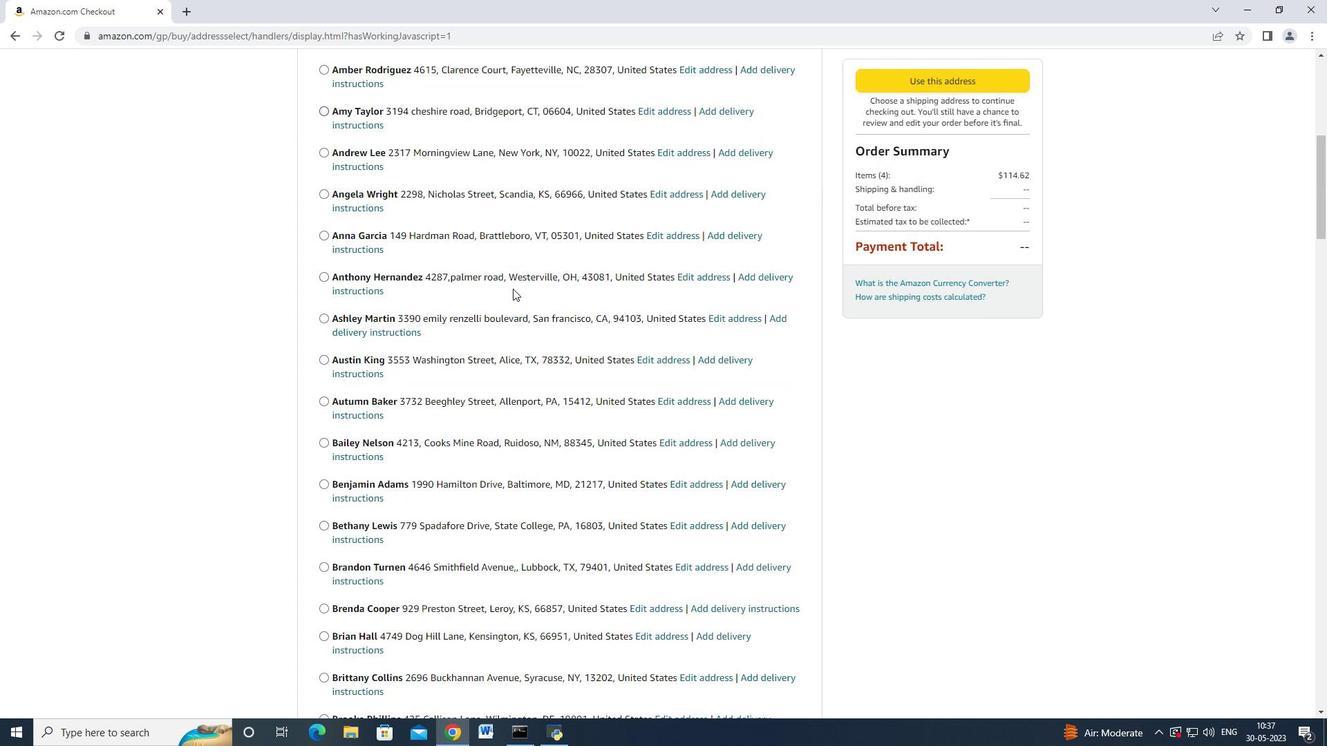 
Action: Mouse scrolled (512, 287) with delta (0, 0)
Screenshot: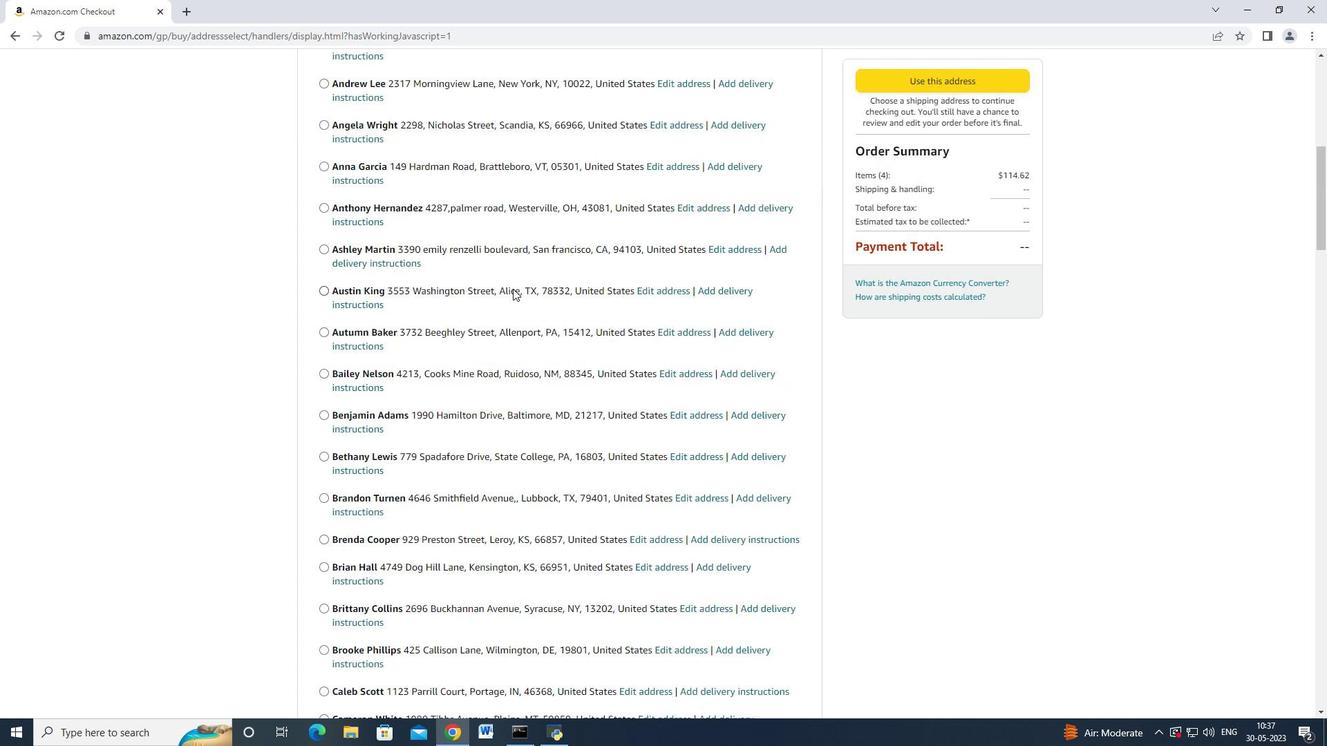 
Action: Mouse moved to (512, 288)
Screenshot: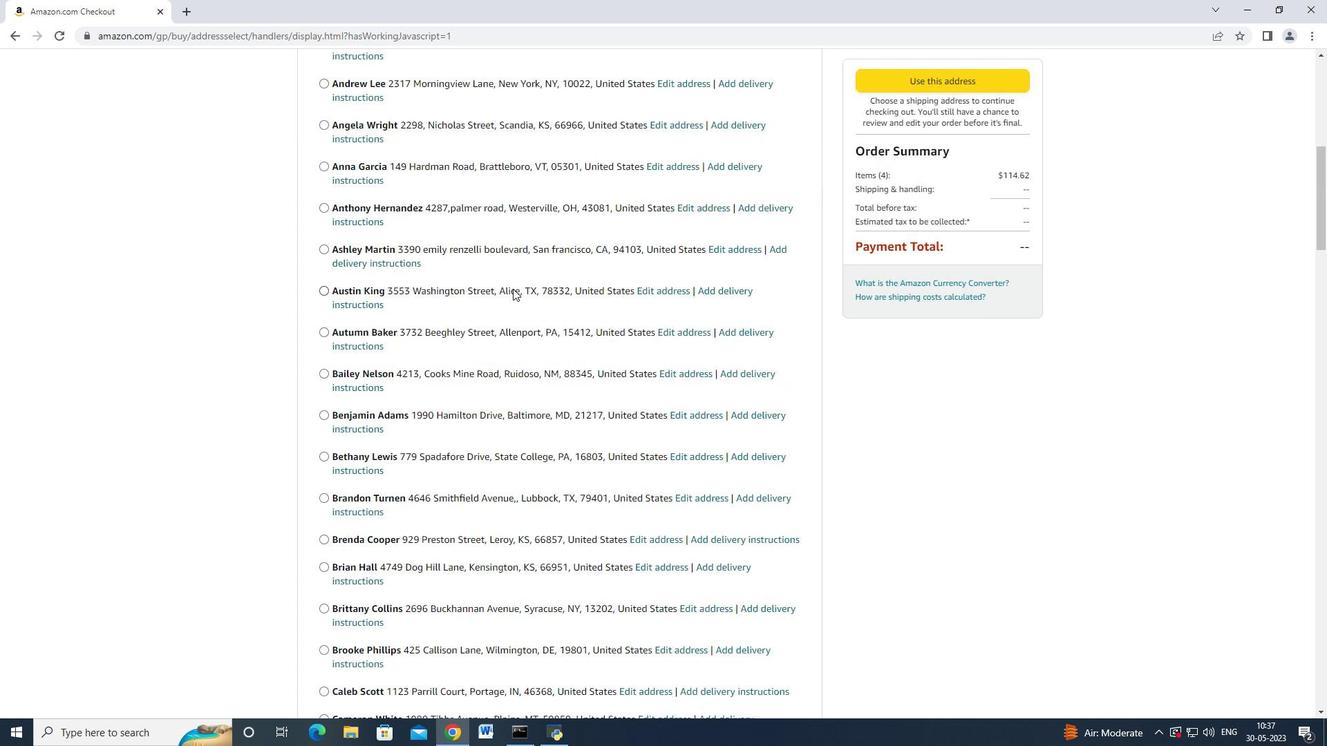 
Action: Mouse scrolled (512, 287) with delta (0, 0)
Screenshot: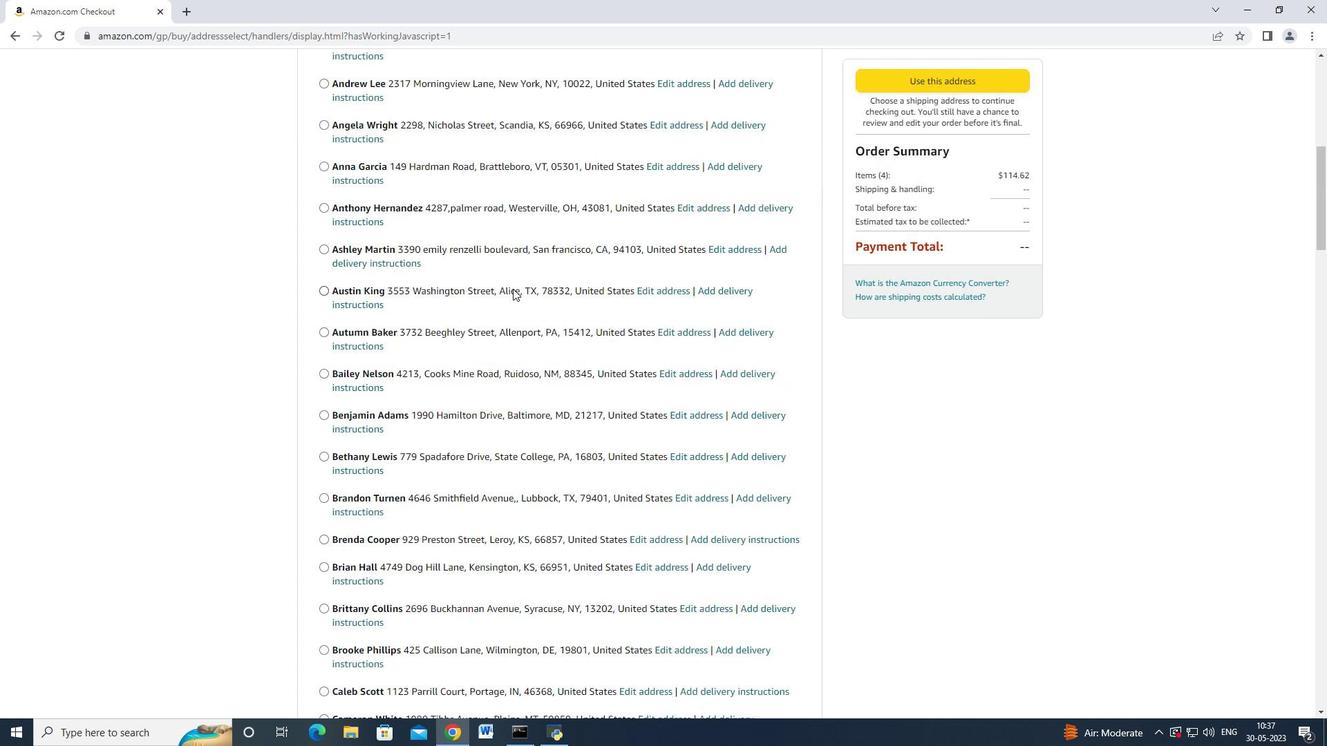 
Action: Mouse scrolled (512, 287) with delta (0, 0)
Screenshot: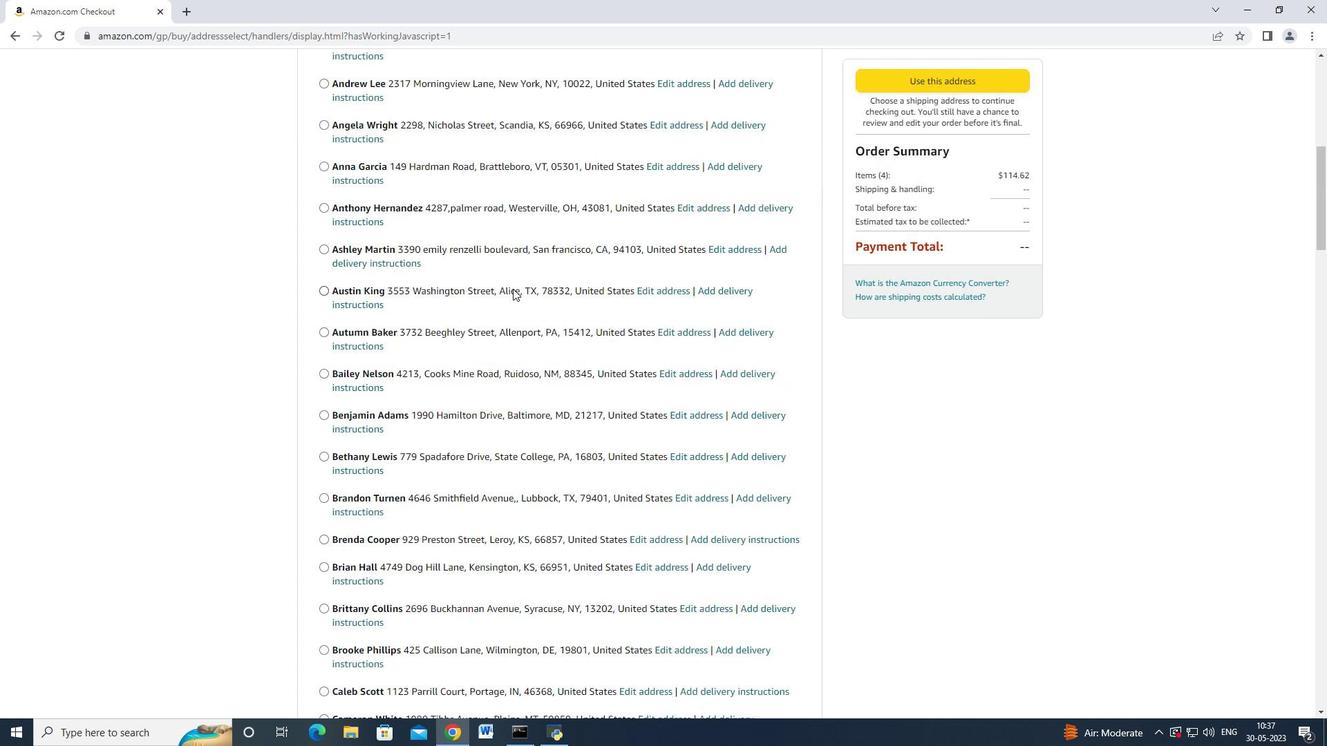
Action: Mouse moved to (511, 288)
Screenshot: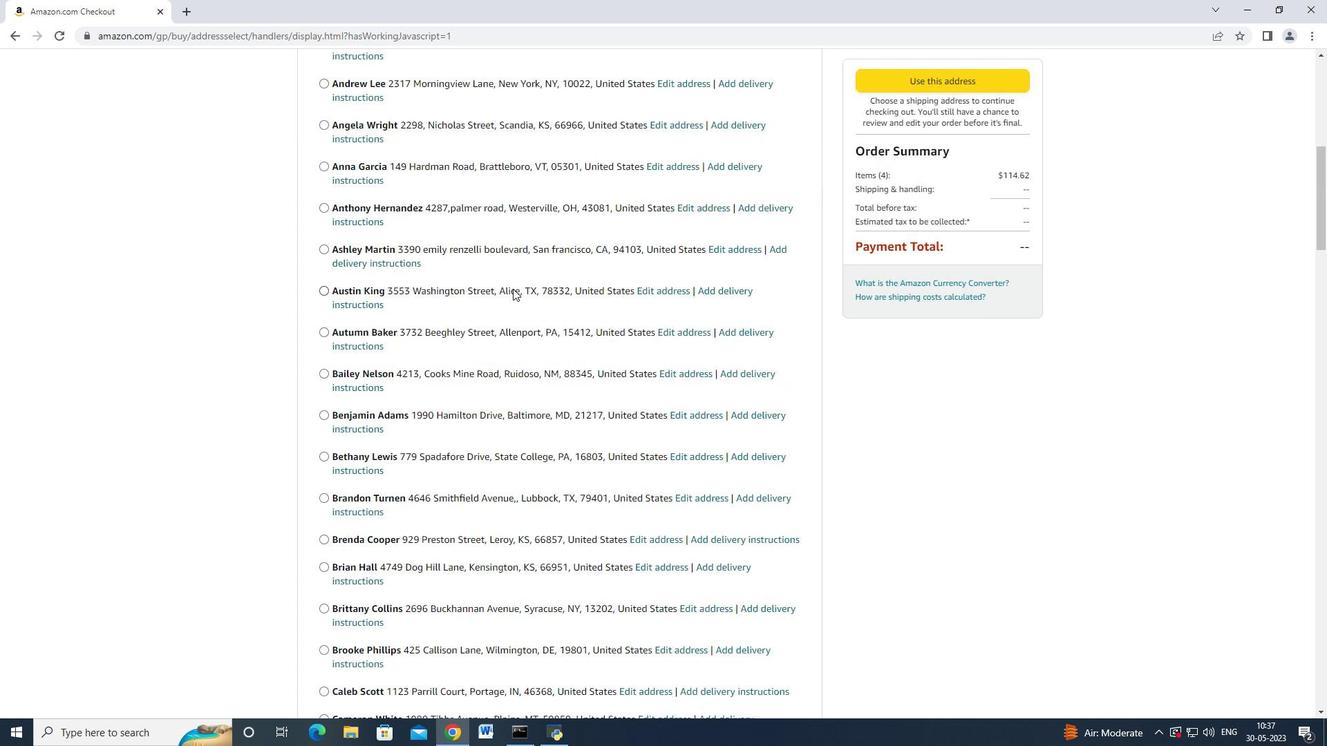 
Action: Mouse scrolled (511, 287) with delta (0, 0)
Screenshot: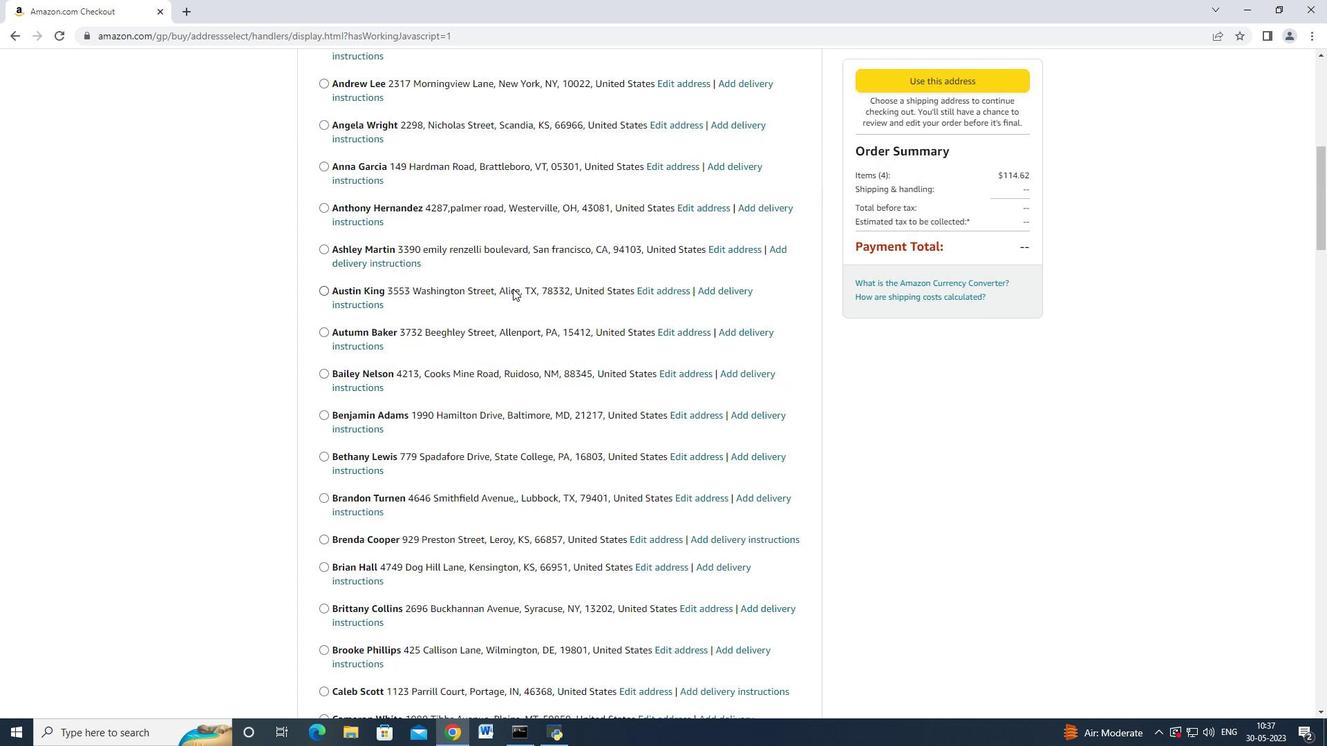 
Action: Mouse moved to (510, 288)
Screenshot: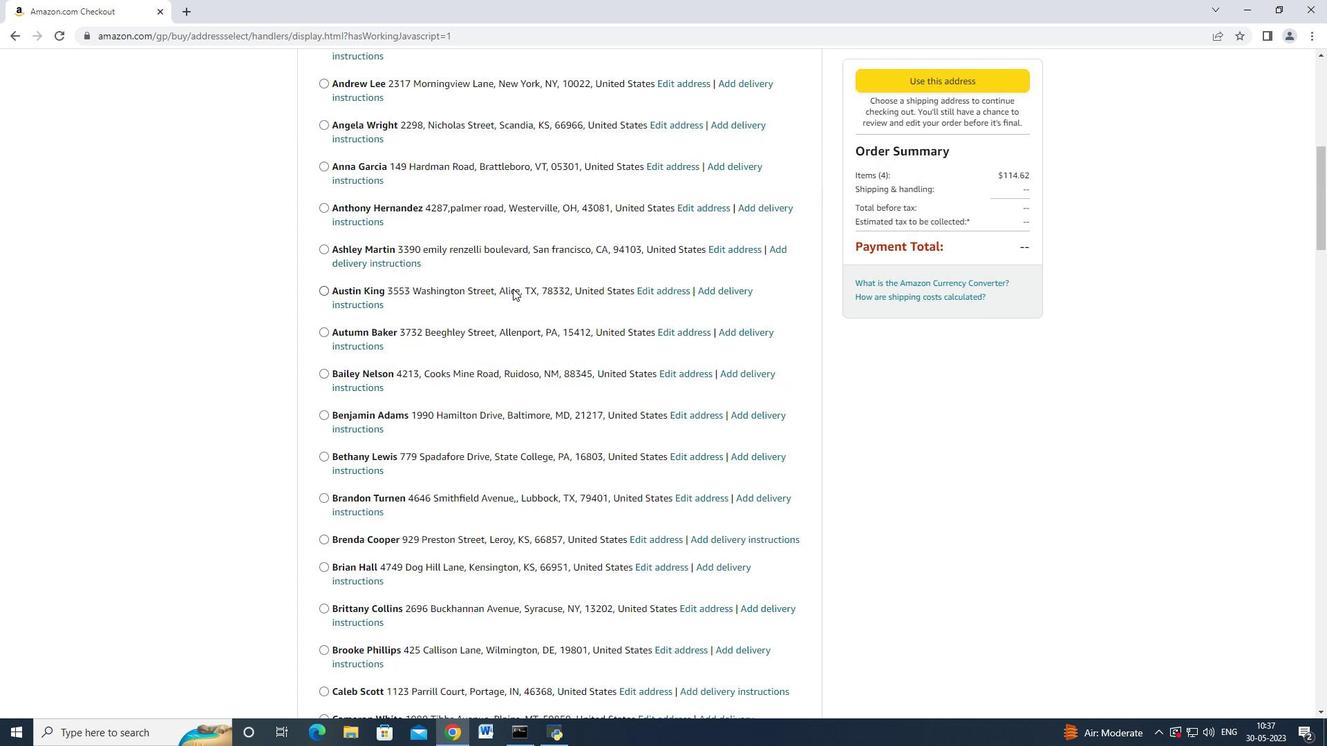 
Action: Mouse scrolled (510, 287) with delta (0, 0)
Screenshot: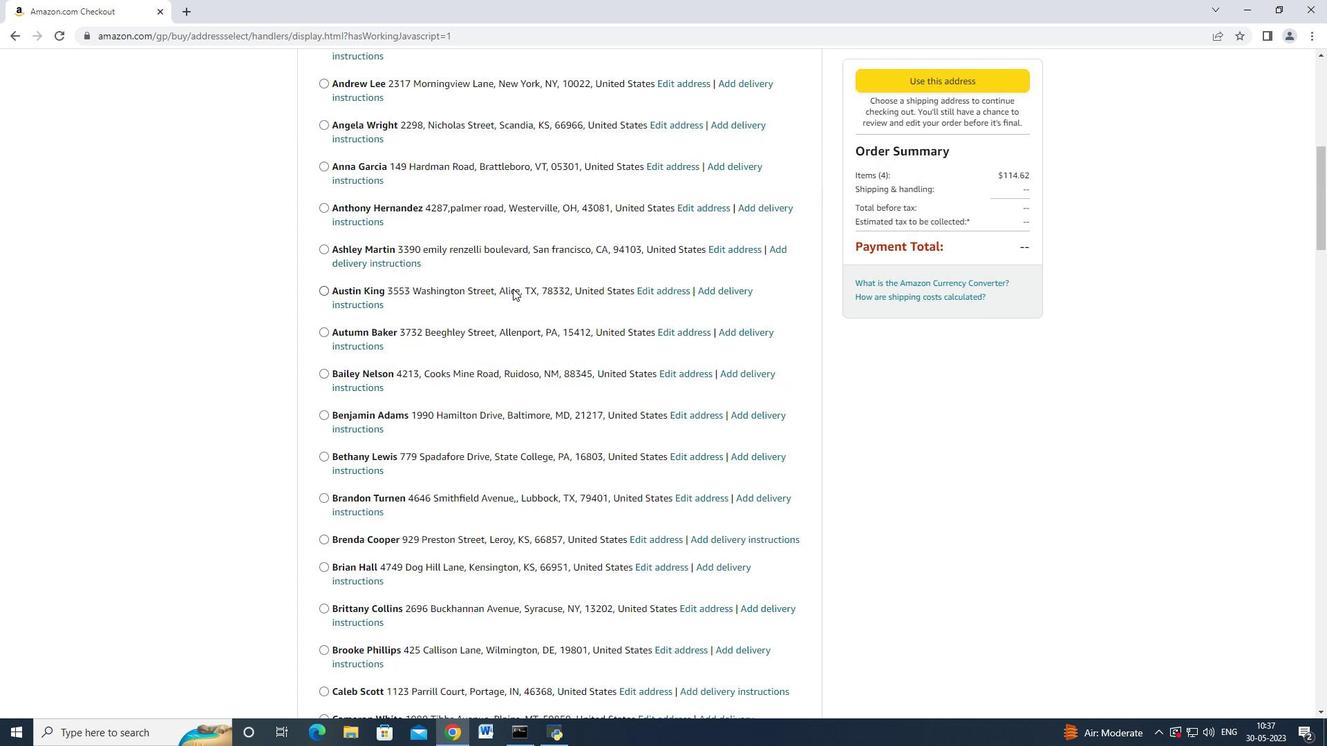 
Action: Mouse moved to (510, 288)
Screenshot: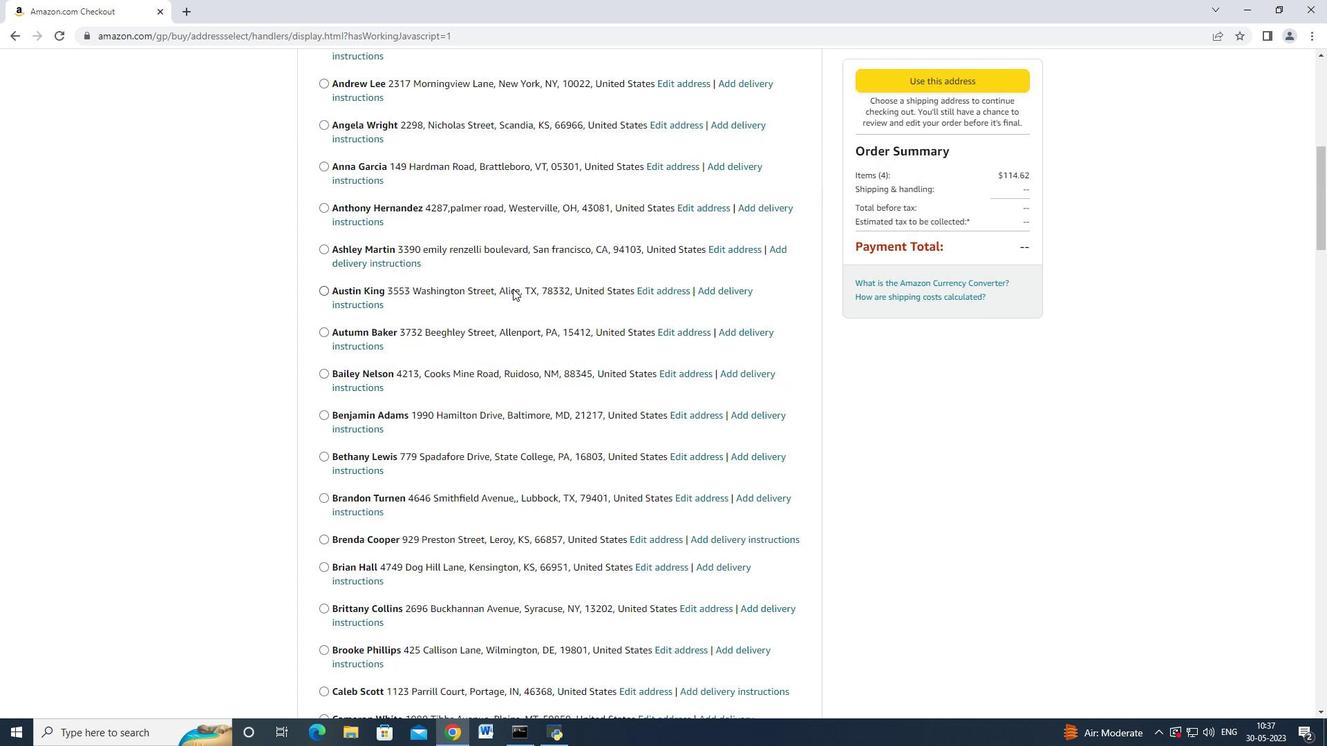 
Action: Mouse scrolled (510, 287) with delta (0, 0)
Screenshot: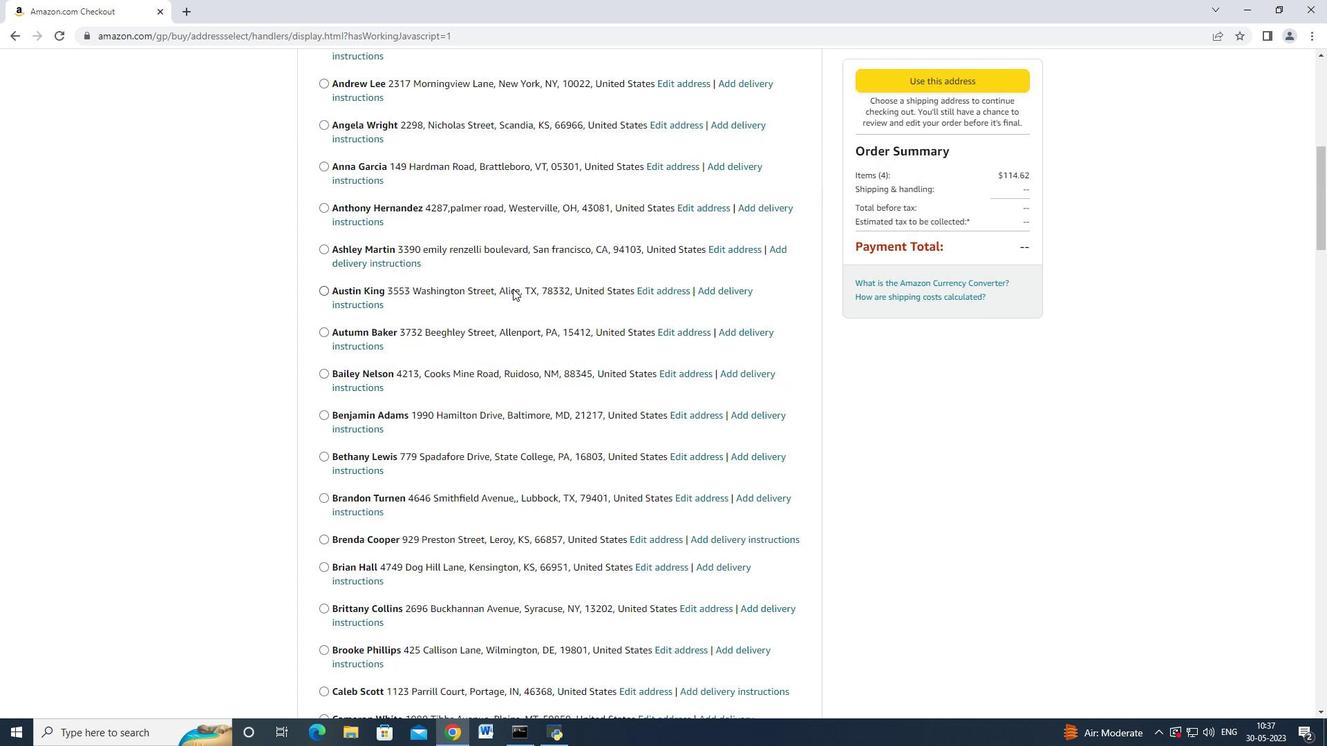 
Action: Mouse moved to (510, 287)
Screenshot: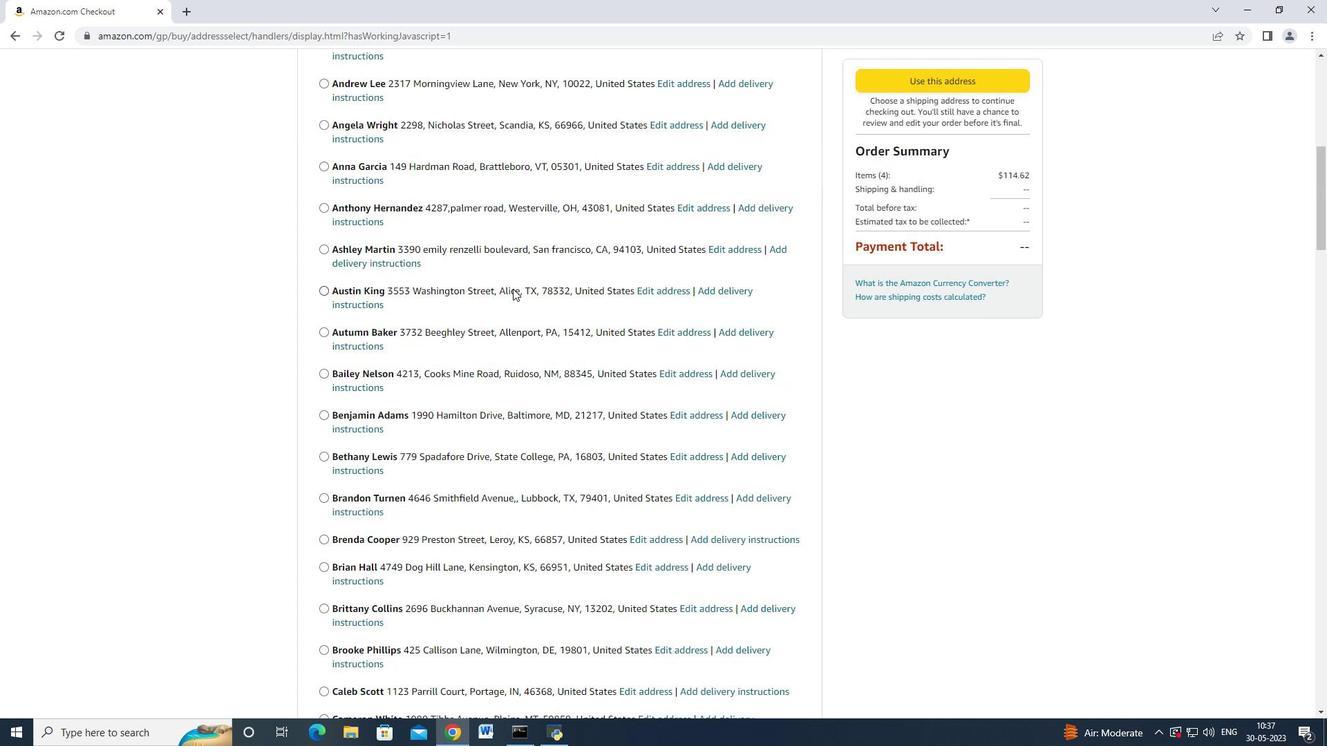 
Action: Mouse scrolled (510, 286) with delta (0, 0)
Screenshot: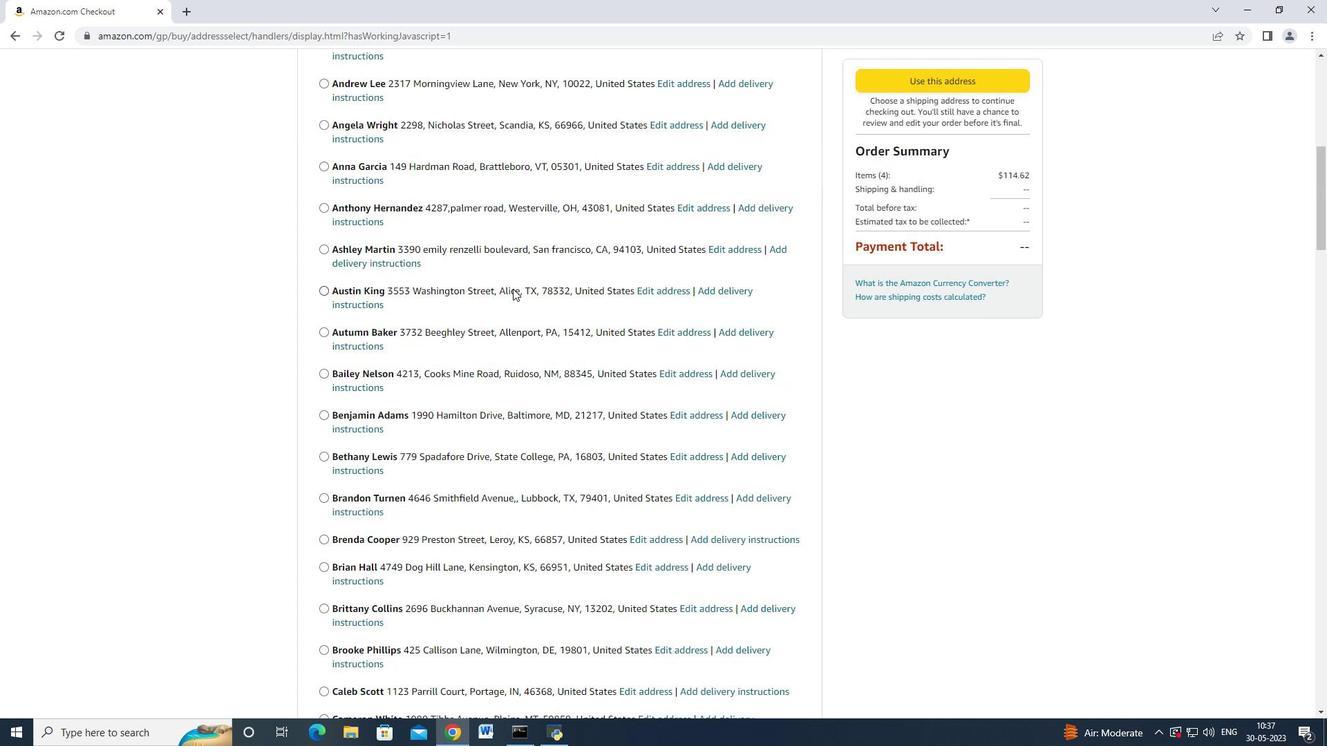 
Action: Mouse scrolled (510, 286) with delta (0, 0)
Screenshot: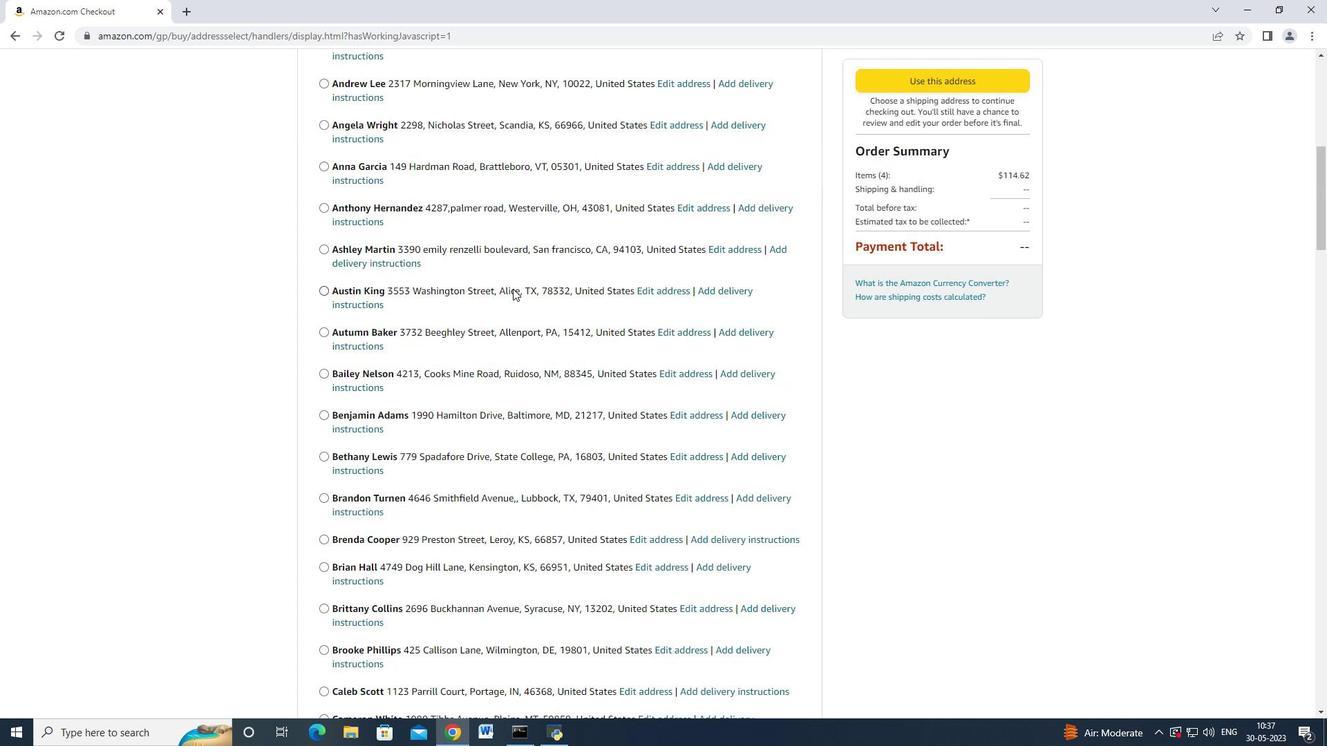 
Action: Mouse moved to (507, 289)
Screenshot: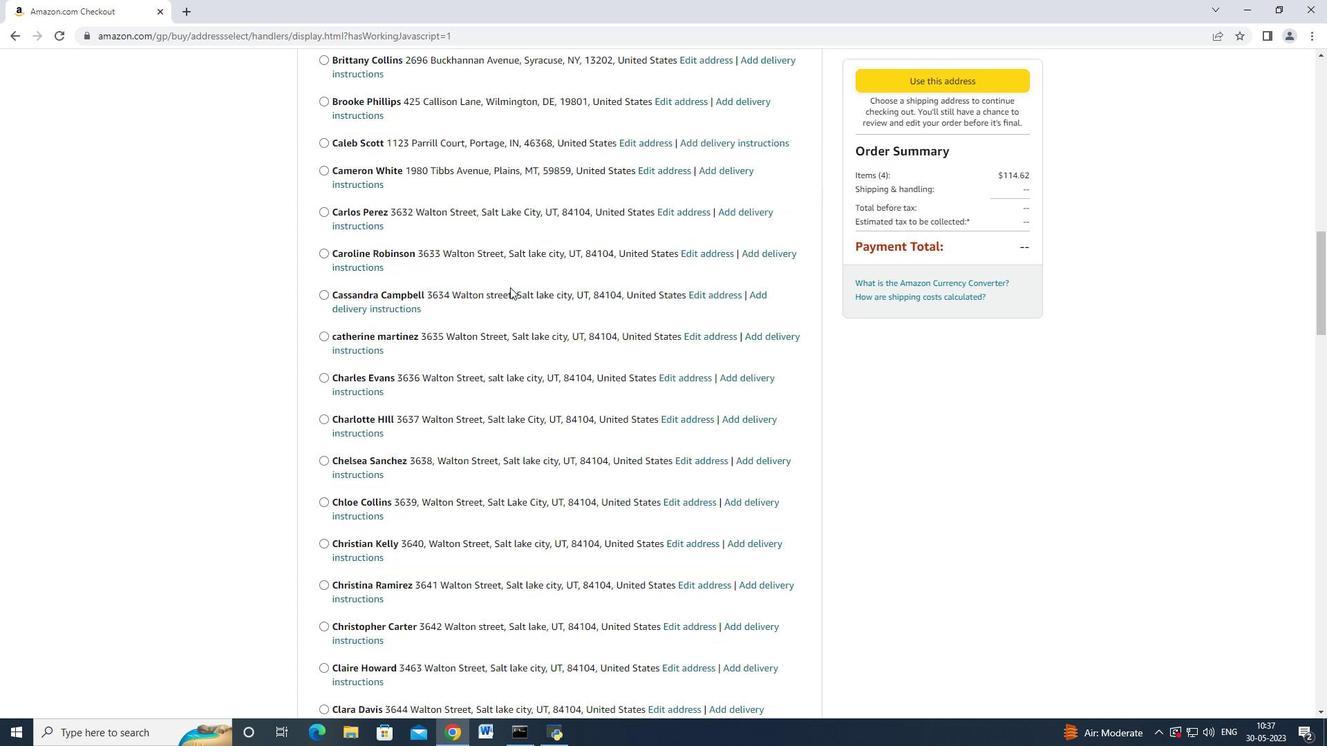 
Action: Mouse scrolled (508, 288) with delta (0, 0)
Screenshot: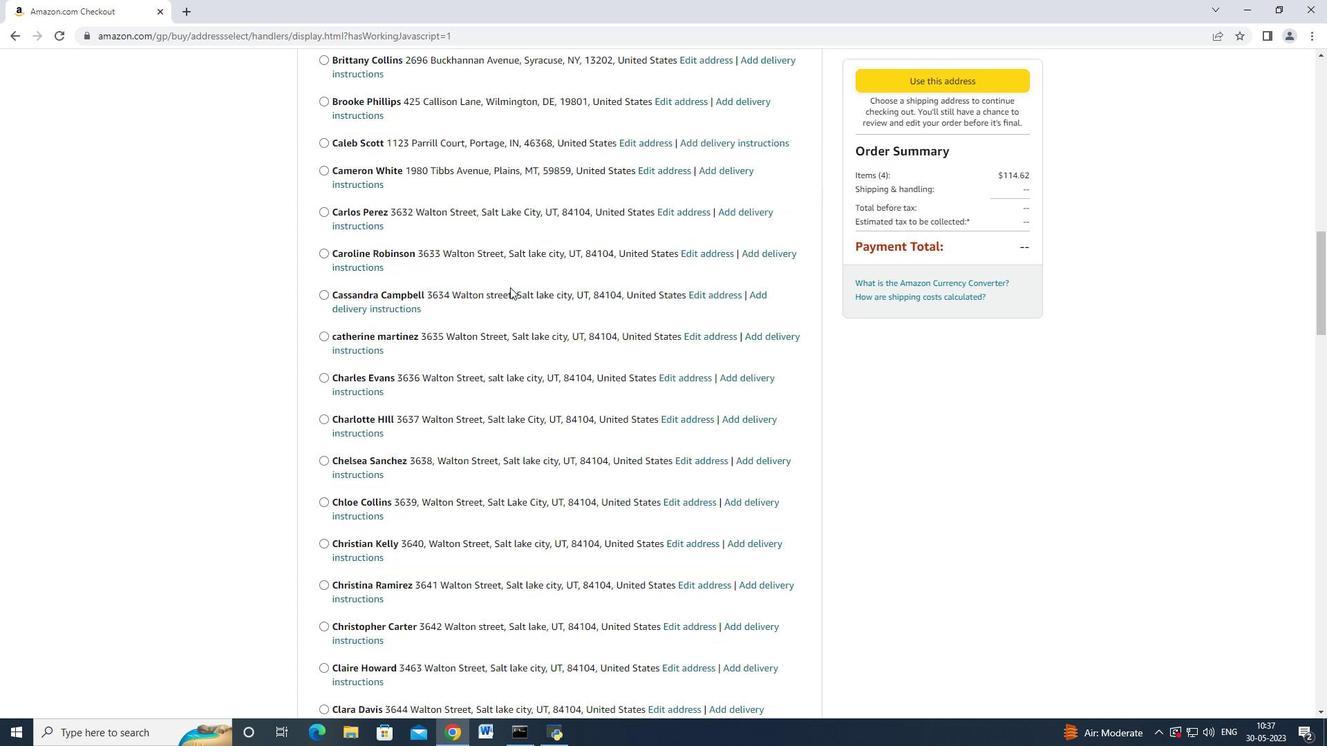 
Action: Mouse scrolled (507, 288) with delta (0, 0)
Screenshot: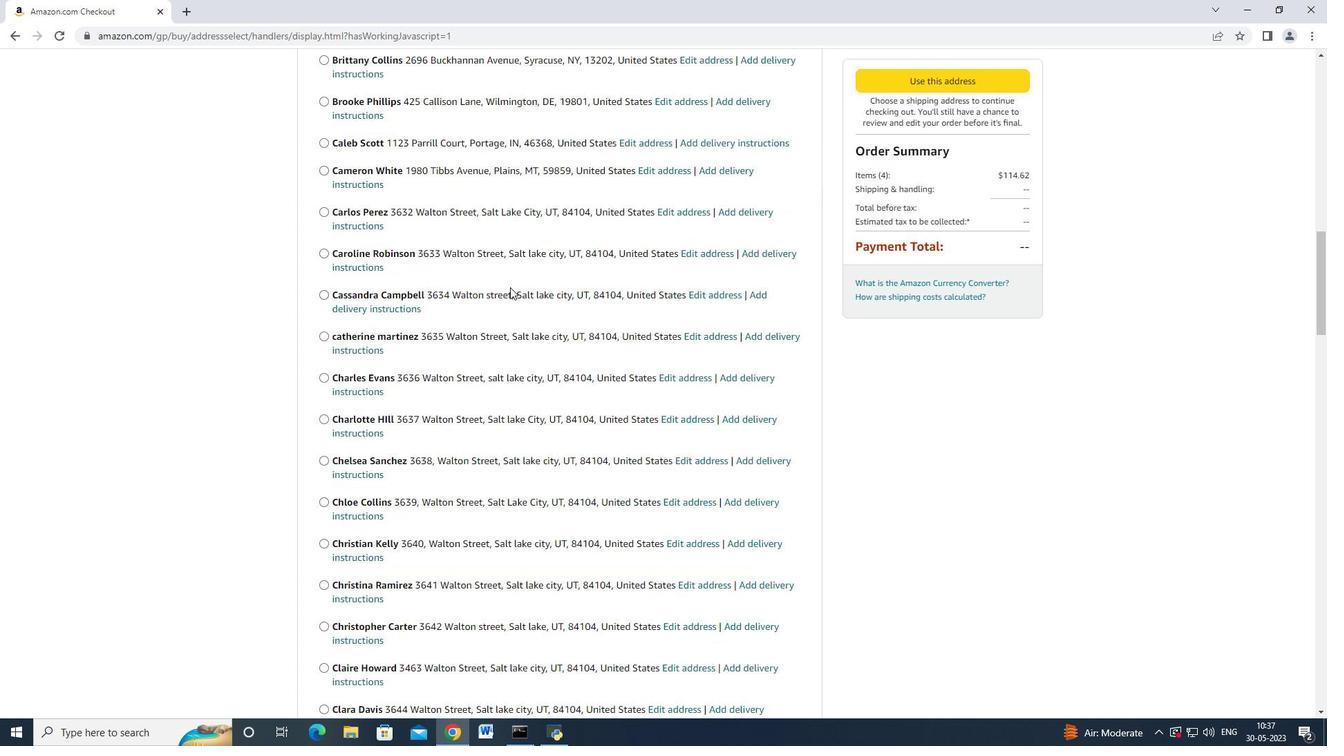 
Action: Mouse scrolled (507, 288) with delta (0, 0)
Screenshot: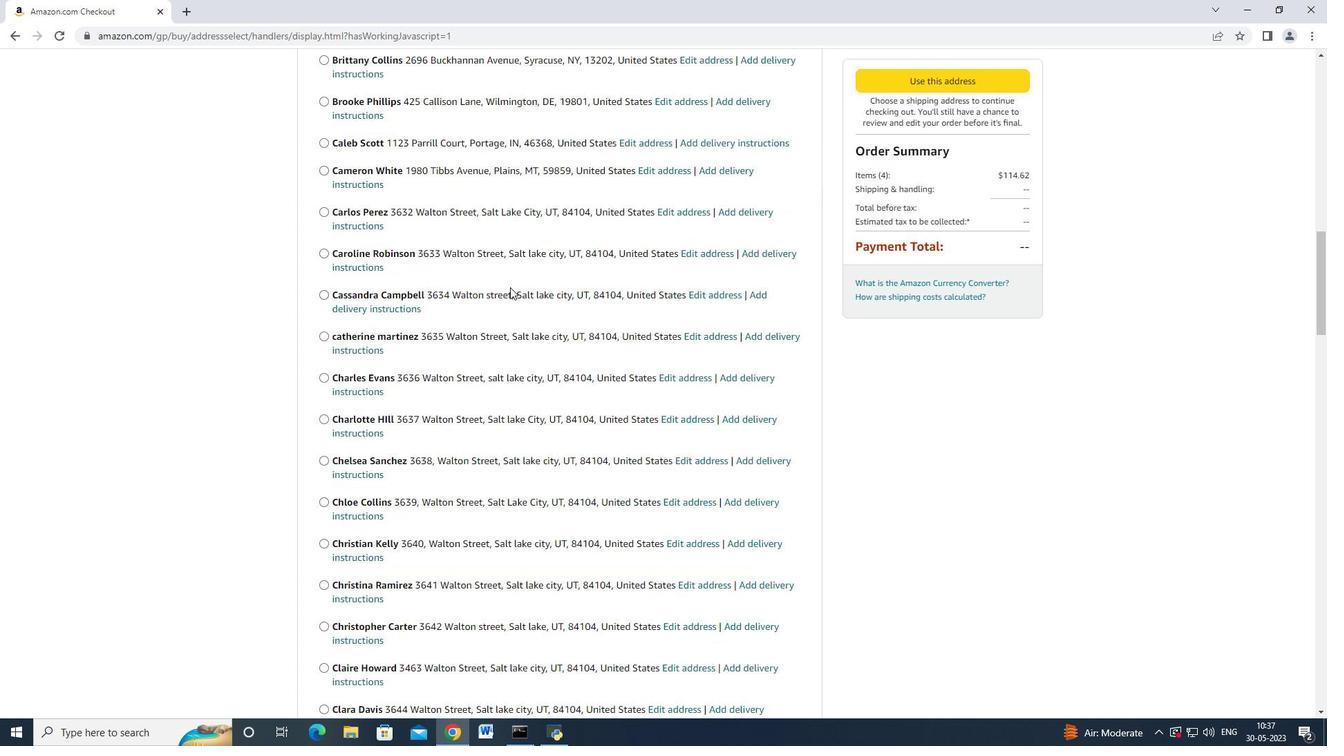 
Action: Mouse scrolled (507, 288) with delta (0, 0)
Screenshot: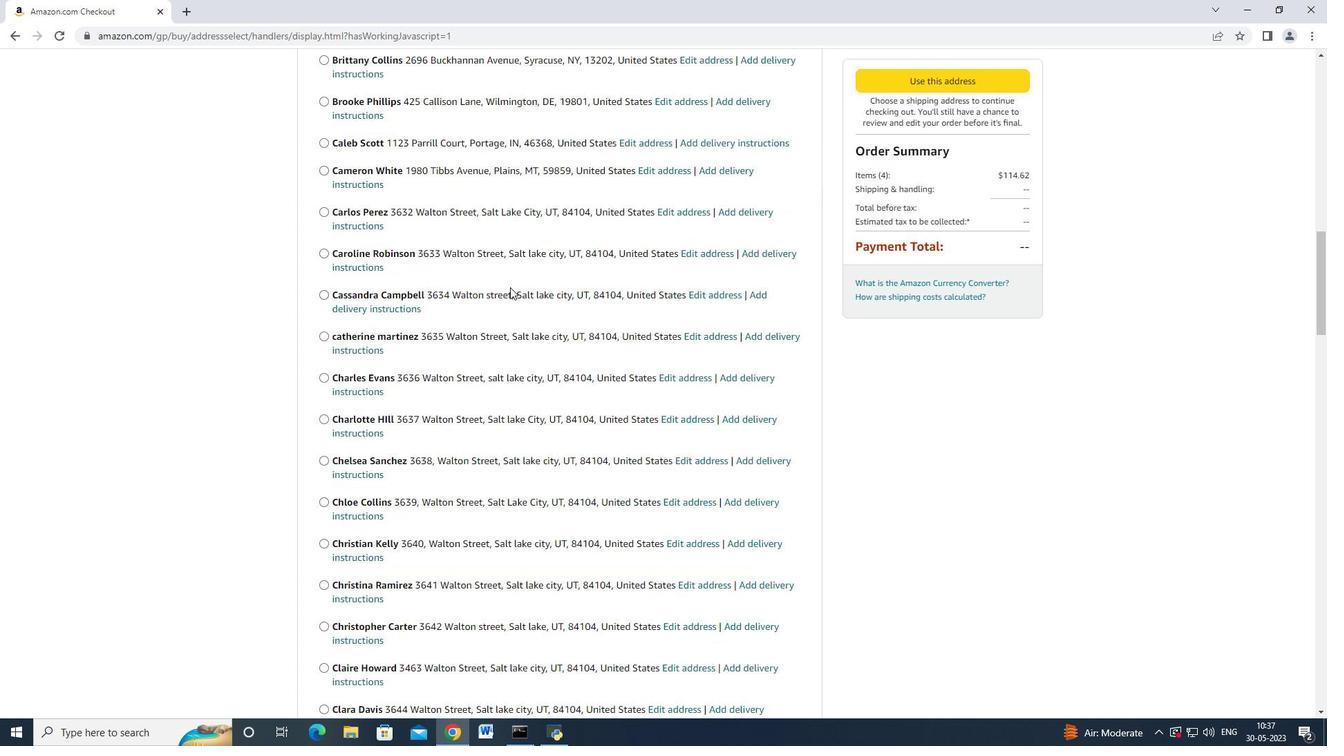
Action: Mouse scrolled (507, 288) with delta (0, 0)
Screenshot: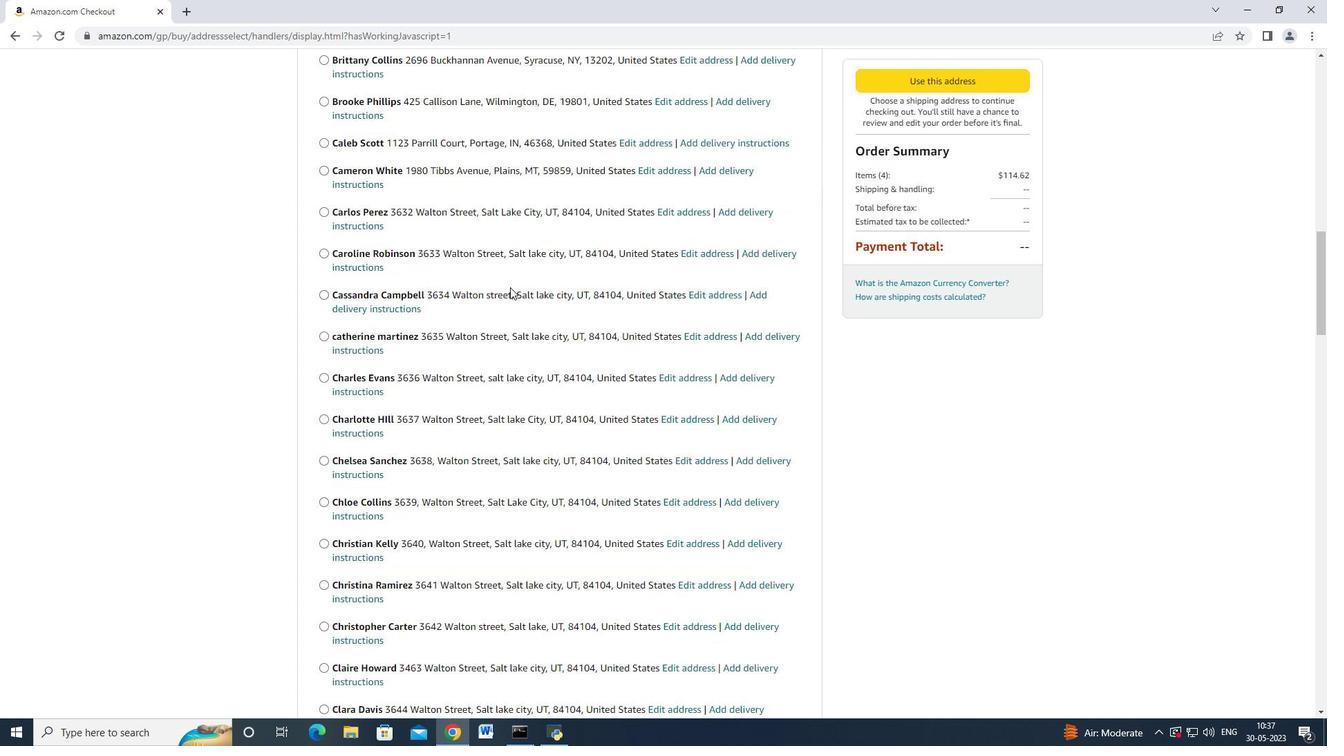 
Action: Mouse scrolled (507, 288) with delta (0, 0)
Screenshot: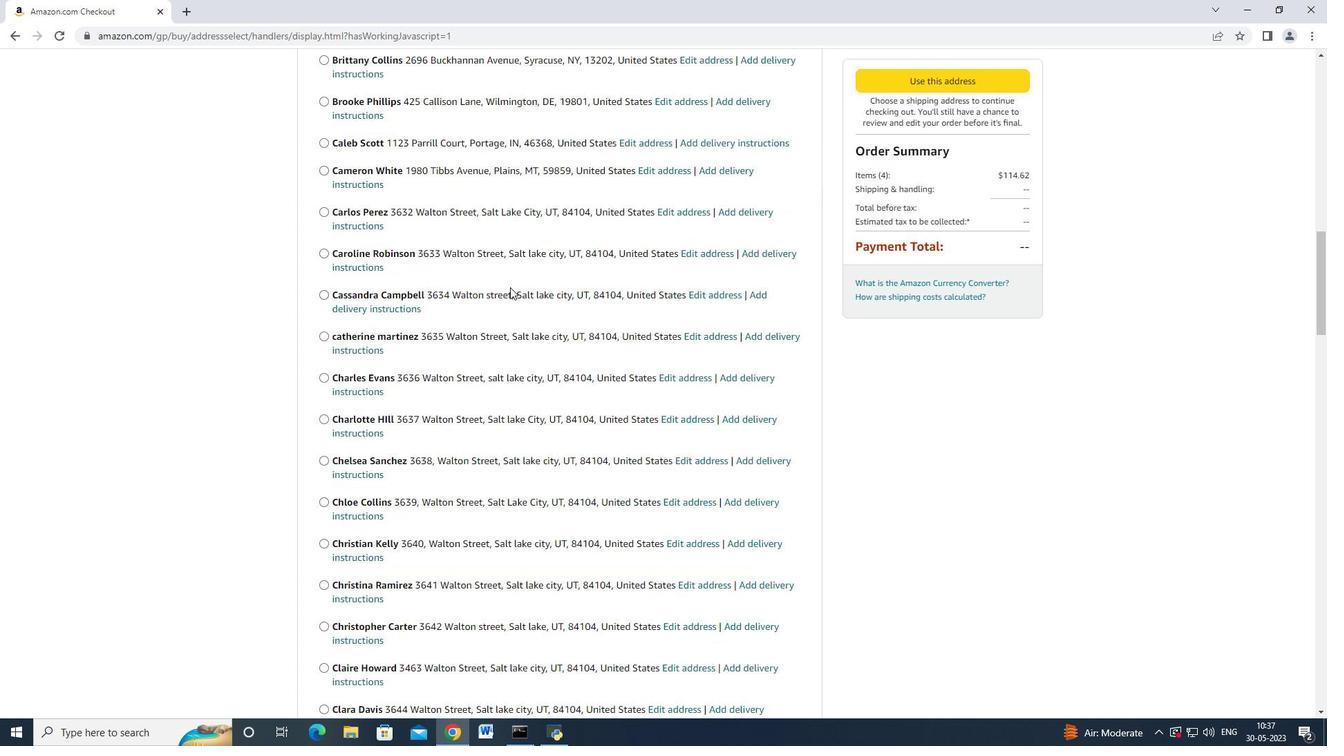 
Action: Mouse moved to (507, 289)
Screenshot: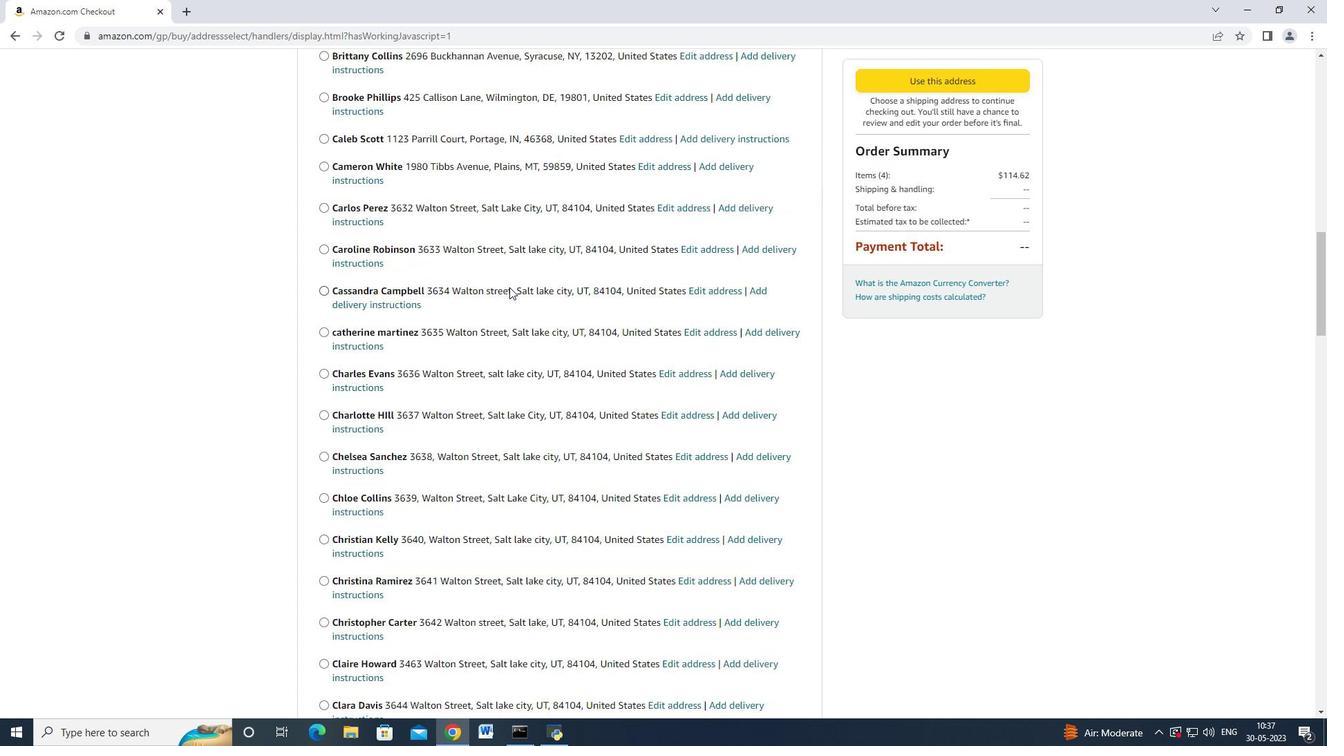 
Action: Mouse scrolled (507, 288) with delta (0, 0)
Screenshot: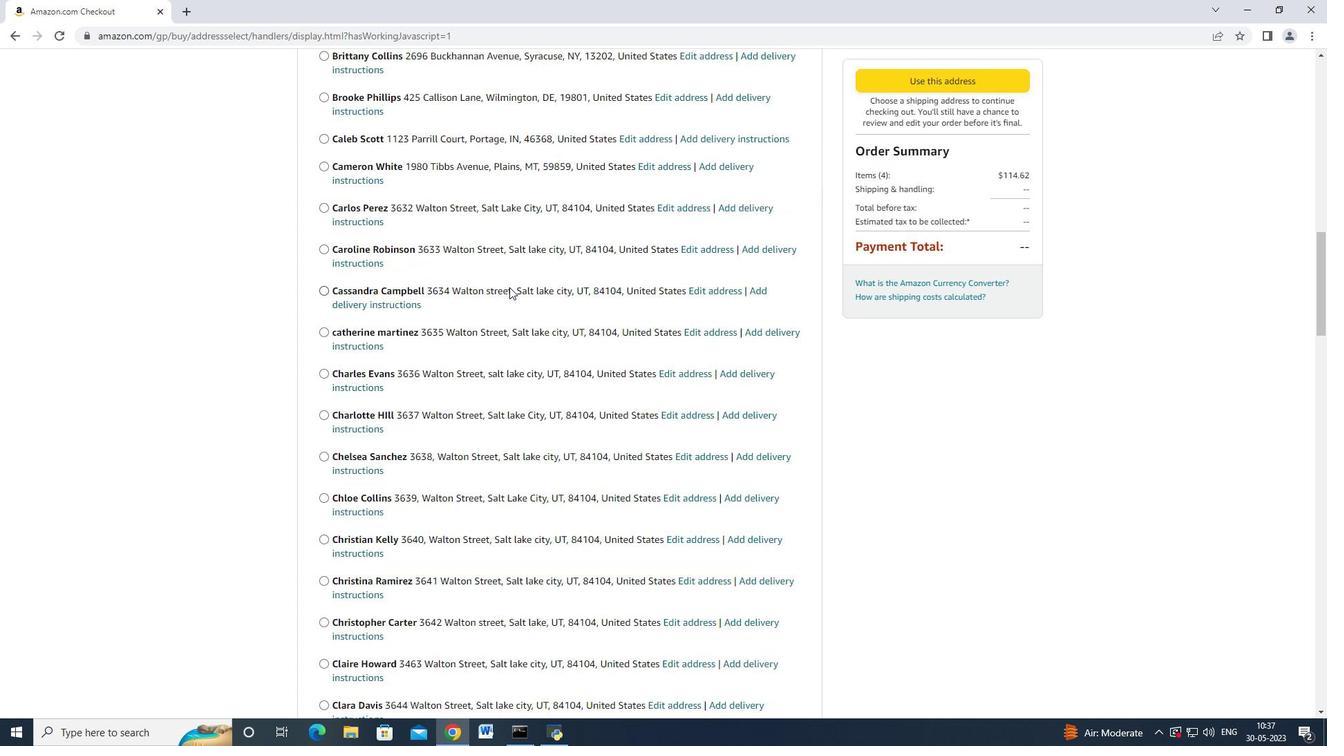 
Action: Mouse scrolled (507, 288) with delta (0, 0)
Screenshot: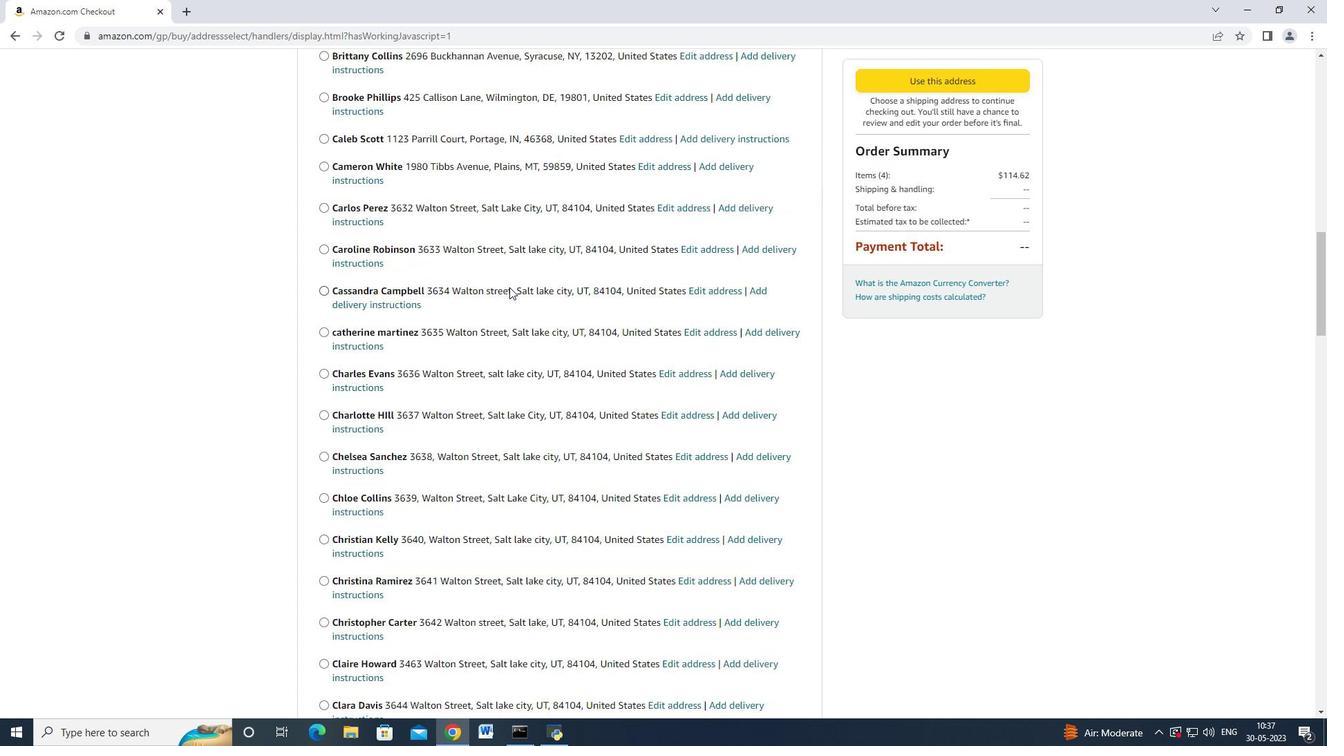 
Action: Mouse scrolled (507, 288) with delta (0, 0)
Screenshot: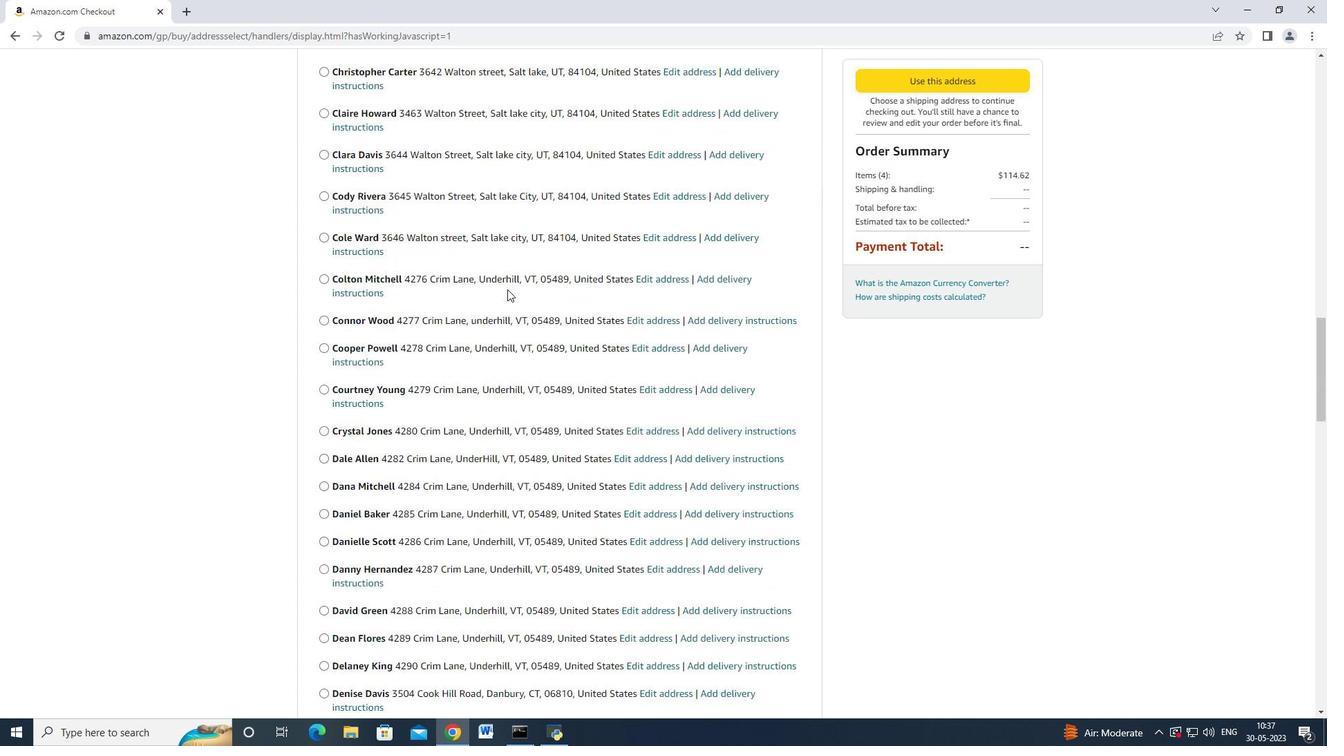 
Action: Mouse moved to (507, 289)
Screenshot: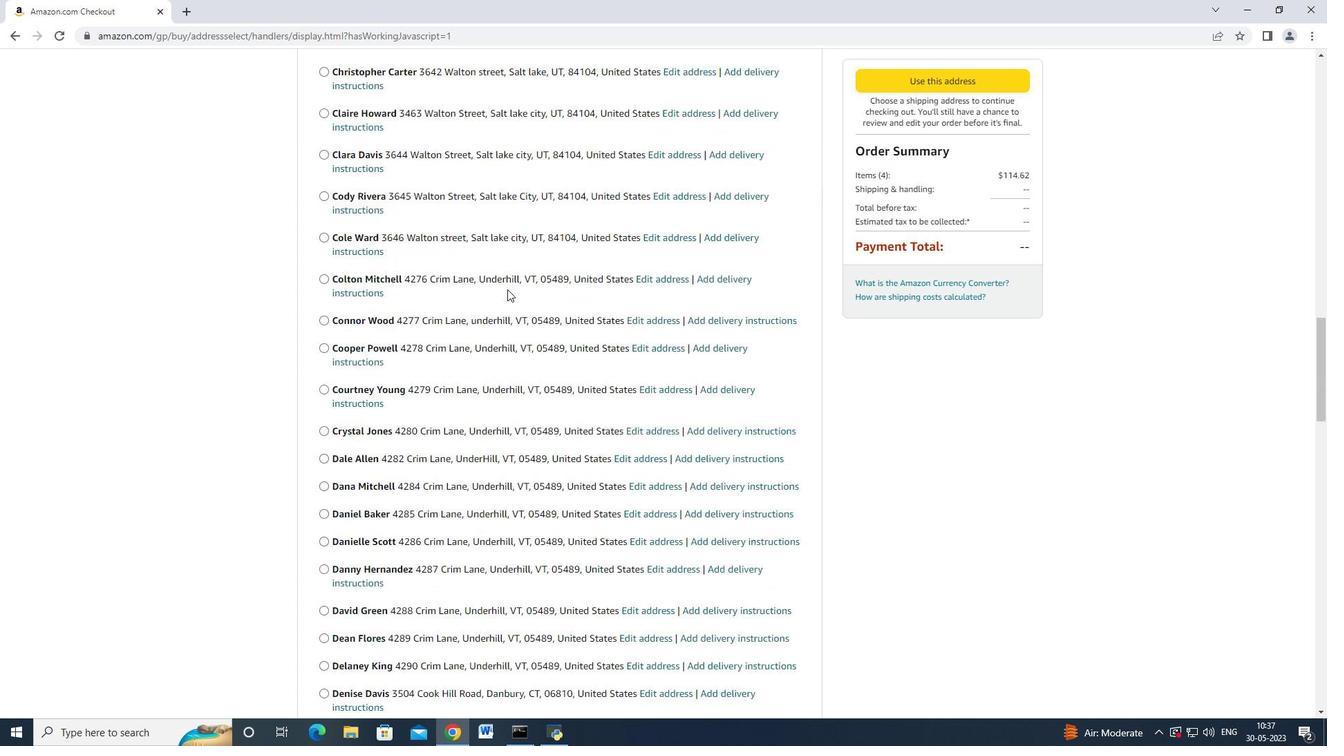 
Action: Mouse scrolled (507, 288) with delta (0, 0)
Screenshot: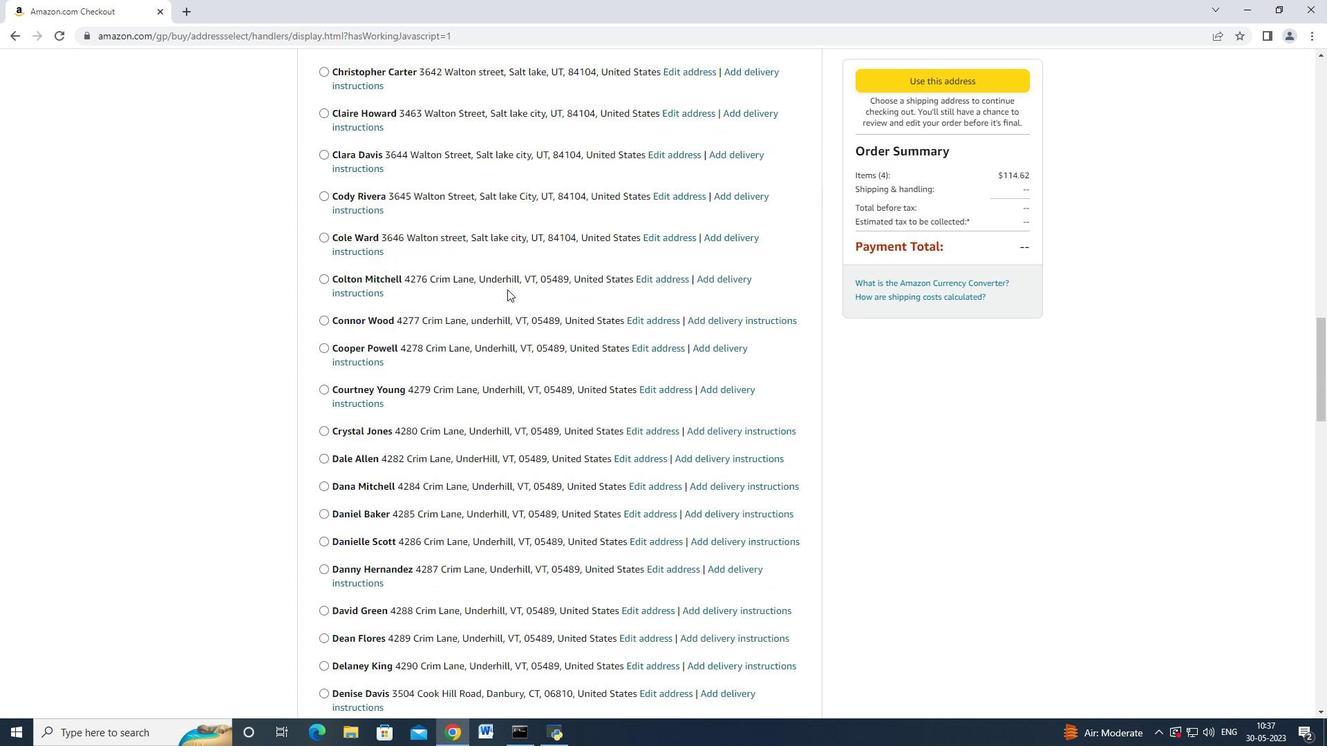 
Action: Mouse scrolled (507, 288) with delta (0, 0)
Screenshot: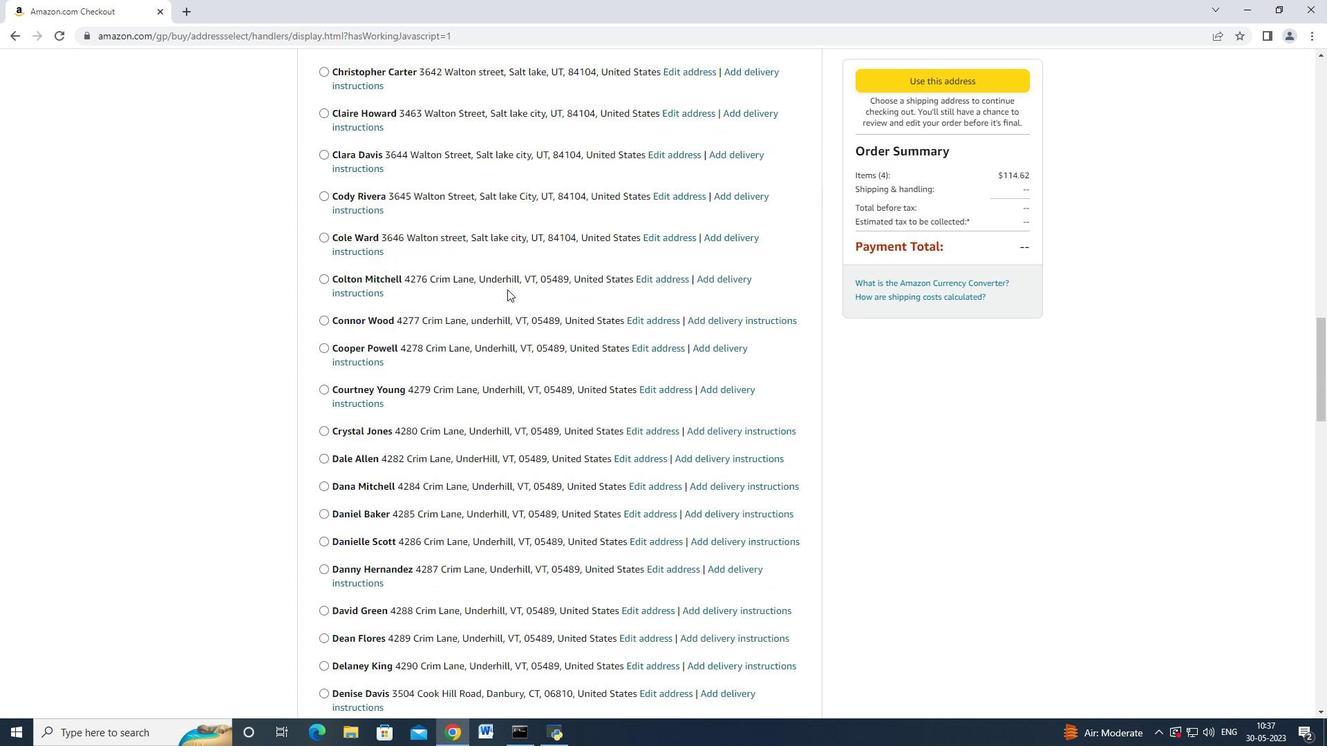 
Action: Mouse scrolled (507, 288) with delta (0, 0)
Screenshot: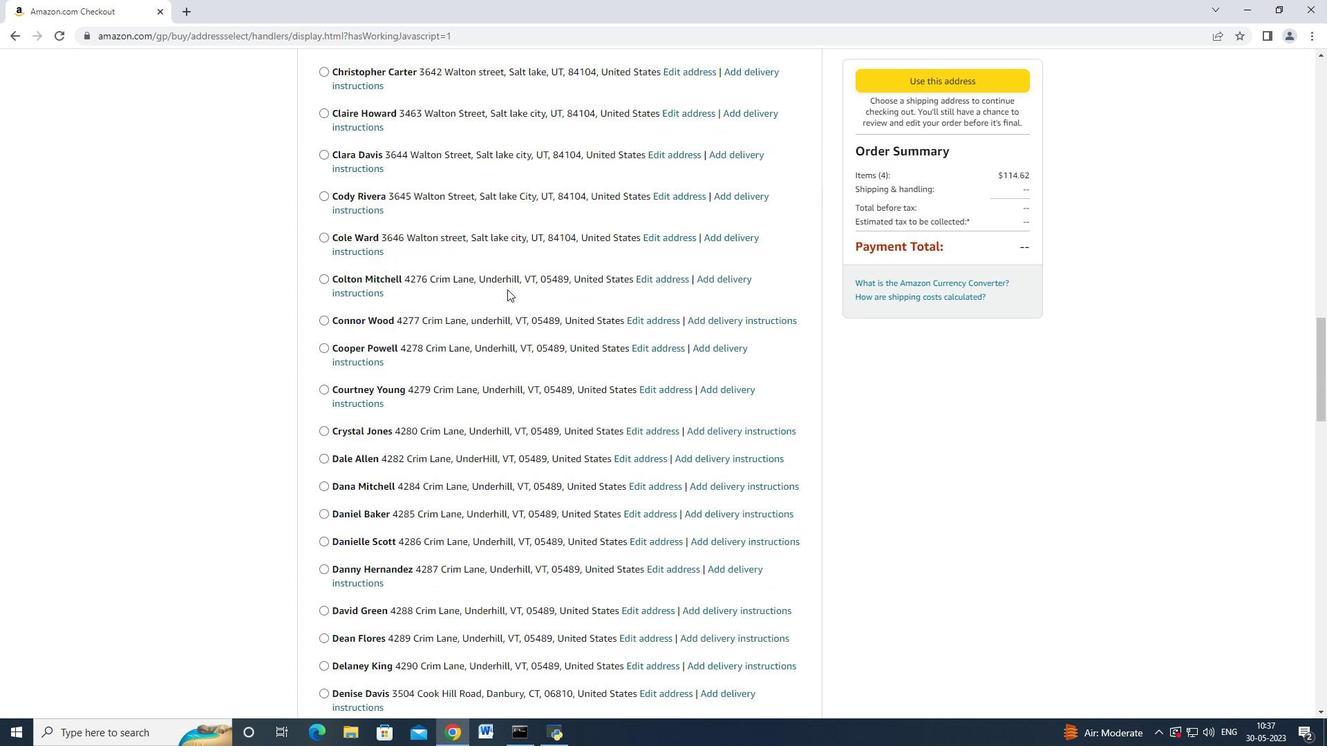 
Action: Mouse scrolled (507, 288) with delta (0, 0)
Screenshot: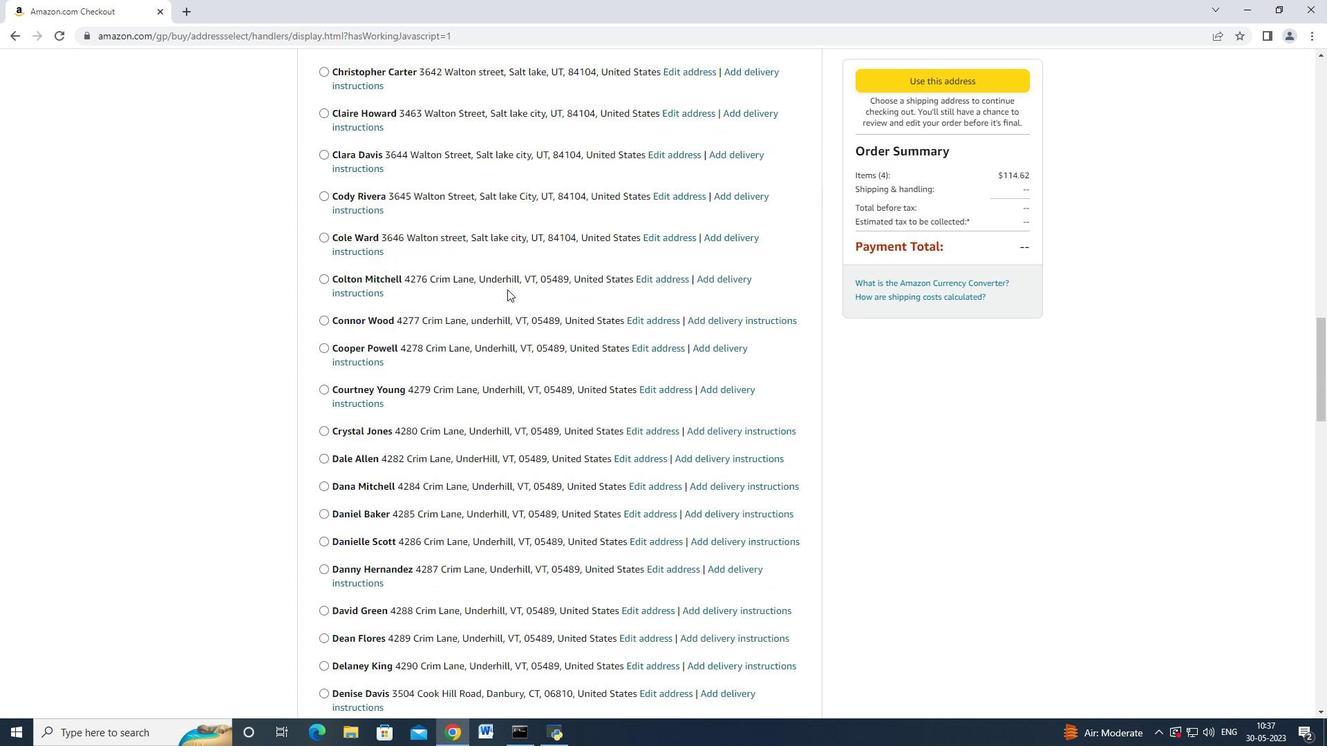 
Action: Mouse moved to (506, 289)
Screenshot: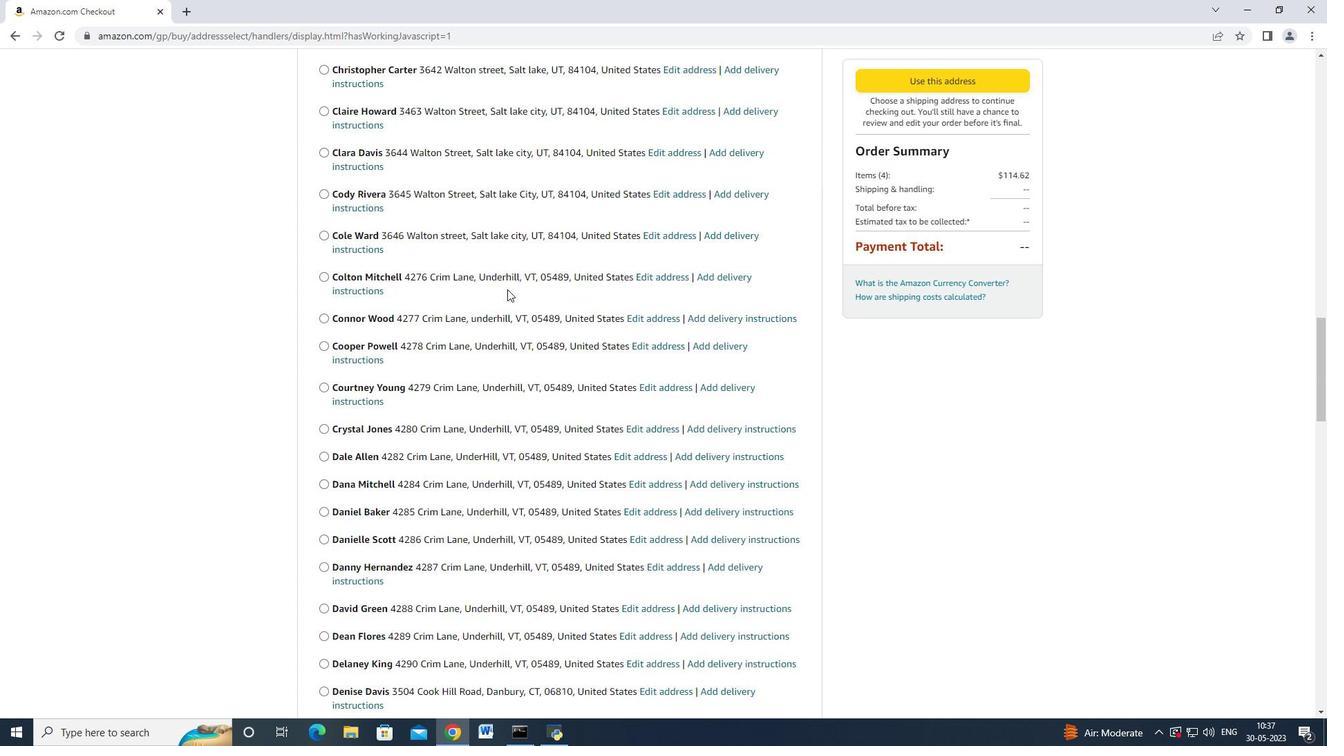 
Action: Mouse scrolled (506, 288) with delta (0, 0)
Screenshot: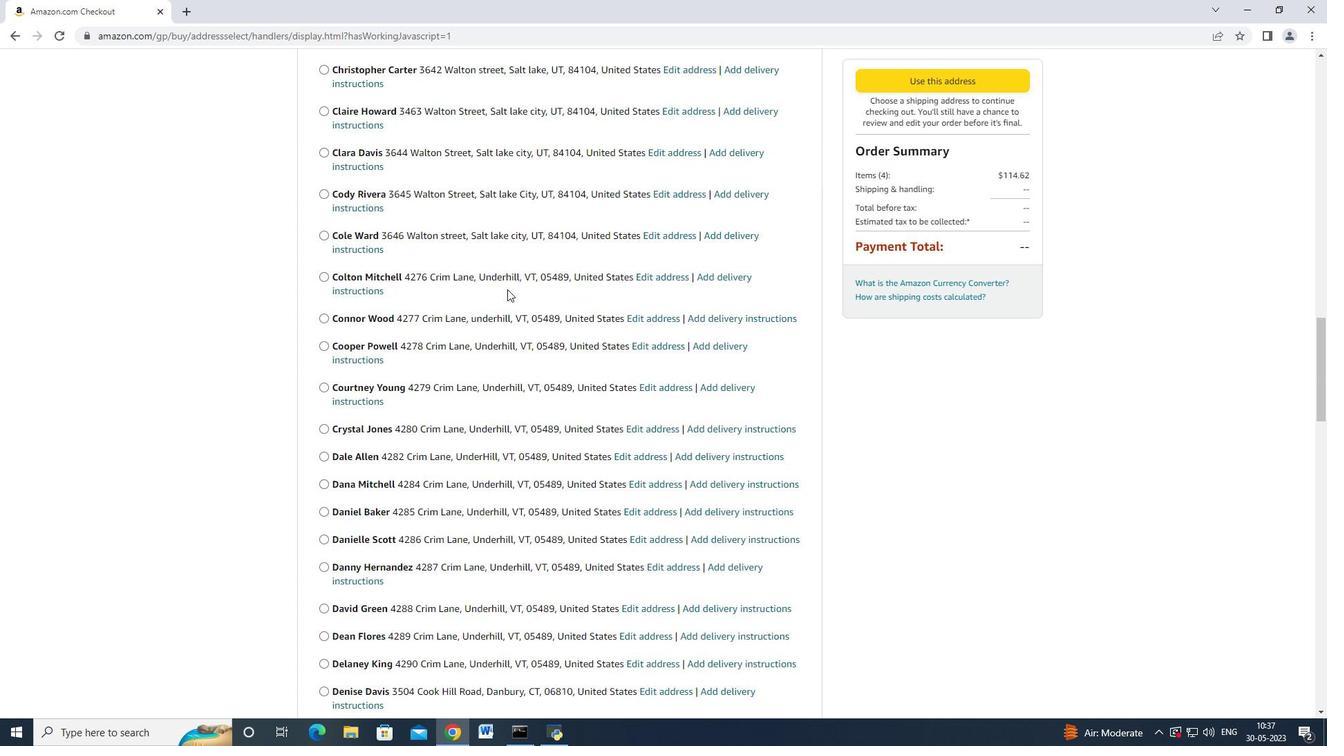 
Action: Mouse scrolled (506, 288) with delta (0, 0)
Screenshot: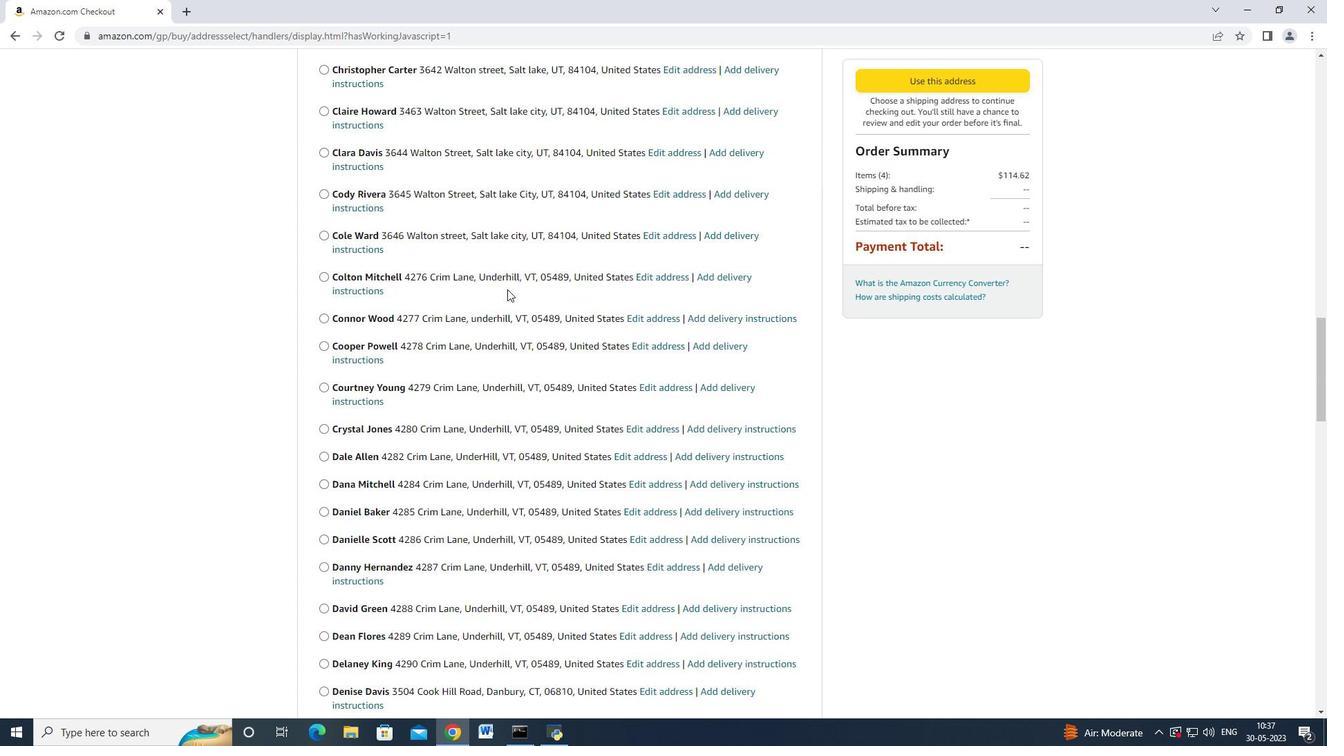 
Action: Mouse moved to (506, 292)
Screenshot: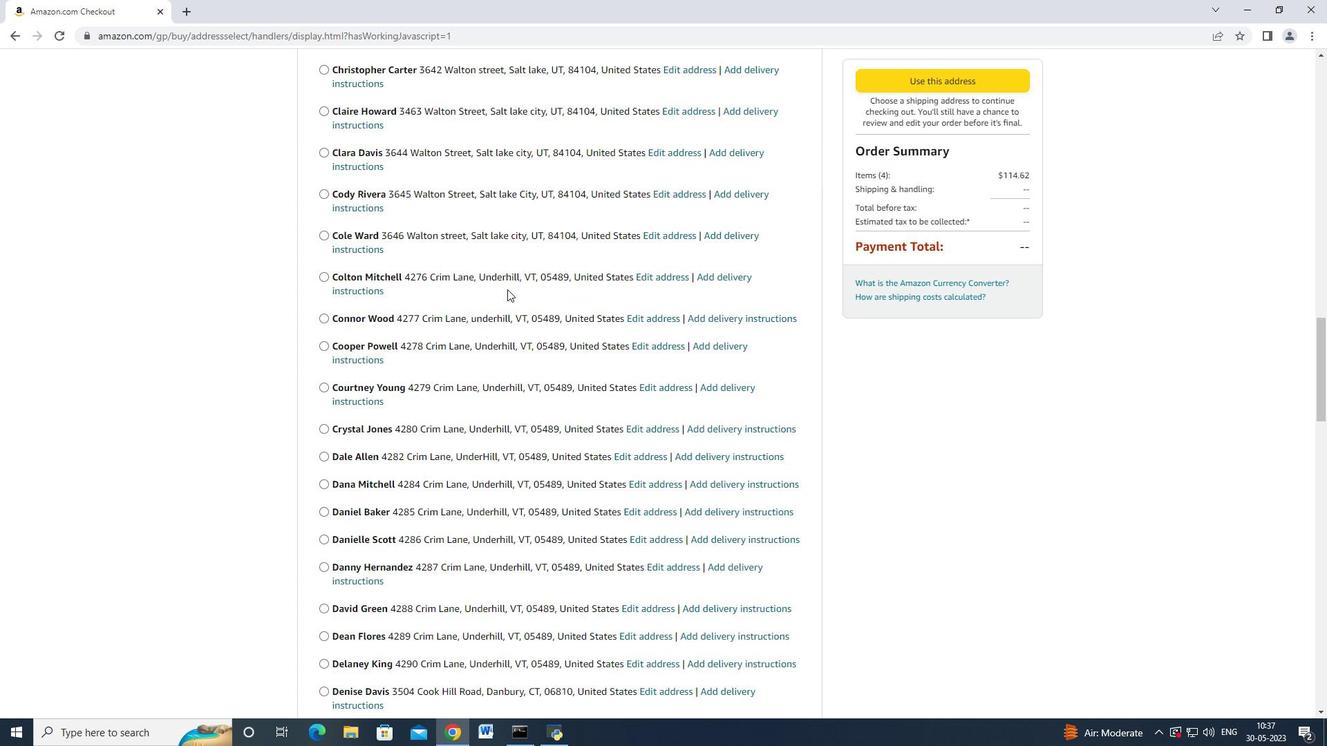 
Action: Mouse scrolled (506, 291) with delta (0, 0)
Screenshot: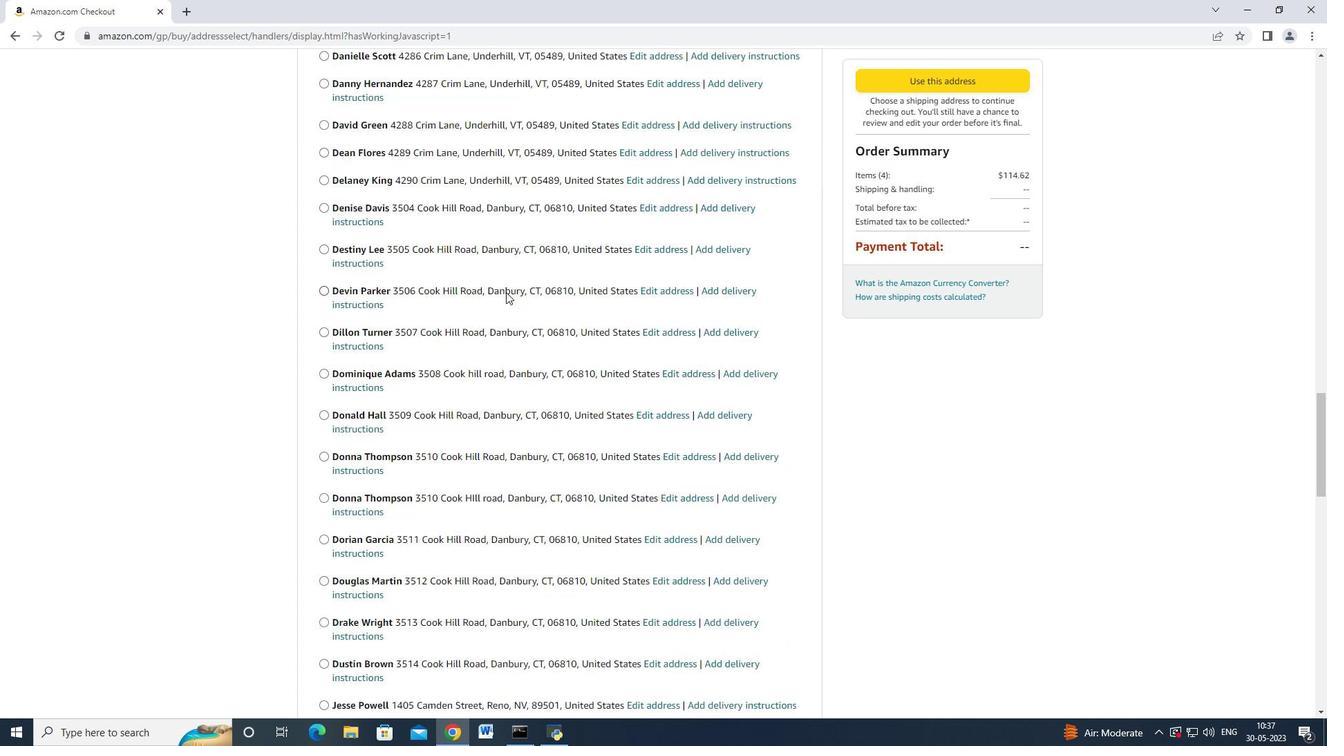 
Action: Mouse moved to (506, 292)
Screenshot: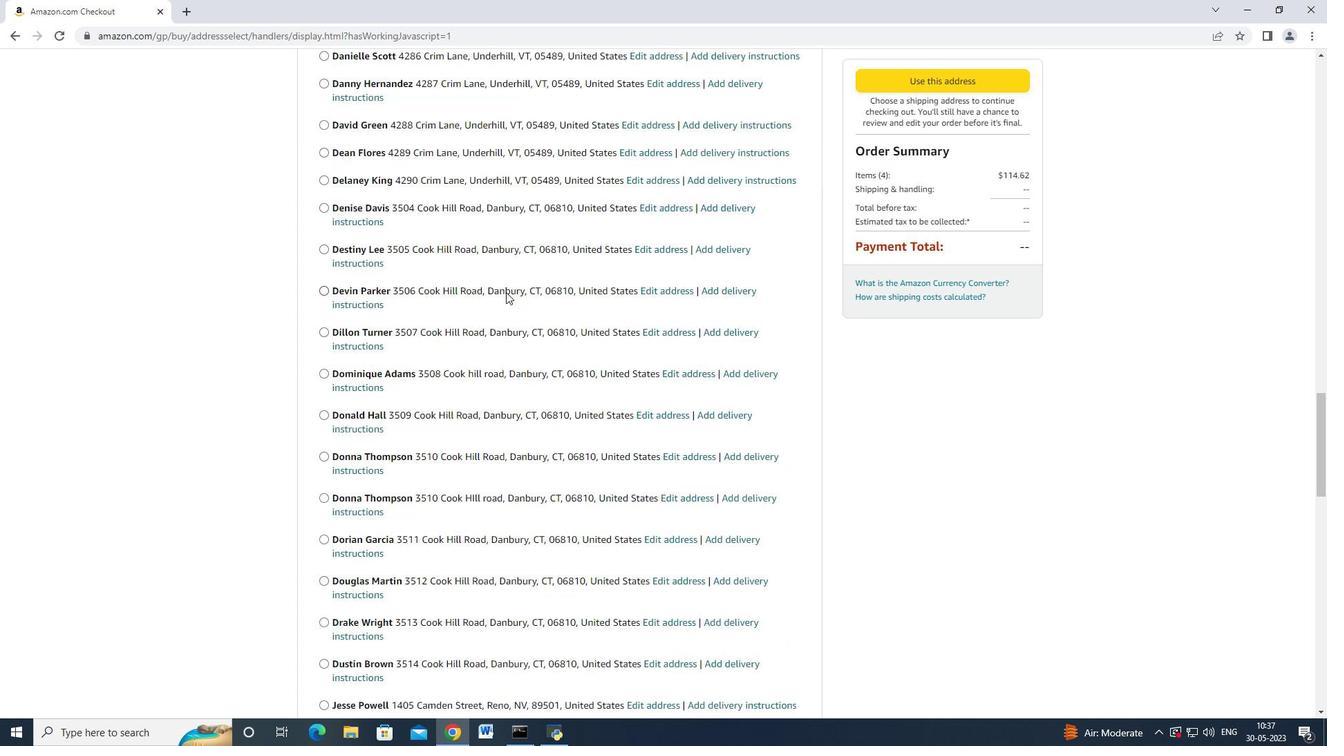 
Action: Mouse scrolled (506, 291) with delta (0, 0)
Screenshot: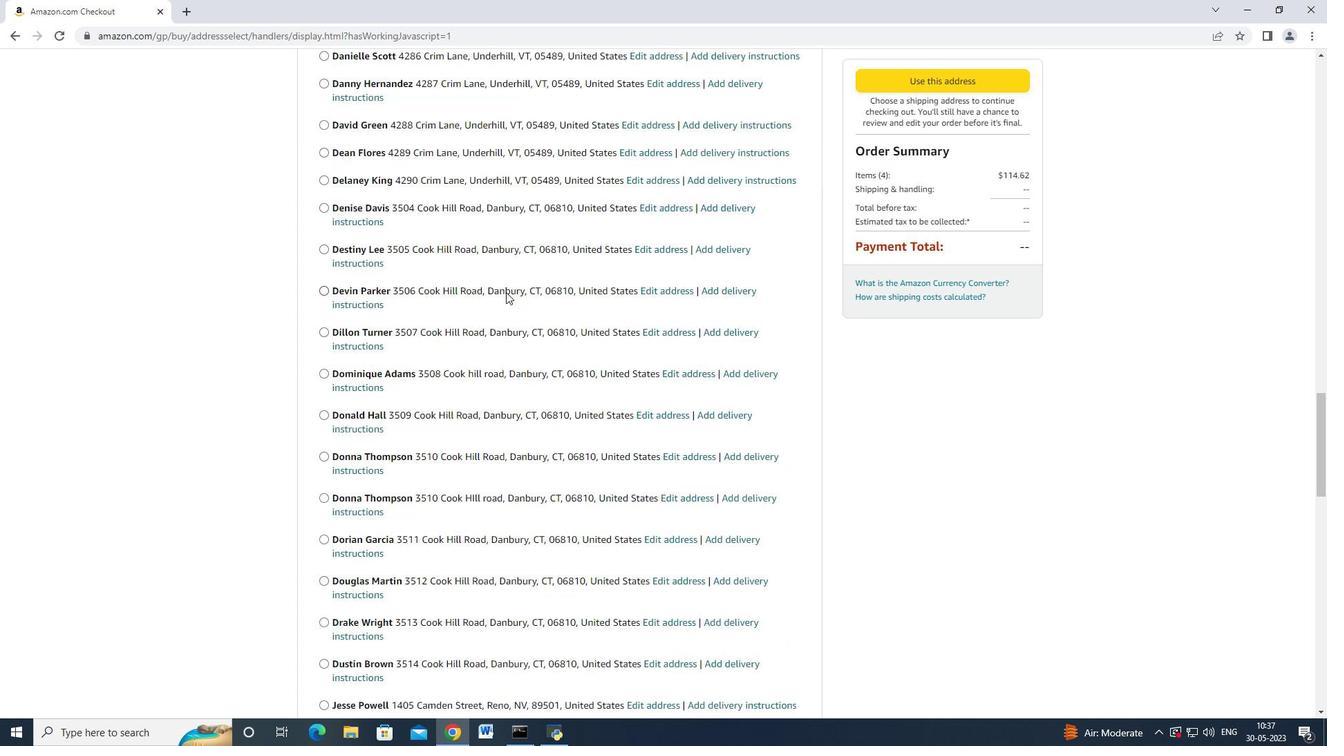 
Action: Mouse moved to (505, 293)
Screenshot: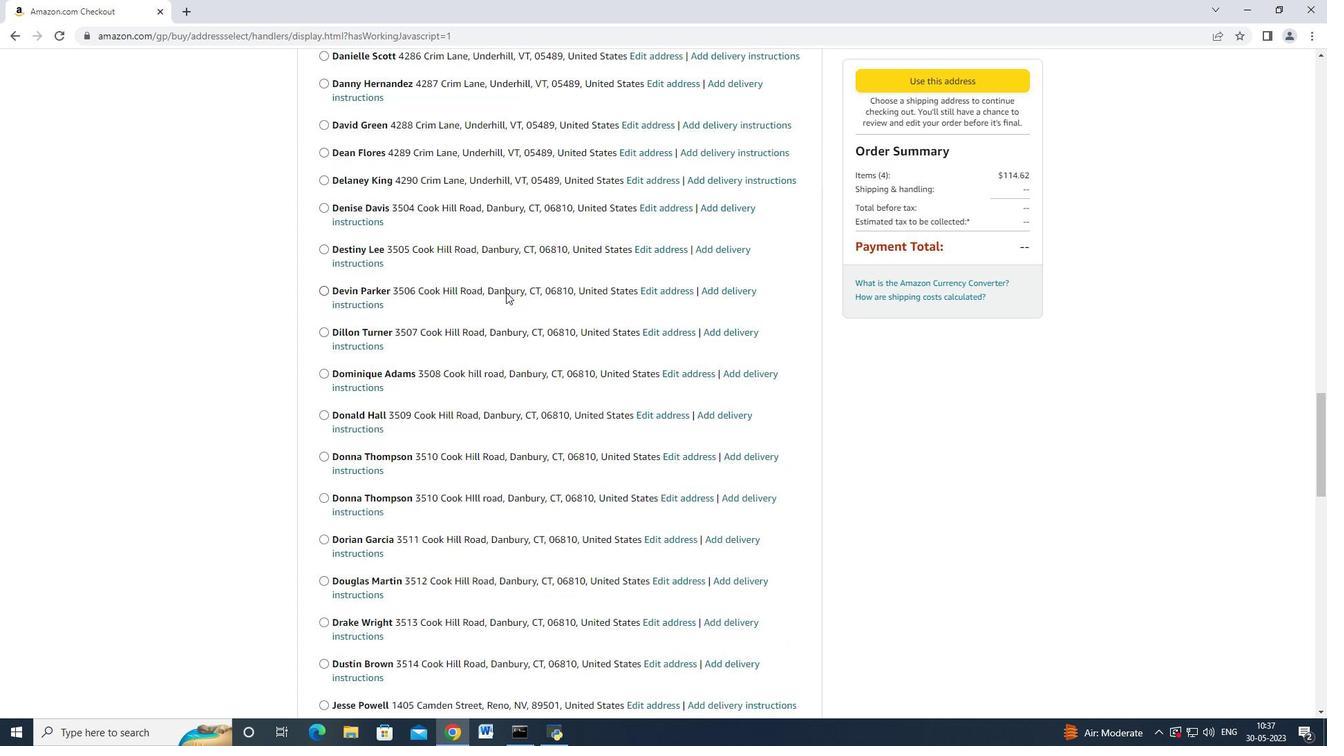 
Action: Mouse scrolled (505, 292) with delta (0, 0)
Screenshot: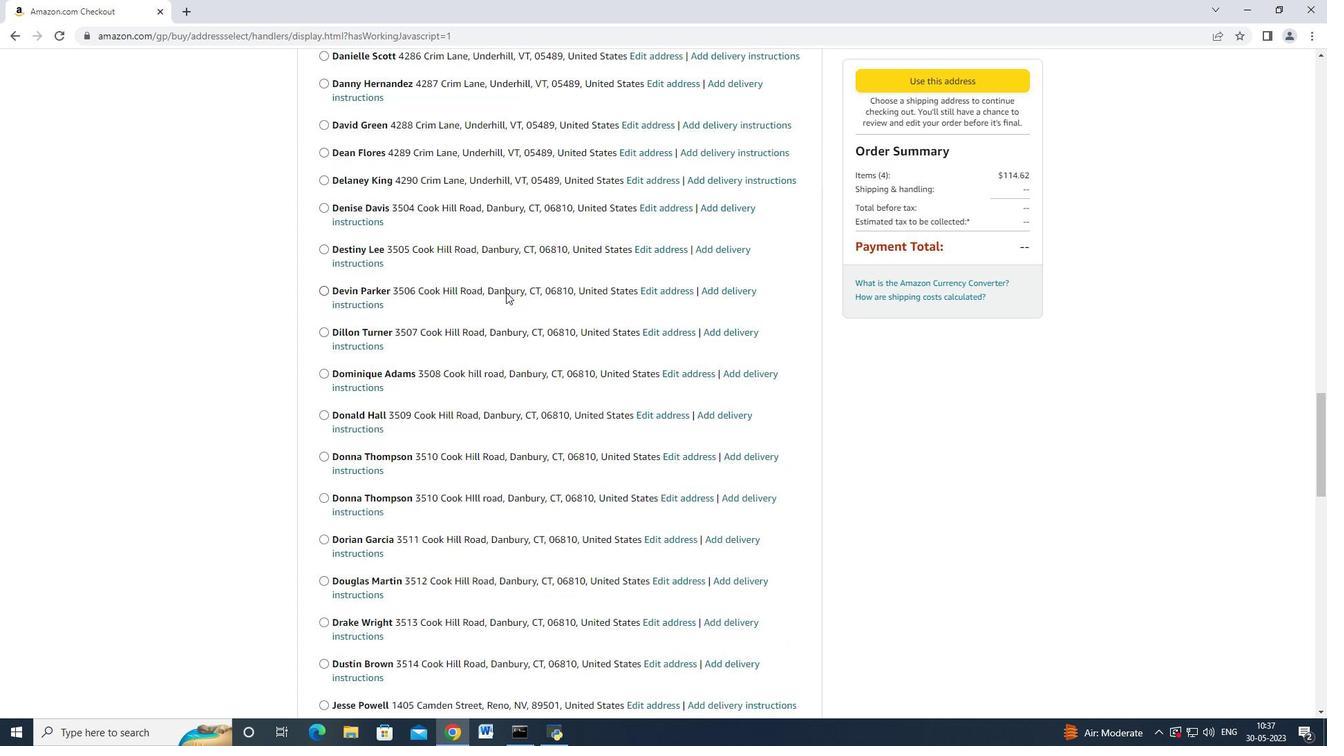 
Action: Mouse scrolled (505, 292) with delta (0, 0)
Screenshot: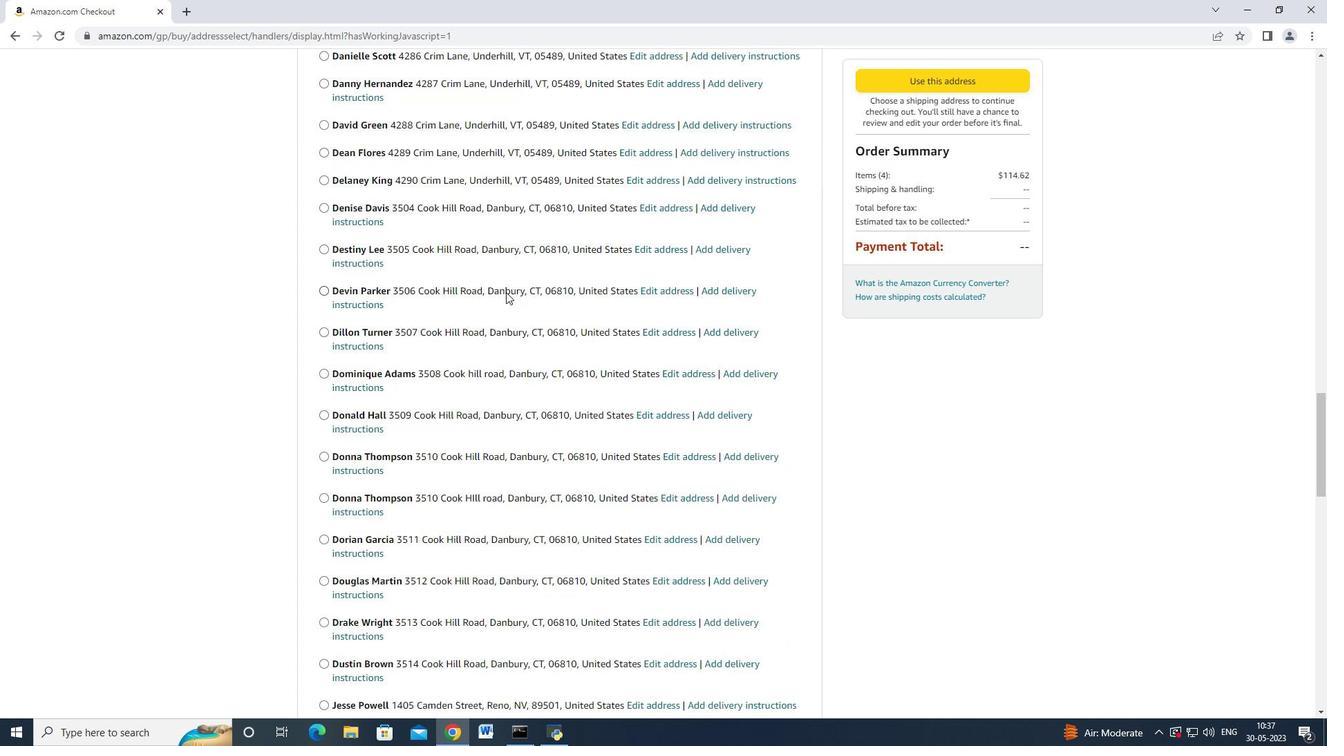 
Action: Mouse scrolled (505, 292) with delta (0, 0)
Screenshot: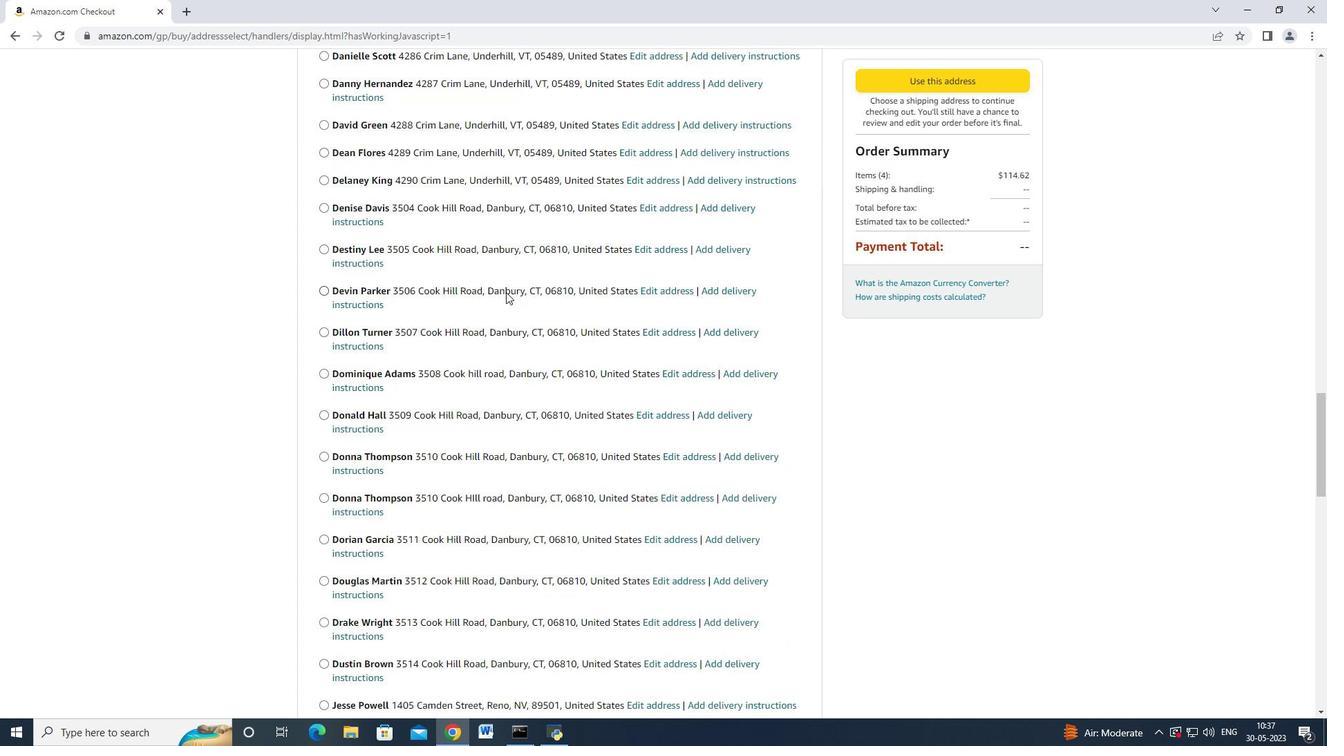 
Action: Mouse scrolled (505, 292) with delta (0, 0)
Screenshot: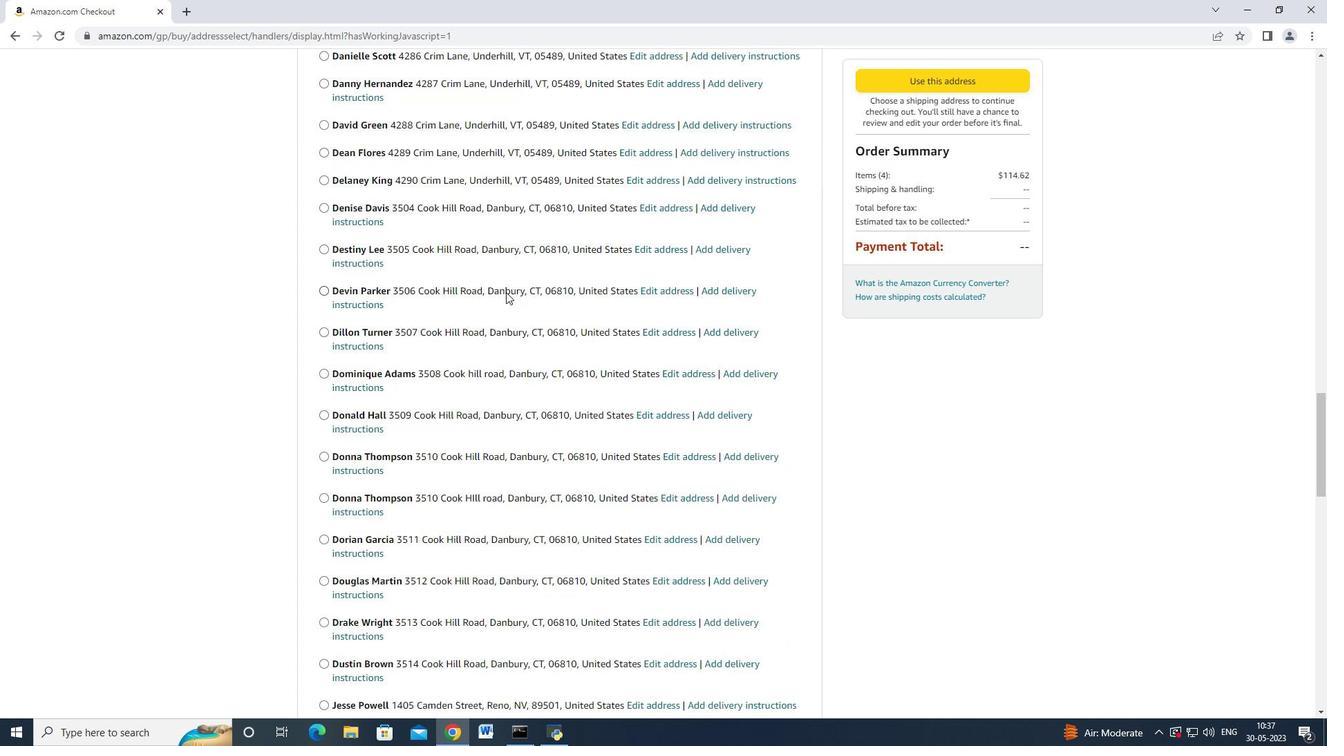 
Action: Mouse scrolled (505, 292) with delta (0, 0)
Screenshot: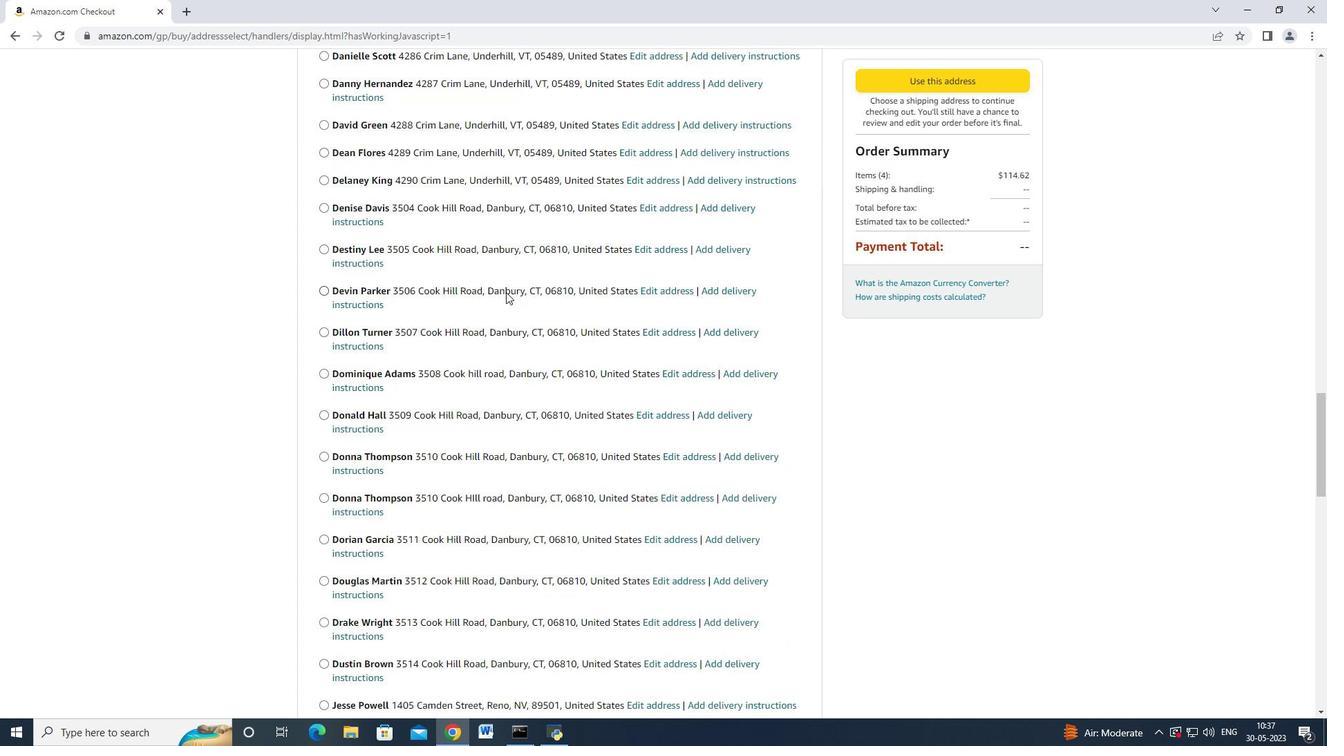 
Action: Mouse moved to (505, 293)
Screenshot: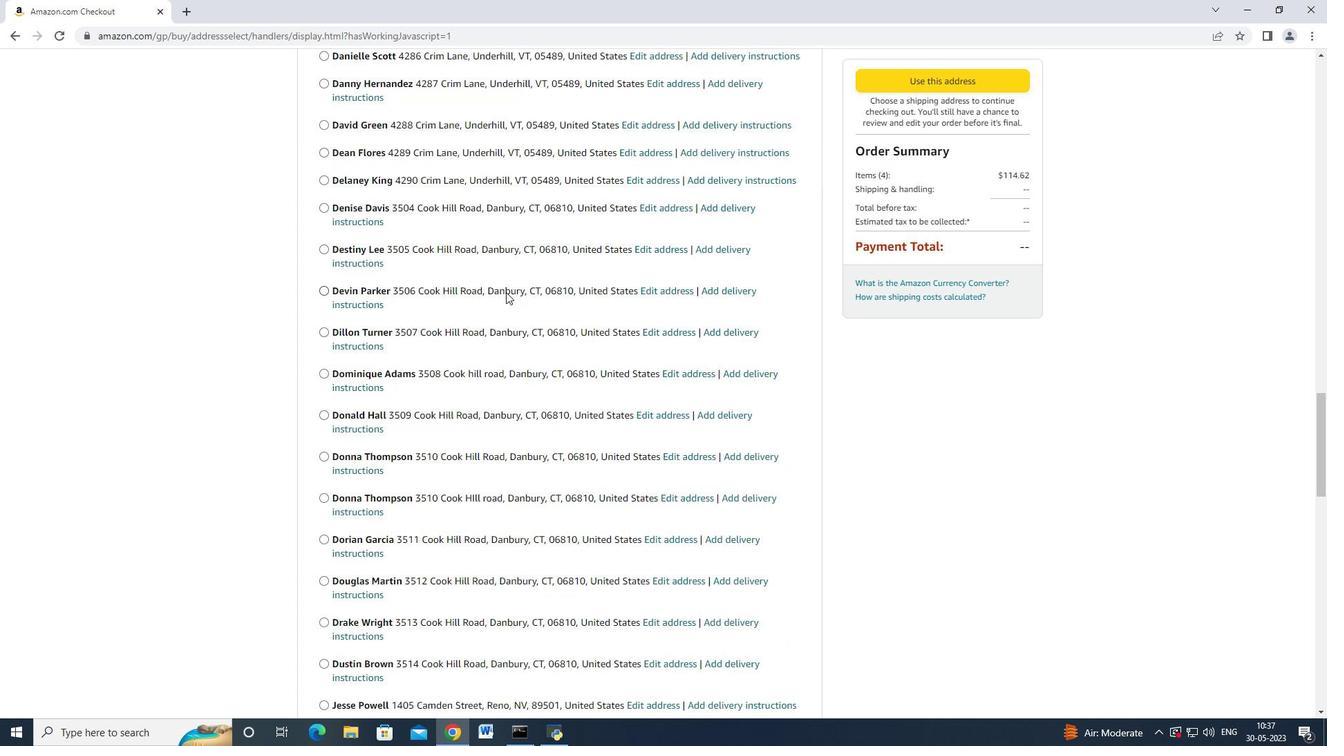 
Action: Mouse scrolled (505, 292) with delta (0, 0)
Screenshot: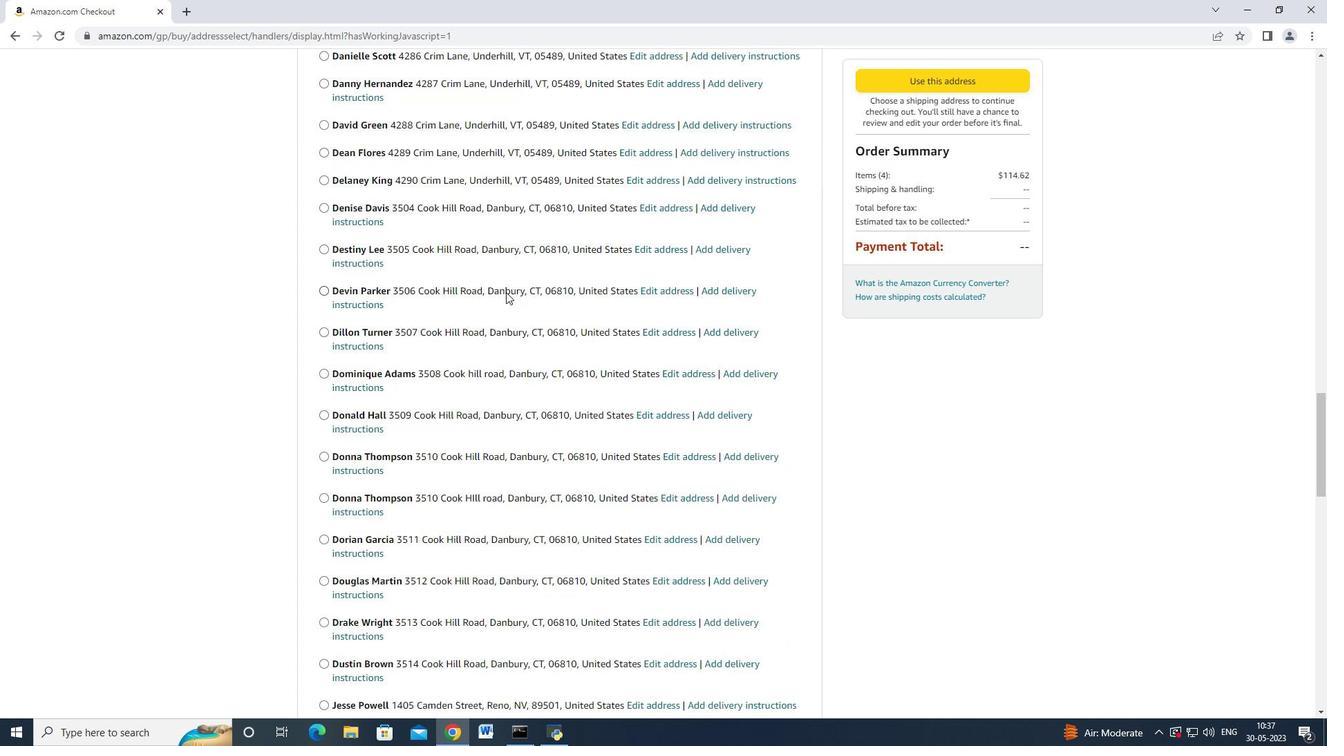 
Action: Mouse moved to (505, 295)
Screenshot: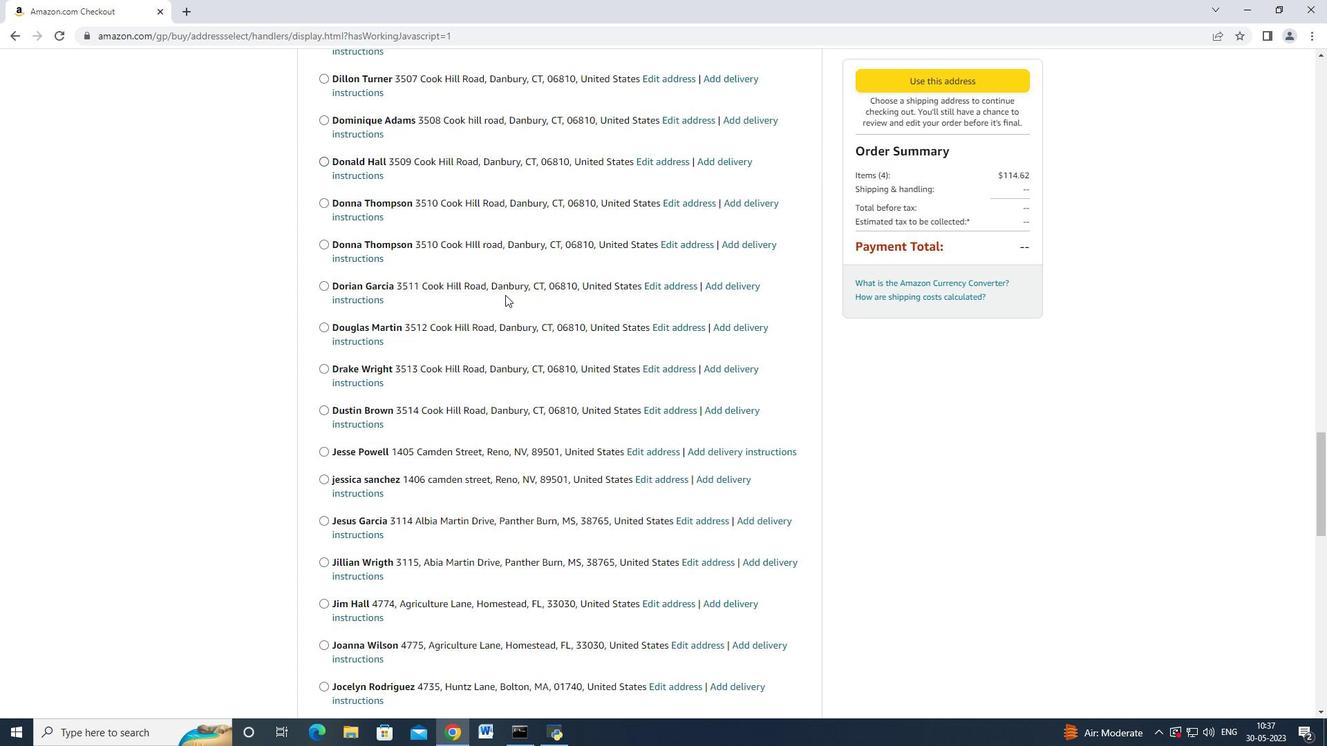 
Action: Mouse scrolled (505, 294) with delta (0, 0)
Screenshot: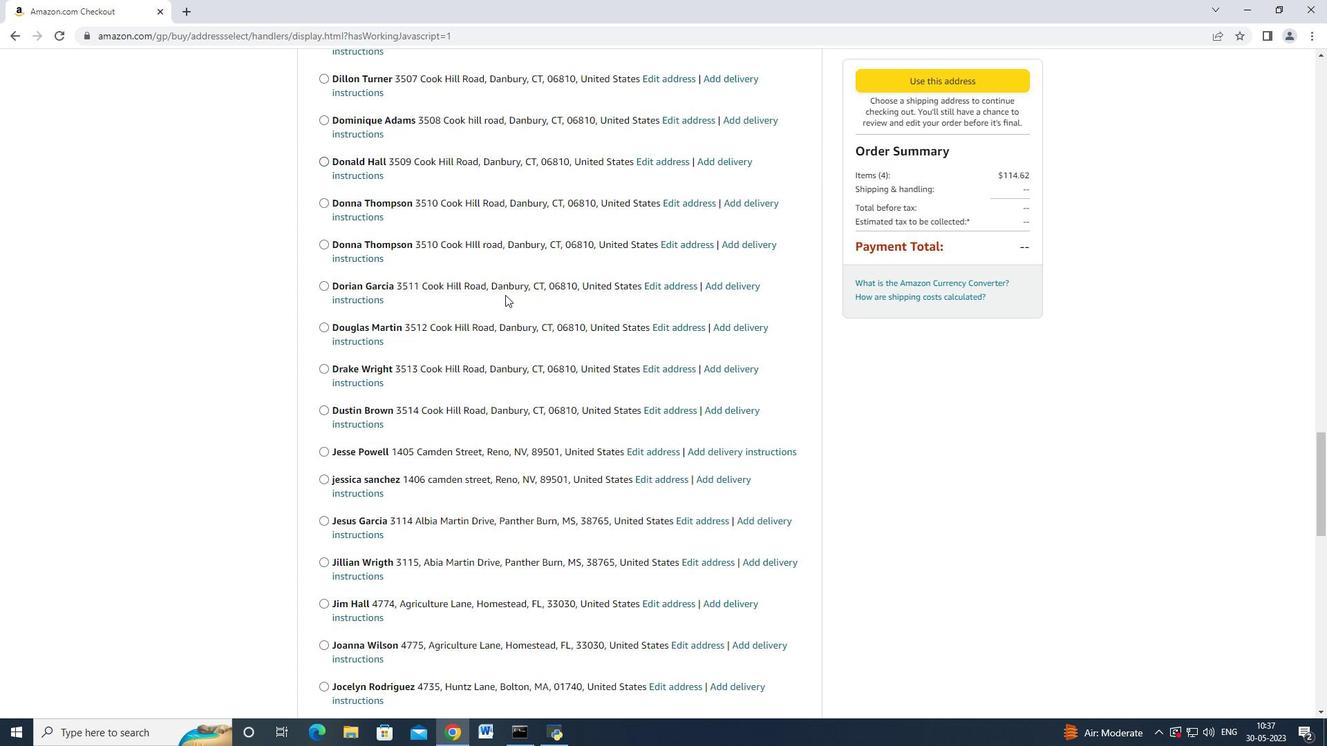 
Action: Mouse moved to (504, 295)
Screenshot: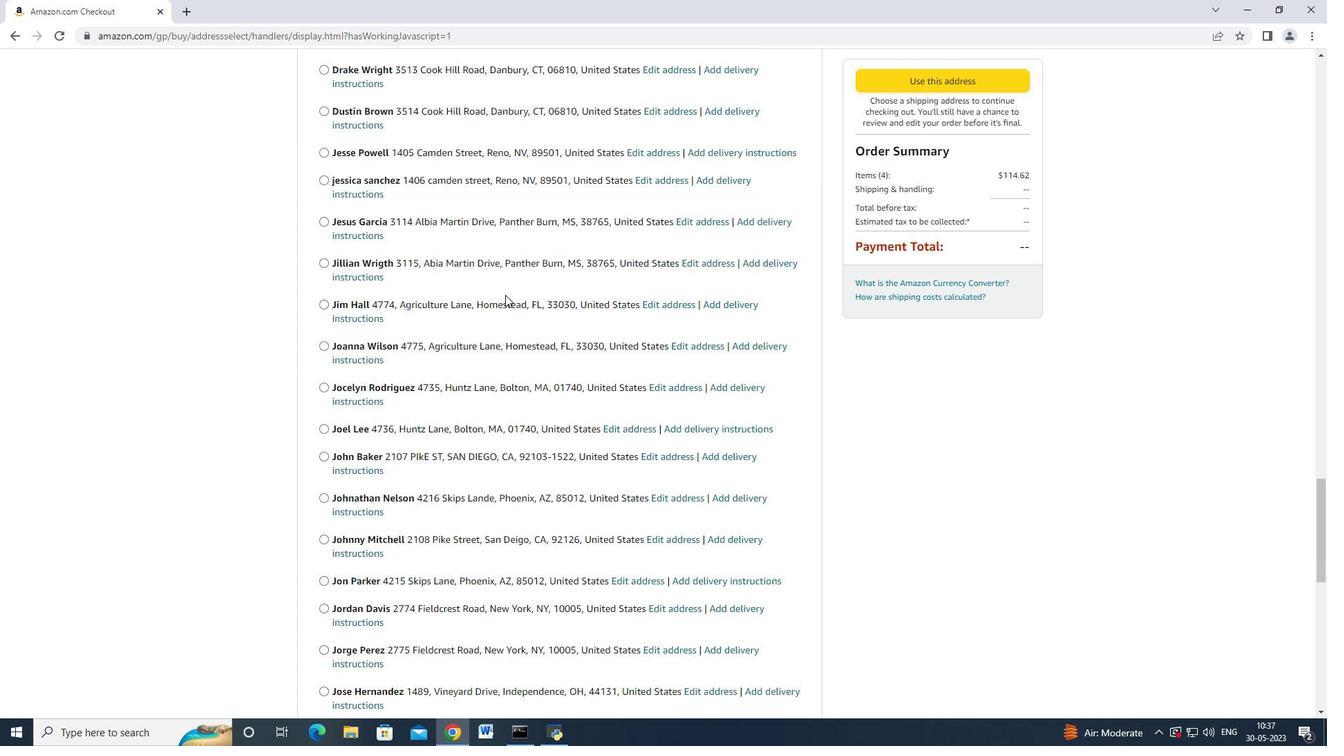 
Action: Mouse scrolled (504, 295) with delta (0, 0)
Screenshot: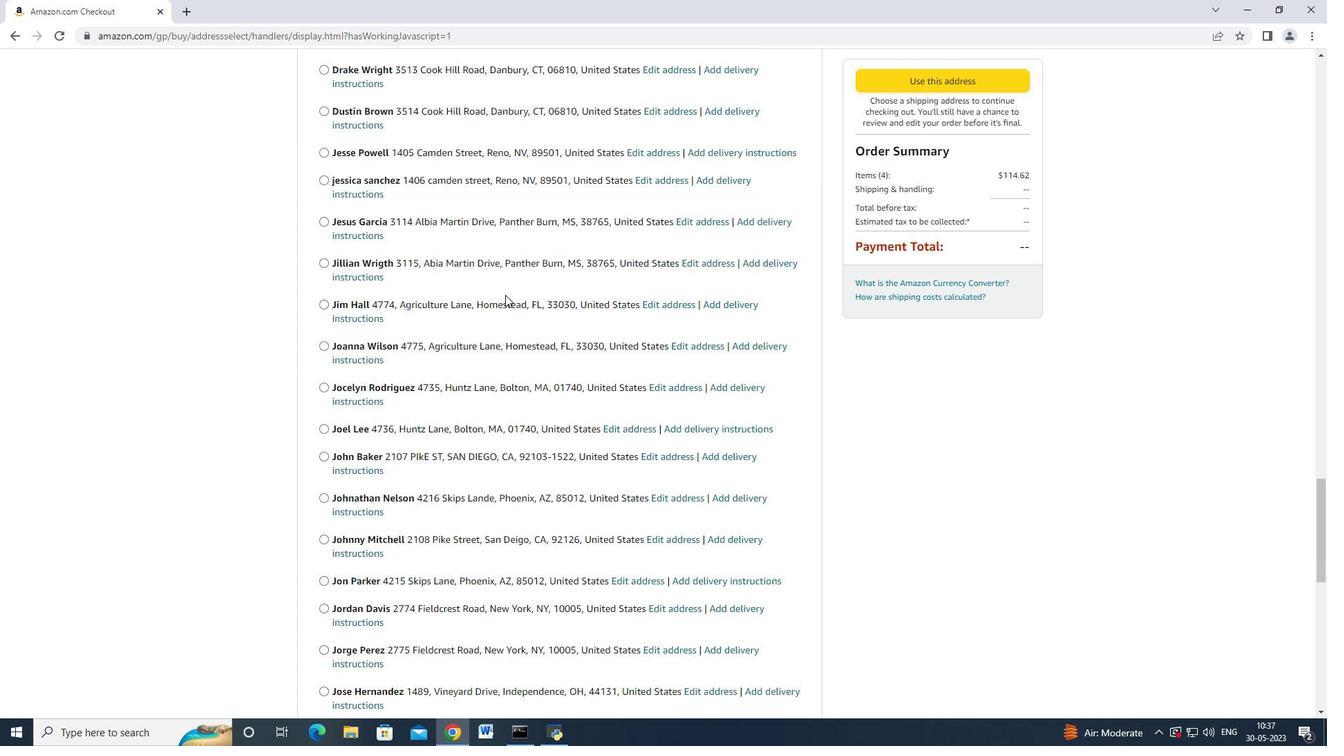 
Action: Mouse moved to (504, 295)
Screenshot: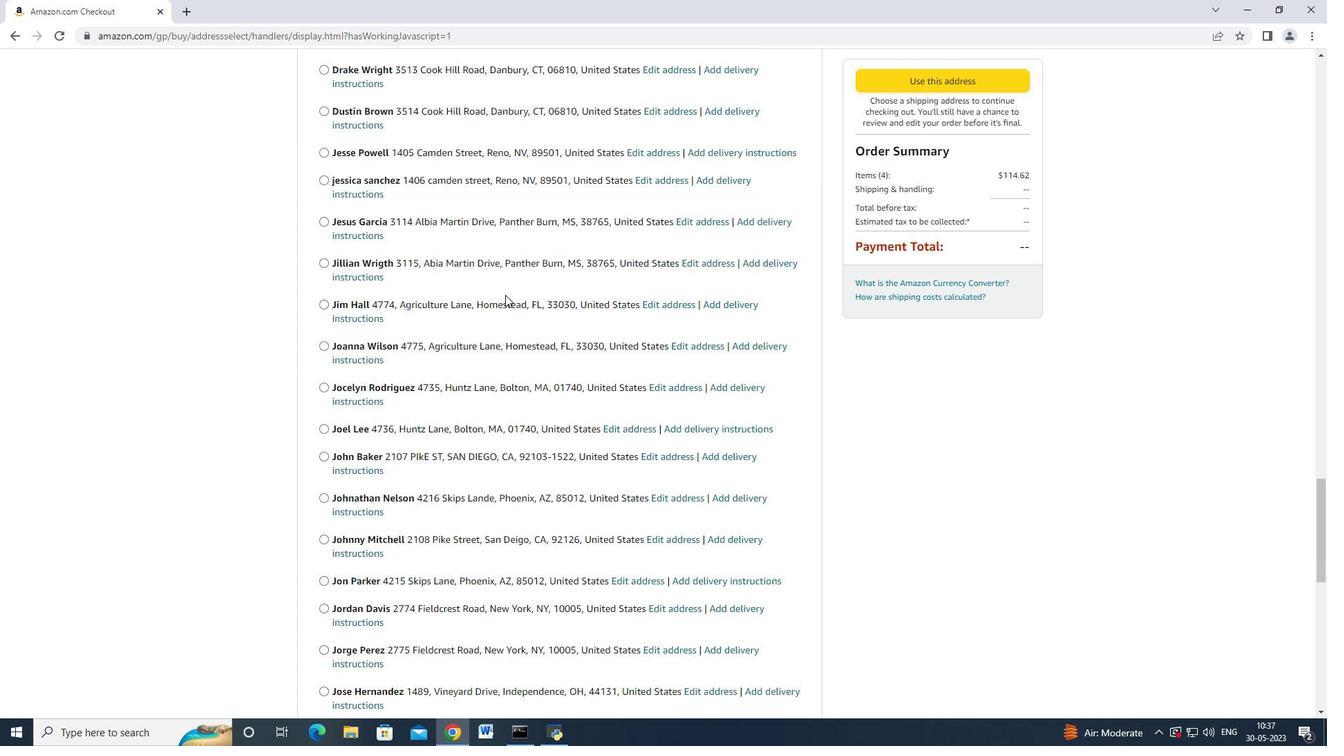 
Action: Mouse scrolled (504, 295) with delta (0, 0)
Screenshot: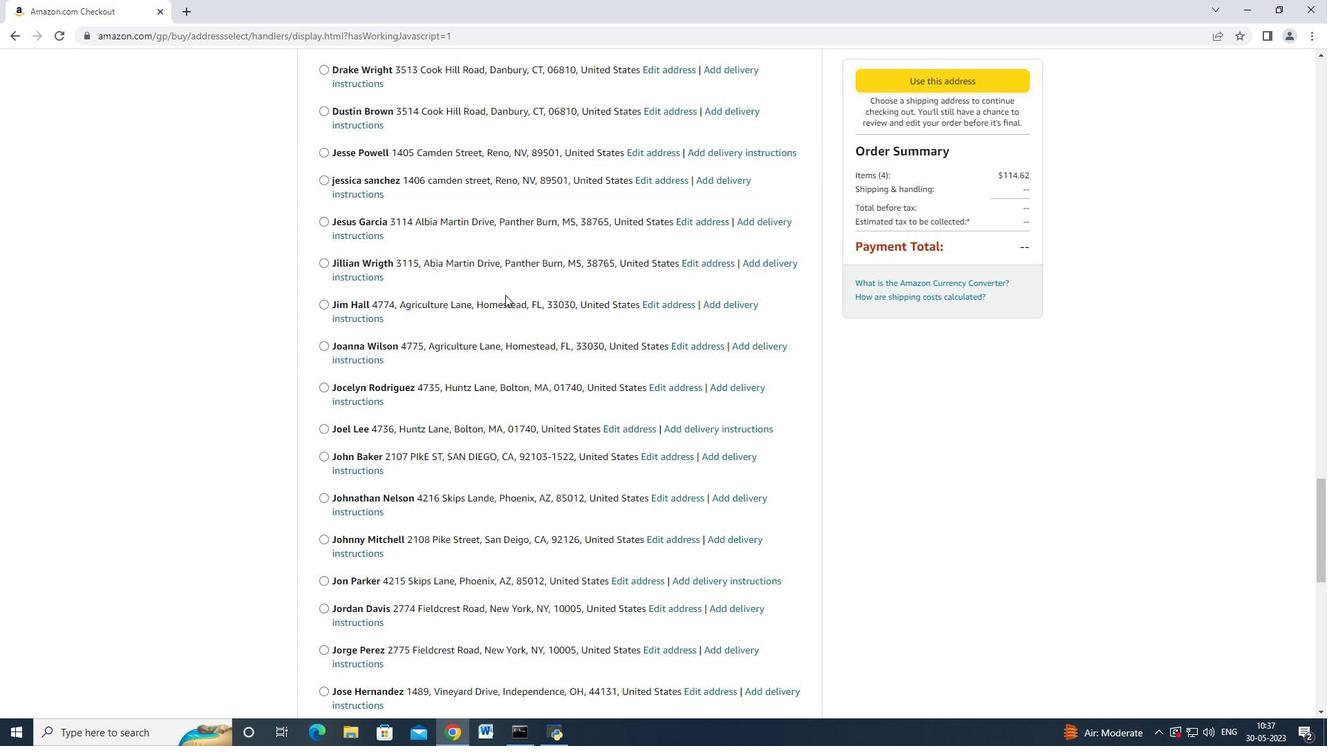 
Action: Mouse scrolled (504, 295) with delta (0, 0)
Screenshot: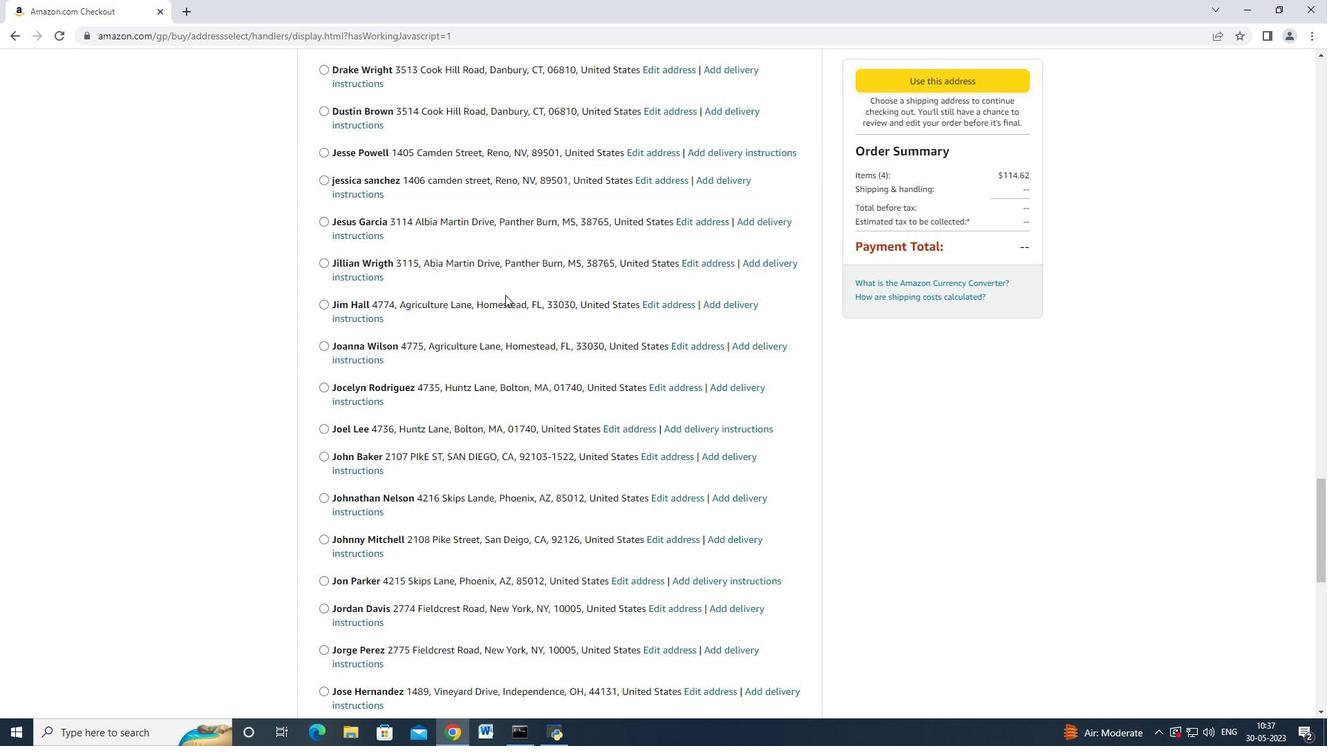 
Action: Mouse scrolled (504, 295) with delta (0, 0)
Screenshot: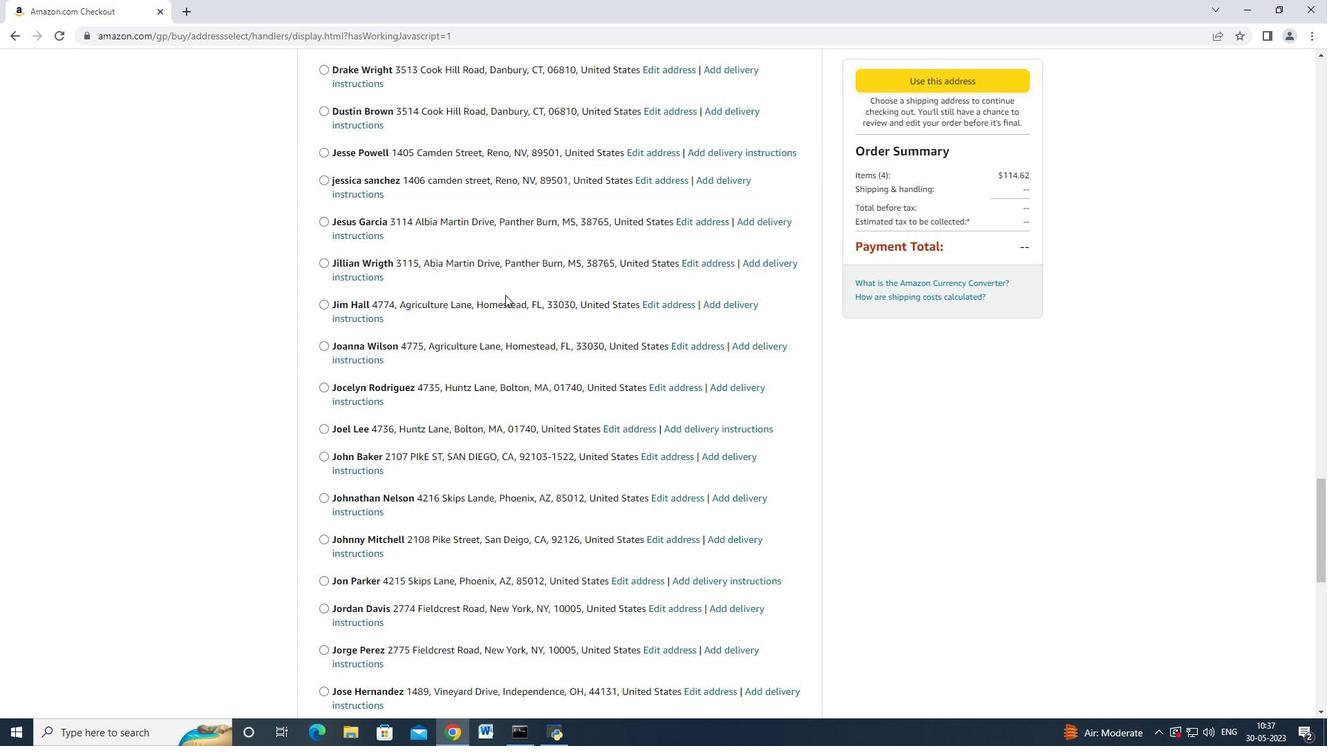 
Action: Mouse scrolled (504, 295) with delta (0, 0)
Screenshot: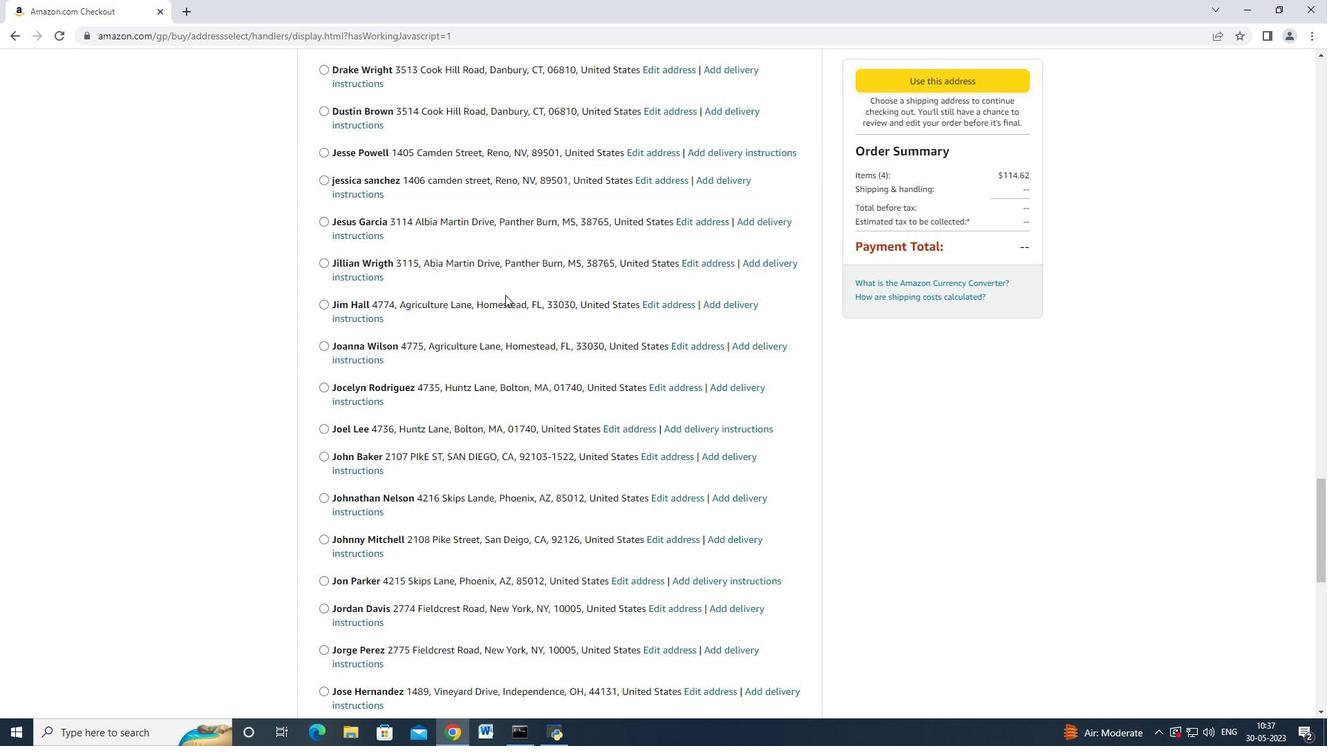 
Action: Mouse scrolled (504, 295) with delta (0, 0)
Screenshot: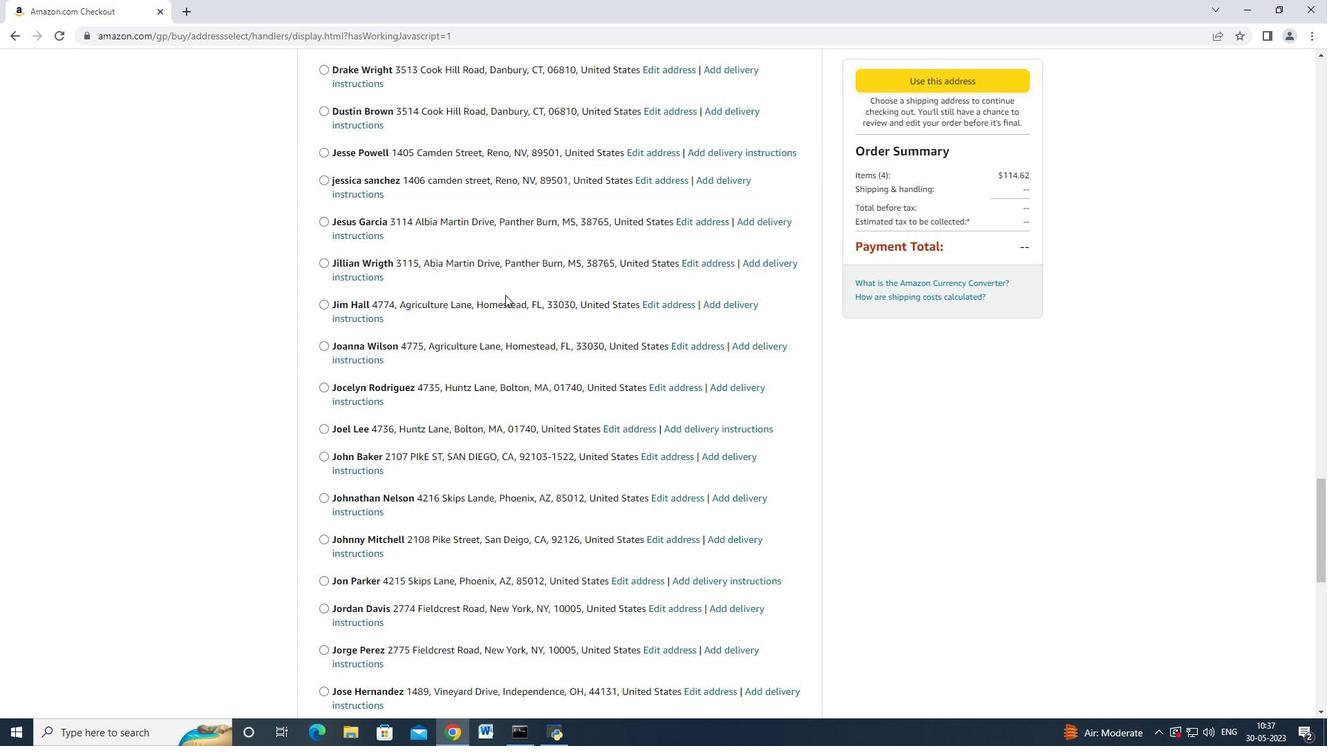 
Action: Mouse moved to (504, 295)
Screenshot: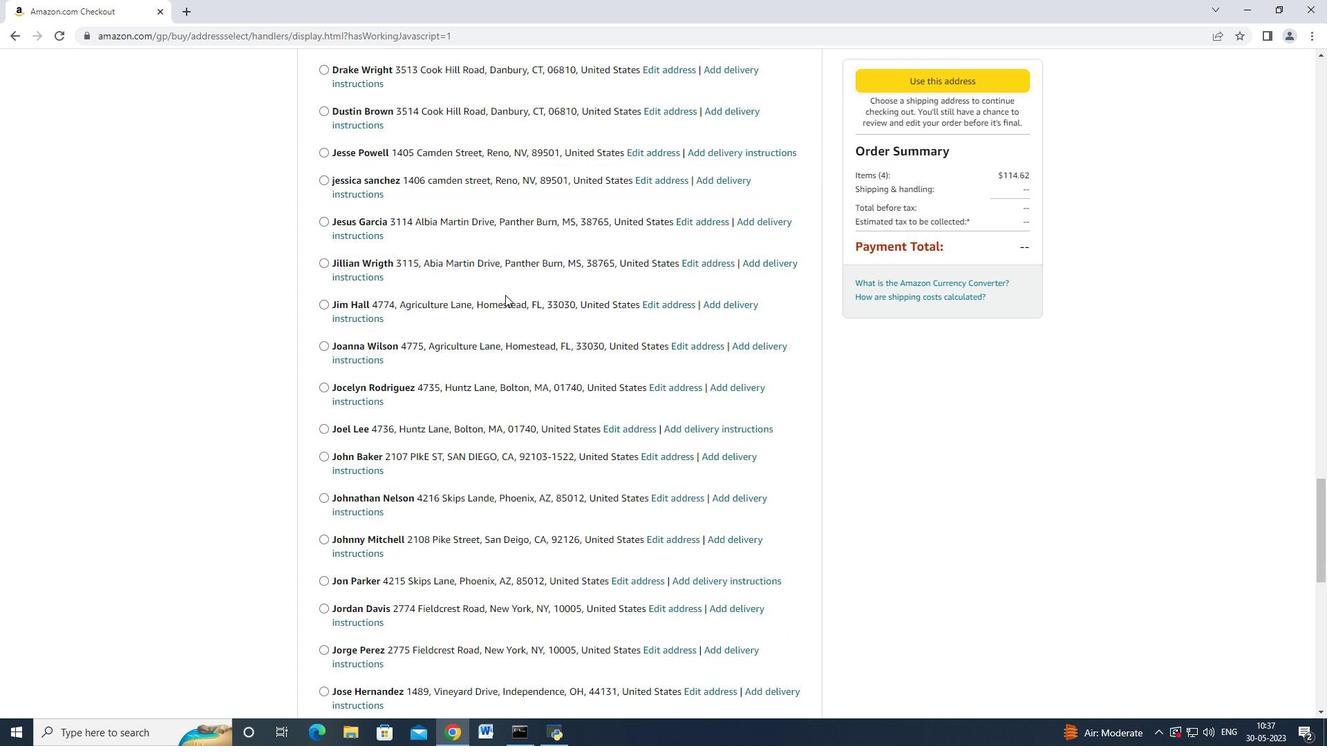 
Action: Mouse scrolled (504, 295) with delta (0, 0)
Screenshot: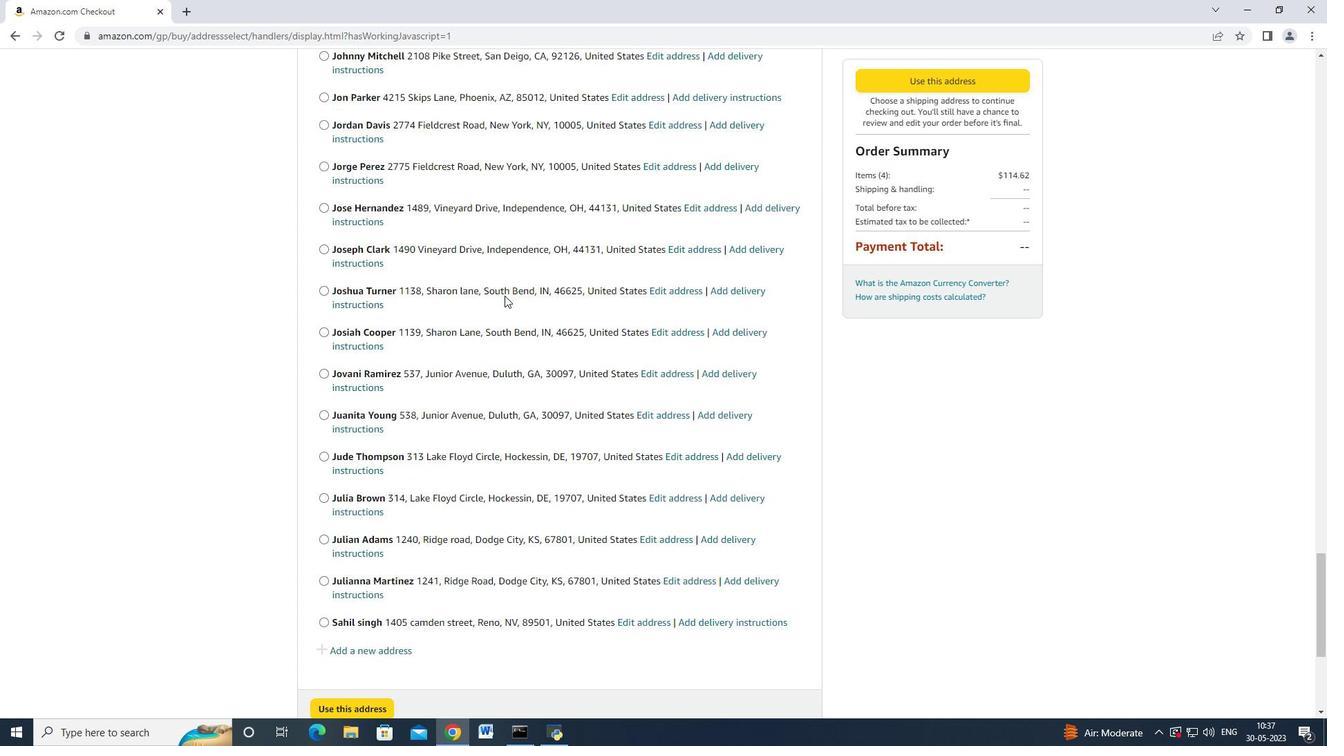 
Action: Mouse moved to (503, 296)
Screenshot: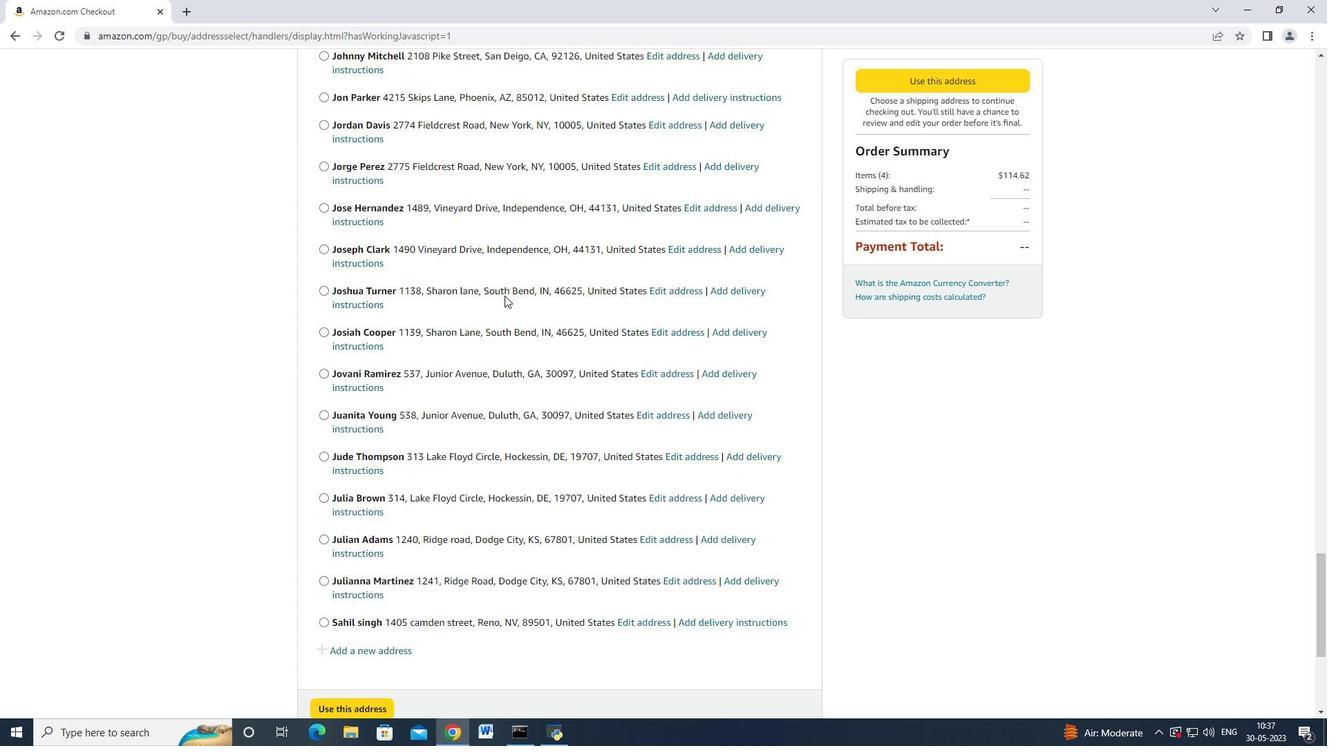 
Action: Mouse scrolled (503, 295) with delta (0, 0)
Screenshot: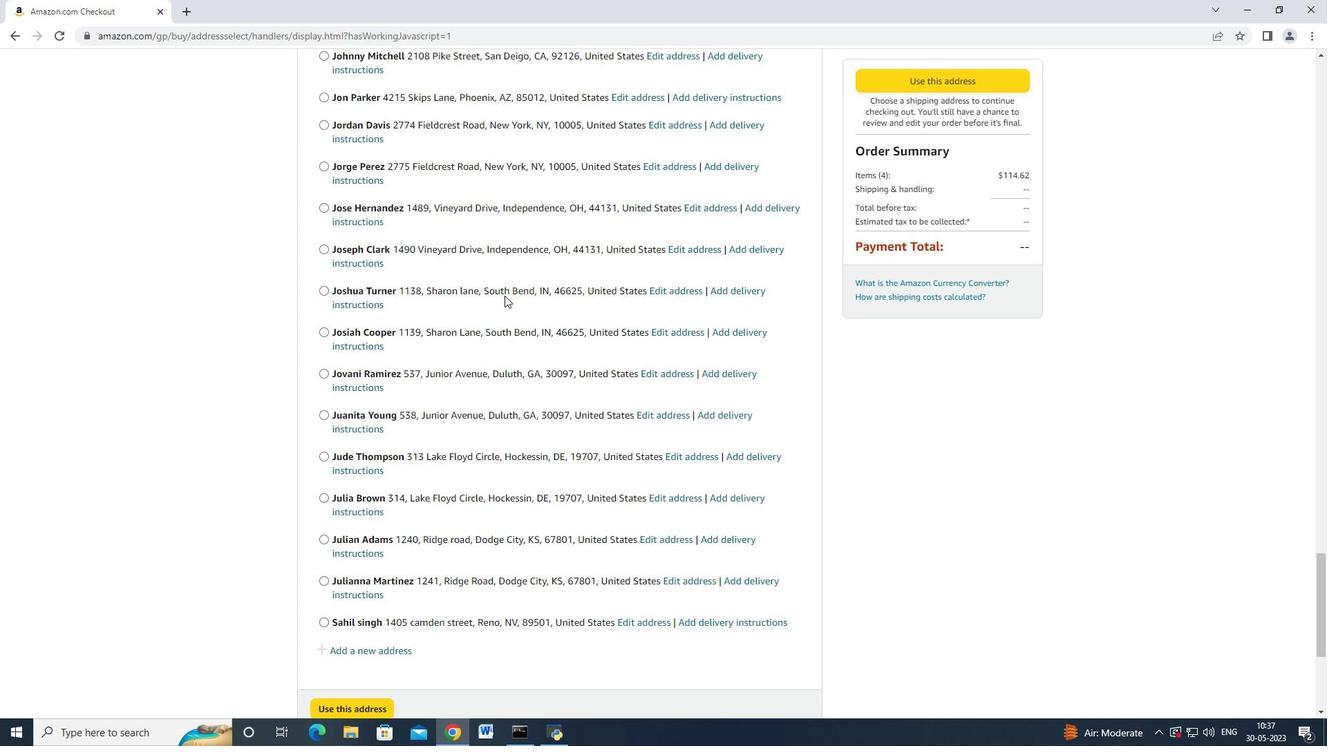 
Action: Mouse scrolled (503, 295) with delta (0, 0)
Screenshot: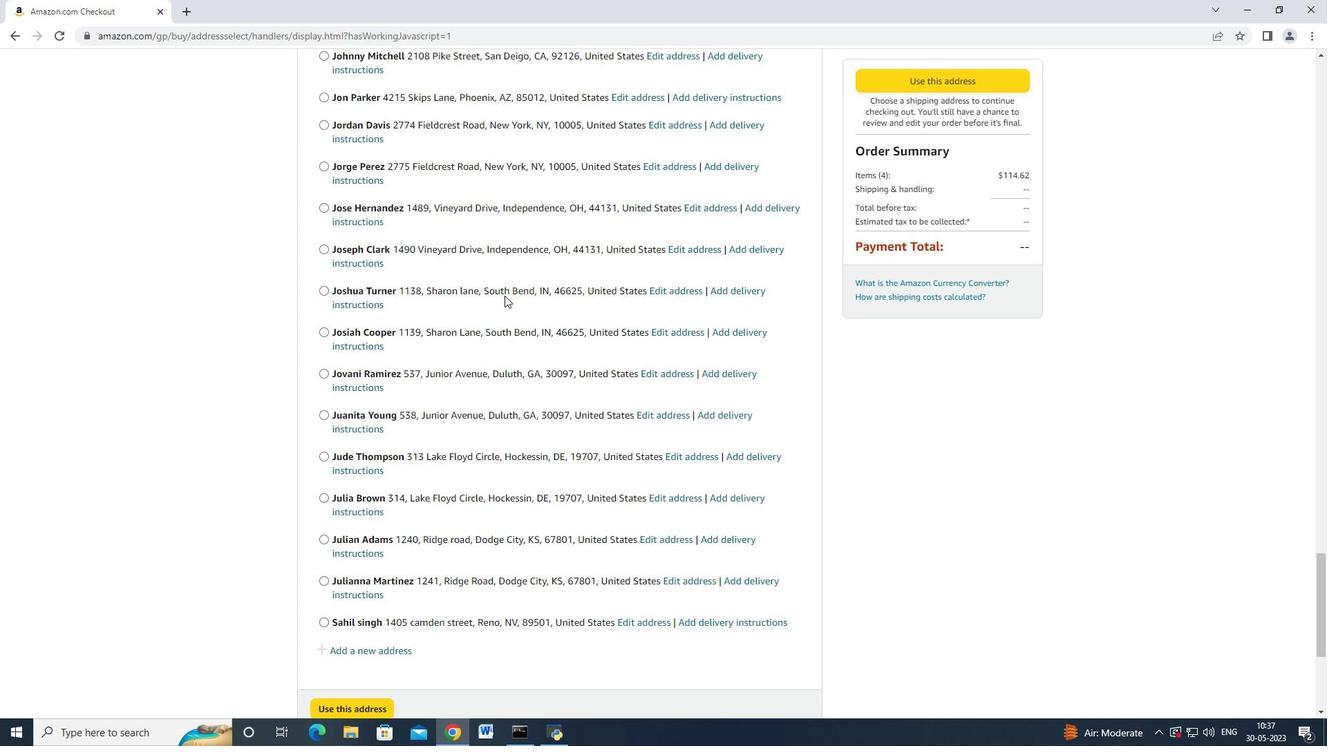 
Action: Mouse scrolled (503, 295) with delta (0, 0)
Screenshot: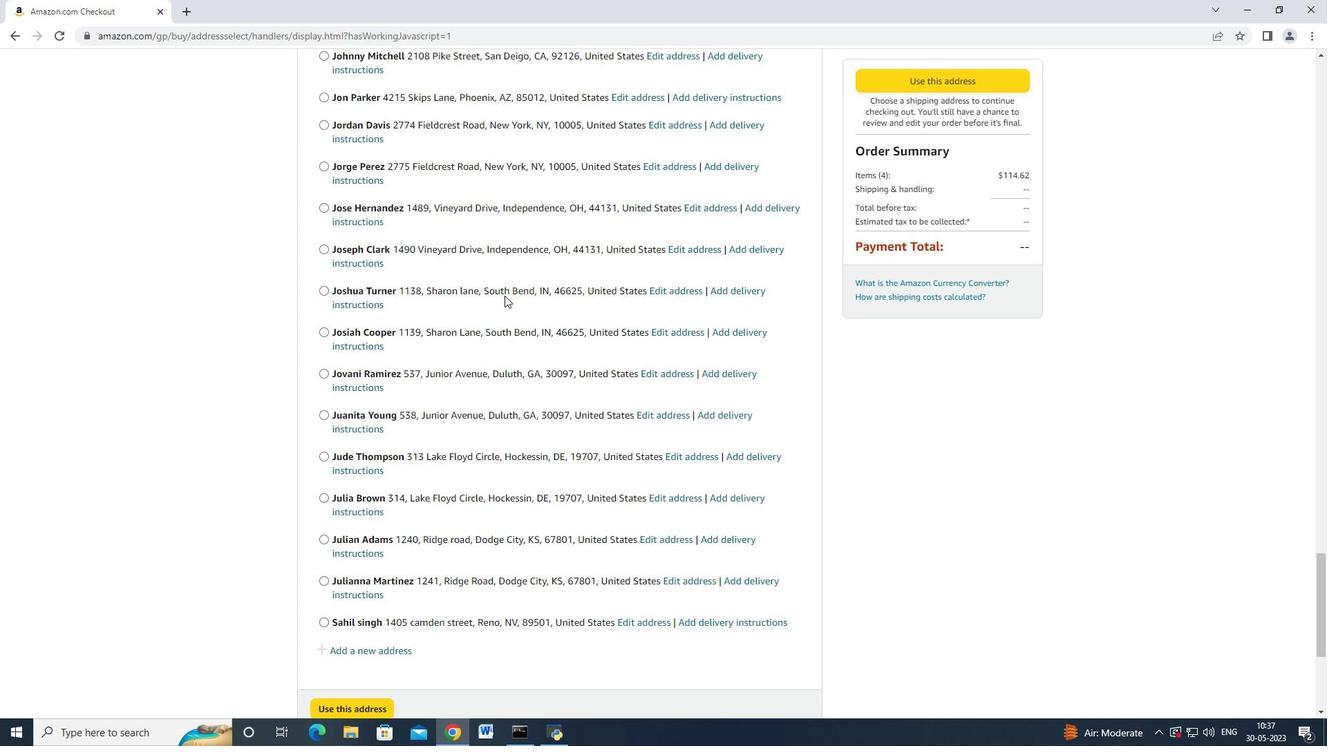 
Action: Mouse scrolled (503, 295) with delta (0, 0)
Screenshot: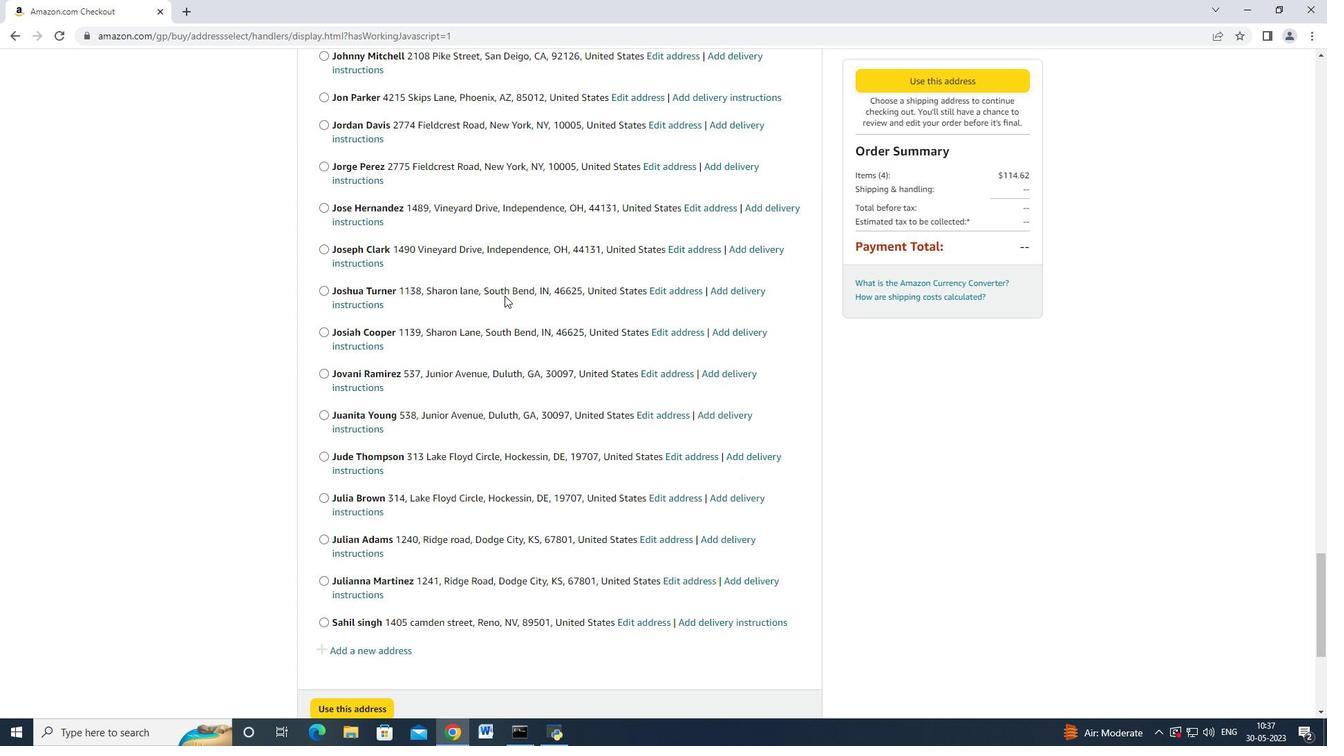 
Action: Mouse scrolled (503, 295) with delta (0, 0)
Screenshot: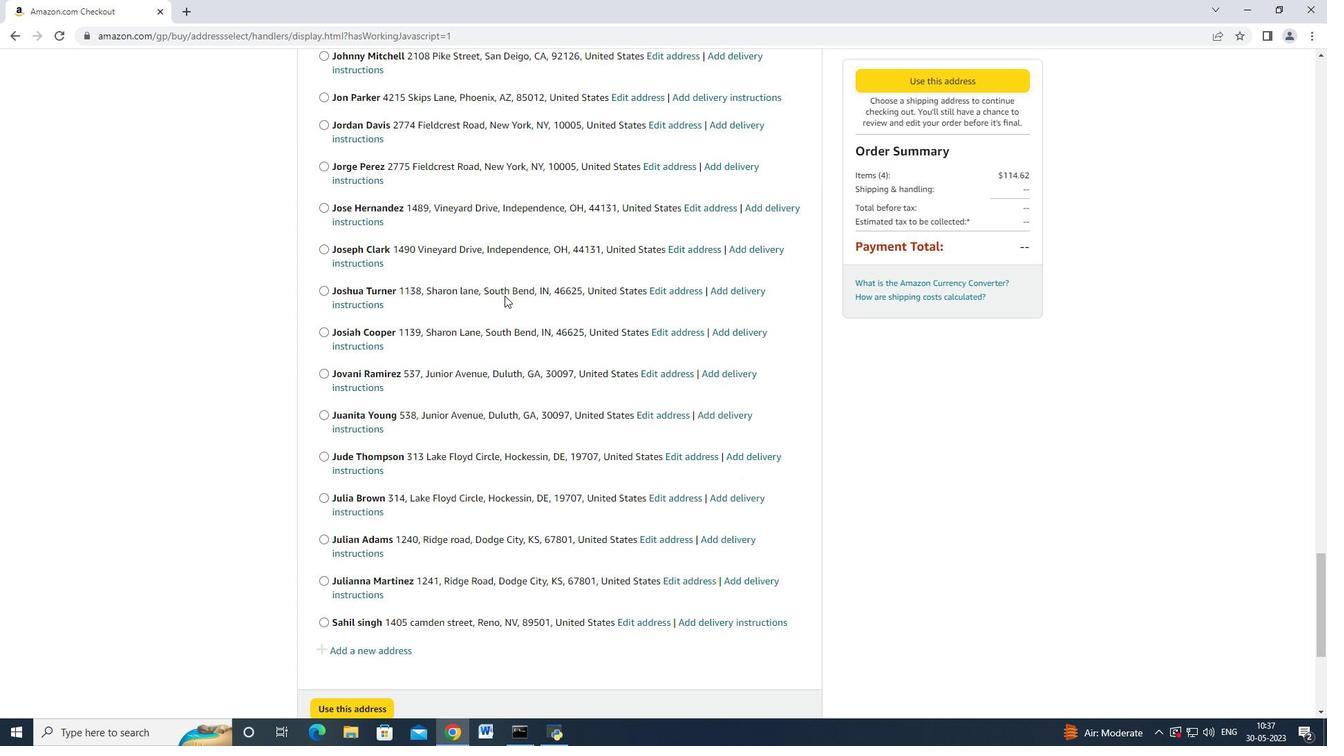 
Action: Mouse scrolled (503, 295) with delta (0, 0)
Screenshot: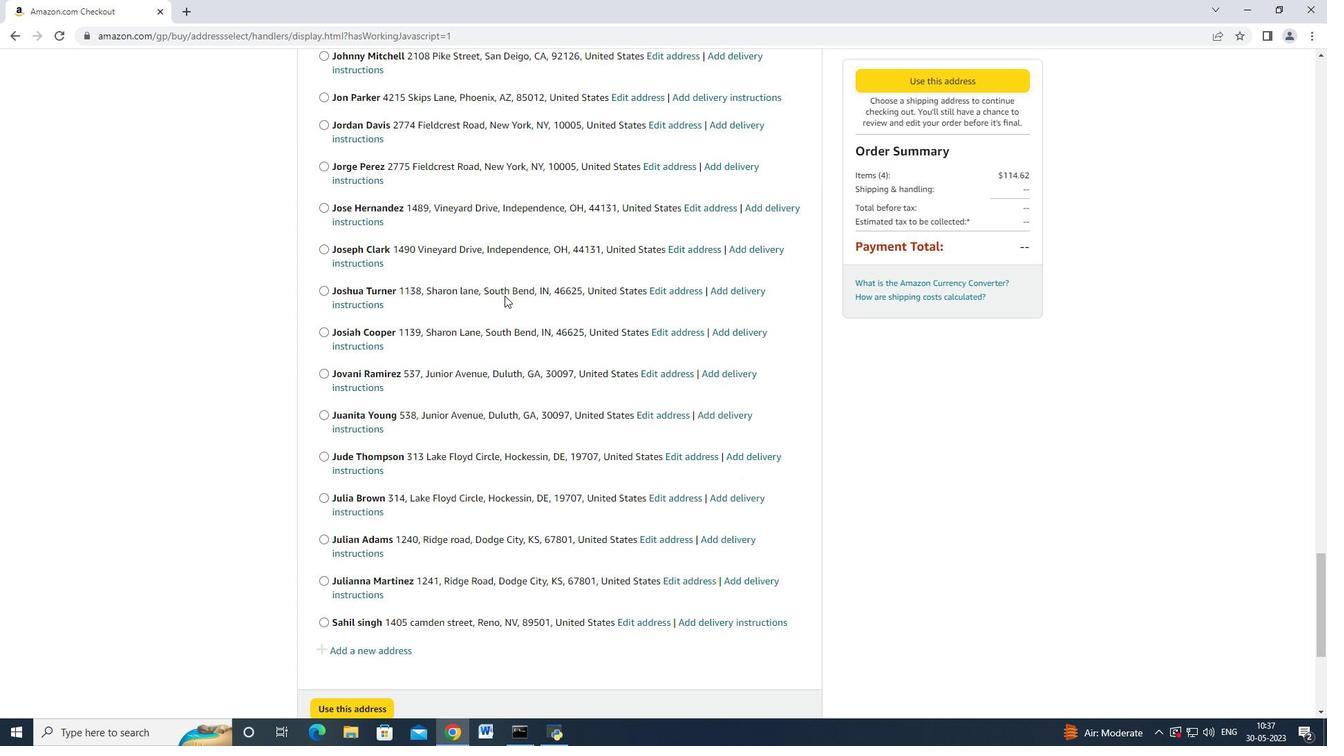 
Action: Mouse moved to (385, 337)
Screenshot: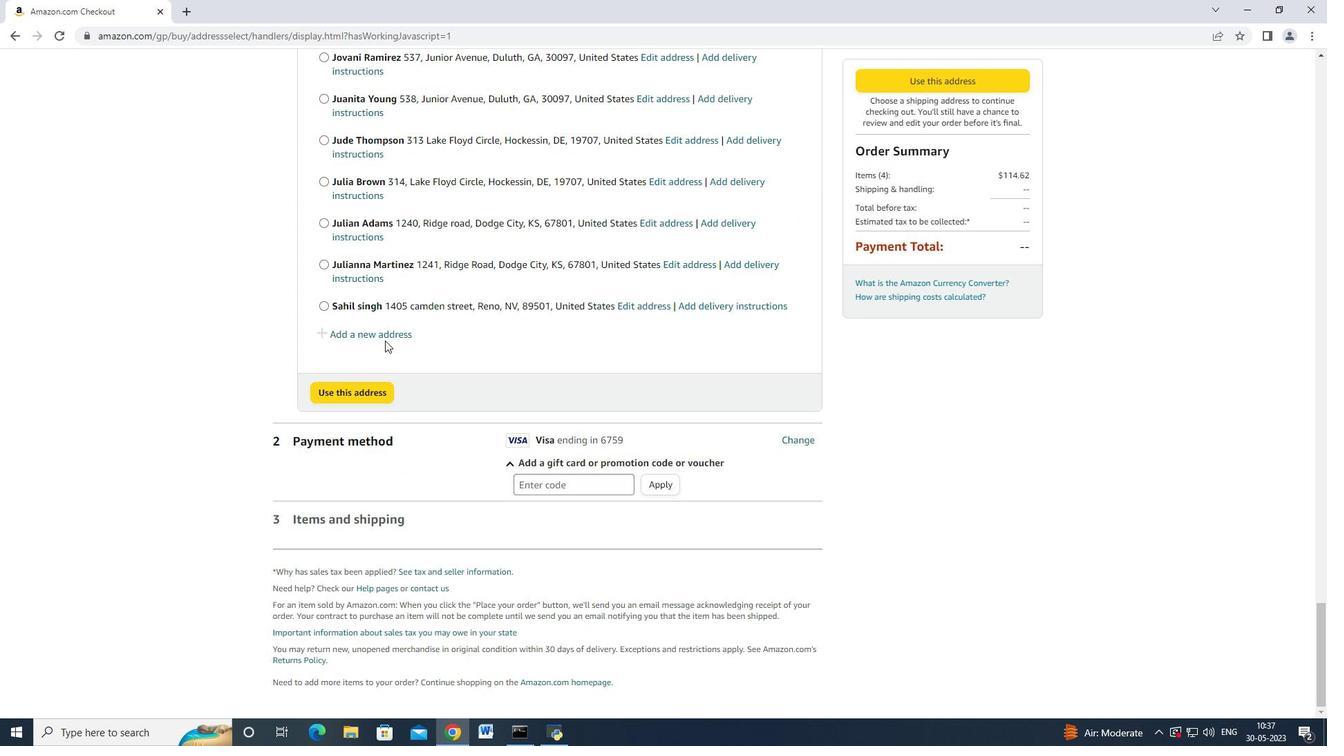 
Action: Mouse pressed left at (385, 337)
Screenshot: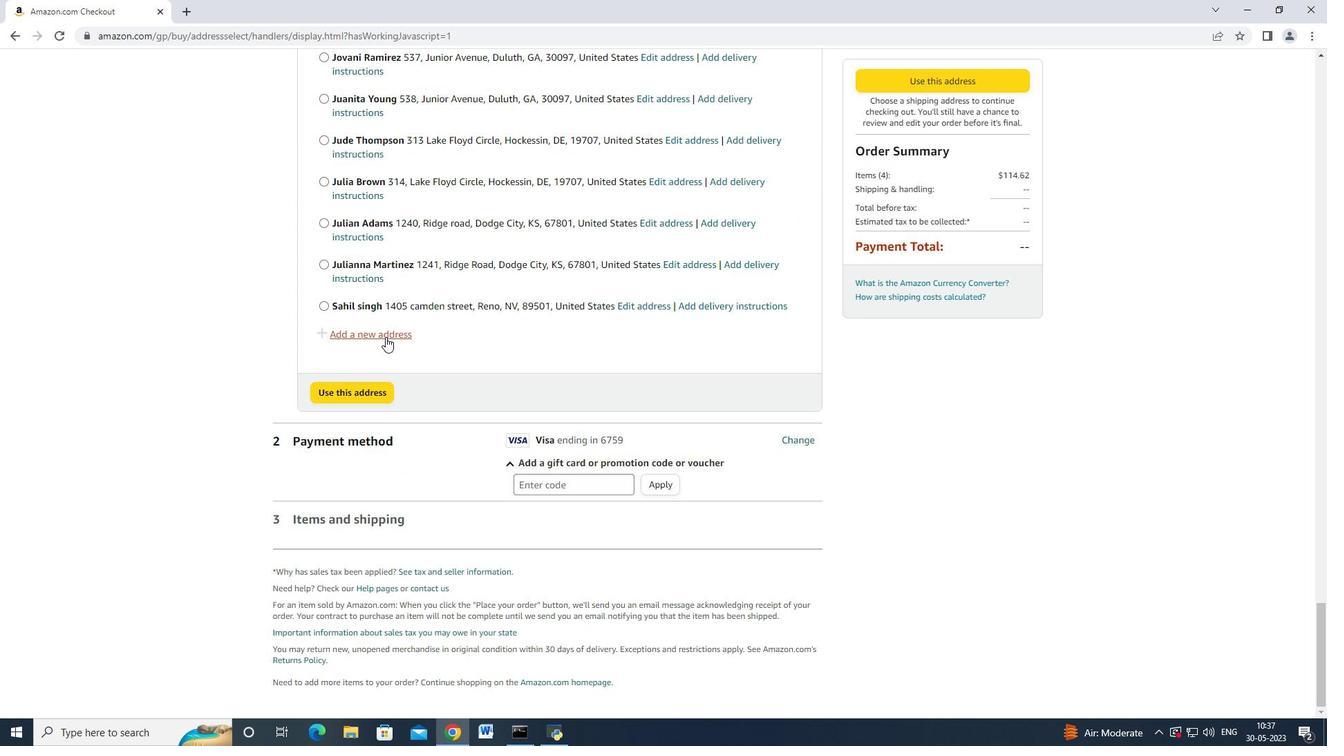 
Action: Mouse moved to (467, 333)
Screenshot: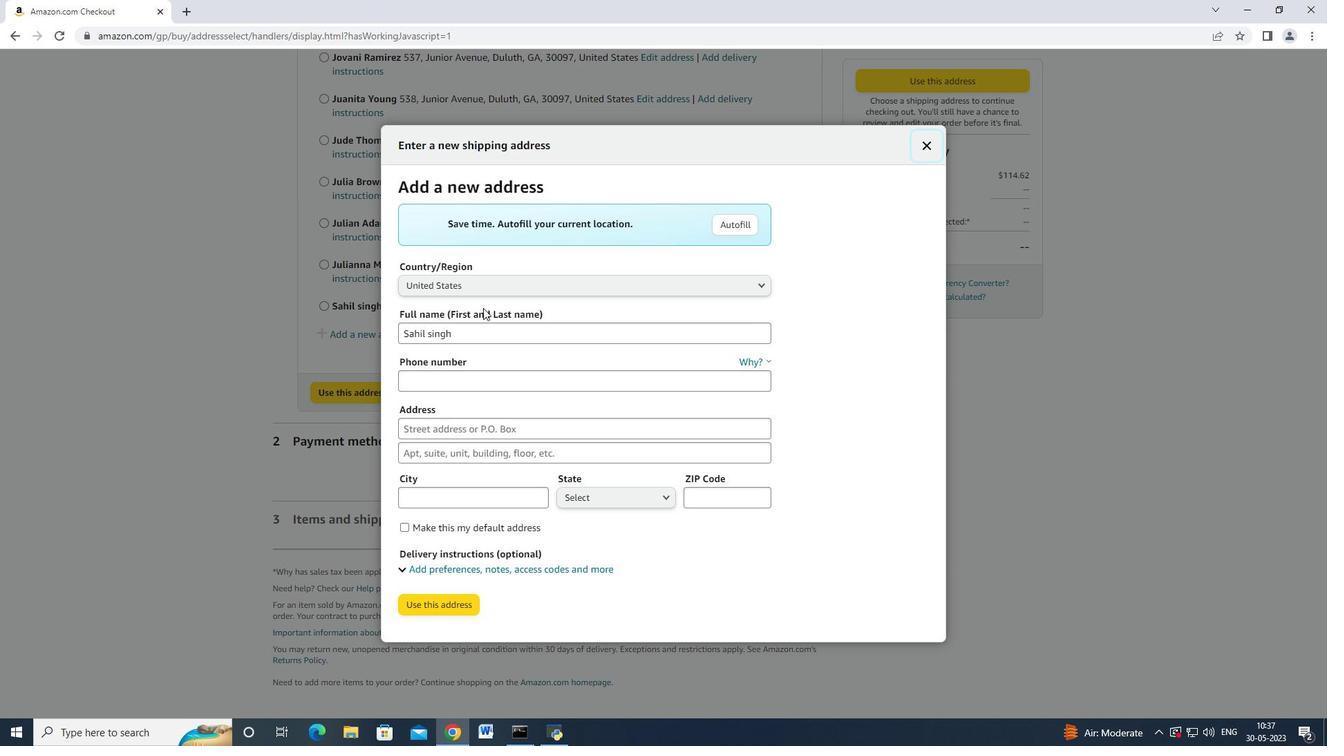 
Action: Mouse pressed left at (467, 333)
Screenshot: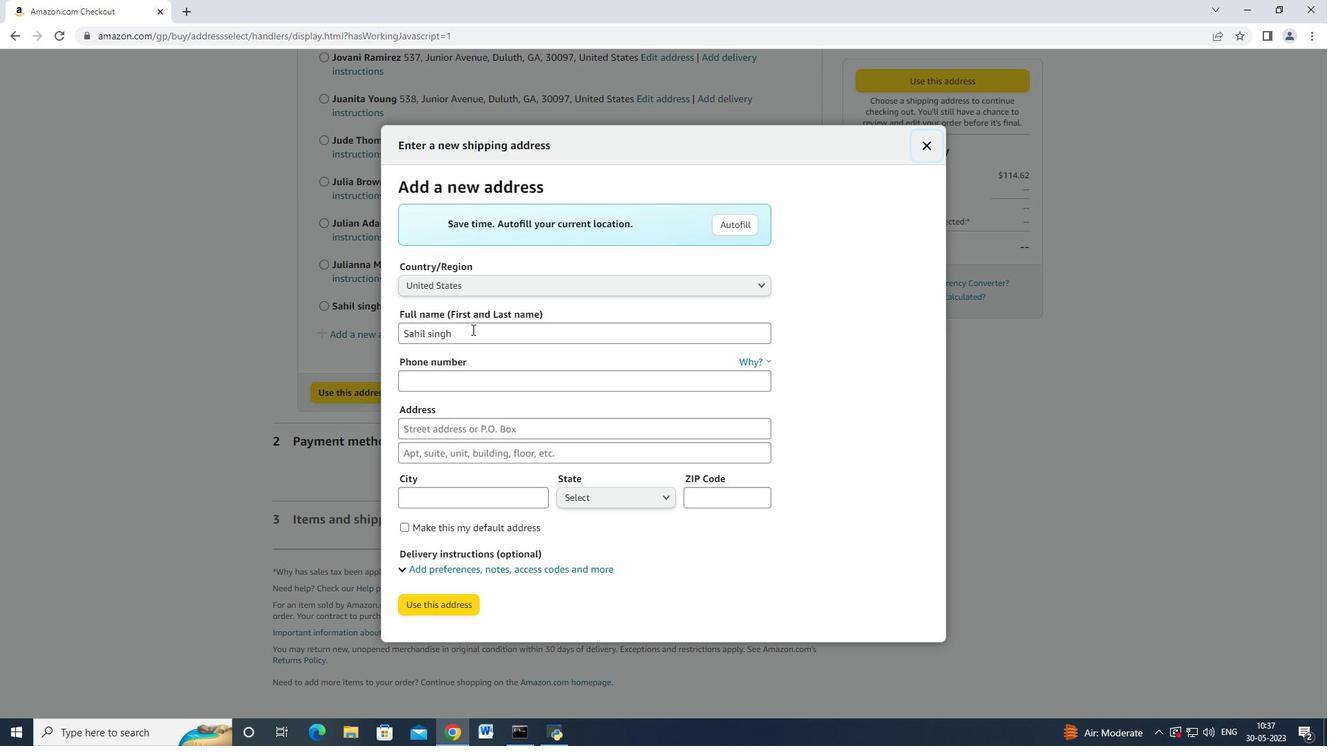 
Action: Mouse moved to (467, 333)
Screenshot: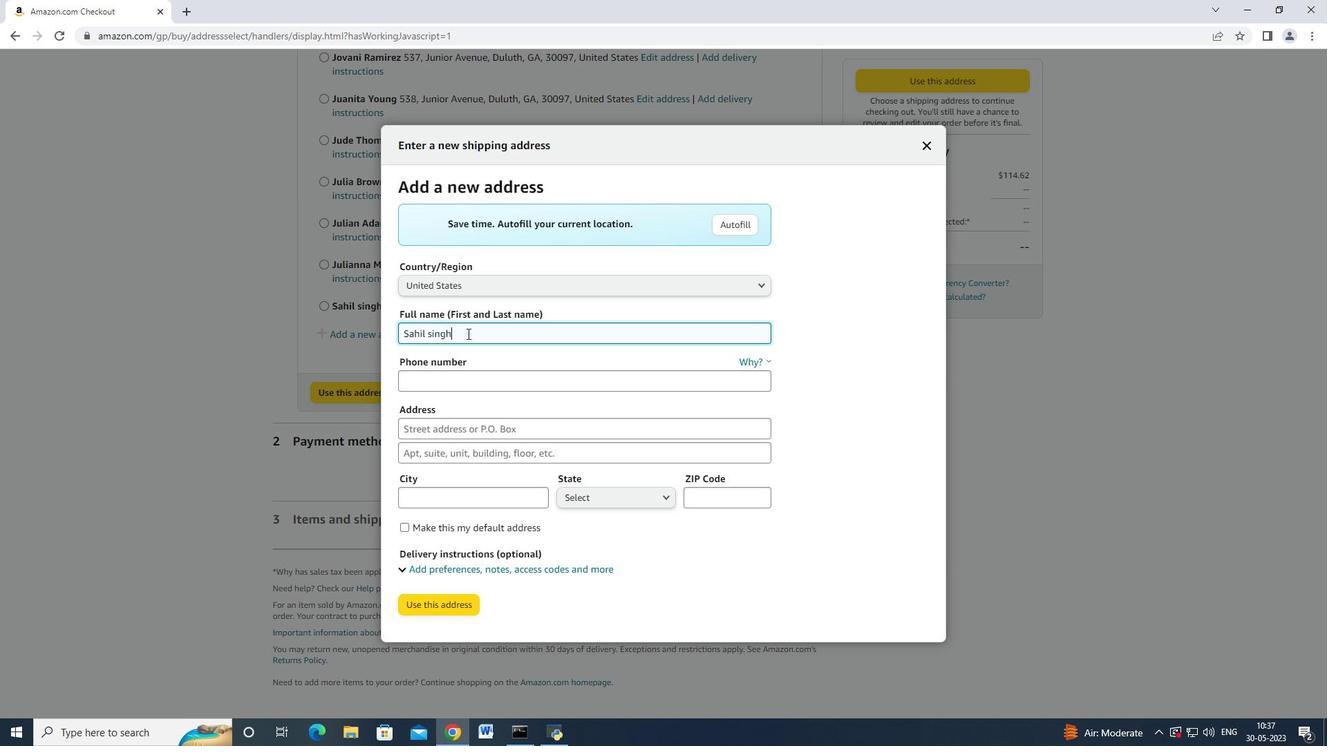 
Action: Key pressed <Key.backspace><Key.backspace><Key.backspace><Key.backspace><Key.backspace><Key.backspace><Key.backspace><Key.backspace><Key.backspace><Key.backspace><Key.backspace><Key.shift_r>E<Key.backspace><Key.shift_r>Dylan<Key.space><Key.shift>Clark<Key.tab><Key.tab>2034707320<Key.tab>3515<Key.space><Key.shift_r>Cook<Key.space><Key.shift>Hill<Key.space><Key.shift>Road<Key.tab><Key.tab><Key.shift_r>Danbury<Key.tab>
Screenshot: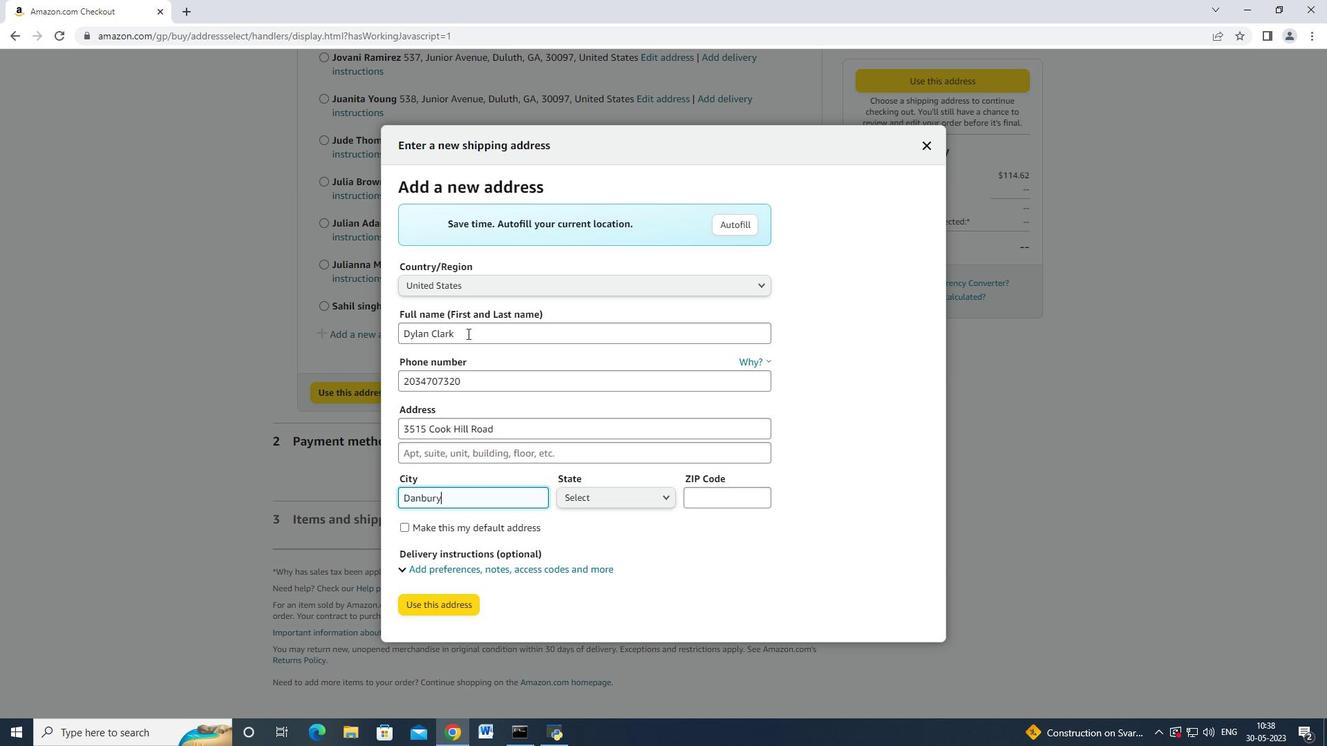 
Action: Mouse moved to (594, 503)
Screenshot: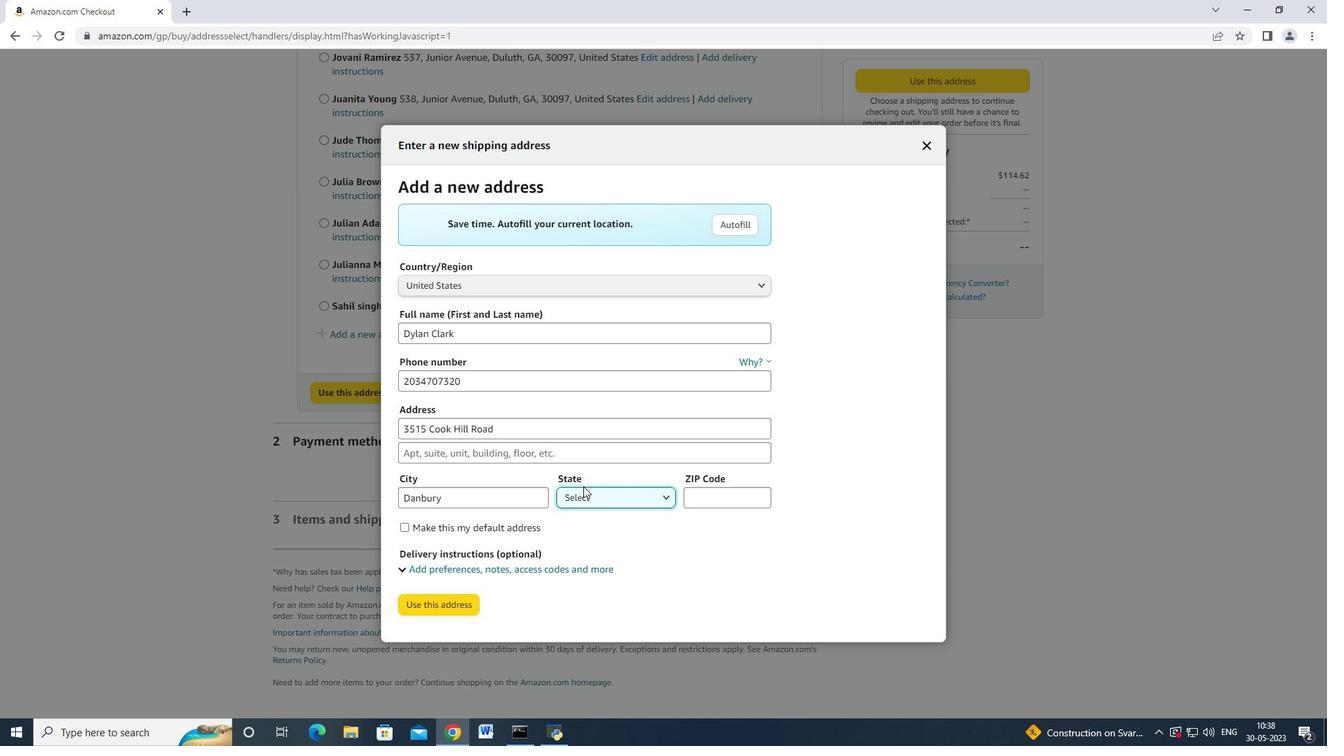 
Action: Mouse pressed left at (594, 503)
Screenshot: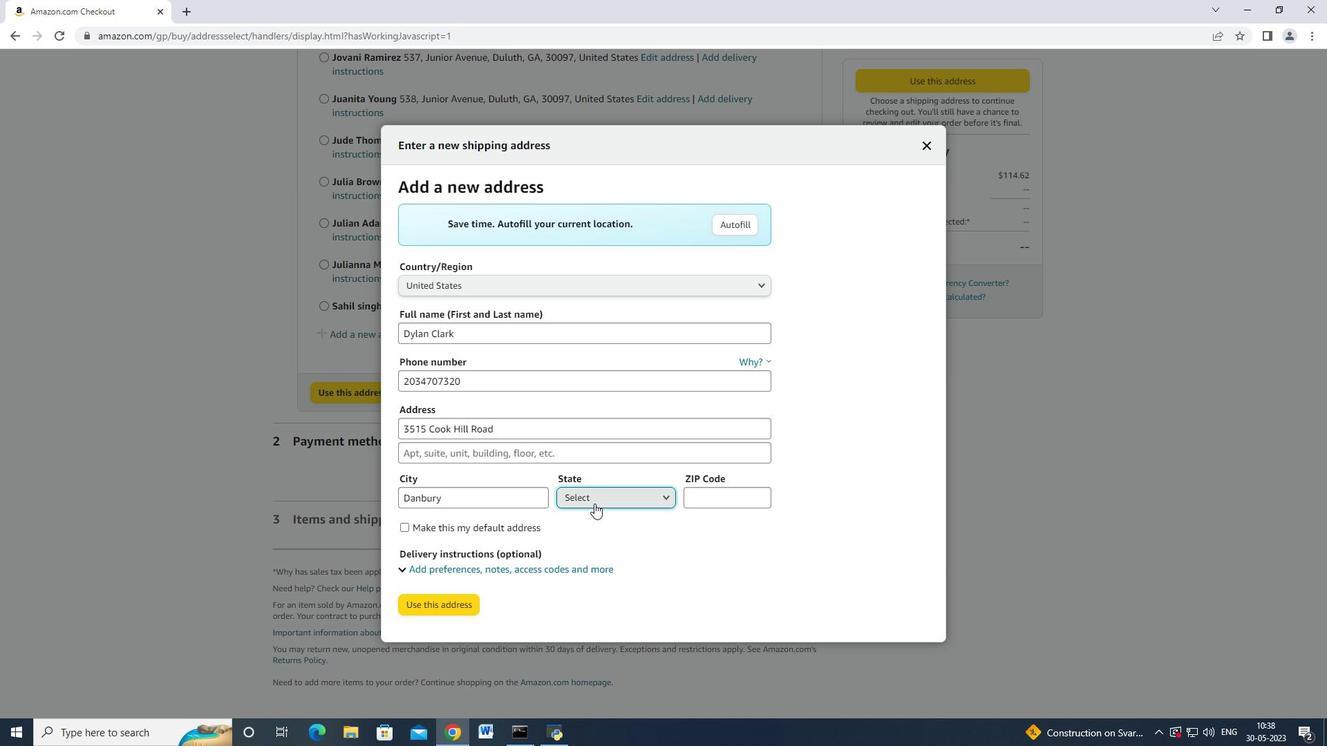 
Action: Mouse moved to (613, 210)
Screenshot: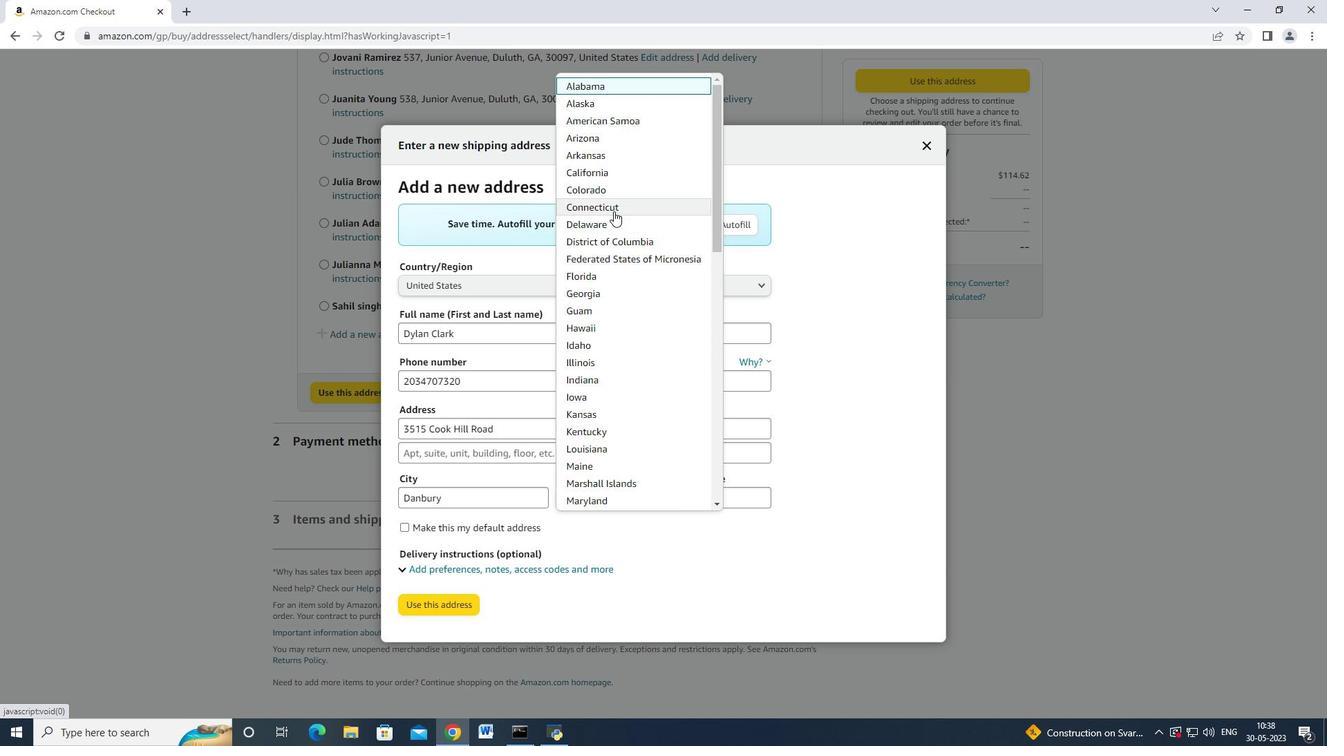 
Action: Mouse pressed left at (613, 210)
Screenshot: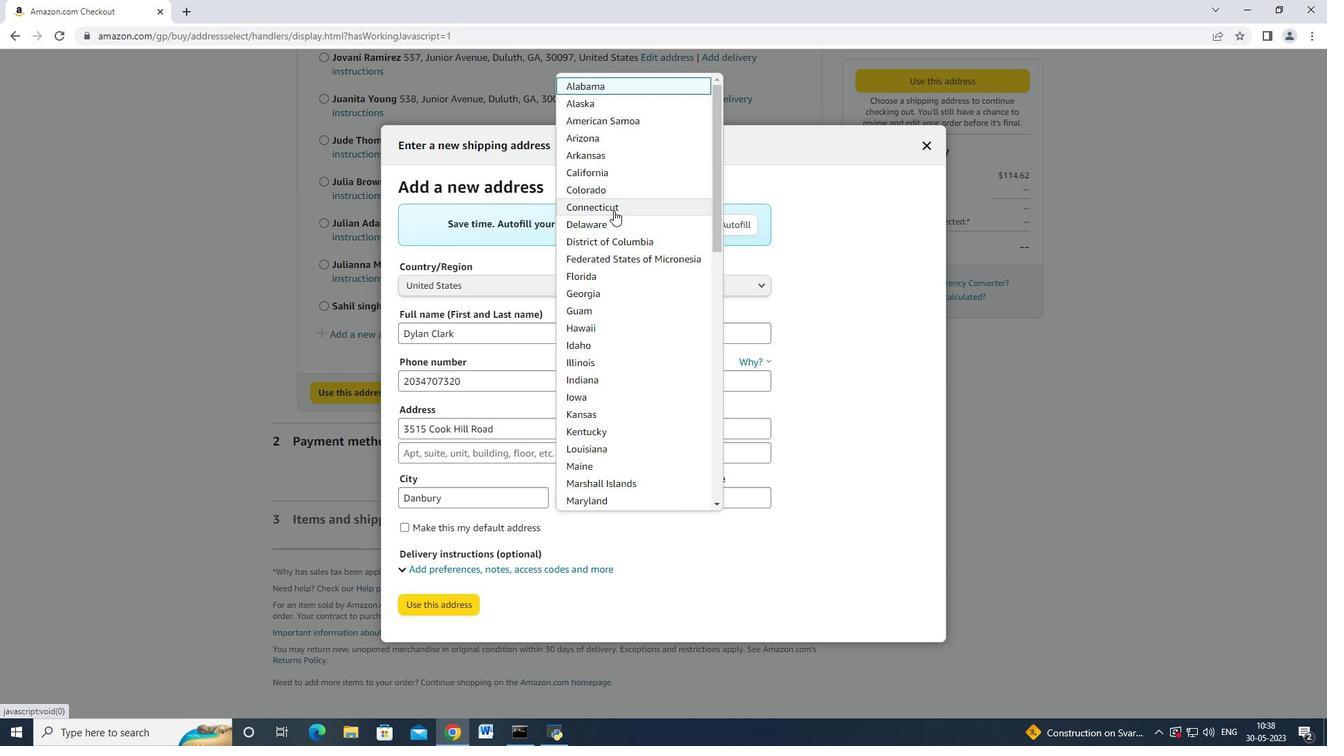 
Action: Mouse moved to (731, 490)
Screenshot: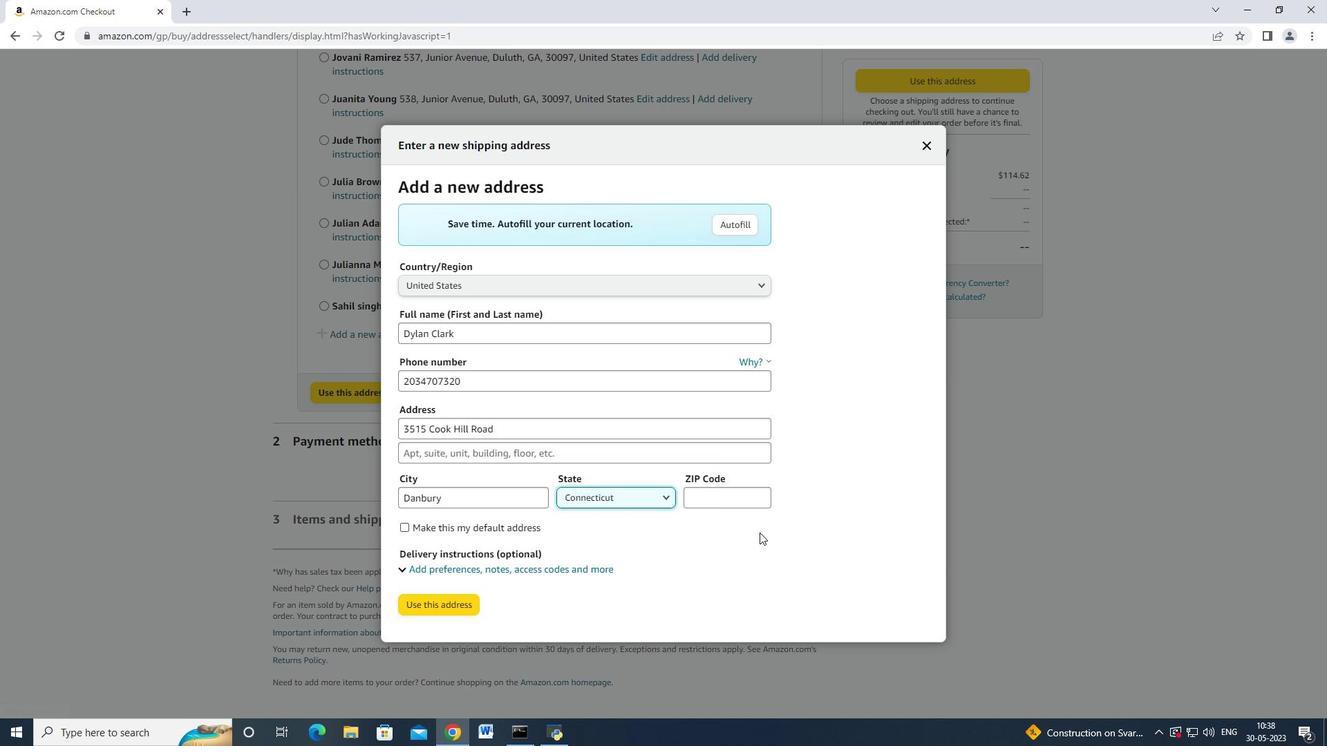 
Action: Mouse pressed left at (731, 490)
Screenshot: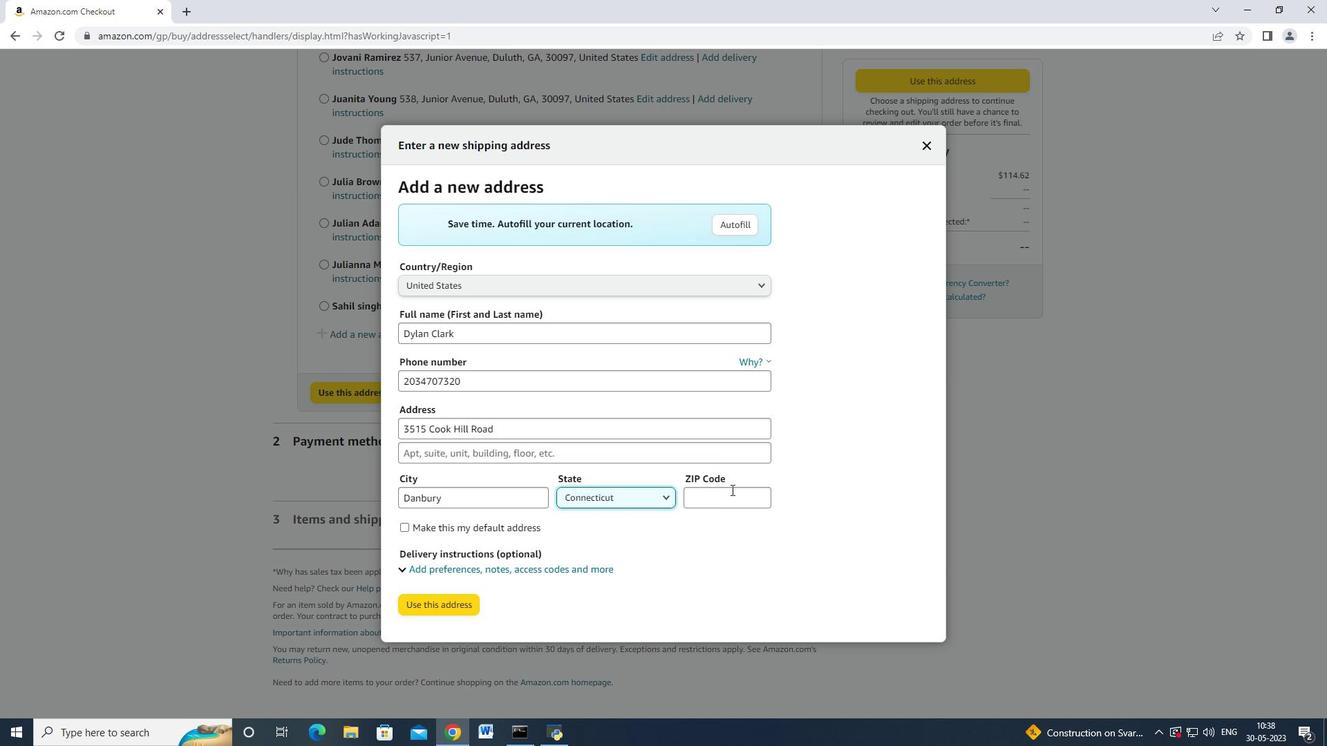 
Action: Key pressed 06810
Screenshot: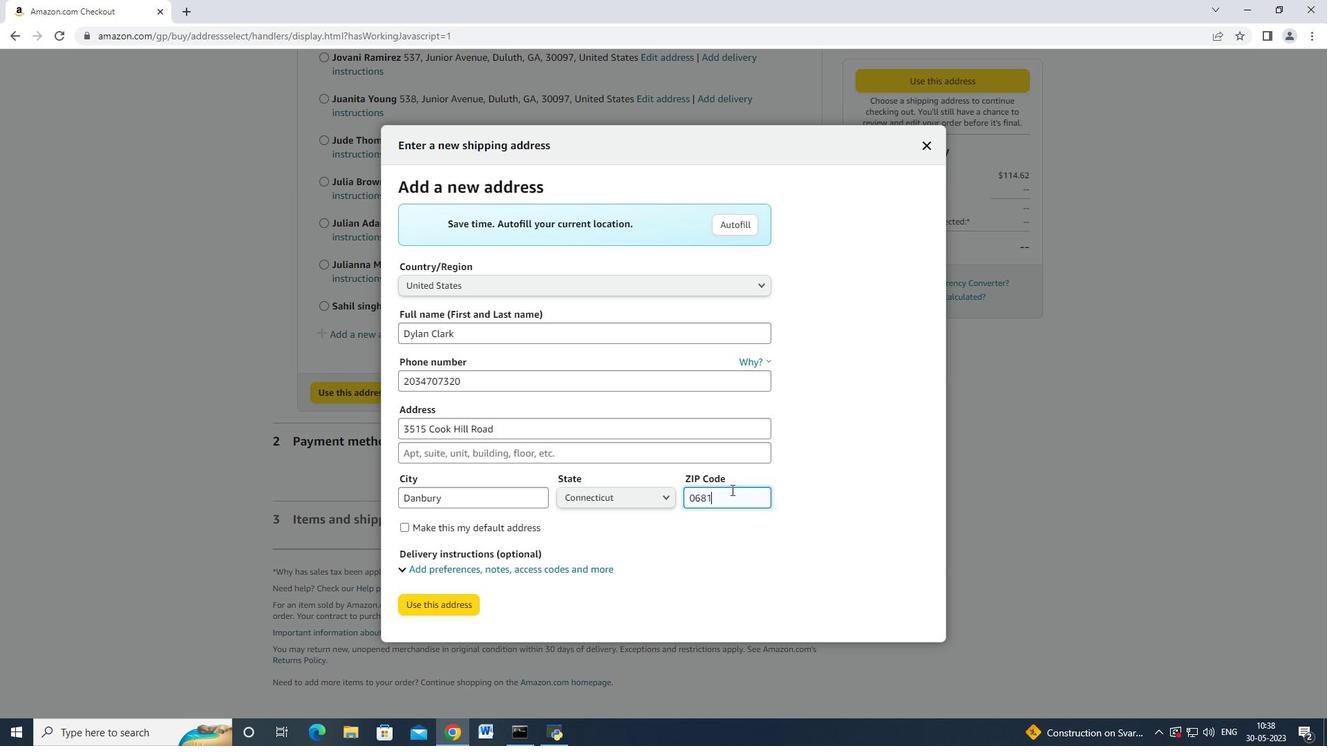 
Action: Mouse moved to (416, 601)
Screenshot: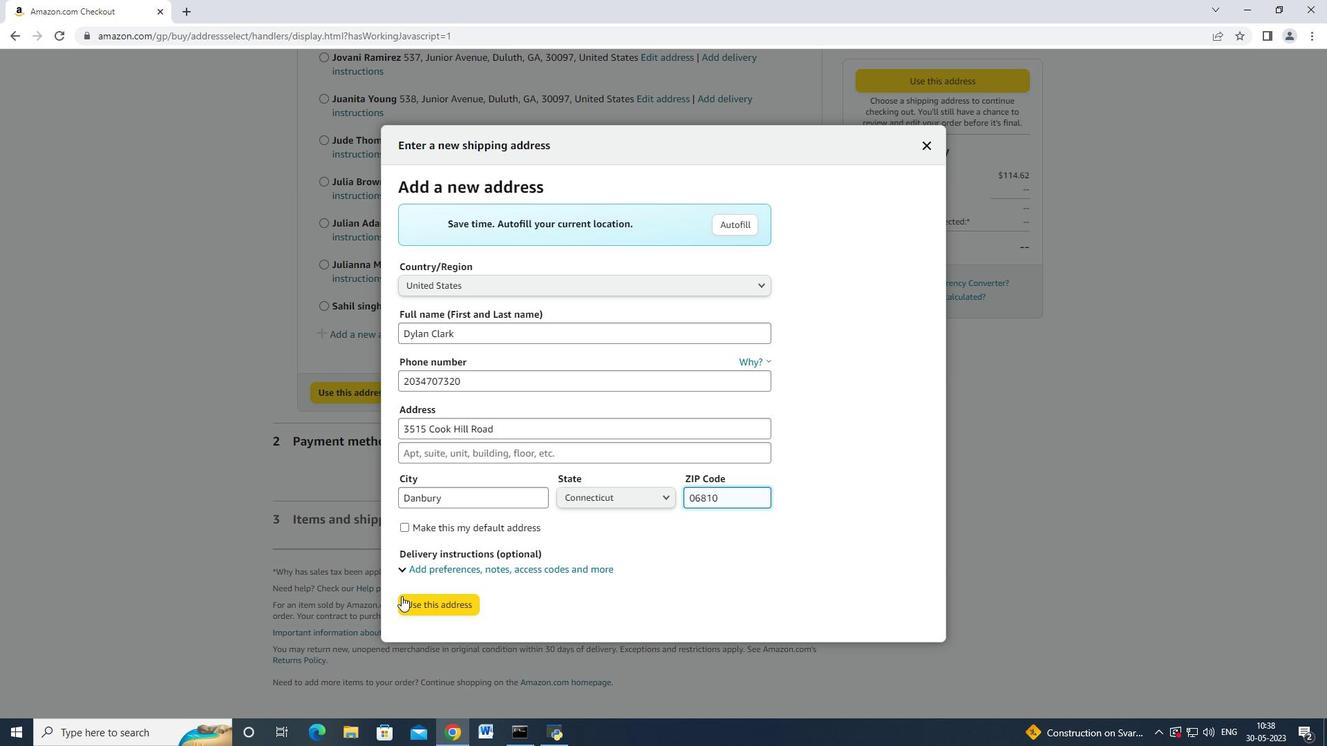 
Action: Mouse pressed left at (416, 601)
Screenshot: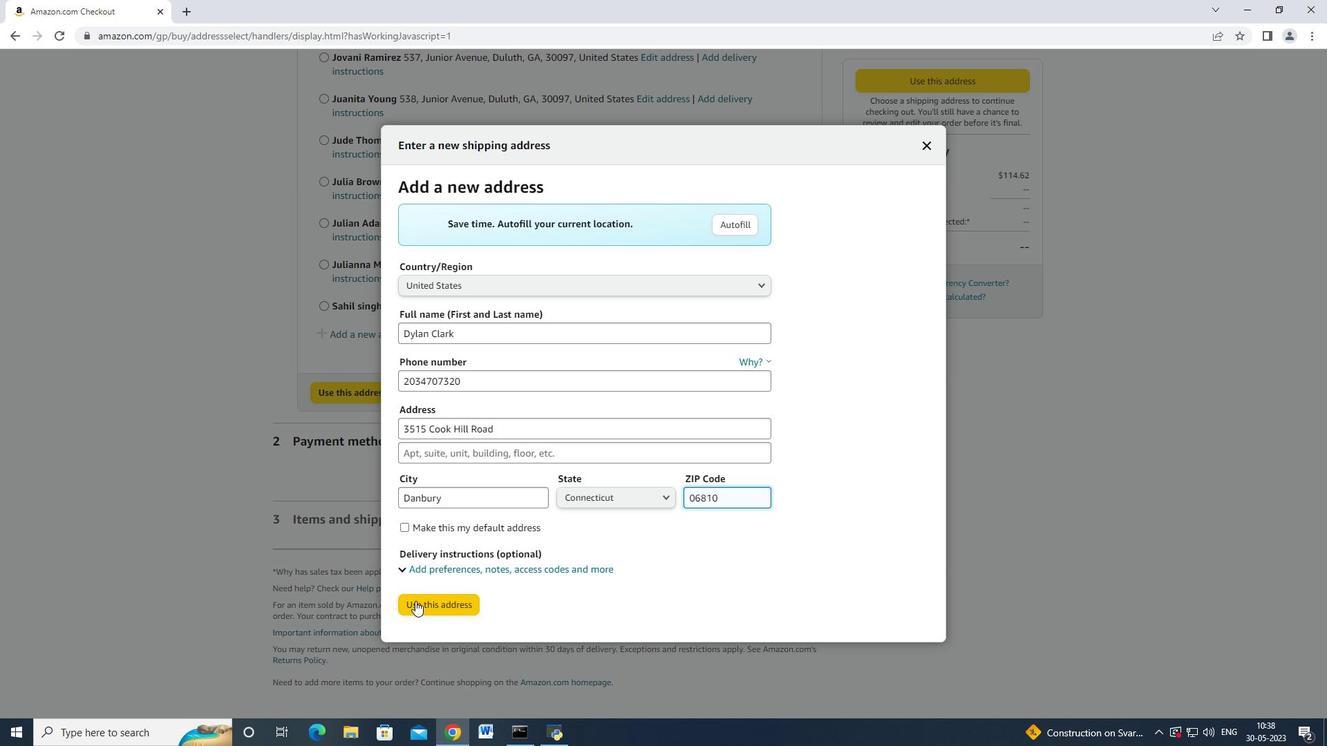 
Action: Mouse moved to (444, 618)
Screenshot: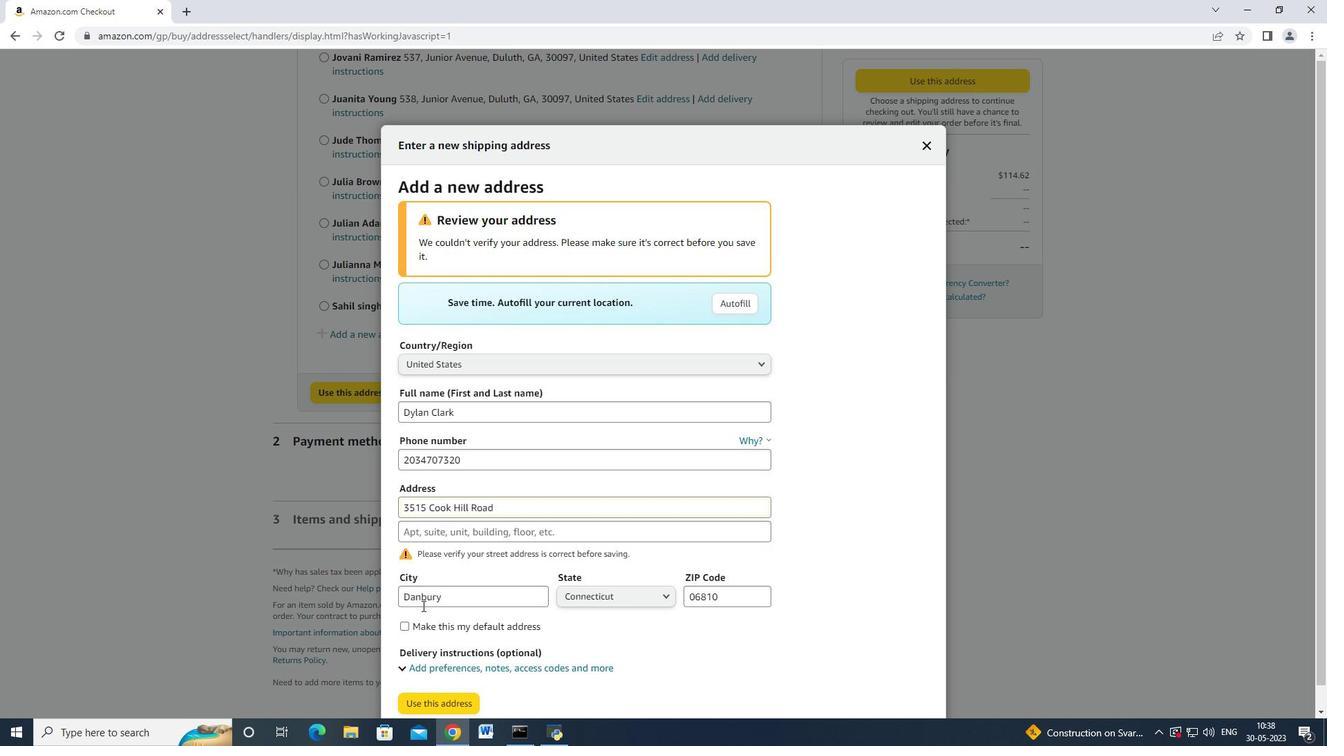 
Action: Mouse scrolled (444, 617) with delta (0, 0)
Screenshot: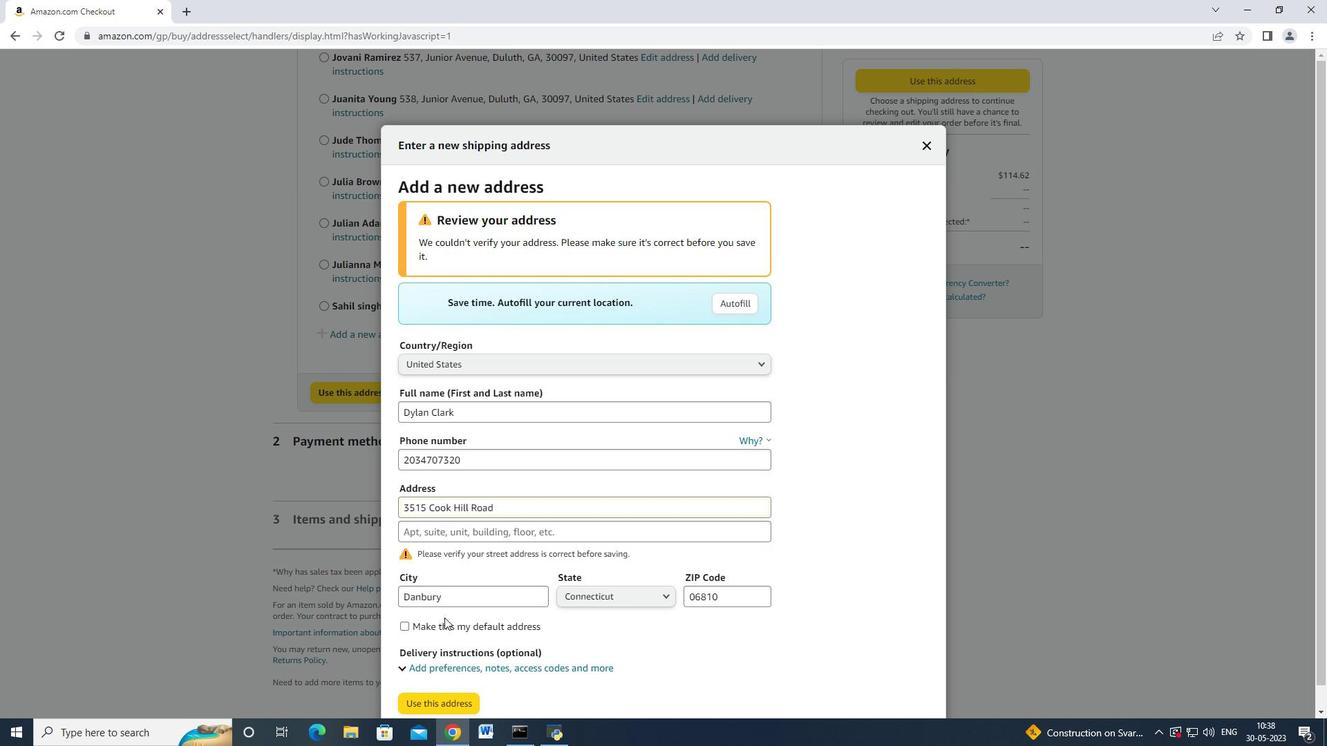 
Action: Mouse scrolled (444, 617) with delta (0, 0)
Screenshot: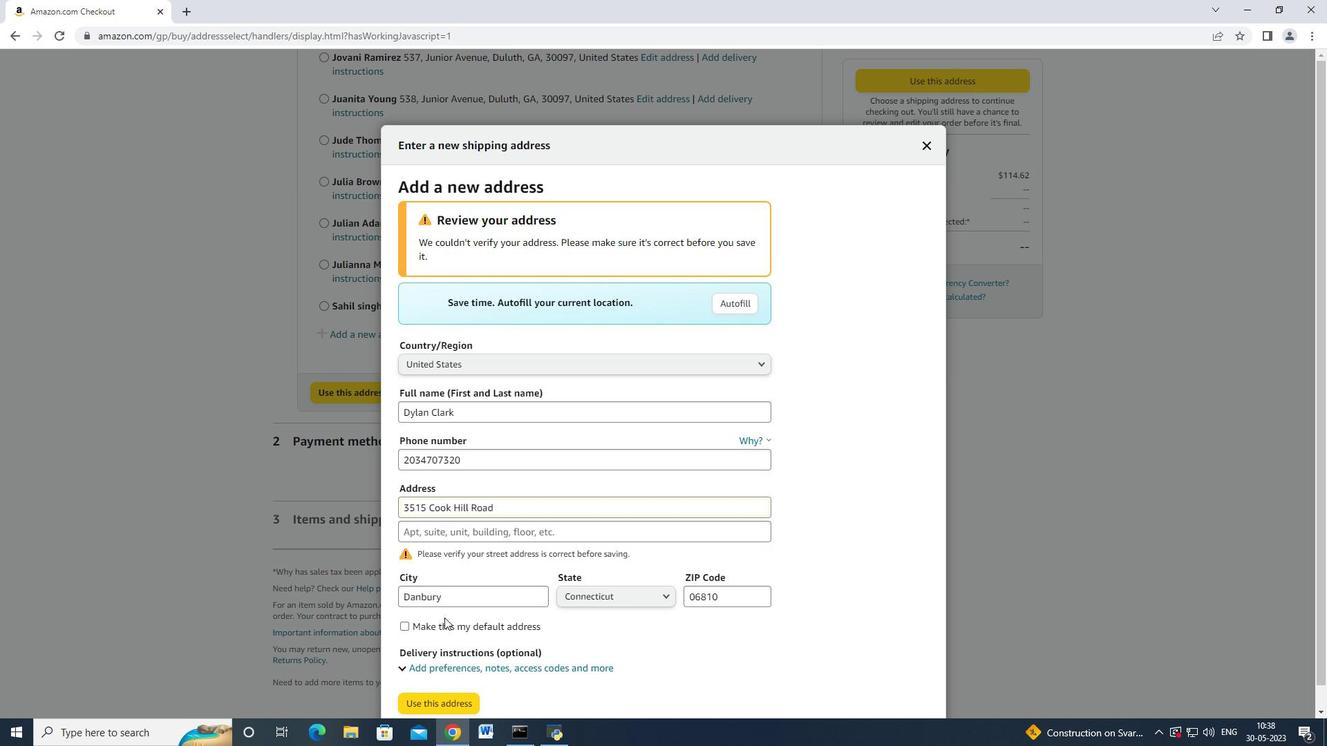 
Action: Mouse moved to (438, 669)
Screenshot: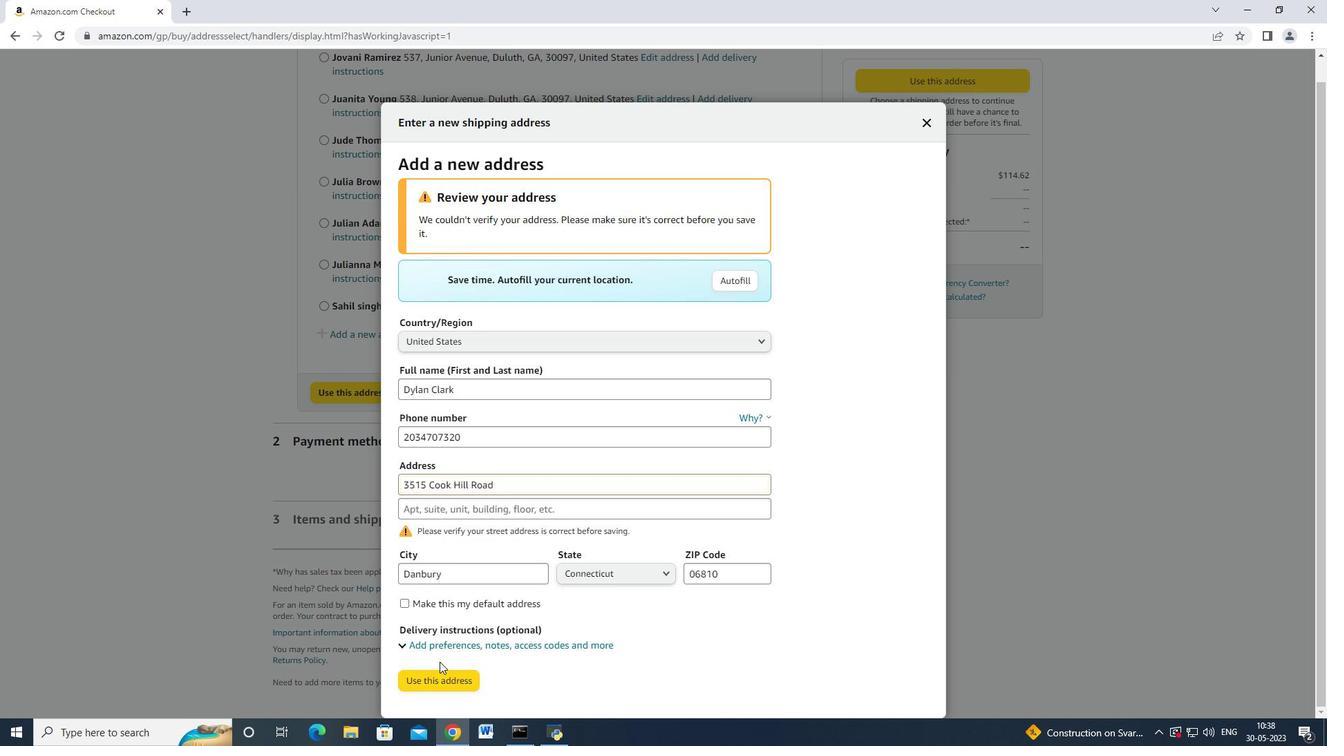 
Action: Mouse pressed left at (438, 669)
Screenshot: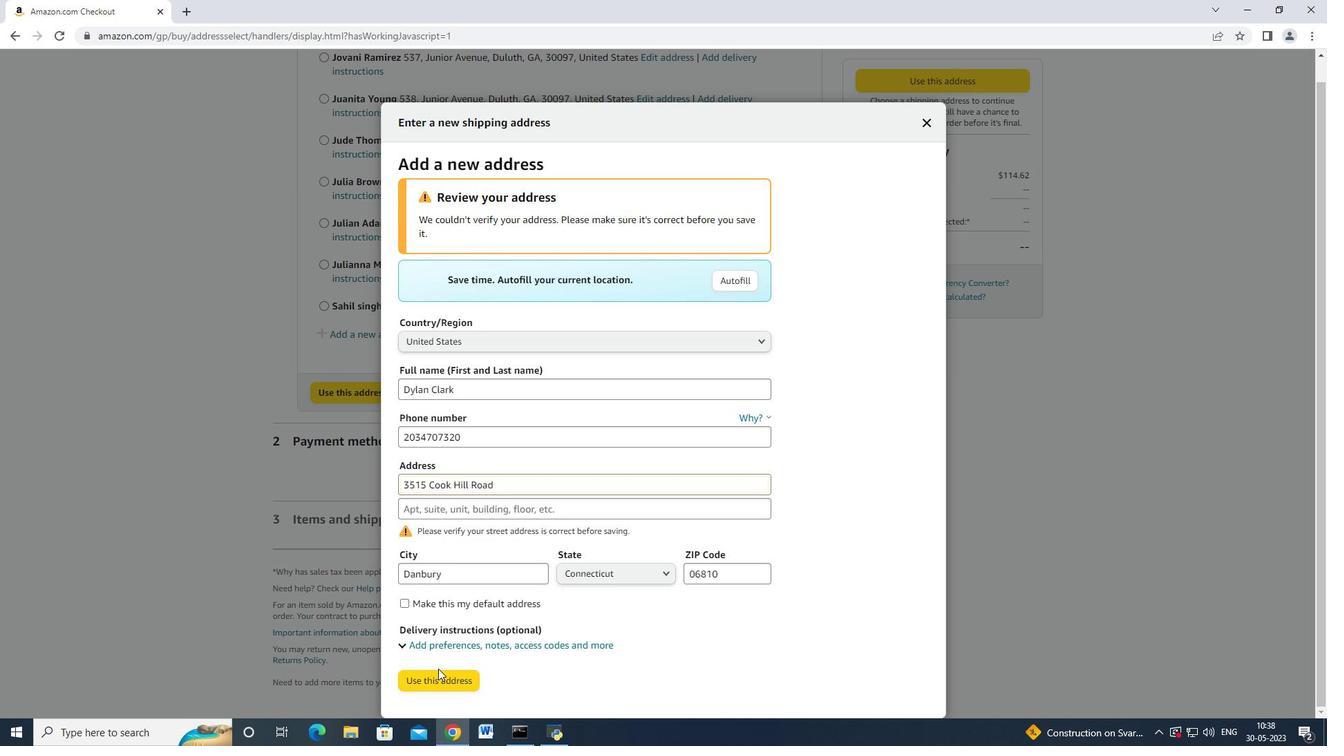 
Action: Mouse moved to (437, 670)
Screenshot: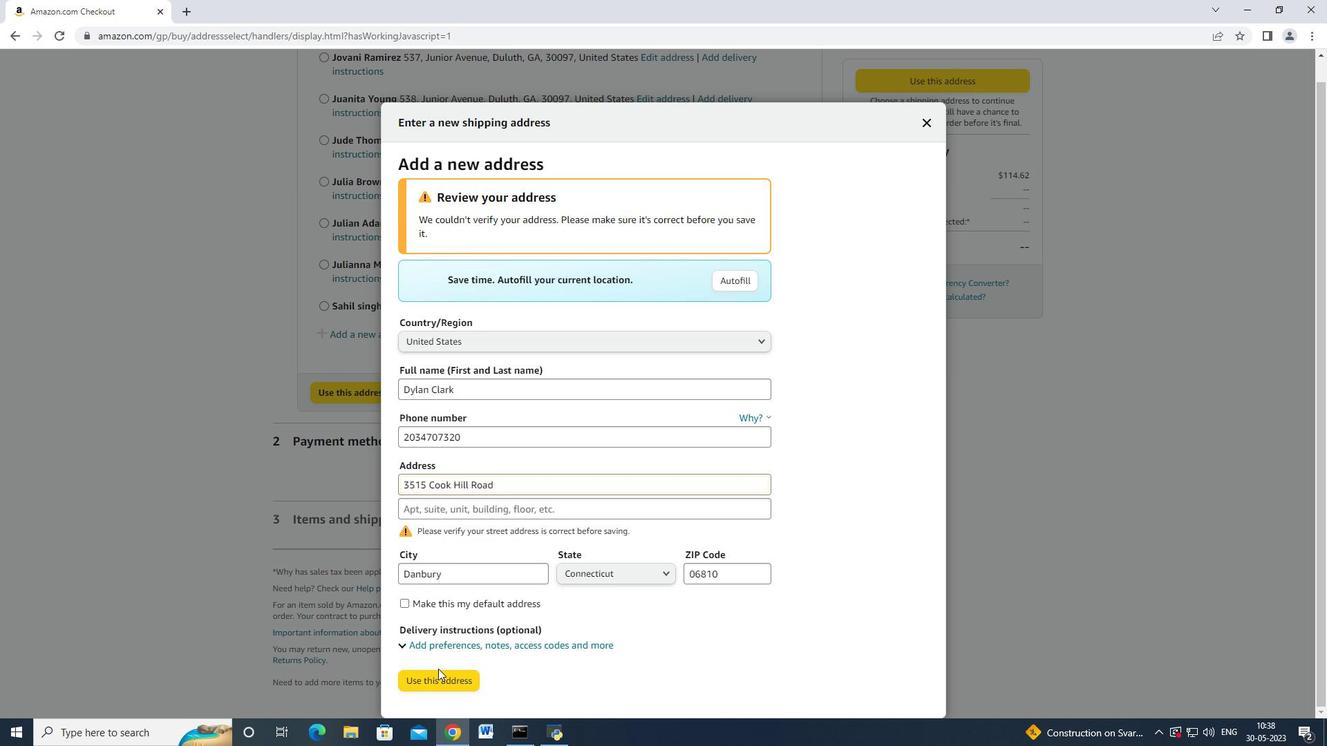
Action: Mouse pressed left at (437, 670)
Screenshot: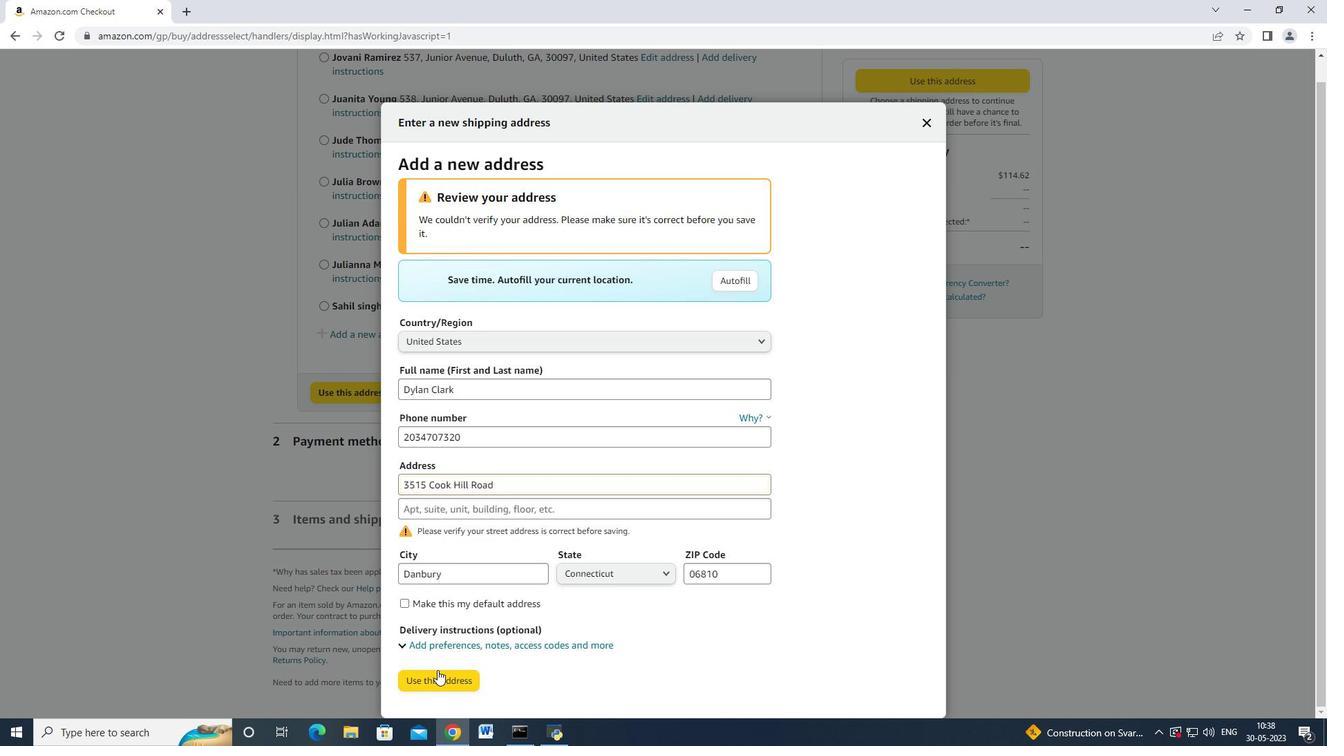 
Action: Mouse moved to (437, 326)
Screenshot: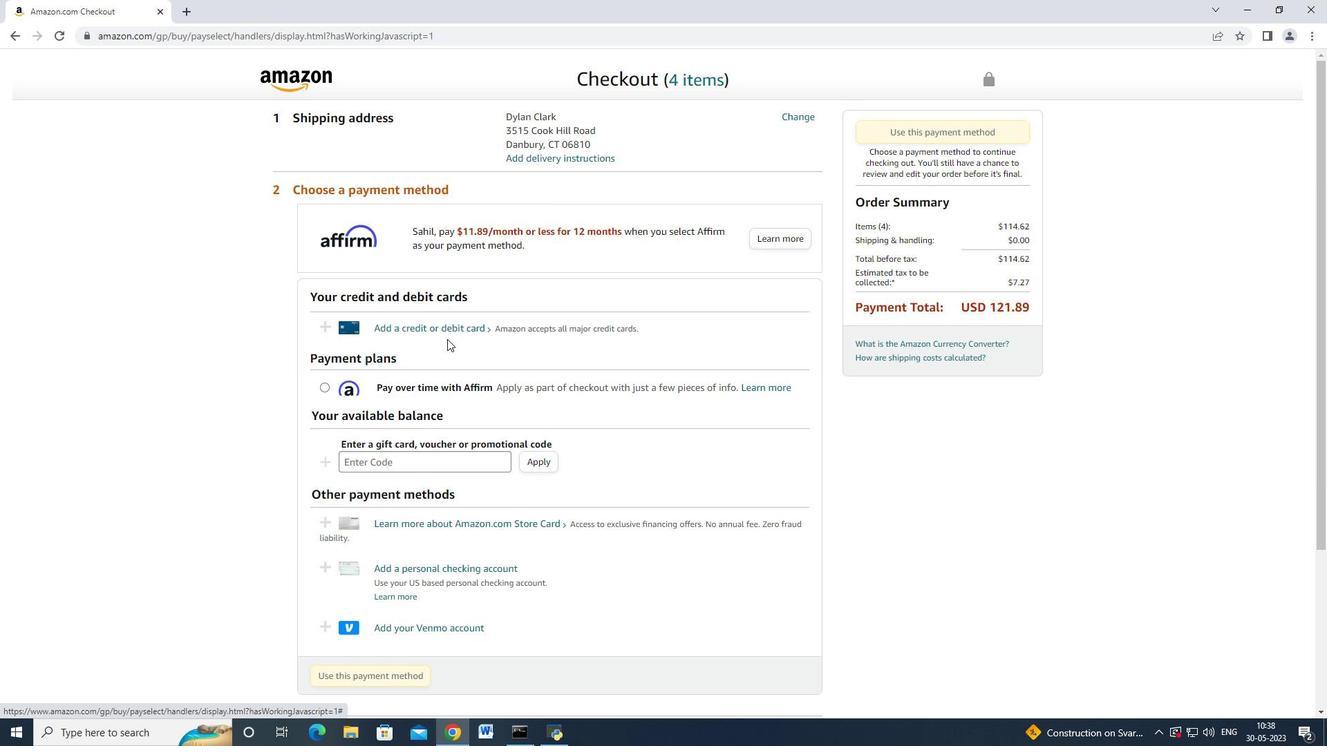 
Action: Mouse pressed left at (437, 326)
Screenshot: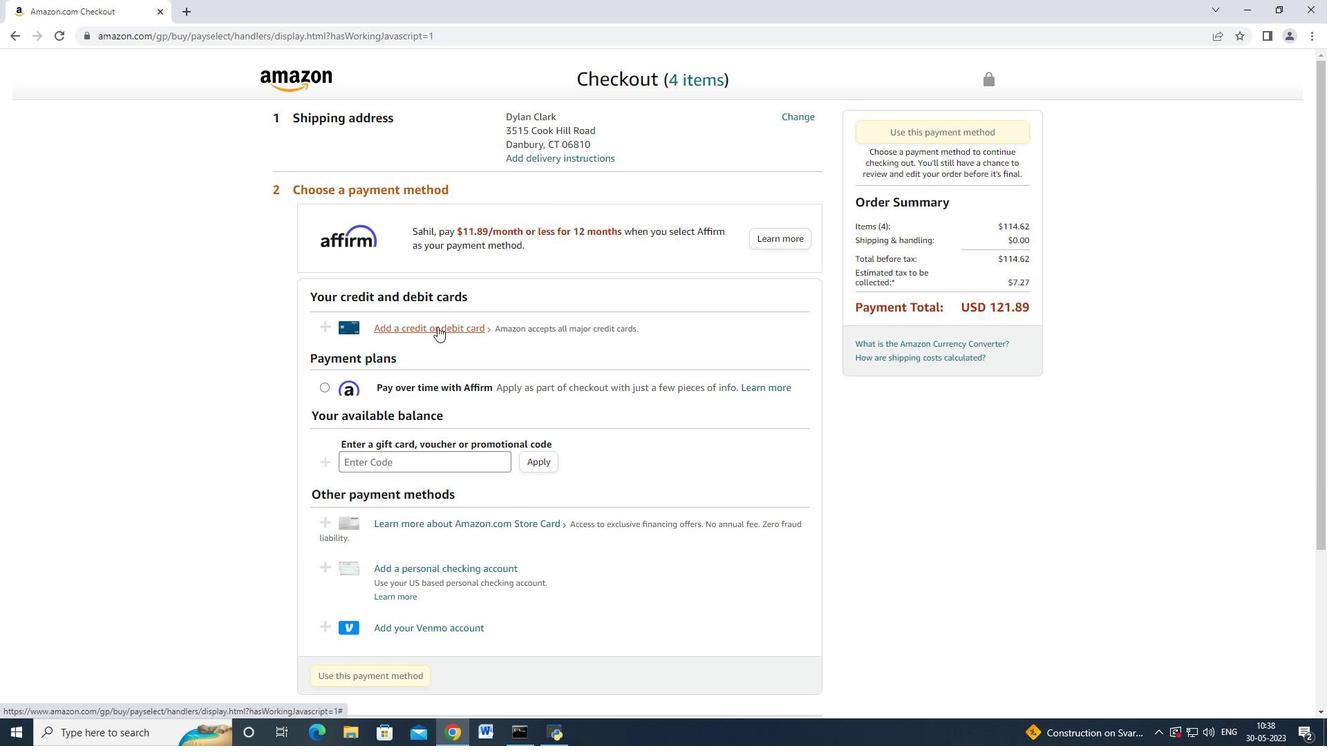
Action: Mouse moved to (544, 310)
Screenshot: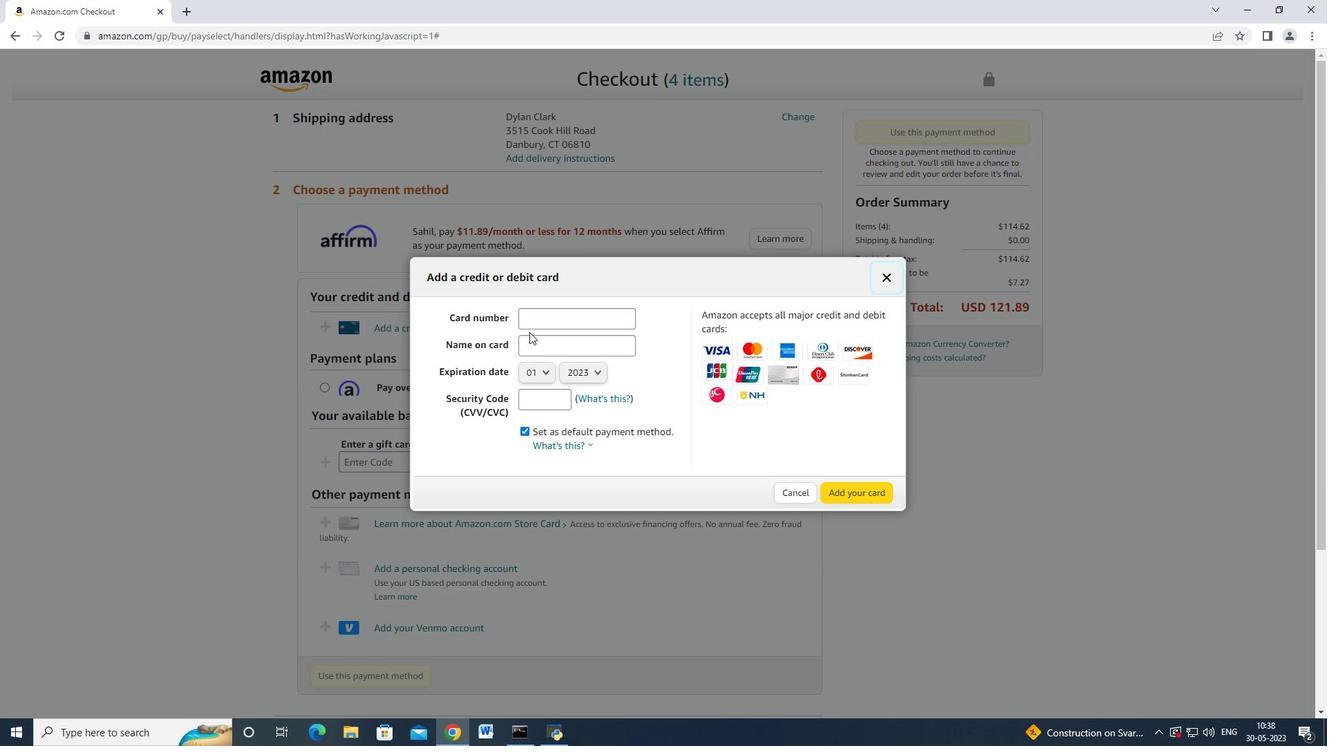 
Action: Mouse pressed left at (544, 310)
Screenshot: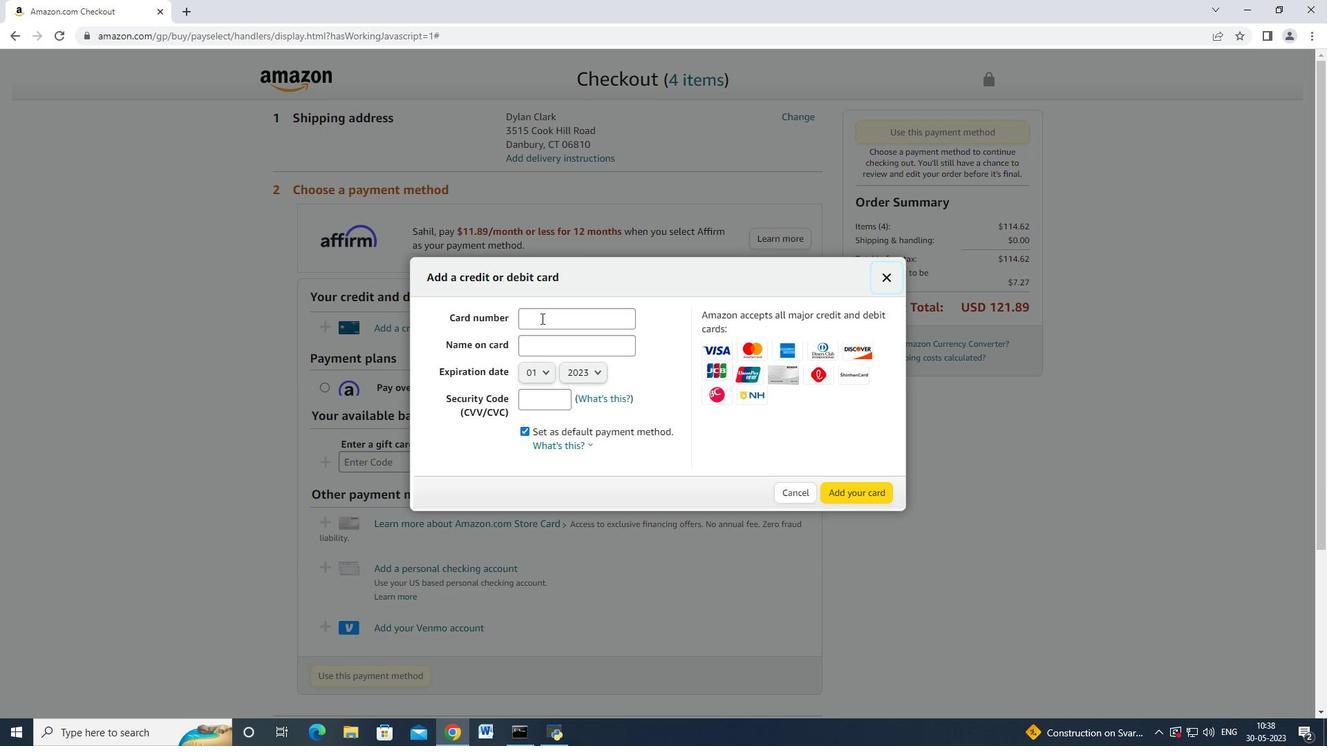 
Action: Mouse moved to (544, 310)
Screenshot: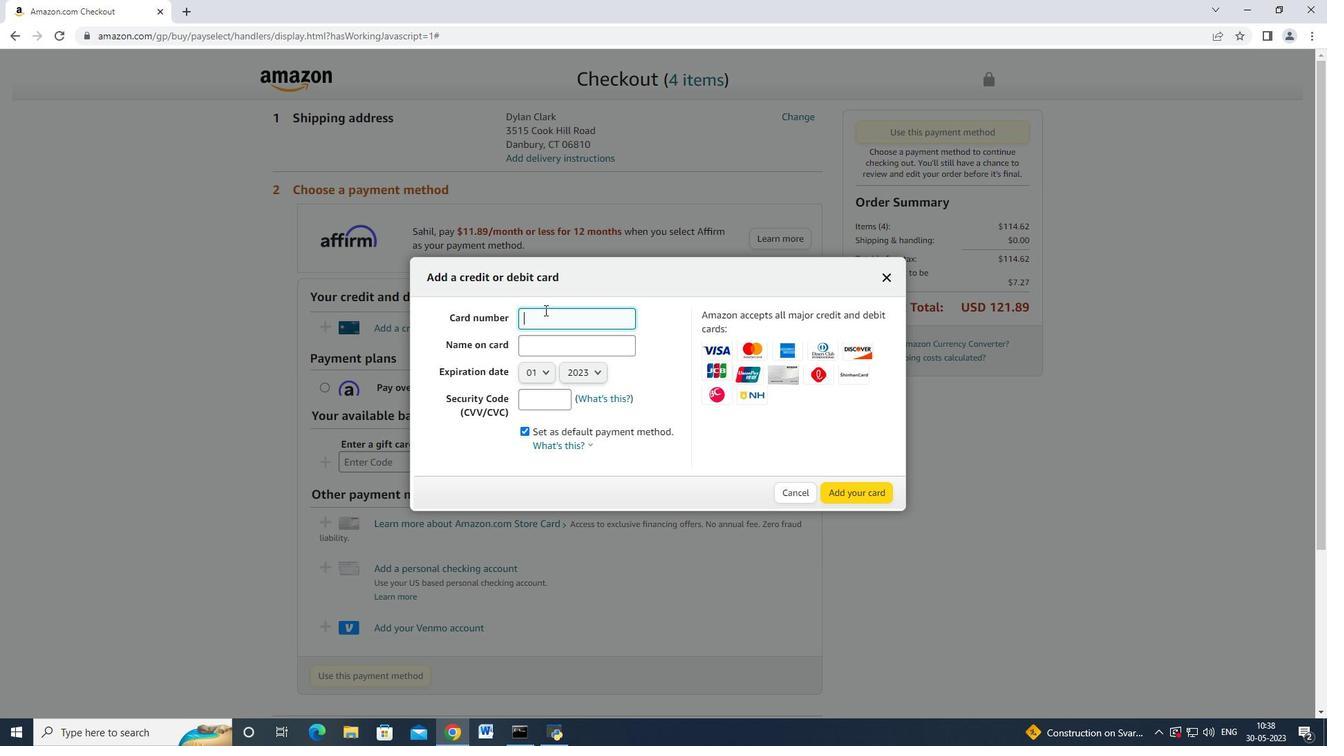 
Action: Key pressed 4726664477556010<Key.tab><Key.shift>Ri<Key.backspace><Key.backspace><Key.shift_r><Key.shift>Mark<Key.space><Key.shift_r>Adams
Screenshot: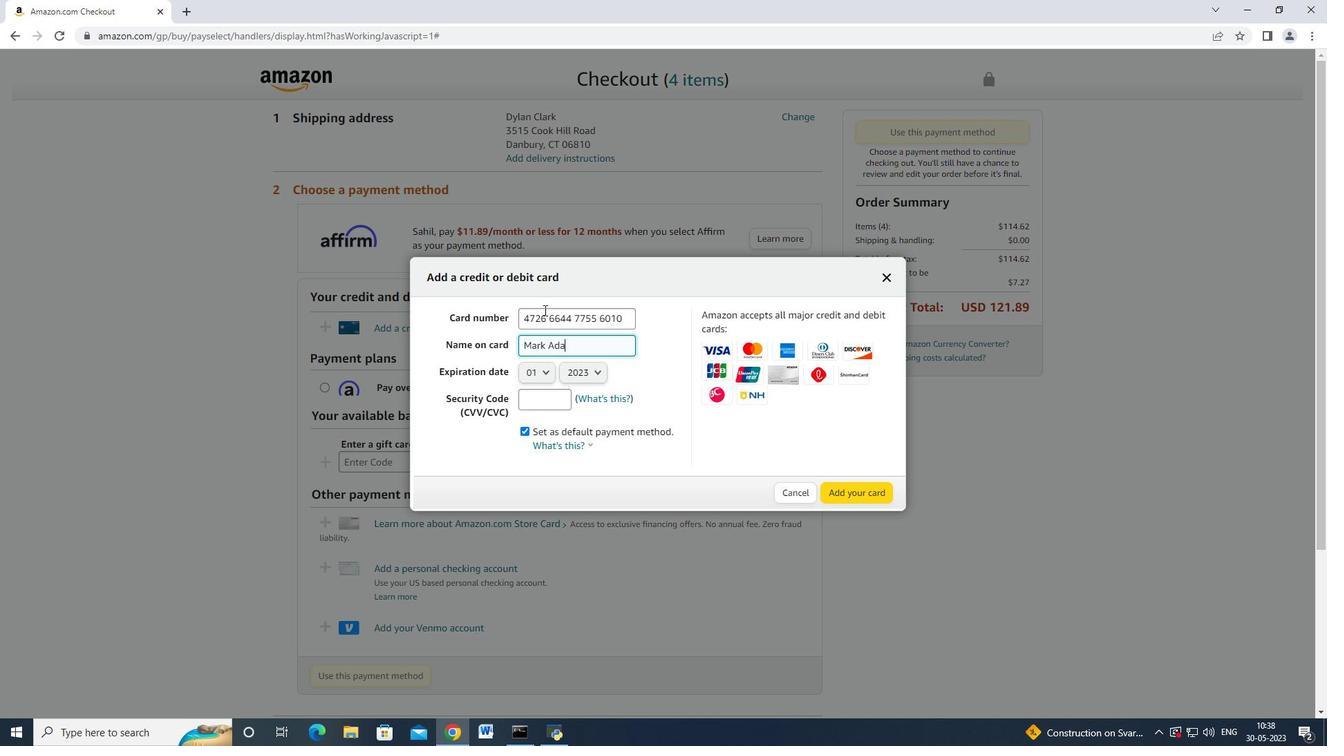 
Action: Mouse moved to (540, 371)
Screenshot: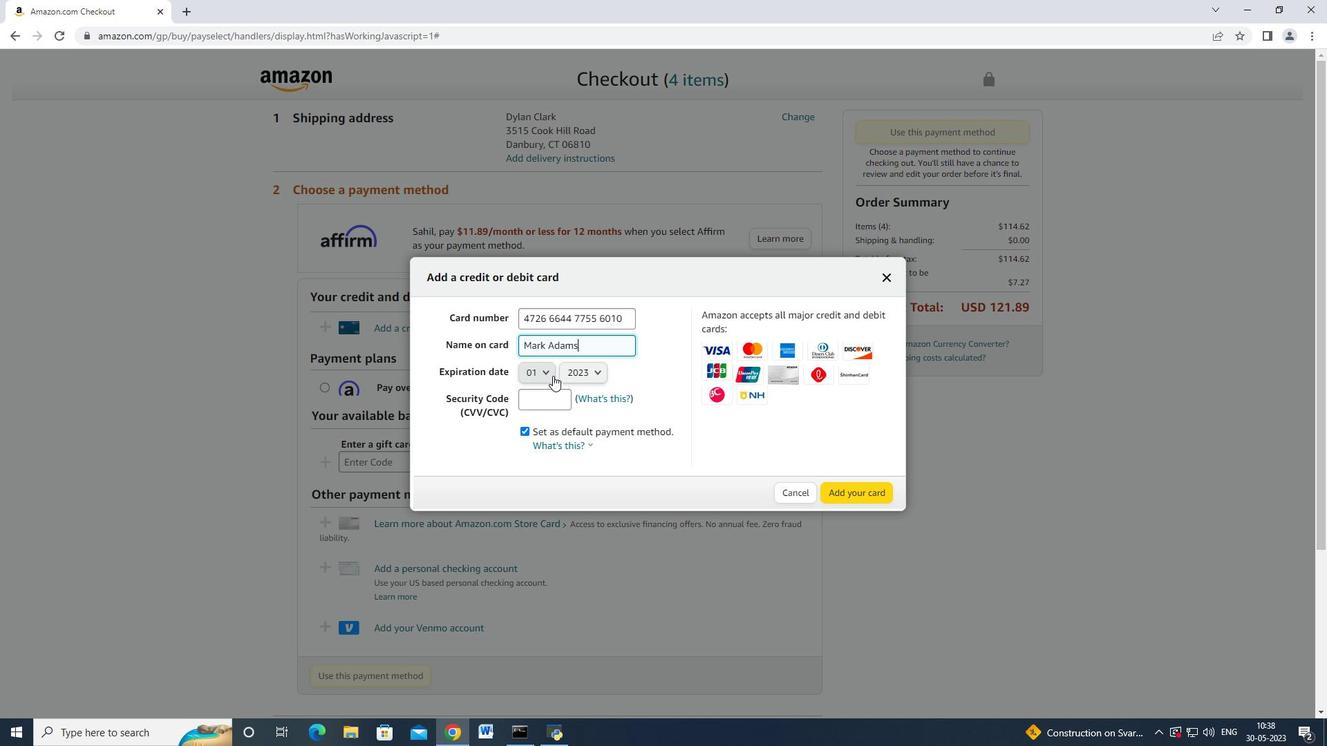 
Action: Mouse pressed left at (540, 371)
Screenshot: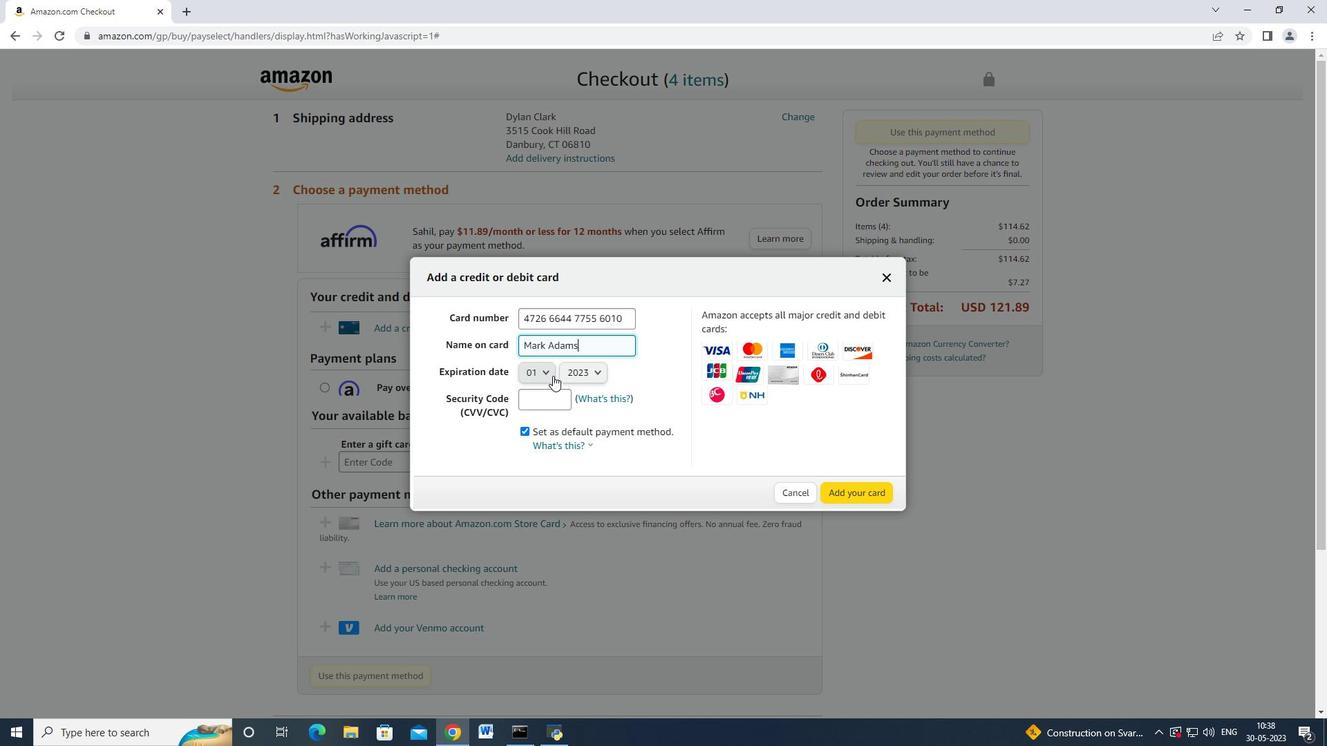 
Action: Mouse moved to (540, 421)
Screenshot: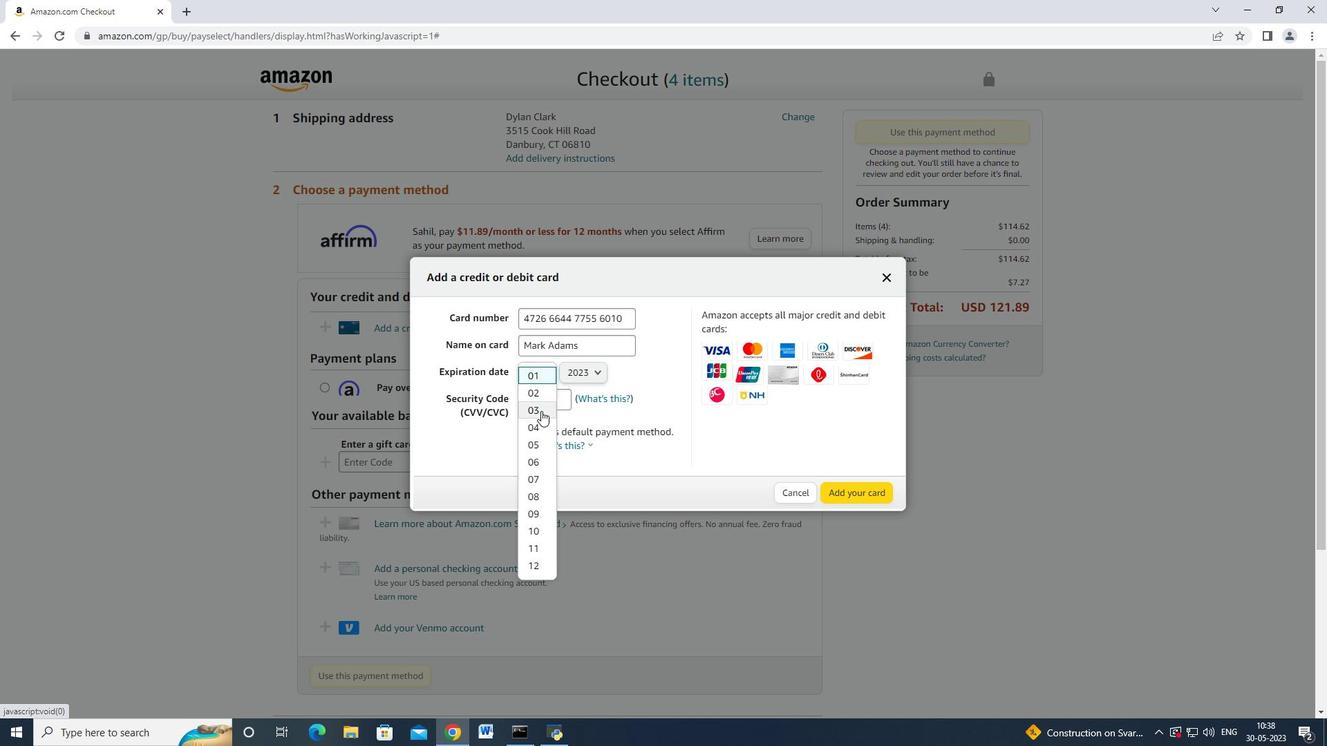 
Action: Mouse pressed left at (540, 421)
Screenshot: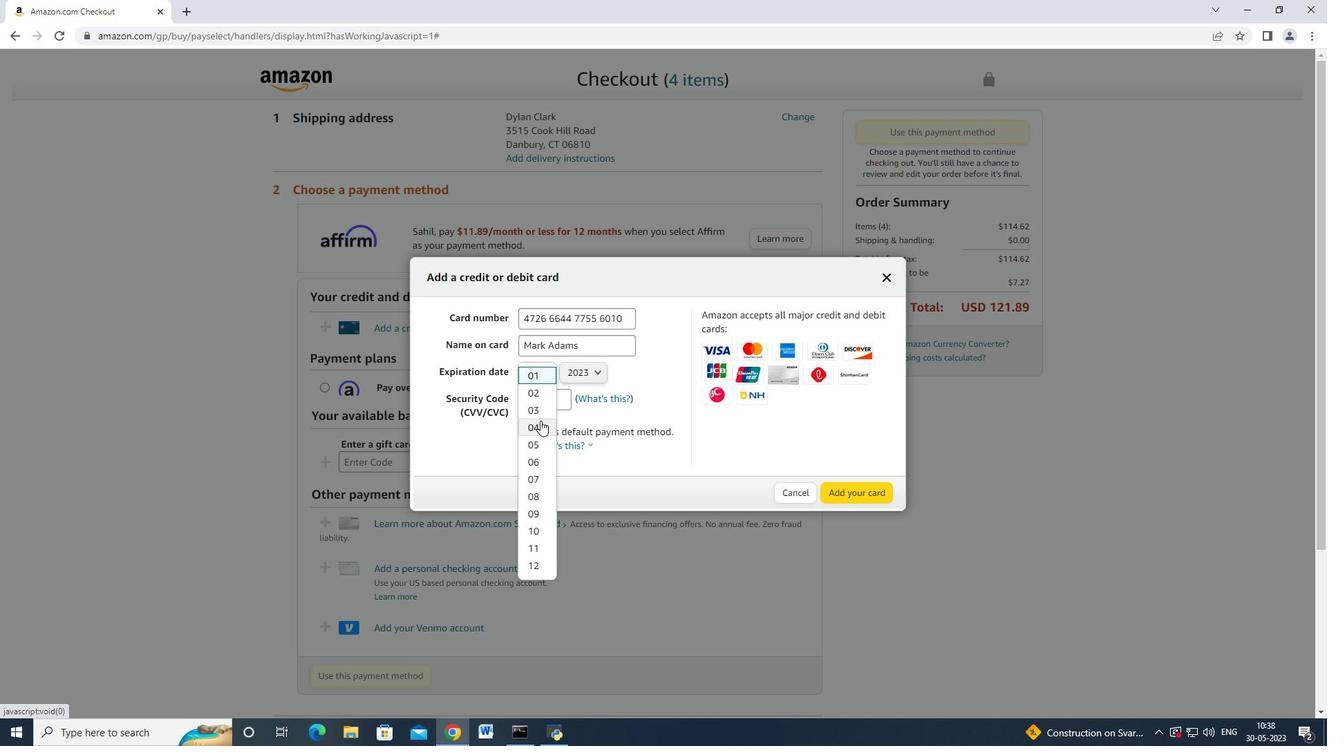 
Action: Mouse moved to (579, 374)
Screenshot: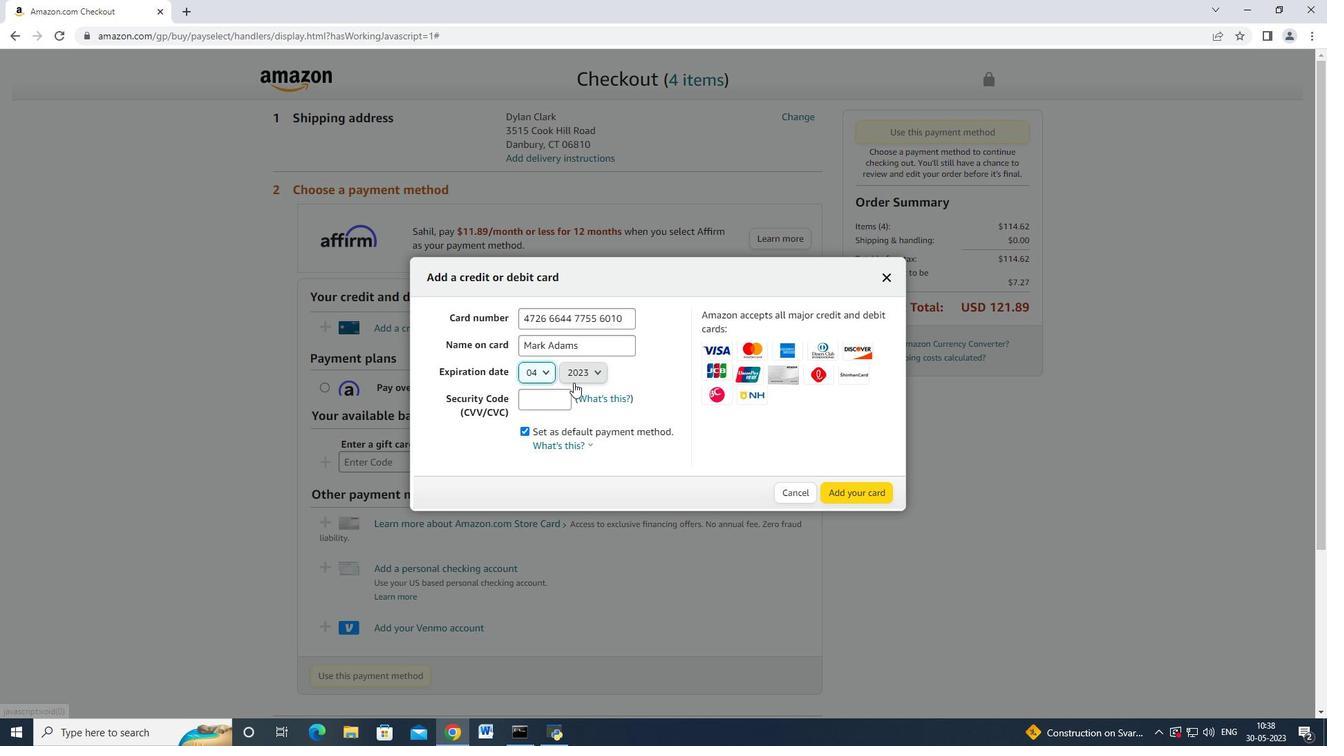 
Action: Mouse pressed left at (579, 374)
Screenshot: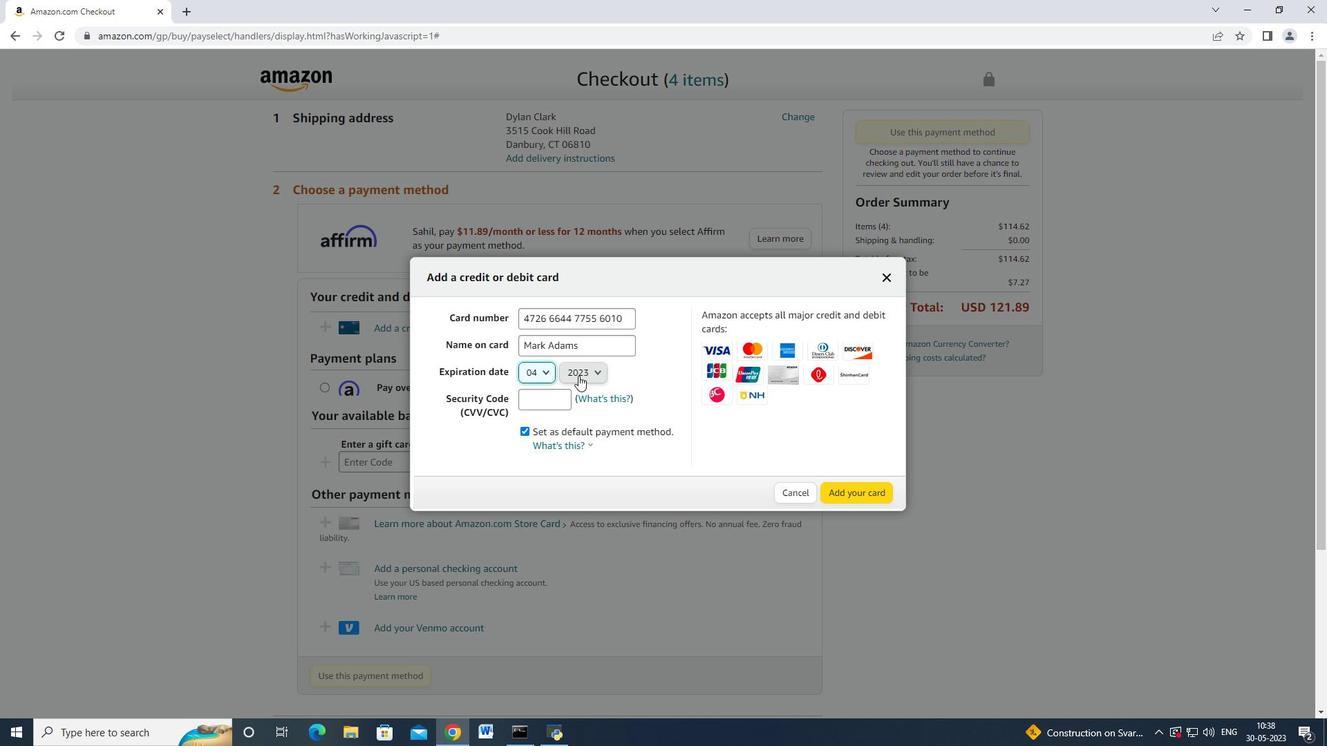 
Action: Mouse moved to (582, 408)
Screenshot: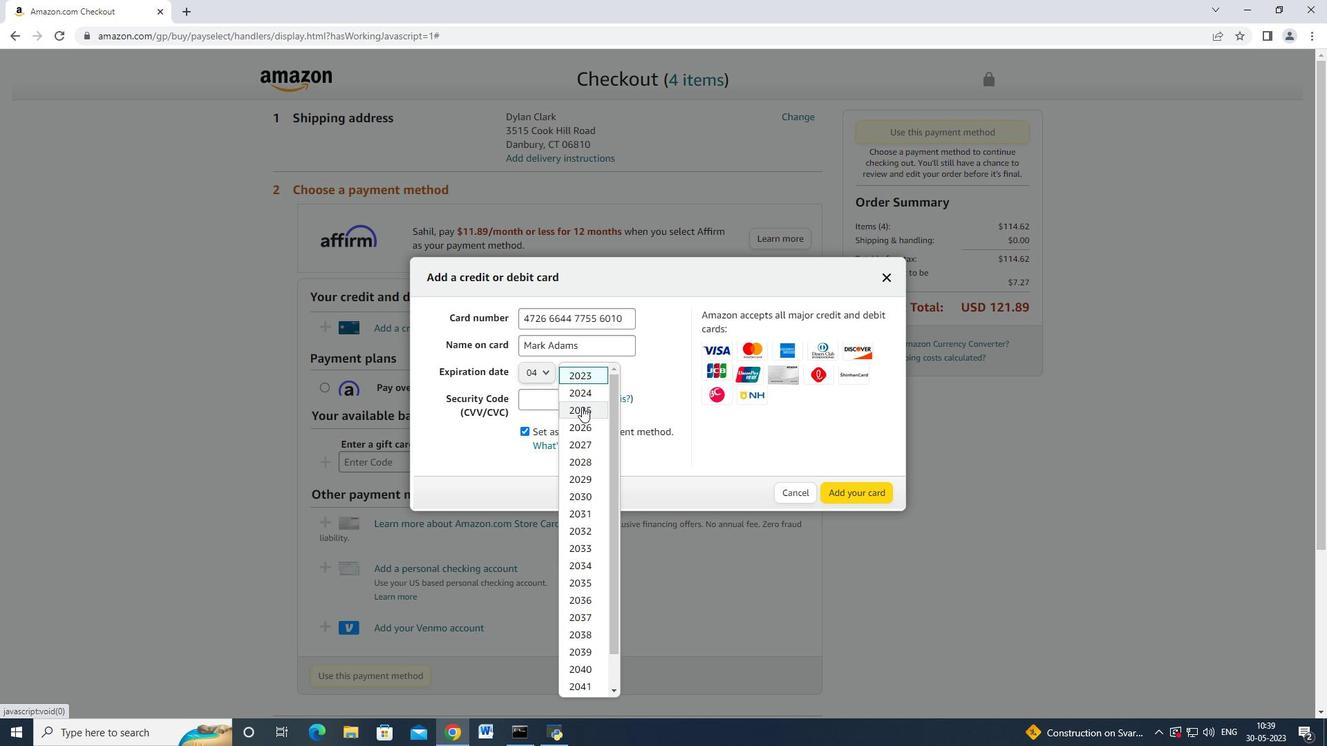 
Action: Mouse pressed left at (582, 408)
Screenshot: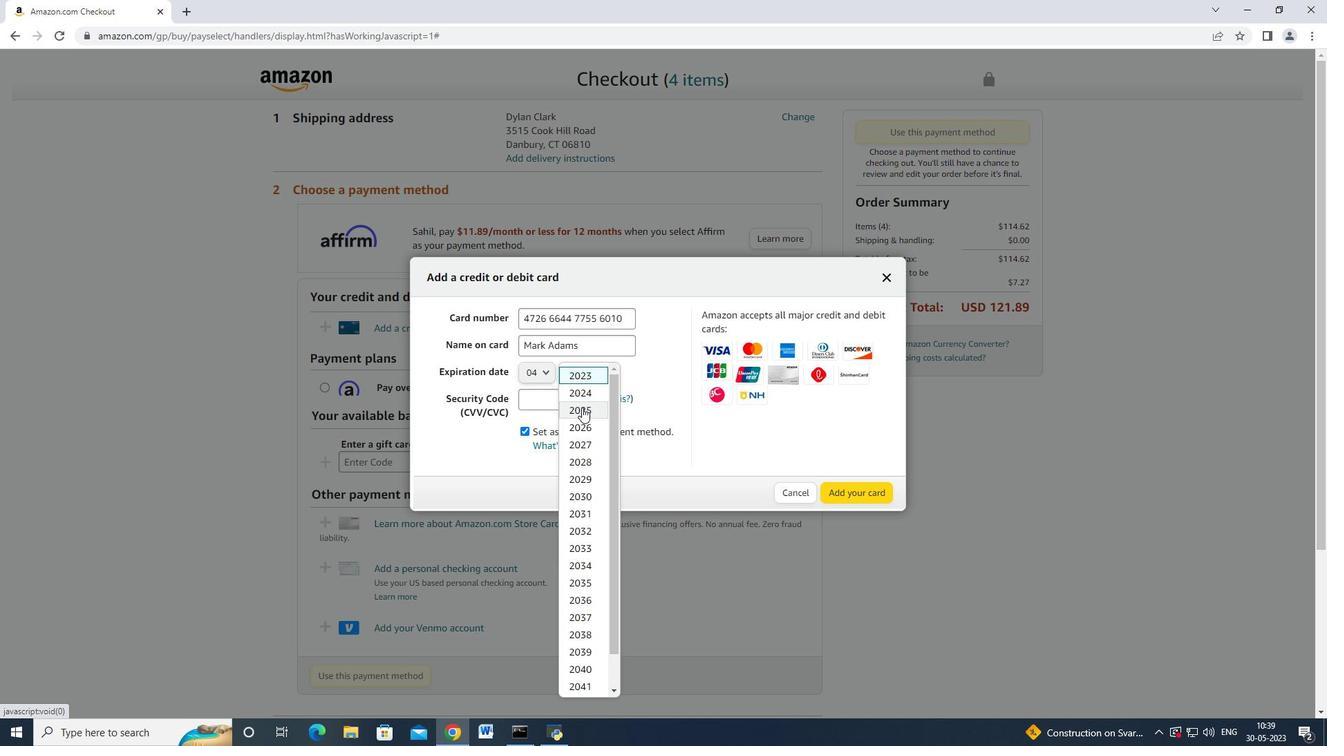 
Action: Mouse moved to (560, 400)
Screenshot: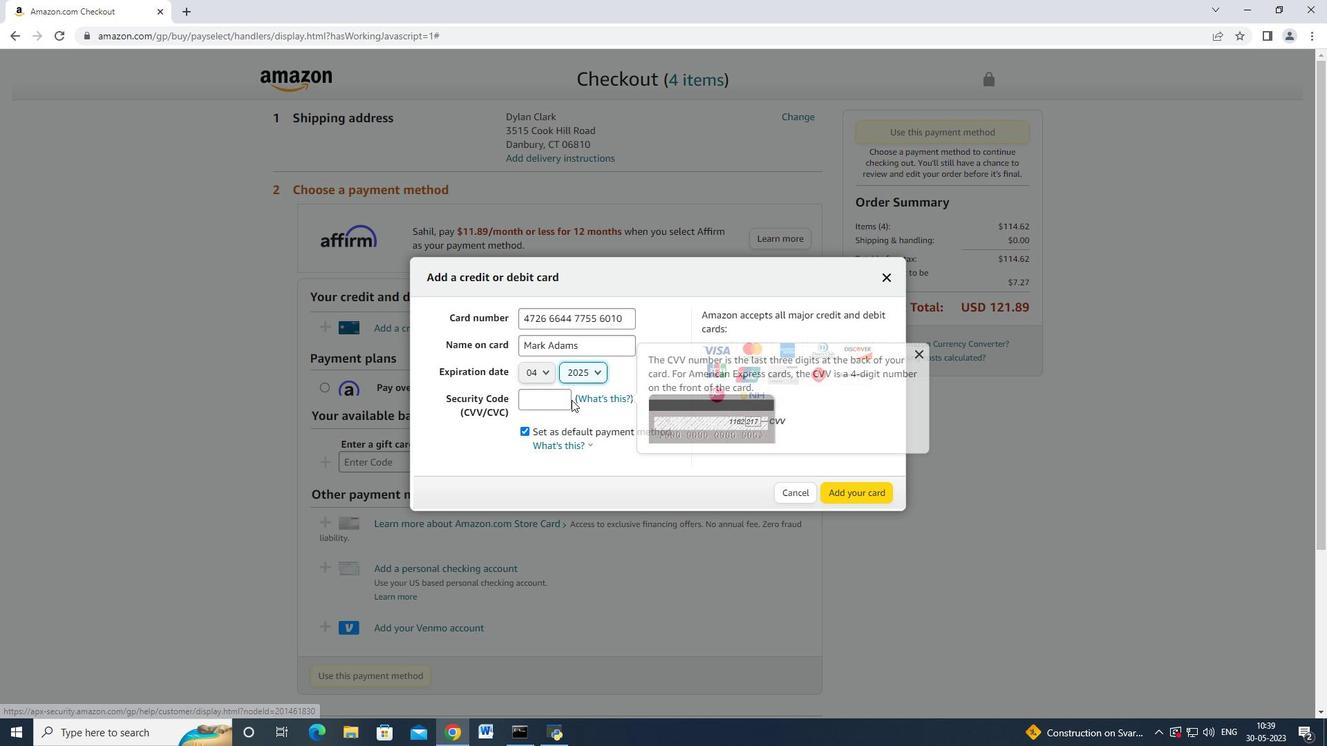 
Action: Mouse pressed left at (560, 400)
Screenshot: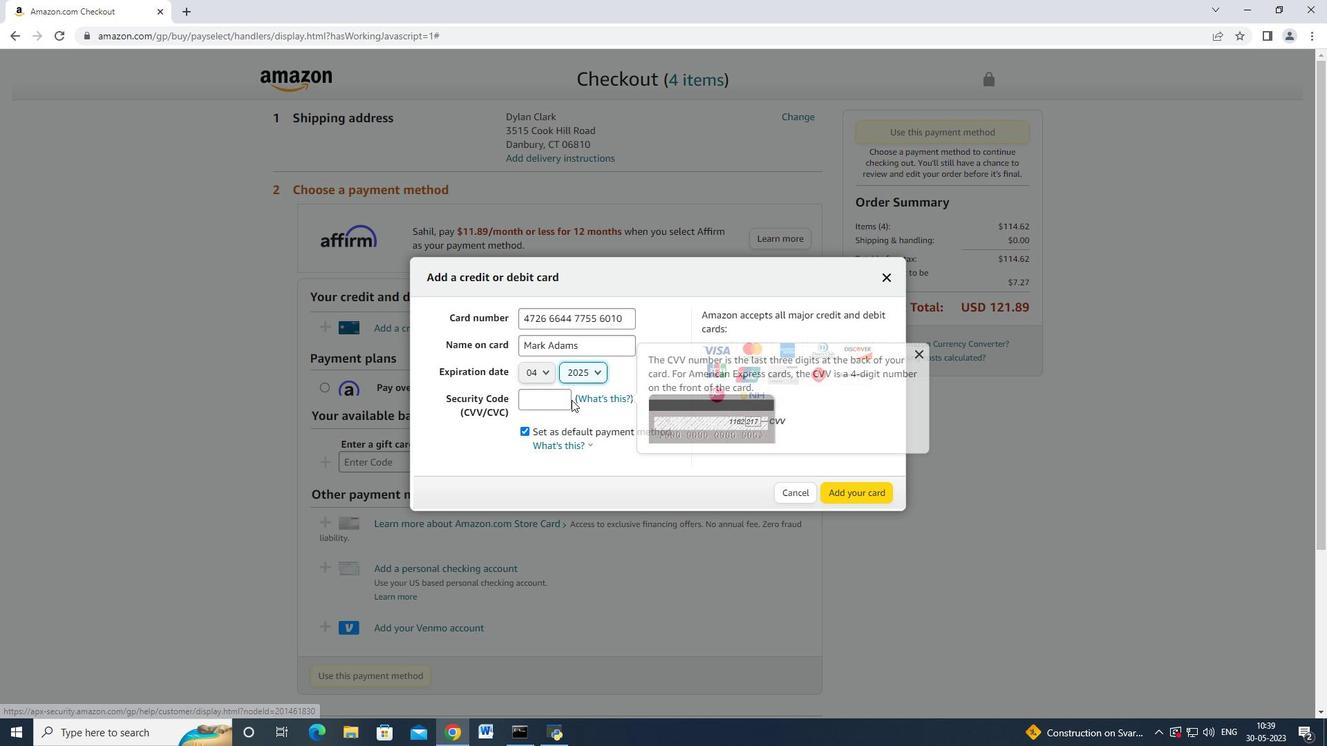 
Action: Mouse pressed left at (560, 400)
Screenshot: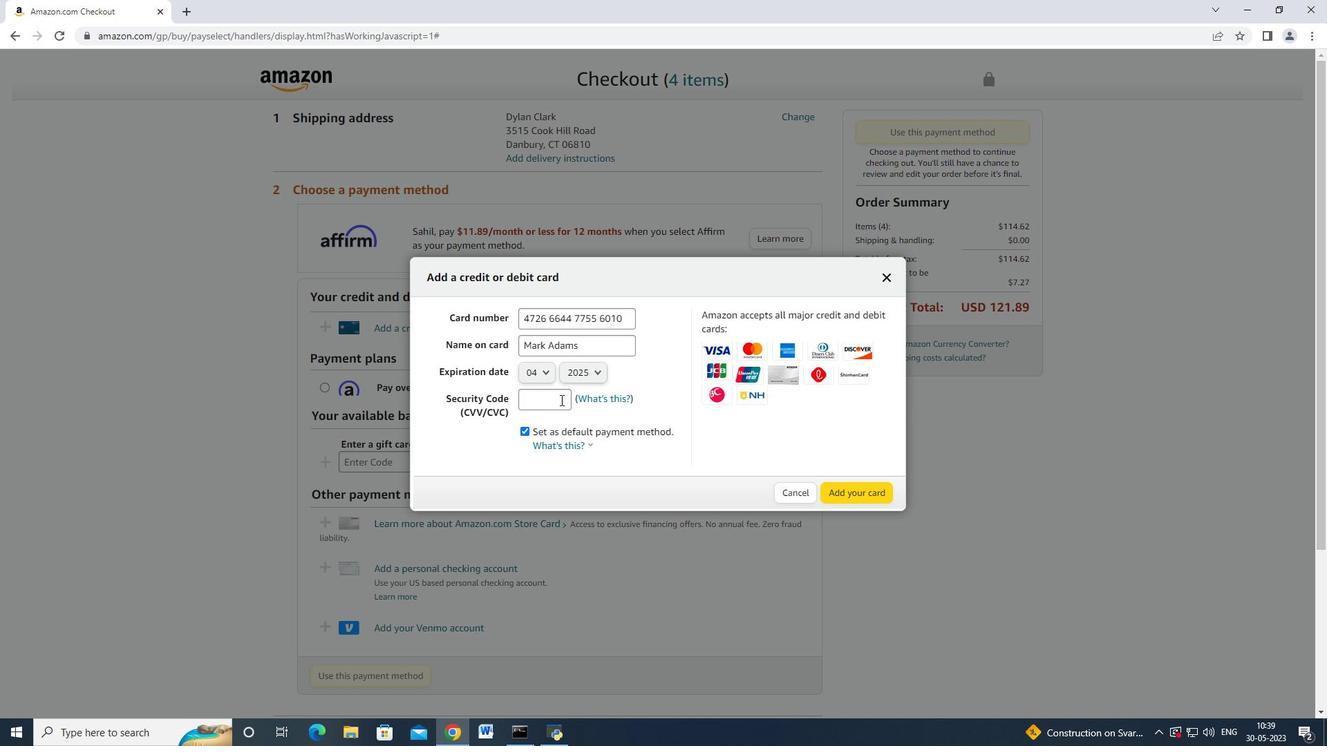 
Action: Mouse moved to (559, 399)
Screenshot: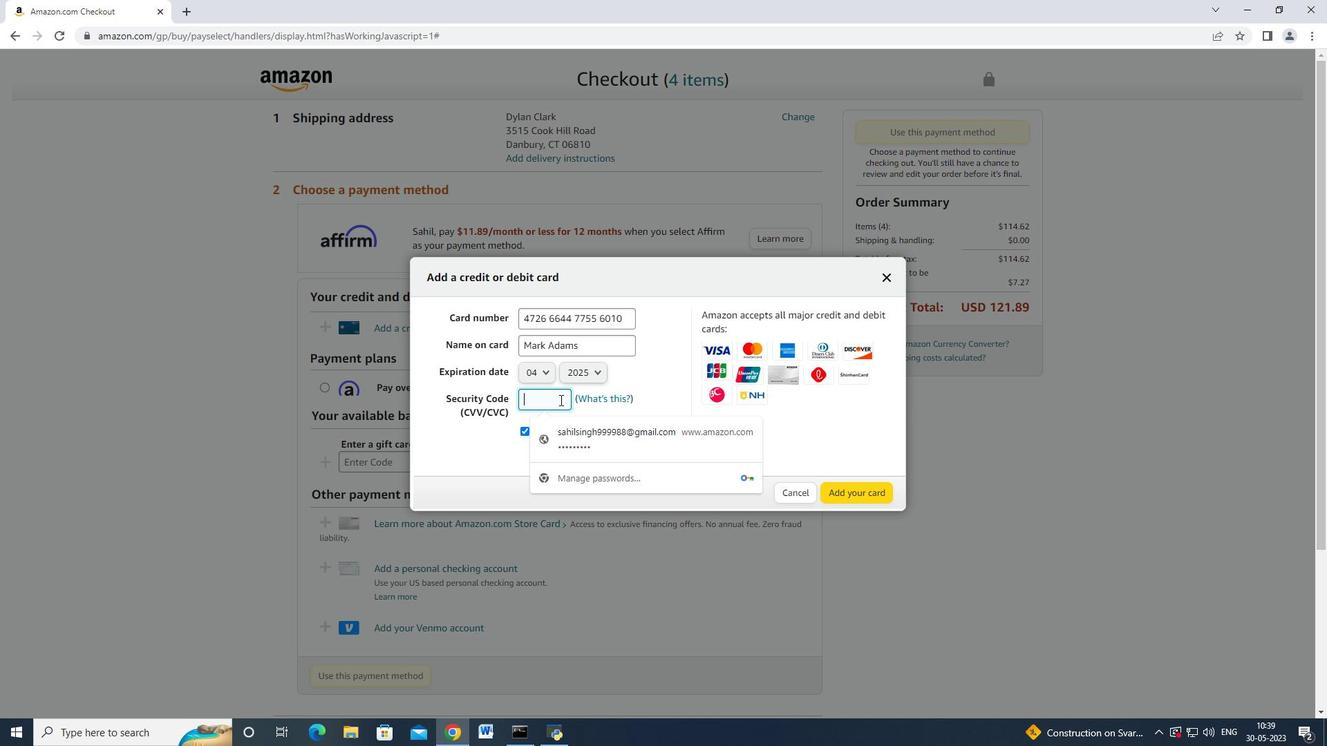 
Action: Key pressed 682
Screenshot: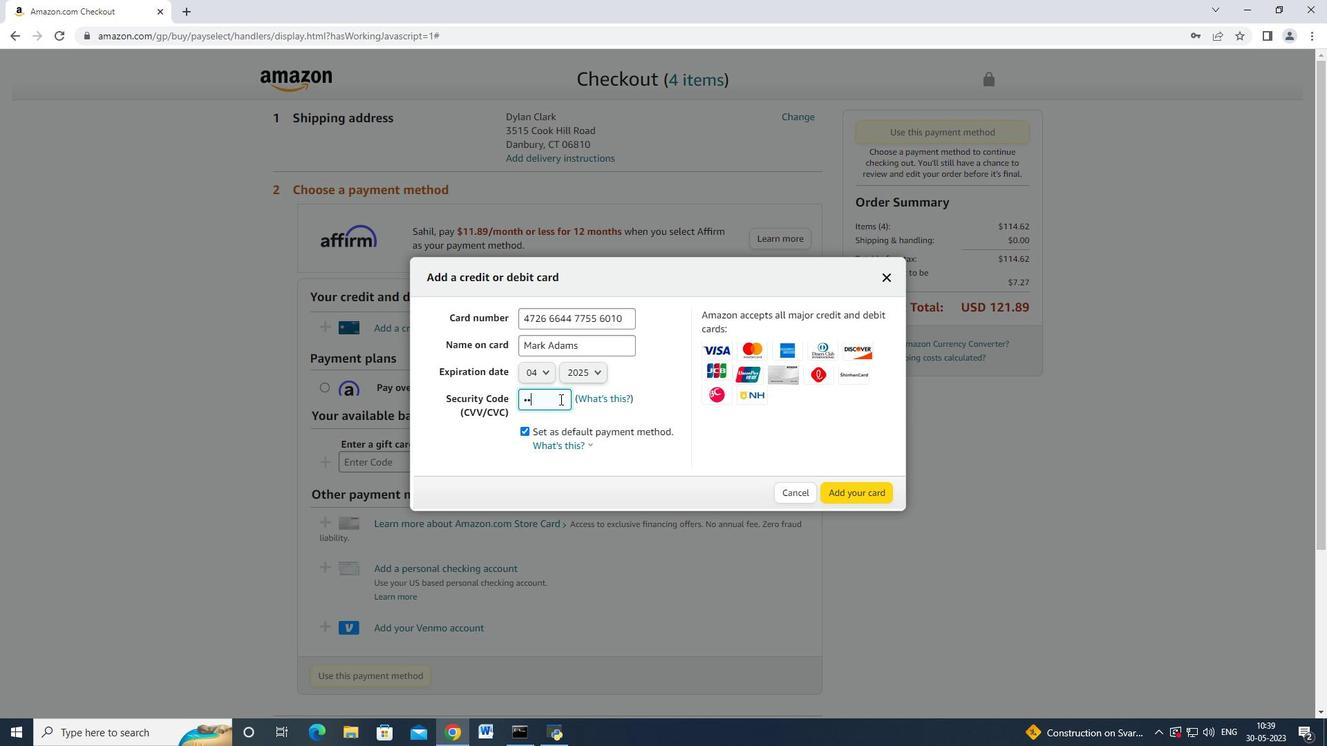 
Action: Mouse moved to (848, 488)
Screenshot: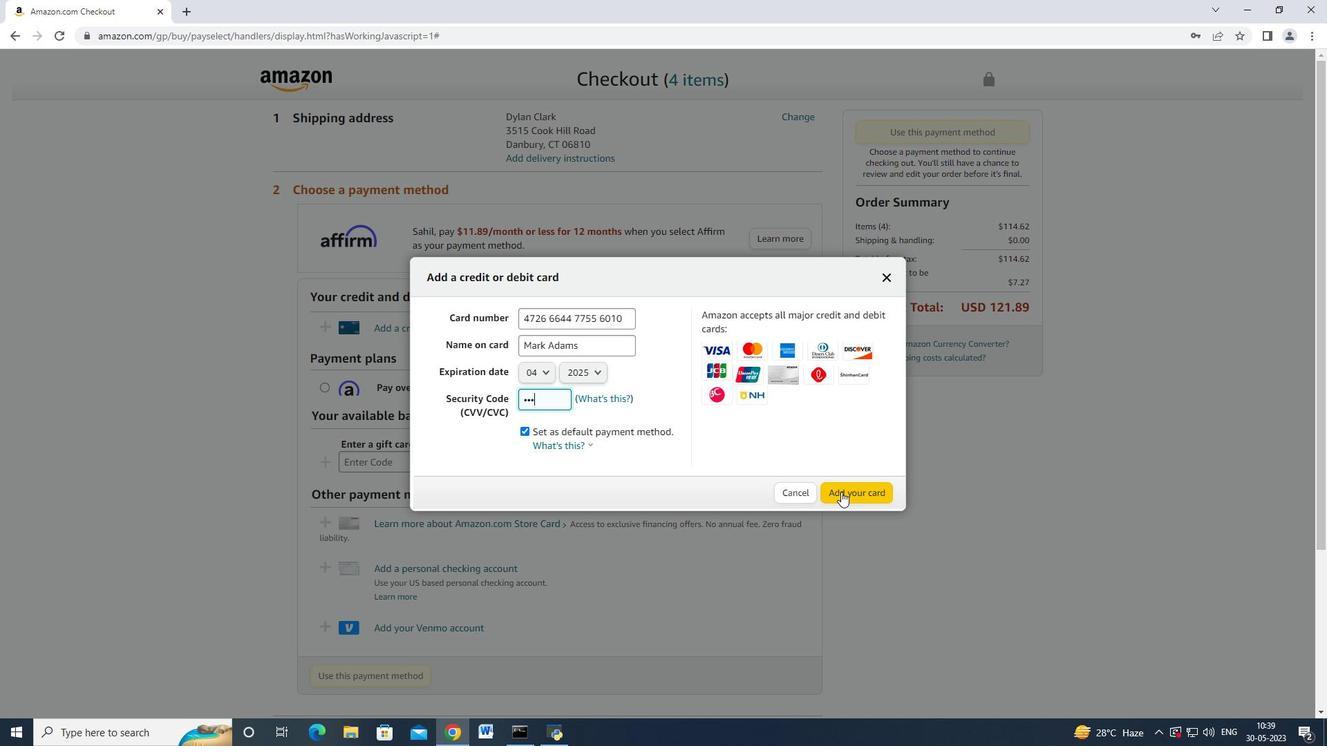 
